 Task: Creating Sr Manager Business Corporate Finance Position
Action: Mouse moved to (501, 286)
Screenshot: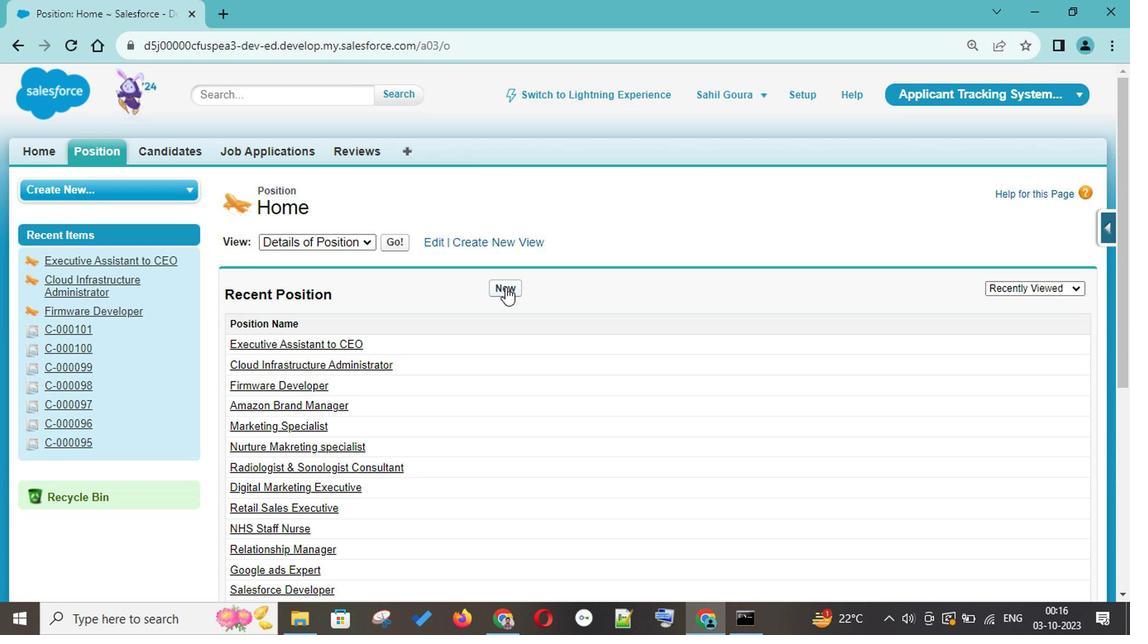 
Action: Mouse pressed left at (501, 286)
Screenshot: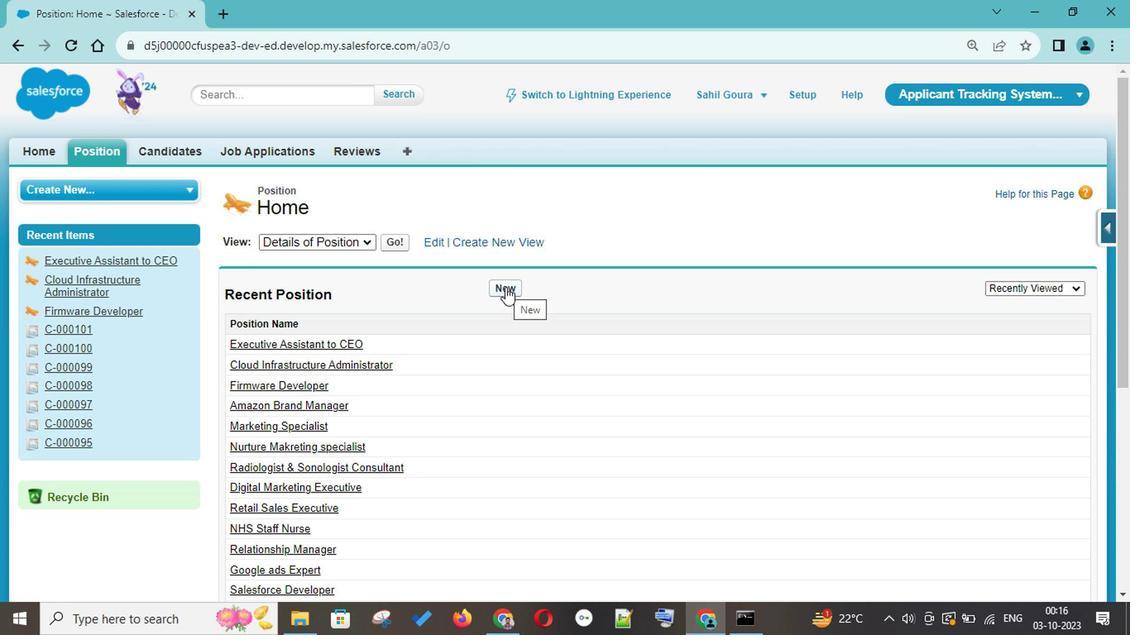 
Action: Mouse moved to (465, 309)
Screenshot: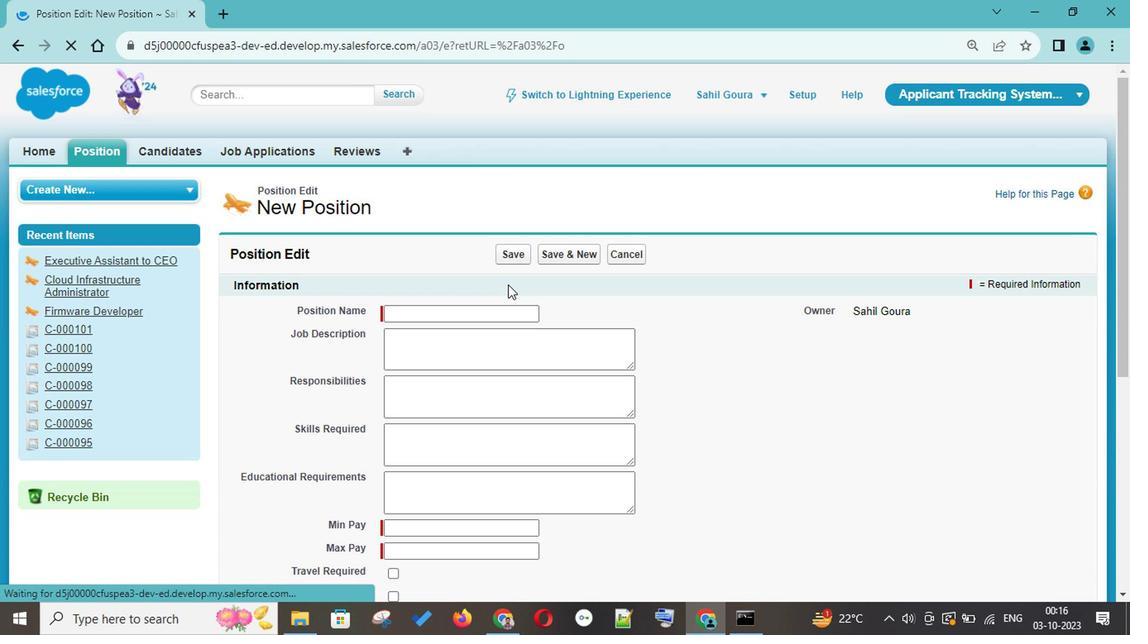 
Action: Key pressed <Key.shift>Sr<Key.space><Key.shift>Manager<Key.space><Key.shift>Business<Key.space><Key.shift>Corporate<Key.space><Key.shift>Finance
Screenshot: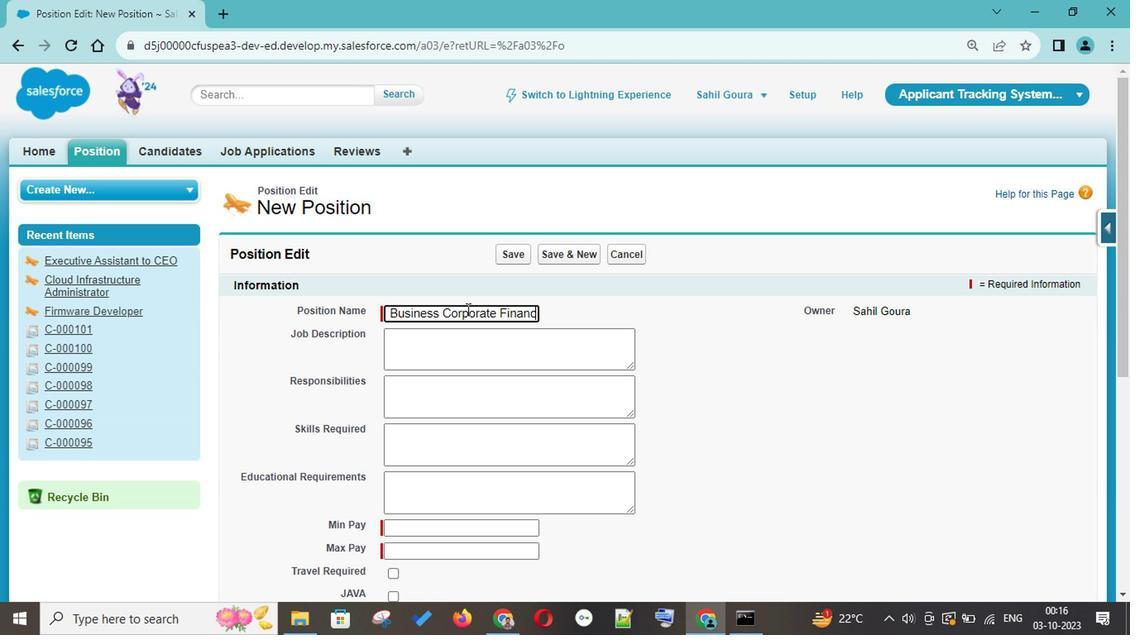 
Action: Mouse moved to (467, 339)
Screenshot: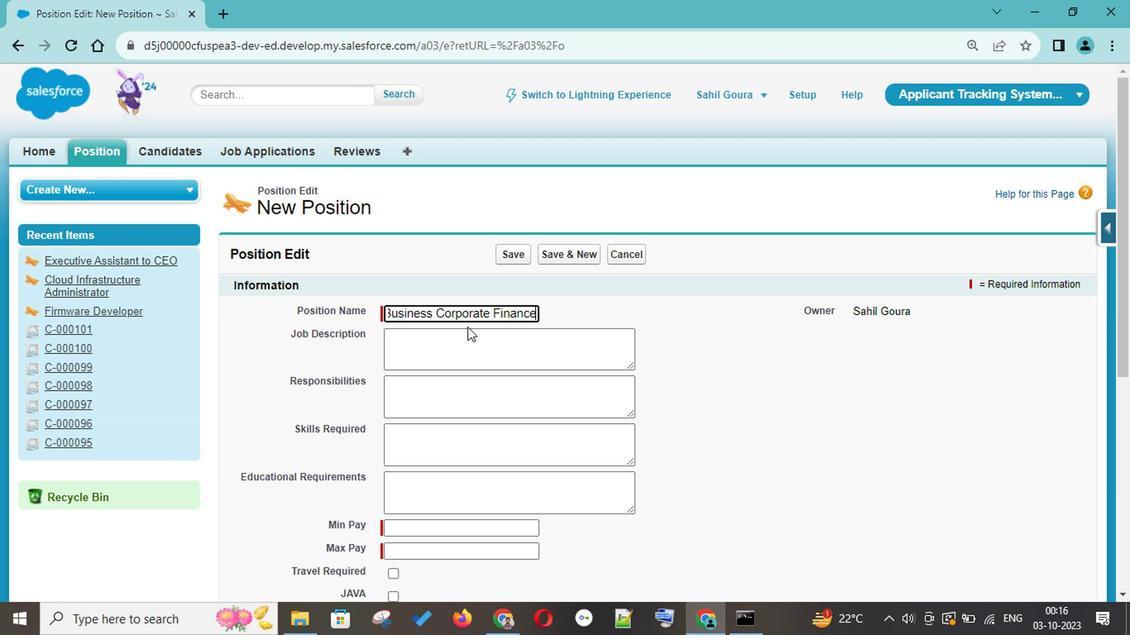 
Action: Mouse pressed left at (467, 339)
Screenshot: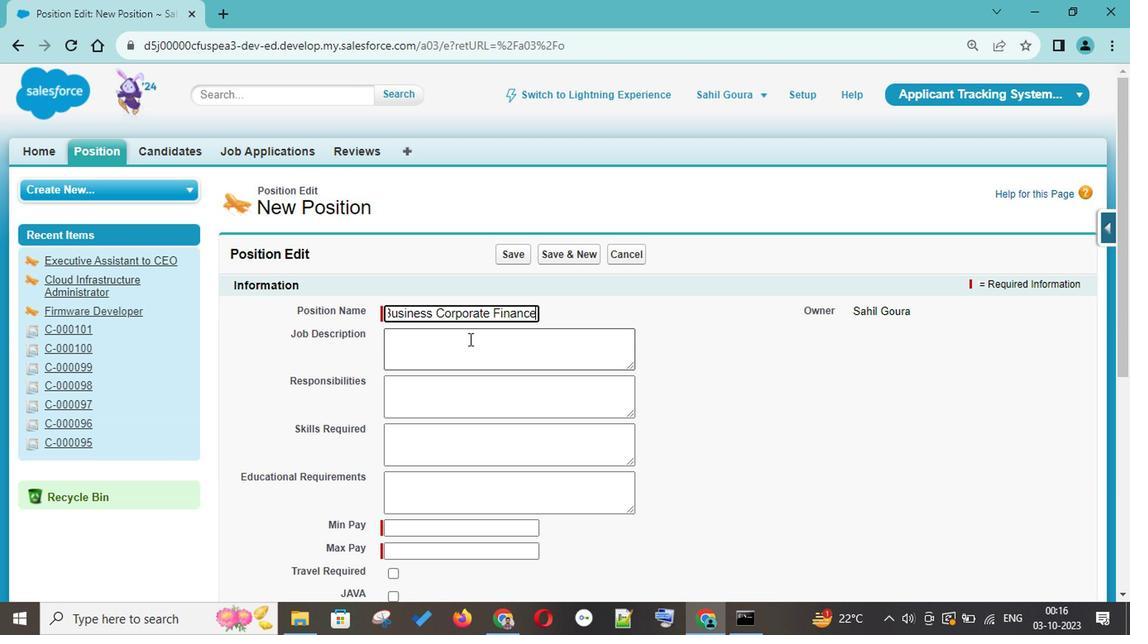 
Action: Mouse moved to (477, 403)
Screenshot: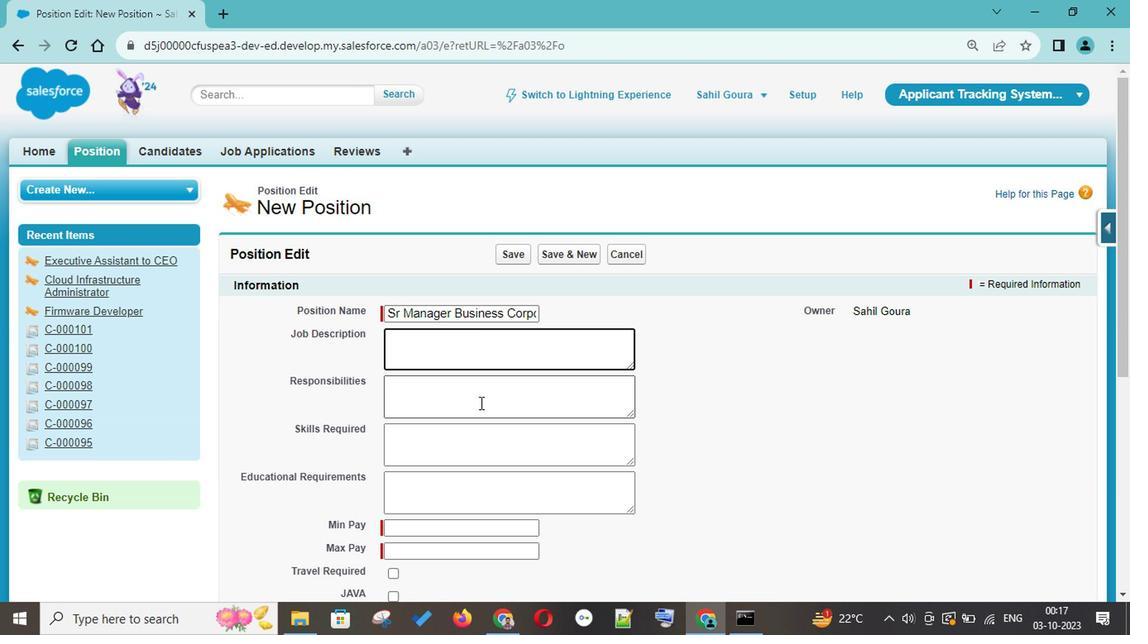 
Action: Mouse pressed left at (477, 403)
Screenshot: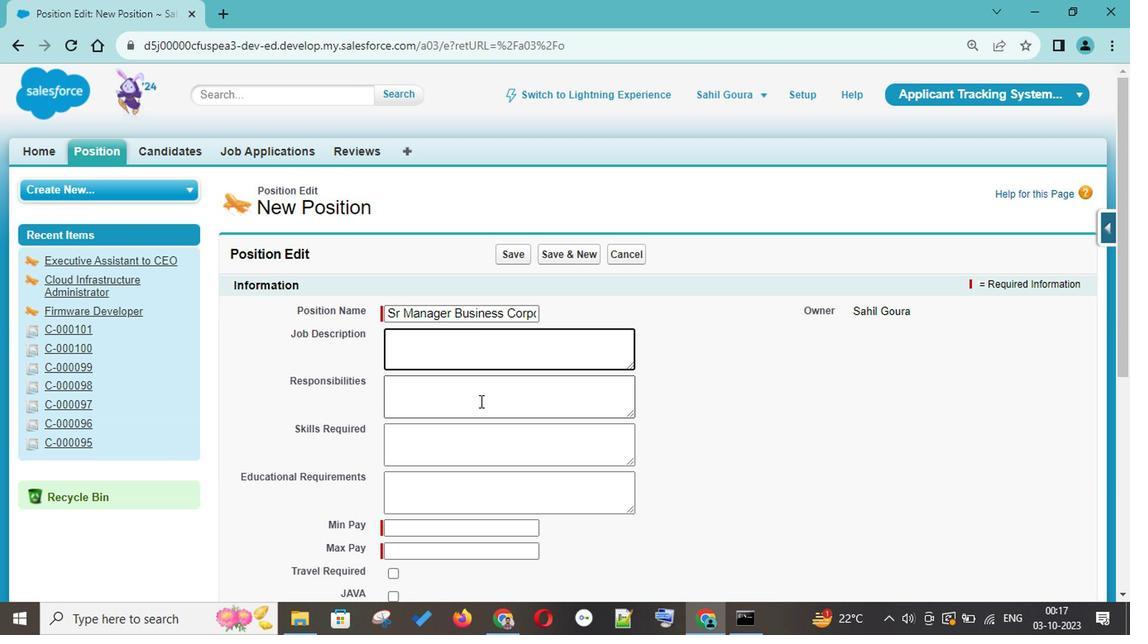 
Action: Mouse pressed left at (477, 403)
Screenshot: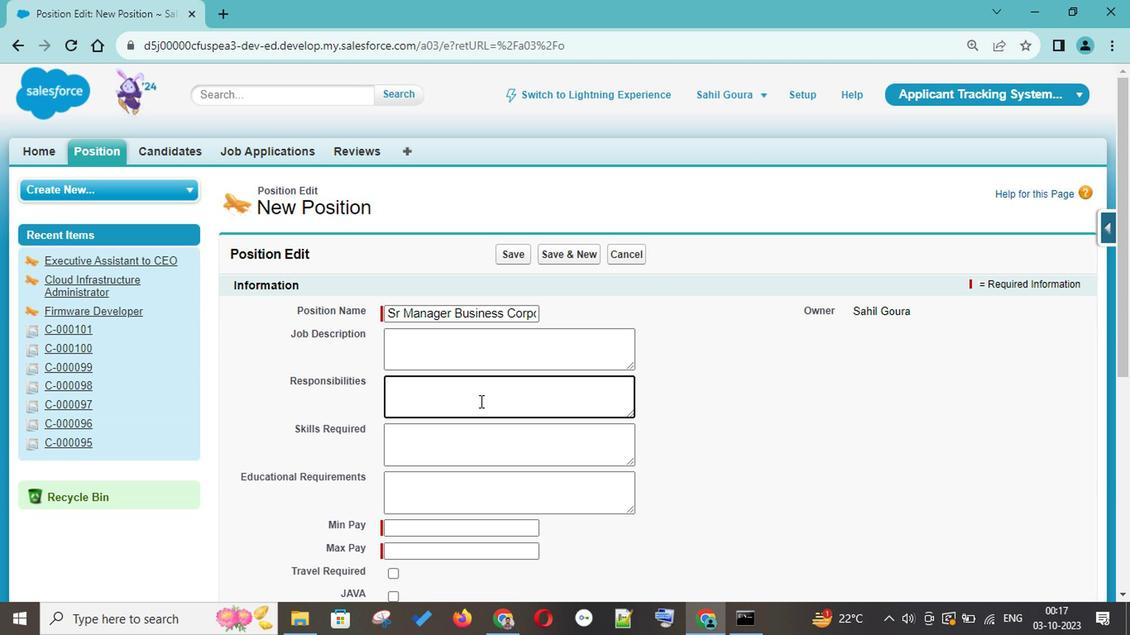 
Action: Key pressed <Key.shift>Generate<Key.space>budget<Key.space>v/s<Key.space>actual<Key.space>variance<Key.space>analysis<Key.space>across<Key.space>businesses<Key.space>and<Key.space>cla<Key.backspace>early<Key.space>communicate<Key.space>trends,<Key.space>patterns,<Key.space>exceptions<Key.space>and<Key.space>areas<Key.space>of<Key.space>improvement<Key.enter>
Screenshot: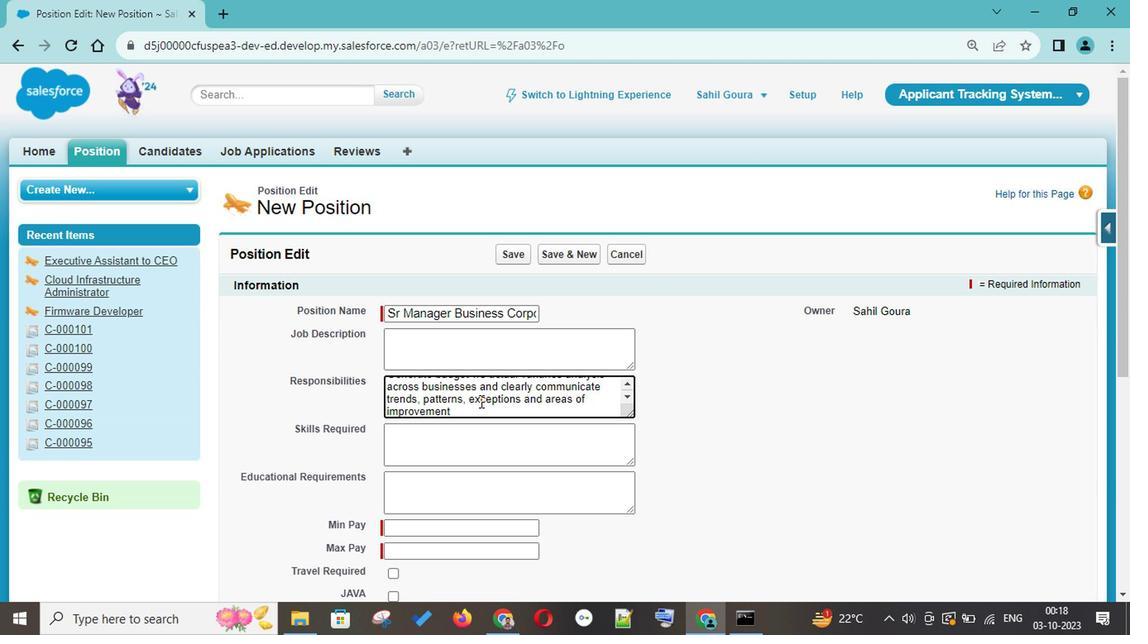 
Action: Mouse pressed left at (477, 403)
Screenshot: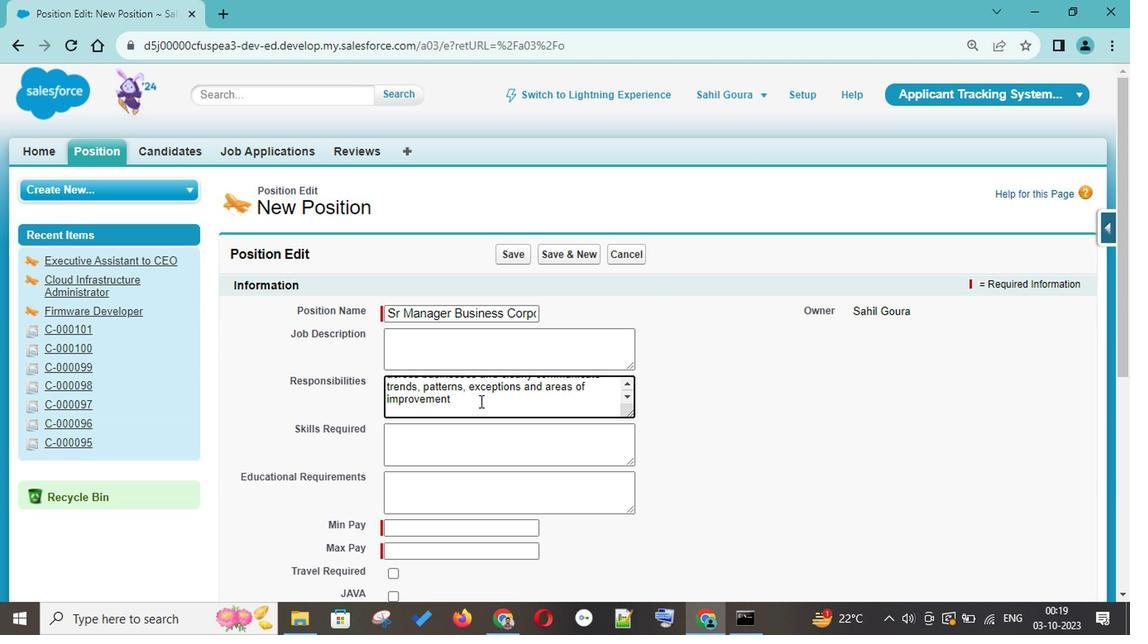 
Action: Key pressed <Key.up><Key.up><Key.up><Key.up><Key.up><Key.up><Key.up><Key.up><Key.up><Key.up><Key.up>--<Key.shift>><Key.space><Key.down><Key.down><Key.down><Key.down><Key.down><Key.down><Key.down><Key.down><Key.down><Key.down>--<Key.shift>><Key.space><Key.shift>Manage<Key.space>the<Key.space><Key.shift>P<Key.shift>&<Key.shift><Key.shift><Key.shift>L<Key.space>for<Key.space>the<Key.space>month<Key.space>and<Key.space>call<Key.space>out<Key.space>for<Key.space>exceptions<Key.space>during<Key.space>the<Key.space>month<Key.space>timely<Key.space>to<Key.space>meet<Key.space>the<Key.space>planned<Key.space>numbers<Key.space>for<Key.space>the<Key.space>month<Key.enter>--<Key.shift>><Key.space><Key.shift>Manage<Key.space>and<Key.space><Key.shift>Execute<Key.space><Key.shift>Operating<Key.space><Key.shift>Working<Key.space><Key.shift>Capital<Key.space>analysis<Key.space><Key.backspace><Key.space><Key.shift><Key.shift><Key.shift><Key.shift><Key.shift><Key.shift><Key.shift><Key.shift><Key.shift><Key.shift><Key.shift>(ageing<Key.space>of<Key.space>receivables,<Key.space>overdue<Key.space>receivables<Key.space><Key.shift>&<Key.space>inventory,<Key.space>noncurrent<Key.space>stock,<Key.space>ck<Key.backspace>learance,<Key.space>accounts<Key.space>payable<Key.shift>)<Key.space>by<Key.space>actively<Key.space>cll<Key.backspace><Key.backspace>ollb<Key.backspace>aborating<Key.space>with<Key.space>multiple<Key.space>stakeholders
Screenshot: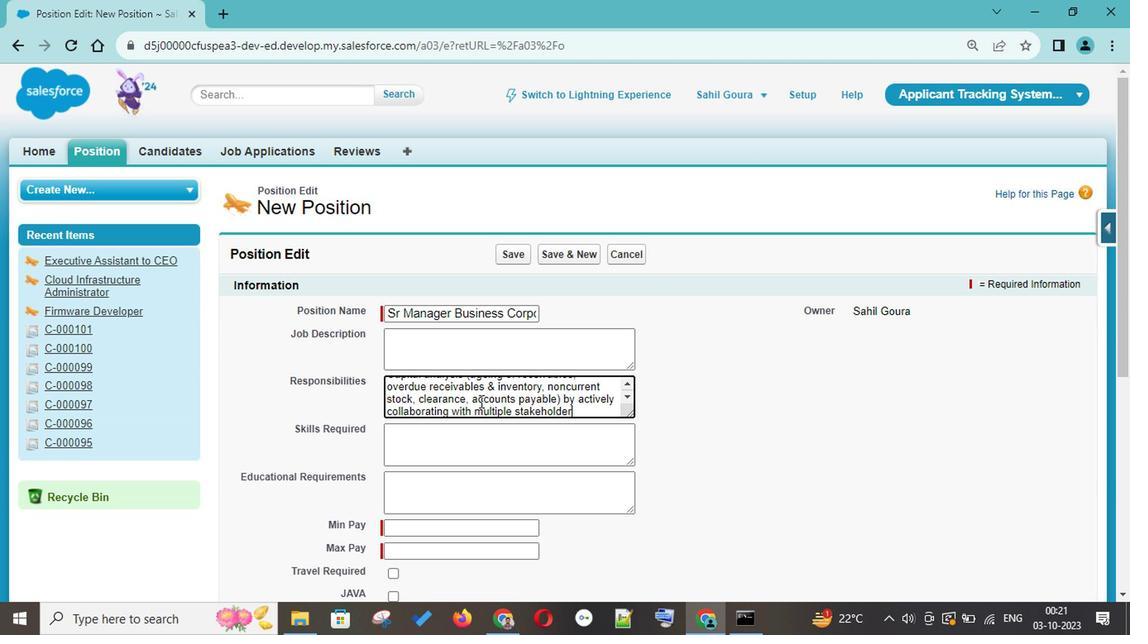 
Action: Mouse scrolled (477, 403) with delta (0, 0)
Screenshot: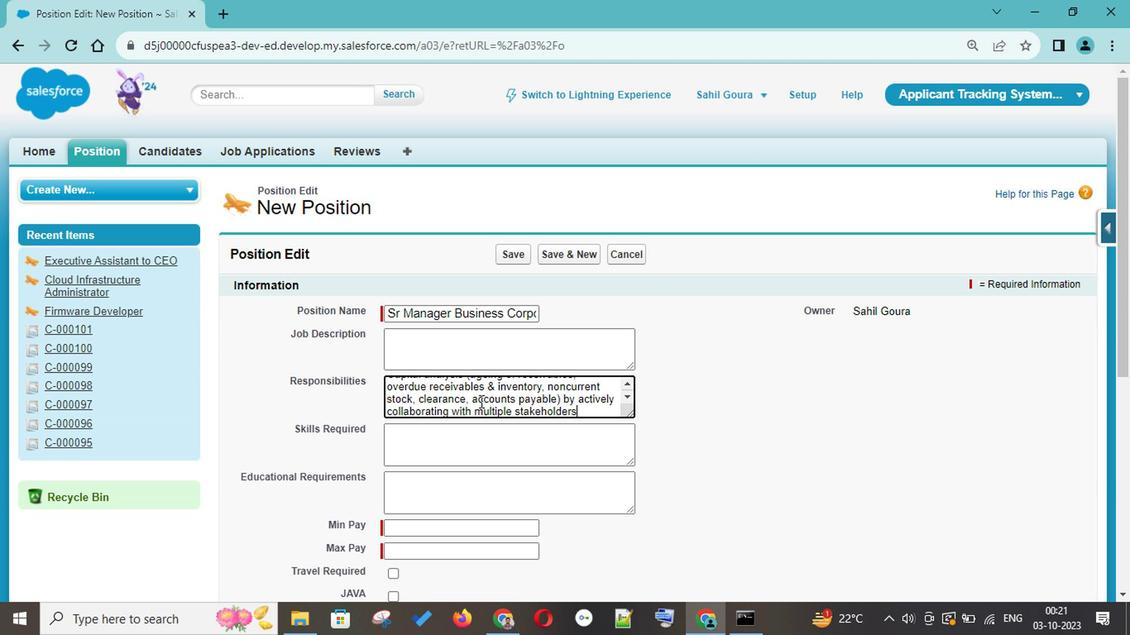 
Action: Mouse scrolled (477, 403) with delta (0, 0)
Screenshot: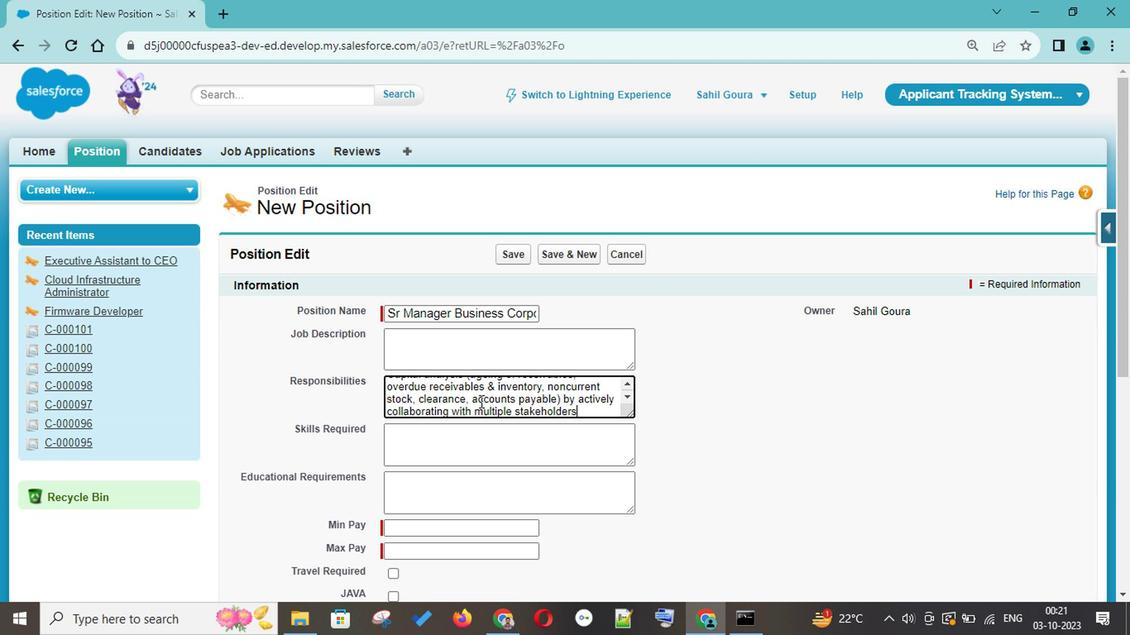 
Action: Mouse scrolled (477, 402) with delta (0, -1)
Screenshot: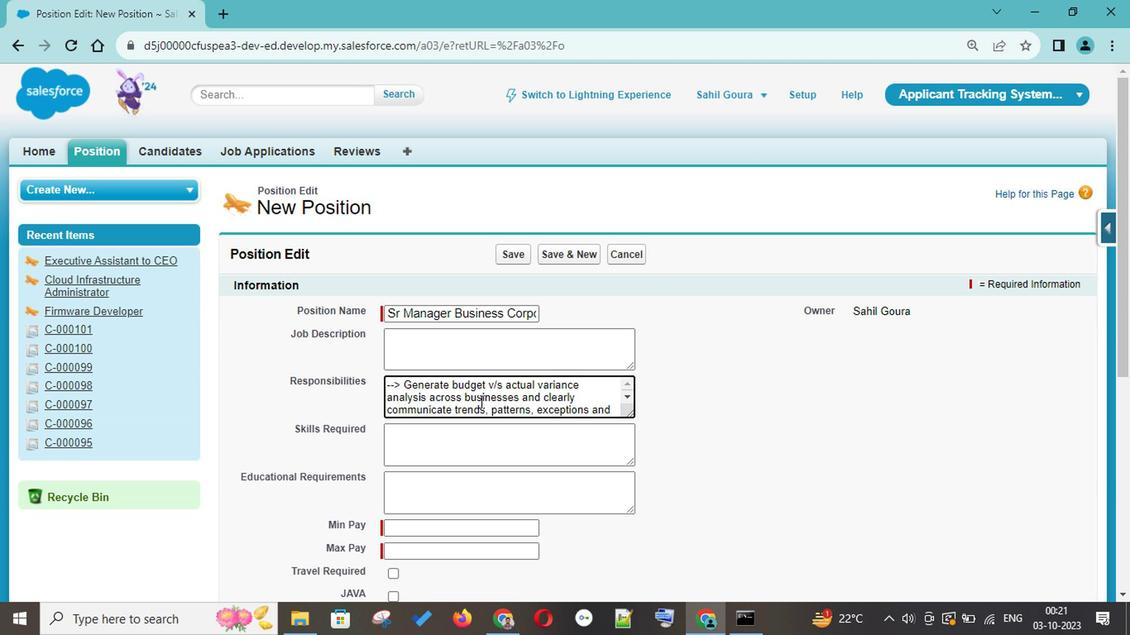 
Action: Mouse scrolled (477, 403) with delta (0, 0)
Screenshot: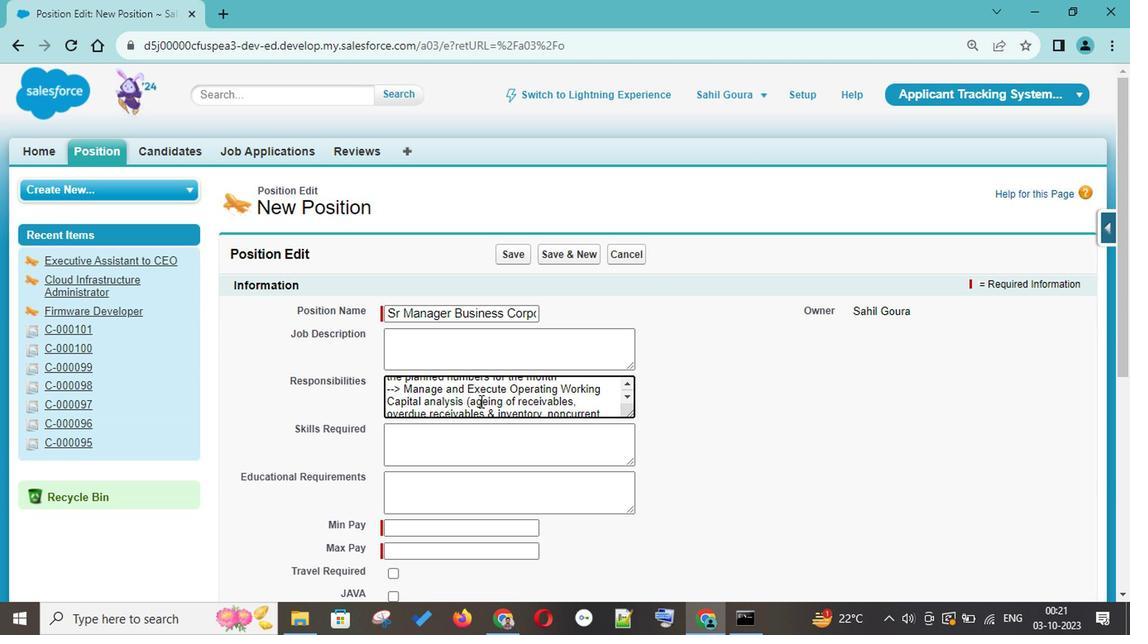 
Action: Mouse scrolled (477, 403) with delta (0, 0)
Screenshot: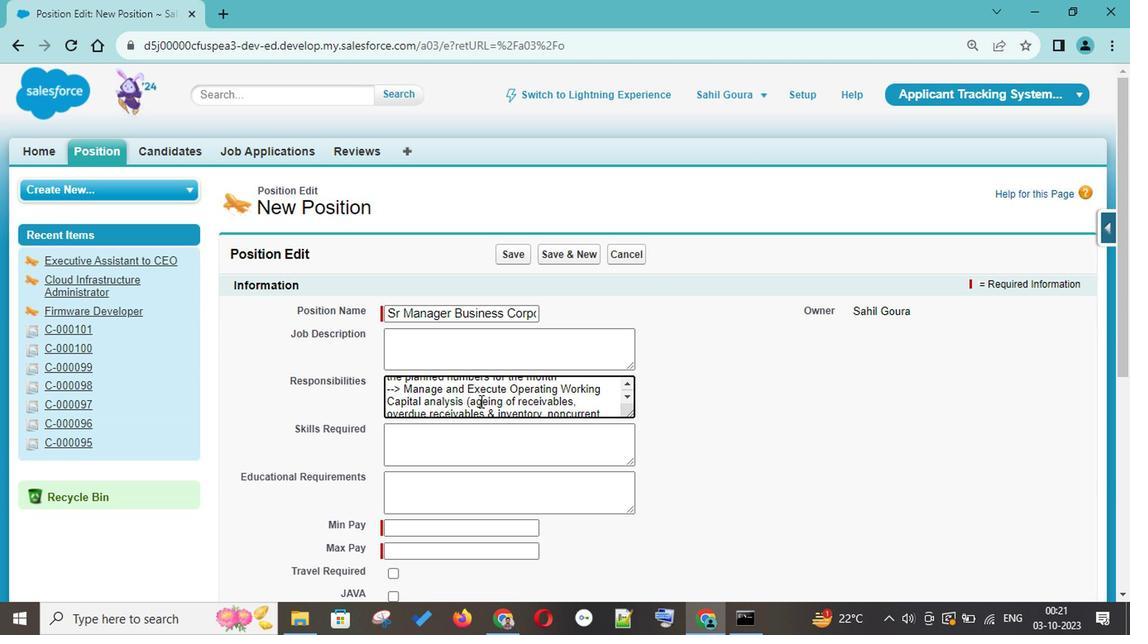 
Action: Mouse scrolled (477, 402) with delta (0, -1)
Screenshot: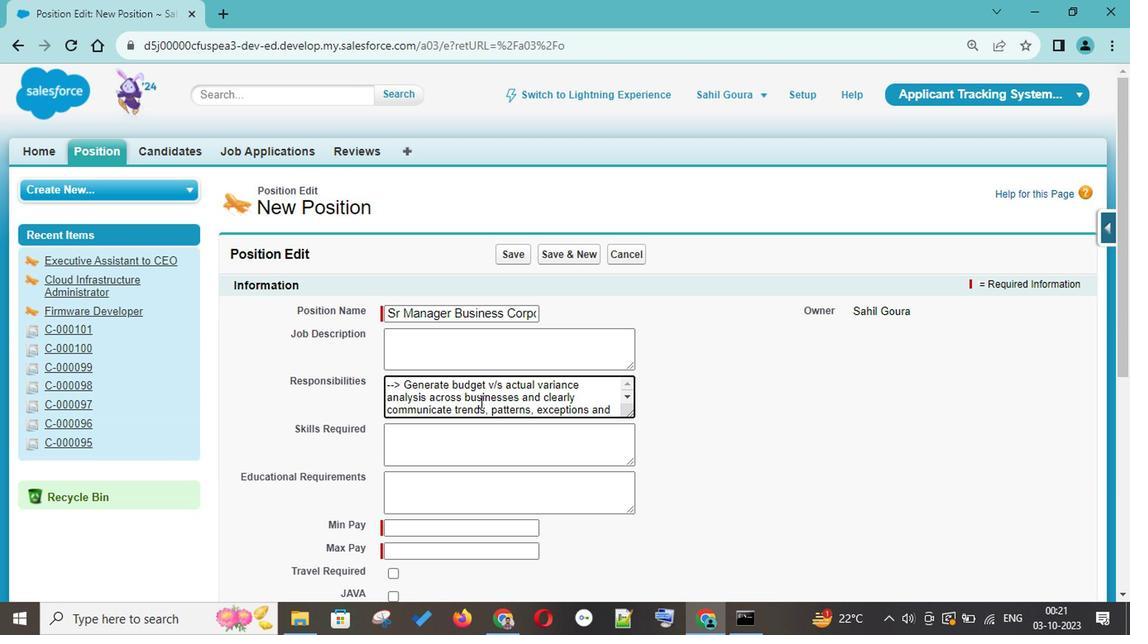 
Action: Mouse scrolled (477, 402) with delta (0, -1)
Screenshot: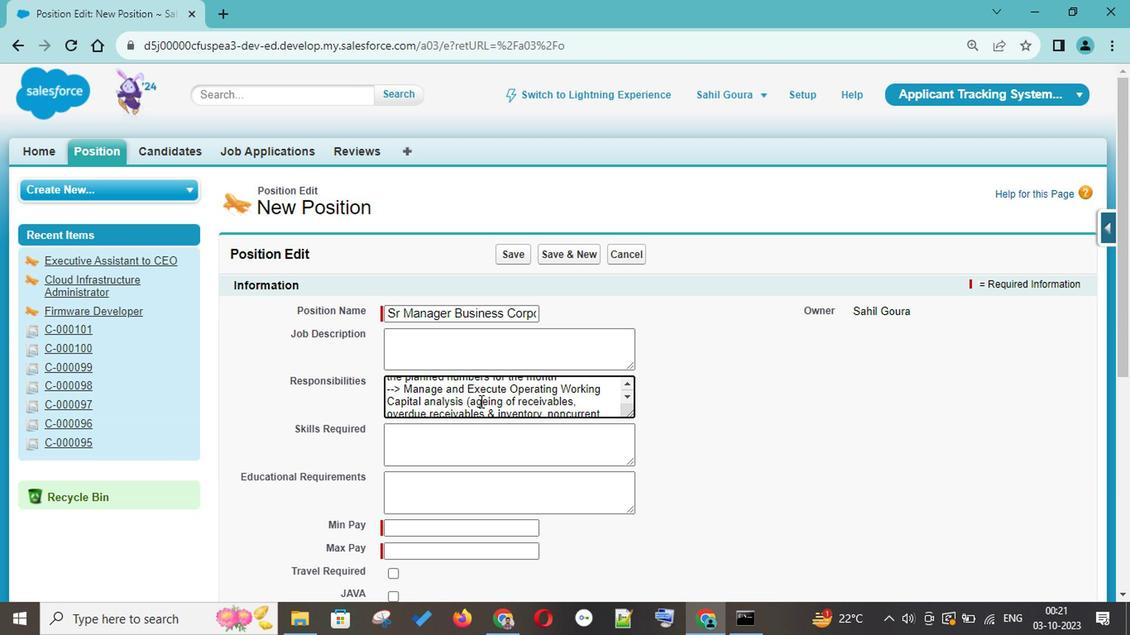 
Action: Mouse scrolled (477, 402) with delta (0, -1)
Screenshot: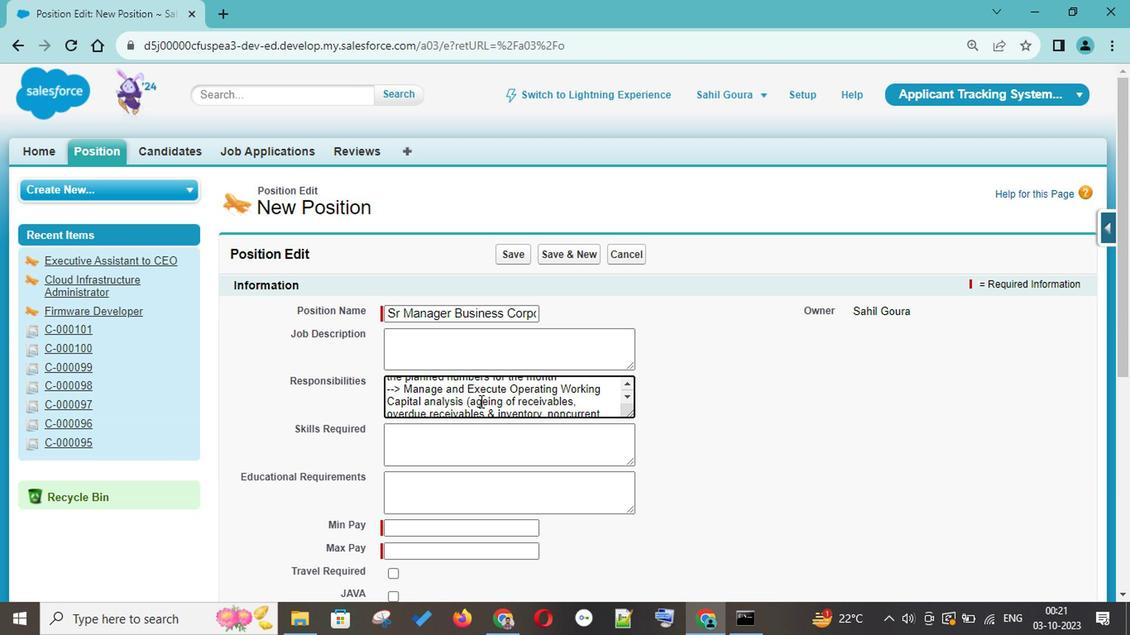 
Action: Mouse scrolled (477, 402) with delta (0, -1)
Screenshot: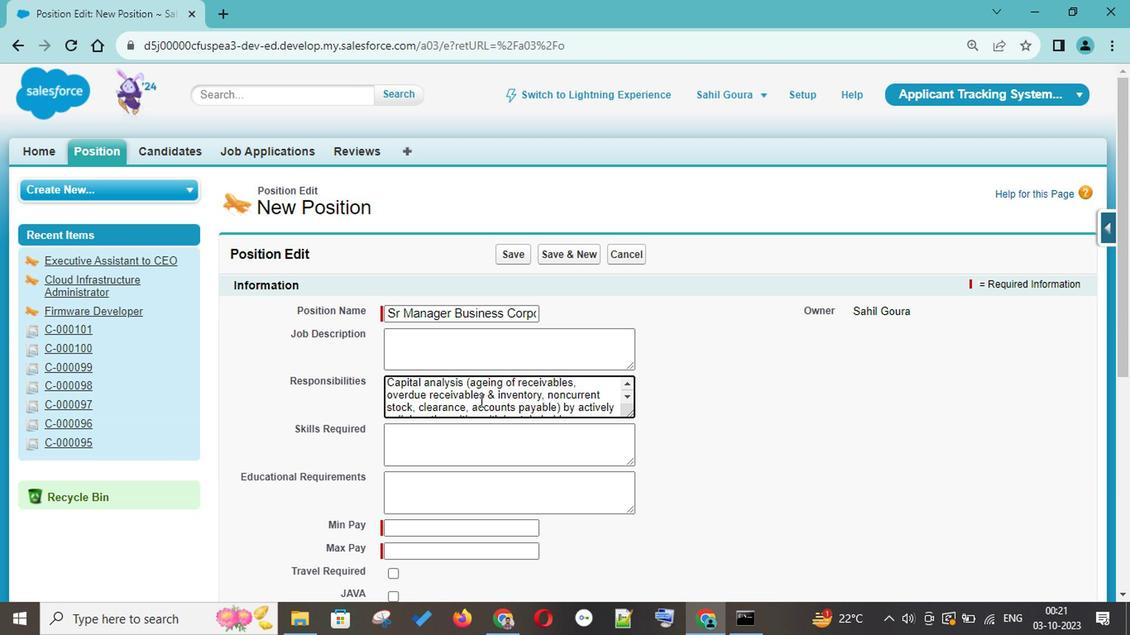 
Action: Mouse moved to (595, 412)
Screenshot: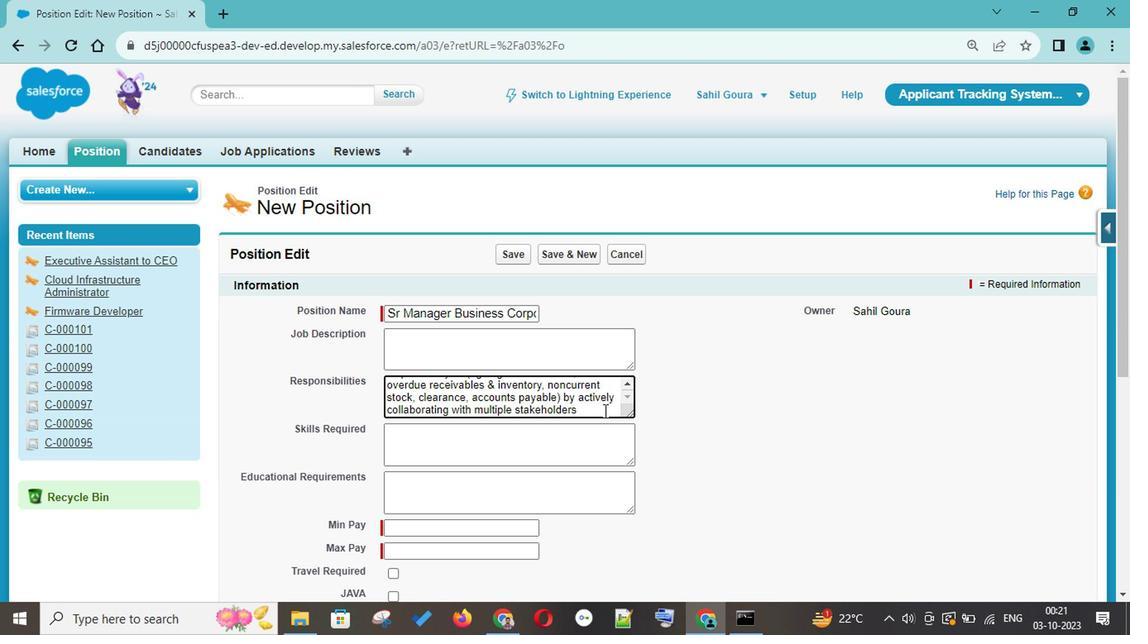 
Action: Key pressed <Key.enter>--<Key.shift>><Key.space>
Screenshot: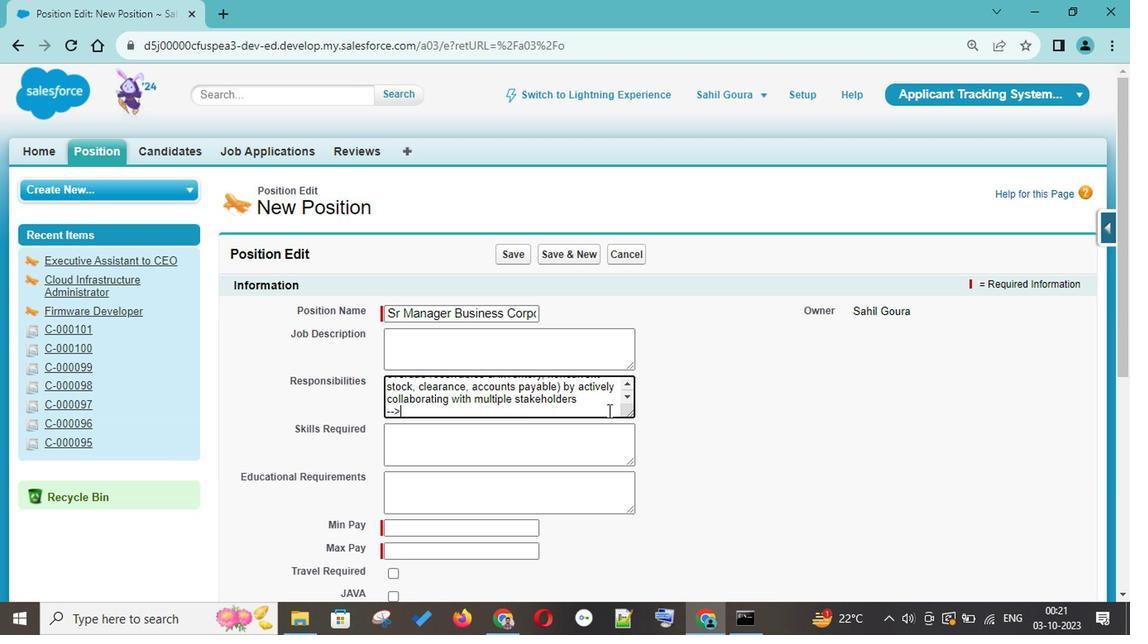 
Action: Mouse moved to (458, 415)
Screenshot: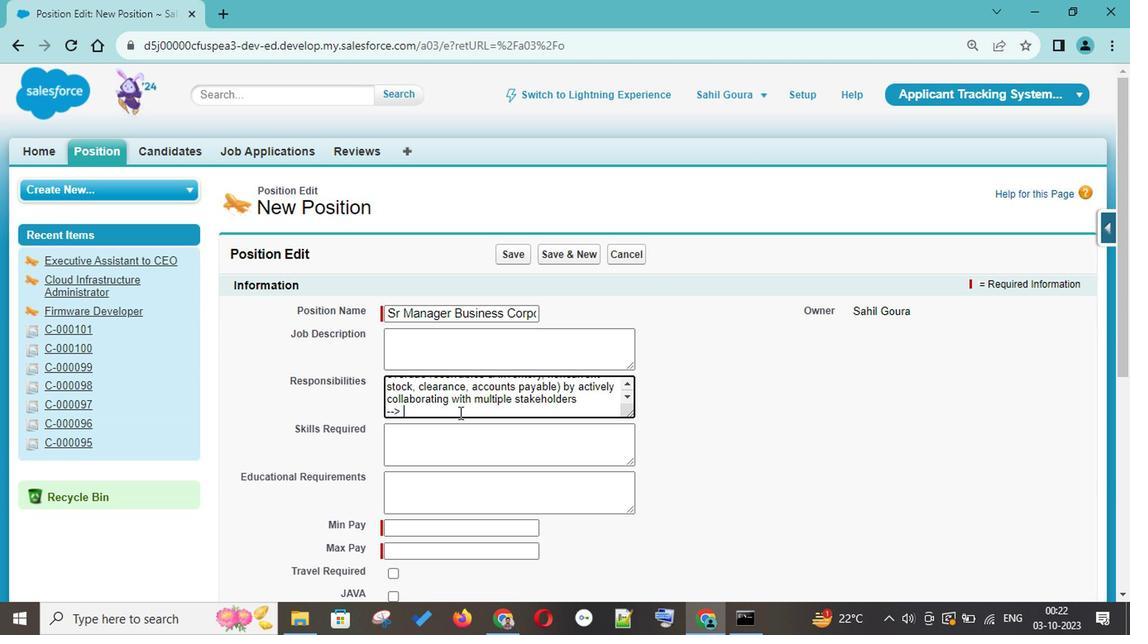 
Action: Mouse pressed left at (458, 415)
Screenshot: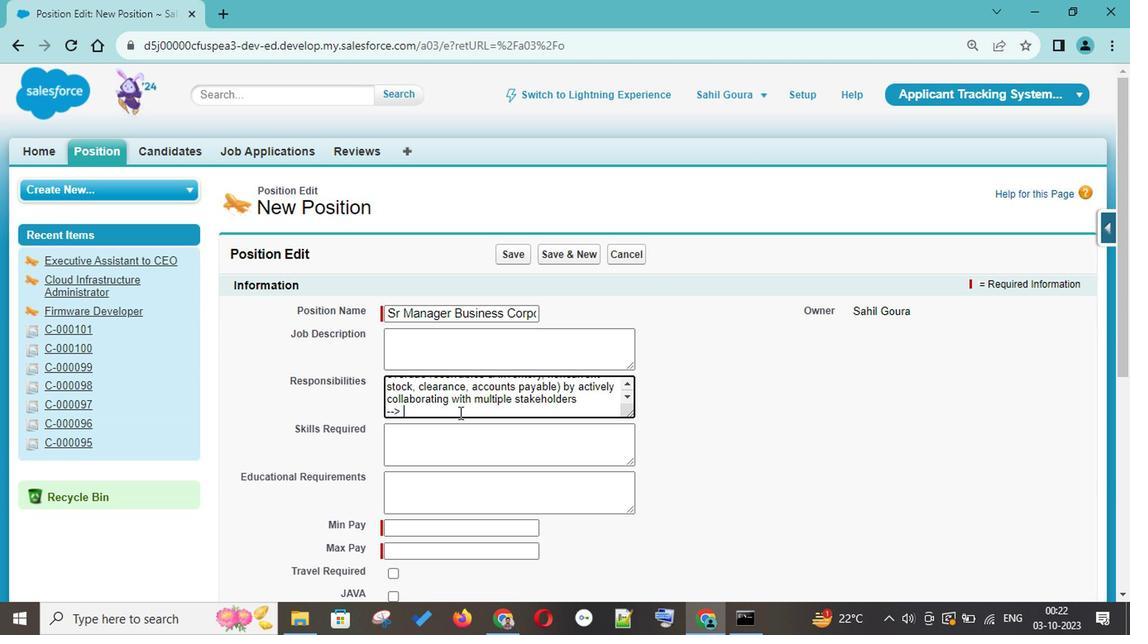 
Action: Key pressed <Key.shift>Driving<Key.space>the<Key.space><Key.shift>State/<Key.shift>Brand-wise<Key.space><Key.shift>Profitability<Key.space>and<Key.space><Key.shift>Investment<Key.space><Key.shift>Analyss<Key.backspace>is<Key.space>and<Key.space><Key.shift>Reporting<Key.space>on<Key.space>a<Key.space>montly<Key.space>ba<Key.backspace><Key.backspace><Key.backspace><Key.backspace><Key.backspace>hly<Key.space>basis<Key.enter>--<Key.shift>><Key.space><Key.shift>Partner<Key.space>with<Key.space>business<Key.space>in<Key.space>providing<Key.space>financial<Key.space>insights<Key.space>towards<Key.space>key<Key.space>business<Key.space>projc<Key.backspace>ects<Key.enter>--<Key.shift>><Key.space><Key.shift>Implement<Key.space>and<Key.space>wrk<Key.backspace><Key.backspace>ork<Key.space>with<Key.space>a<Key.space>business<Key.space>intelligence<Key.space>tools<Key.space>and<Key.space>dashboard<Key.space>reports<Key.enter>--<Key.shift>><Key.space><Key.shift>Drive<Key.space>monthly<Key.space>review<Key.space>with<Key.space><Key.shift>Finance<Key.space><Key.shift>Leadership<Key.space>team<Key.enter>--<Key.shift>><Key.space><Key.shift>Responsible<Key.space>for<Key.space>driving<Key.space>the<Key.space><Key.shift>Annual<Key.space><Key.shift>Plans,<Key.space><Key.shift>Rolling<Key.space><Key.shift>Forecast<Key.space>and<Key.space><Key.shift>Latest<Key.space><Key.shift>Estimate<Key.space>for<Key.space>the<Key.space>business<Key.space>as<Key.space>per<Key.space>the<Key.space>corporate<Key.space>tiel<Key.backspace><Key.backspace>meliness
Screenshot: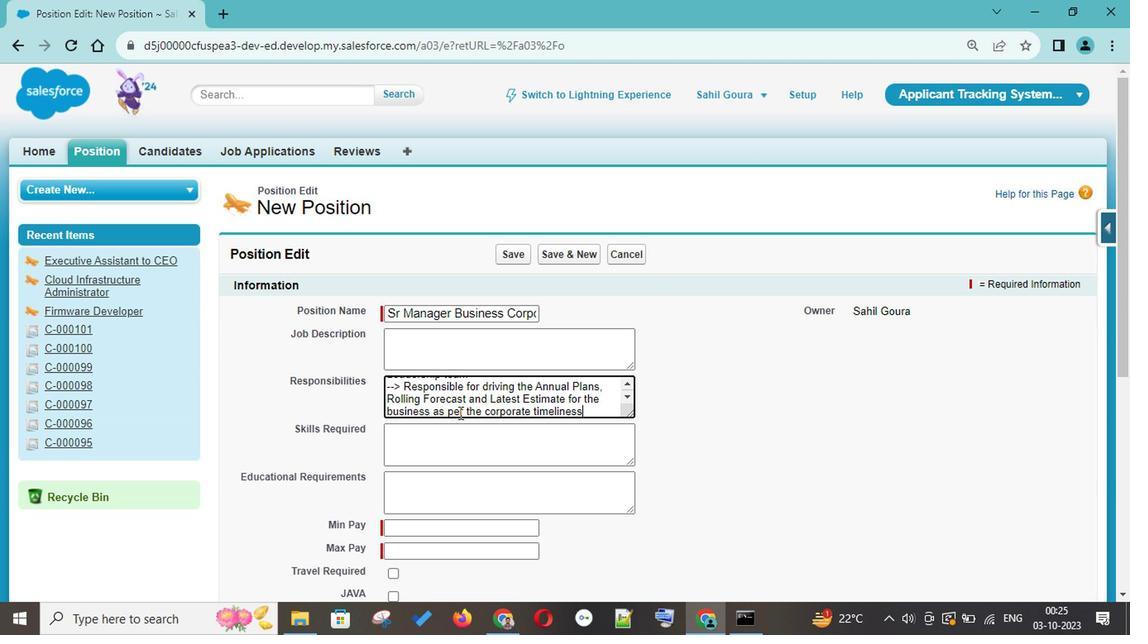 
Action: Mouse moved to (492, 480)
Screenshot: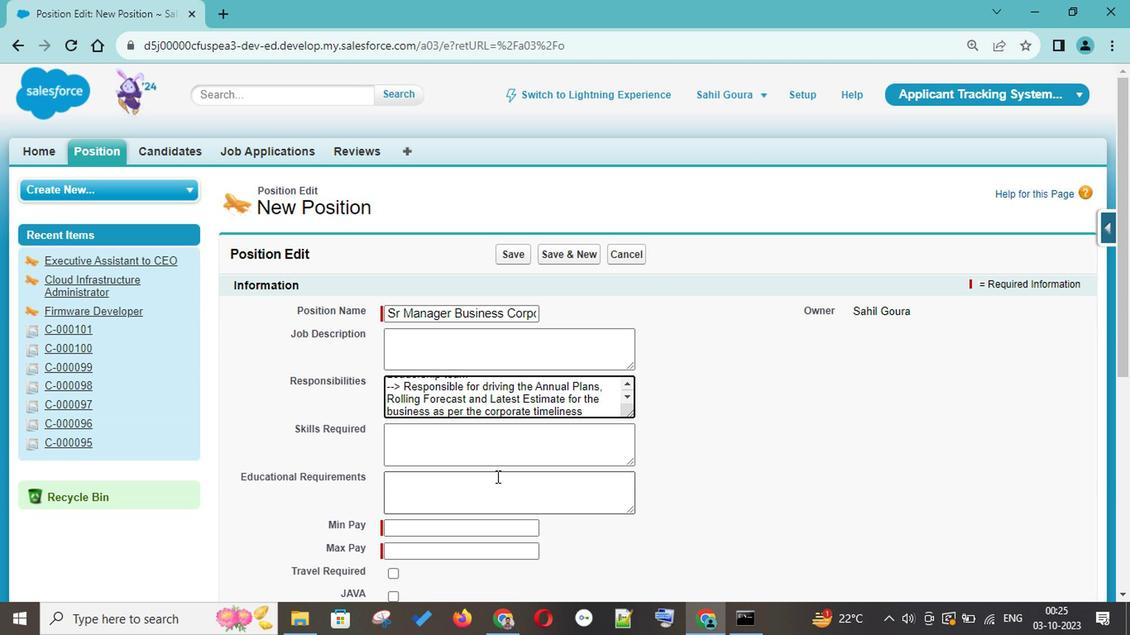 
Action: Mouse pressed left at (492, 480)
Screenshot: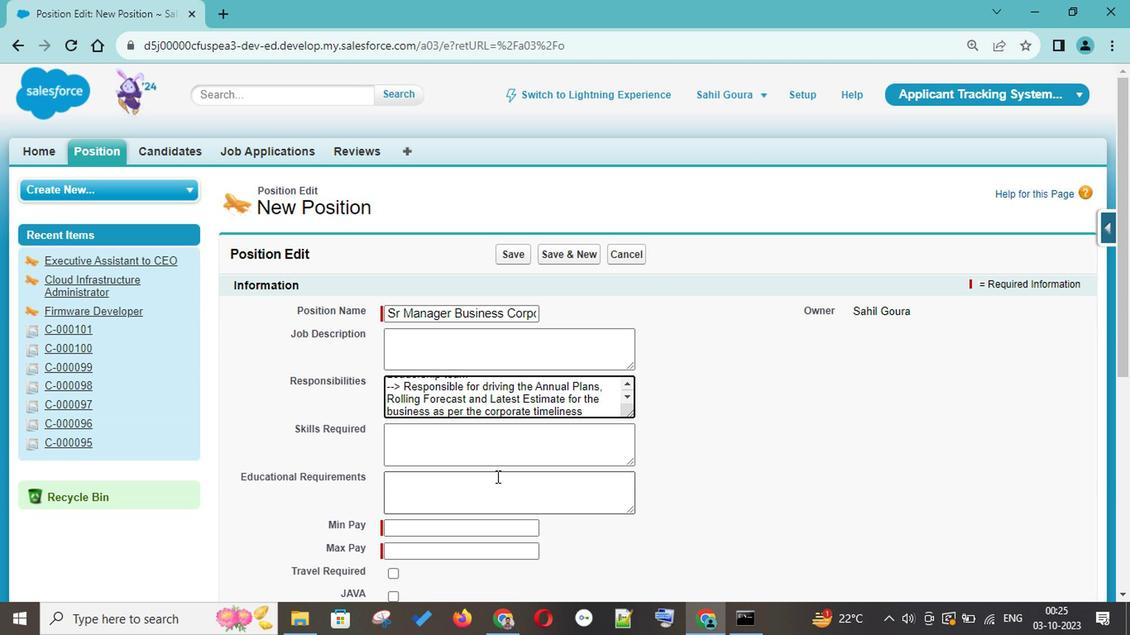
Action: Key pressed <Key.shift>Education<Key.shift>:<Key.space><Key.shift>CA/<Key.shift><Key.shift>CMA/<Key.shift><Key.shift><Key.shift><Key.shift><Key.shift><Key.shift>MBB<Key.backspace><Key.shift><Key.shift><Key.shift><Key.shift><Key.shift><Key.shift><Key.shift><Key.shift>A<Key.space><Key.shift>(<Key.shift>Finance<Key.shift><Key.shift><Key.shift><Key.shift><Key.shift><Key.shift><Key.shift><Key.shift><Key.shift><Key.shift><Key.shift><Key.shift><Key.shift><Key.shift><Key.shift><Key.shift><Key.shift><Key.shift><Key.shift><Key.shift><Key.shift>)<Key.enter><Key.shift>Experince<Key.backspace><Key.backspace><Key.backspace>ence<Key.shift>:<Key.space>9<Key.shift><Key.shift>+<Key.space><Key.backspace><Key.backspace><Key.space><Key.shift>+<Key.space><Key.backspace><Key.backspace><Key.backspace><Key.shift>+<Key.space>years<Key.enter><Key.shift>Preferrably<Key.space>from<Key.space><Key.shift>Alcho<Key.backspace><Key.backspace>ohol,<Key.space><Key.shift>FMCG<Key.space><Key.shift>Manufacturing<Key.space><Key.shift>Industry<Key.enter><Key.up><Key.up><Key.up><Key.up><Key.up><Key.up><Key.up><Key.up><Key.up><Key.up><Key.up>--<Key.shift>><Key.space><Key.down><Key.left><Key.left><Key.left>--<Key.shift>><Key.space><Key.down><Key.left><Key.left><Key.left>--<Key.shift>><Key.space><Key.down><Key.down><Key.down><Key.down>--<Key.shift>><Key.space><Key.shift>Extensively<Key.space>worked<Key.space>in<Key.space>preparation<Key.space>of<Key.space><Key.shift>P<Key.shift>&<Key.shift>L<Key.space>and<Key.space>reconcillatio<Key.backspace><Key.backspace><Key.backspace><Key.backspace>iations<Key.space>with<Key.space>apt<Key.space>understanding<Key.space>of<Key.space>thre<Key.space><Key.backspace><Key.backspace><Key.backspace>e<Key.space>ny<Key.backspace>umbers
Screenshot: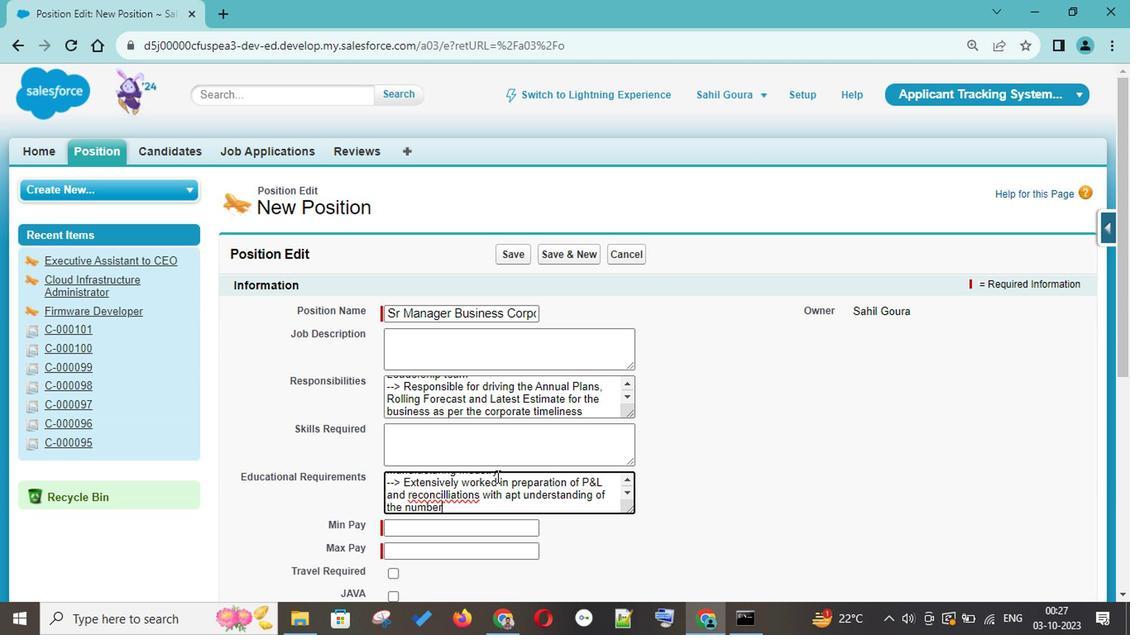 
Action: Mouse moved to (445, 496)
Screenshot: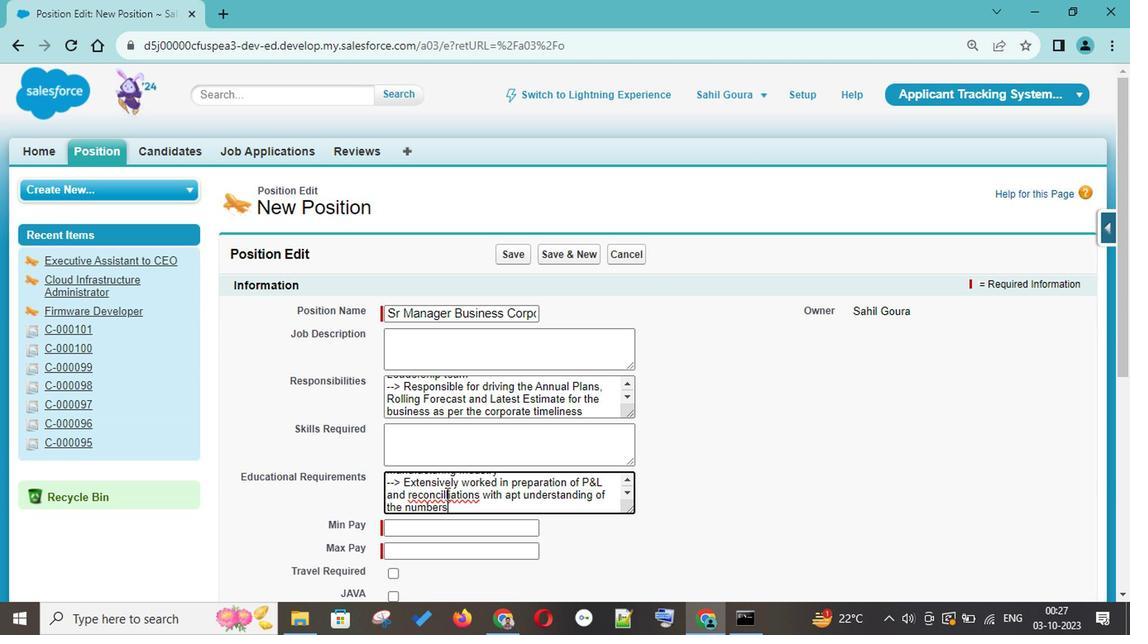
Action: Mouse pressed left at (445, 496)
Screenshot: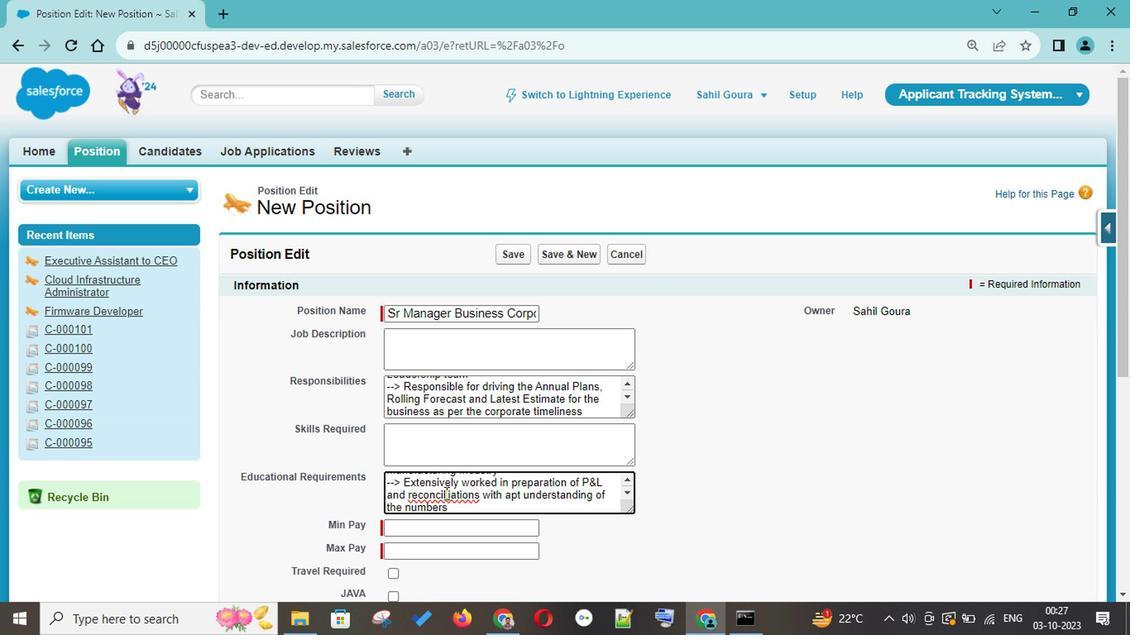 
Action: Mouse moved to (473, 528)
Screenshot: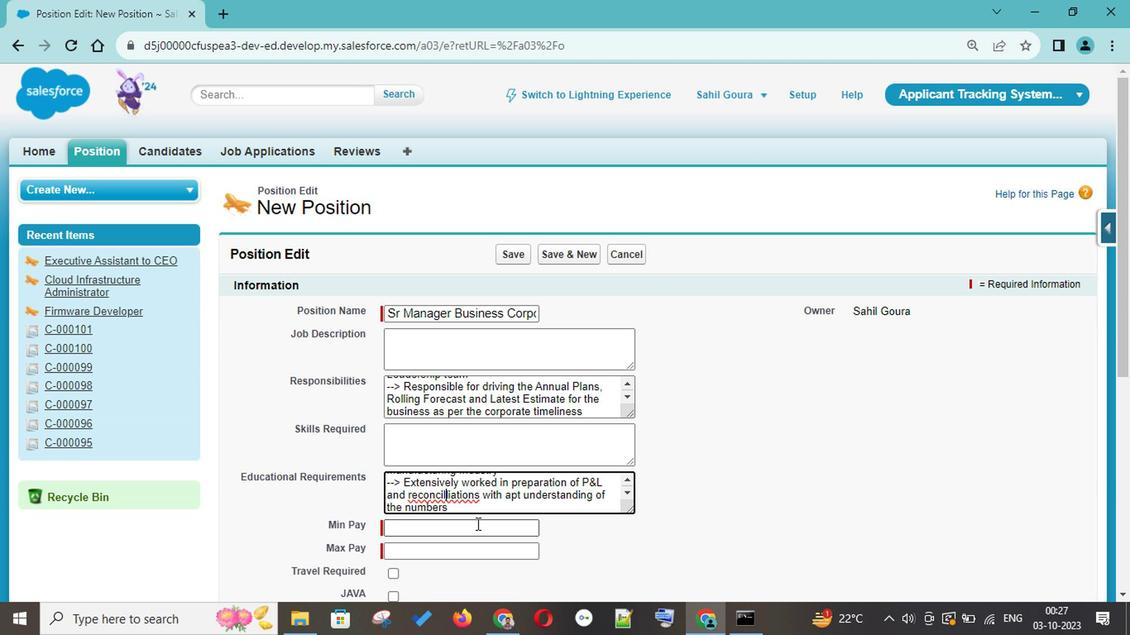 
Action: Key pressed <Key.backspace>
Screenshot: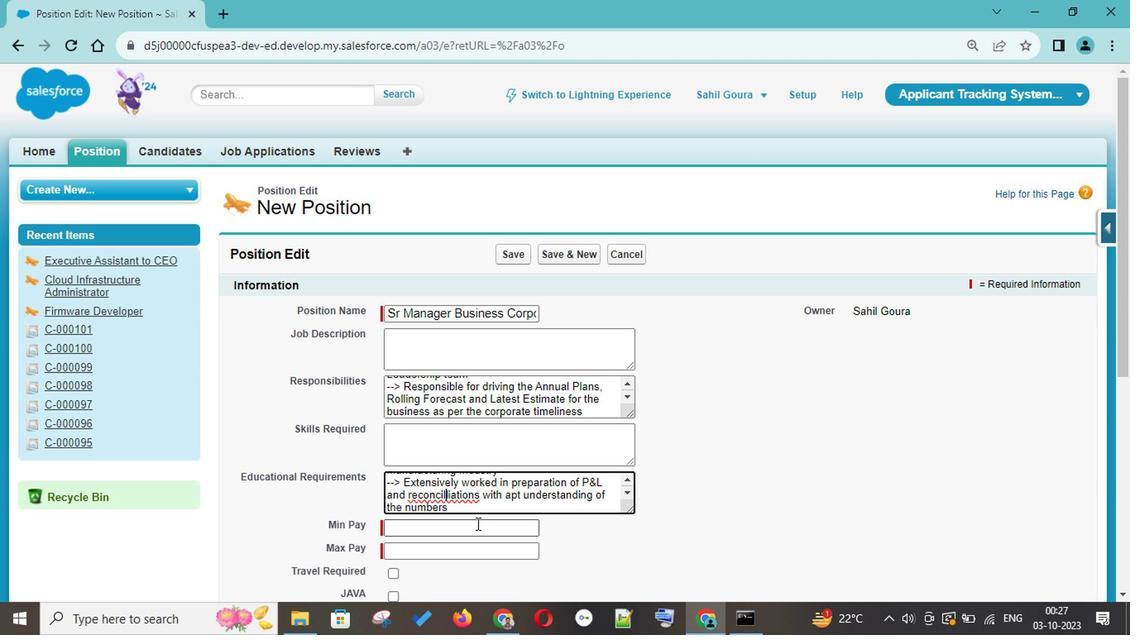 
Action: Mouse moved to (462, 508)
Screenshot: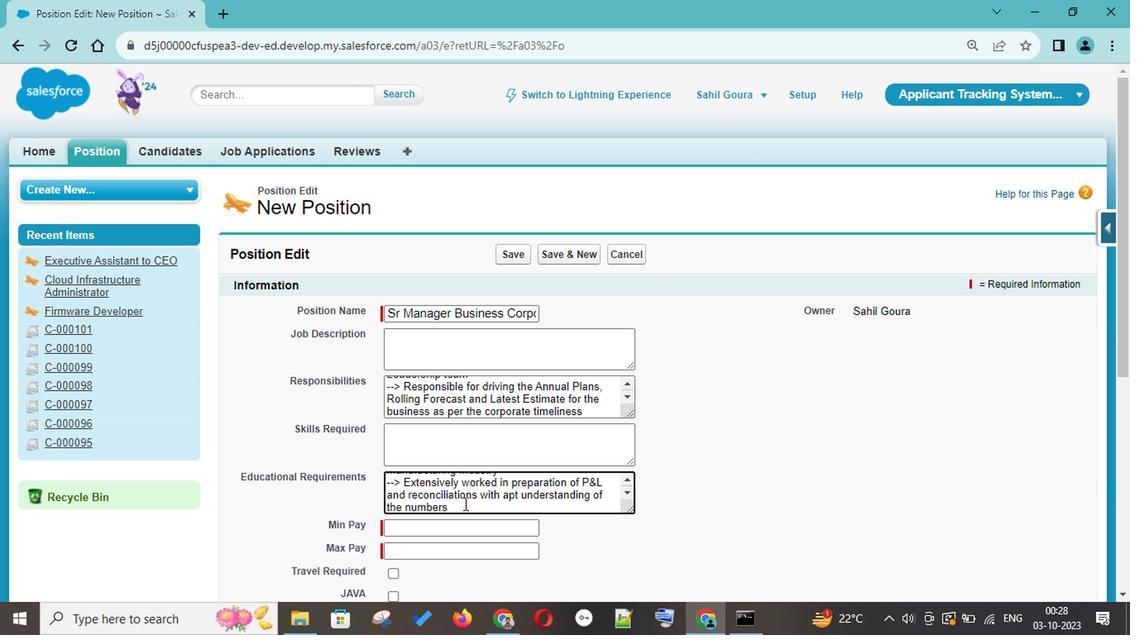 
Action: Mouse pressed left at (462, 508)
Screenshot: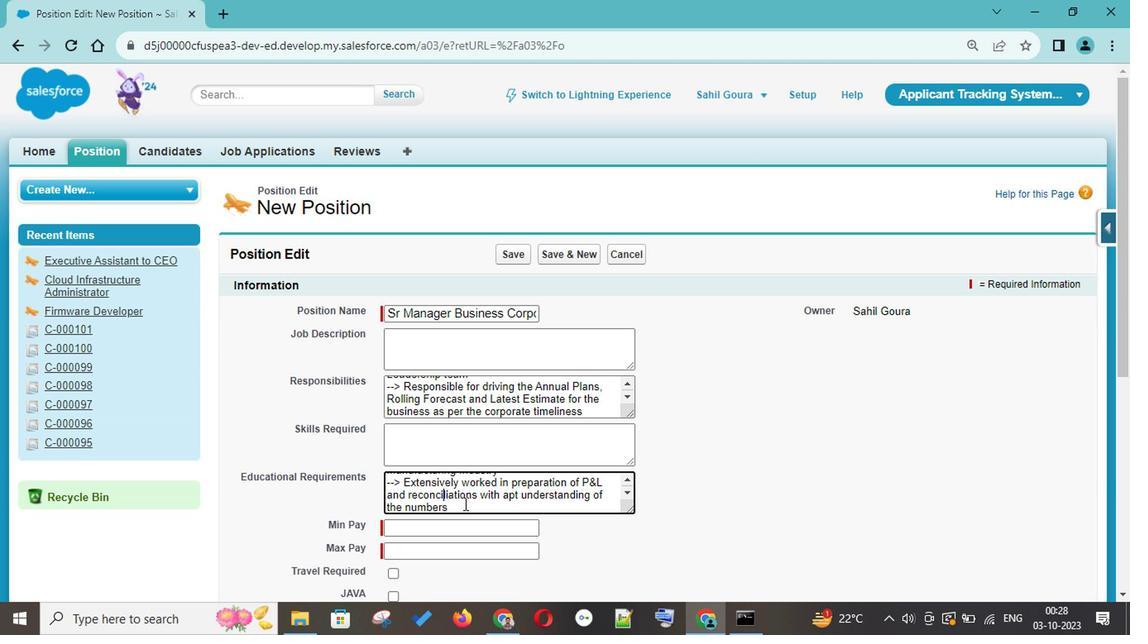 
Action: Mouse moved to (465, 508)
Screenshot: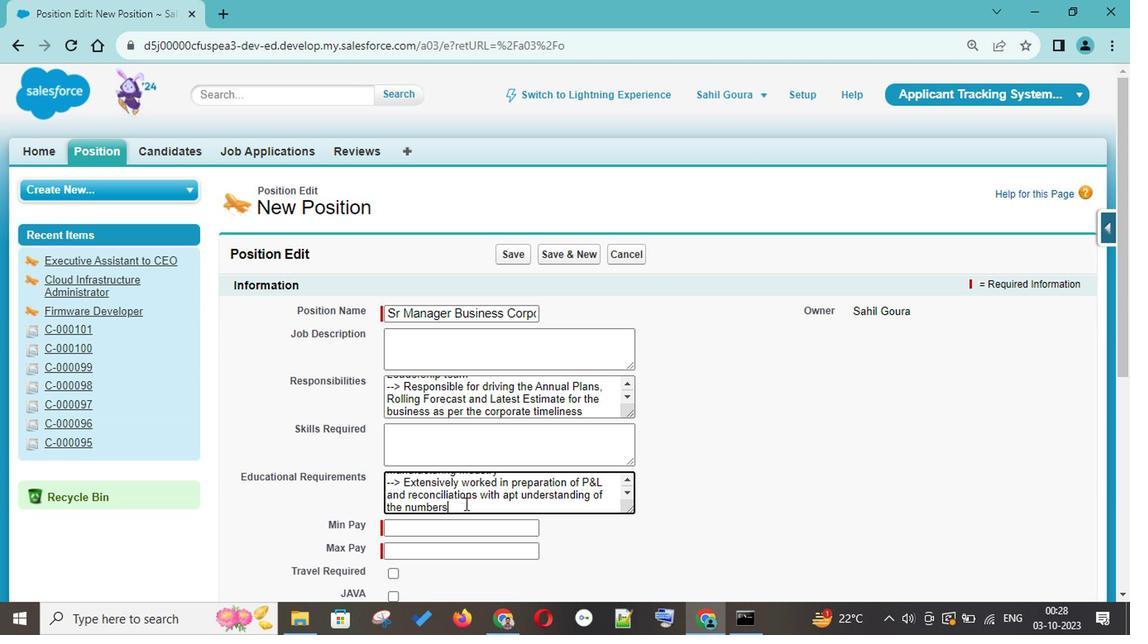 
Action: Key pressed <Key.space><Key.enter>--<Key.shift>><Key.space><Key.shift><Key.shift><Key.shift>ust<Key.backspace><Key.backspace><Key.backspace><Key.shift>Must<Key.space>be<Key.space>excellent<Key.space>at<Key.space>crunching<Key.space>numbers<Key.space><Key.shift>&<Key.space>able<Key.space>to<Key.space>understand<Key.space>the<Key.space>impact<Key.space>of<Key.space>any<Key.space>transaction<Key.space>o<Key.backspace>in<Key.space>numbers<Key.space>terms<Key.enter>--<Key.shift>><Key.space><Key.shift>Excellent<Key.space>functional<Key.space>knowledge<Key.space>of<Key.space>accounting<Key.space>systems,<Key.space>processes,<Key.space>fund<Key.space>flow<Key.space>management,<Key.space>statutory<Key.space>compla<Key.backspace>iances,<Key.space>taxation,<Key.space><Key.shift>MIS<Key.space>reporting<Key.space>to<Key.space>senior<Key.space>am<Key.backspace><Key.backspace>management
Screenshot: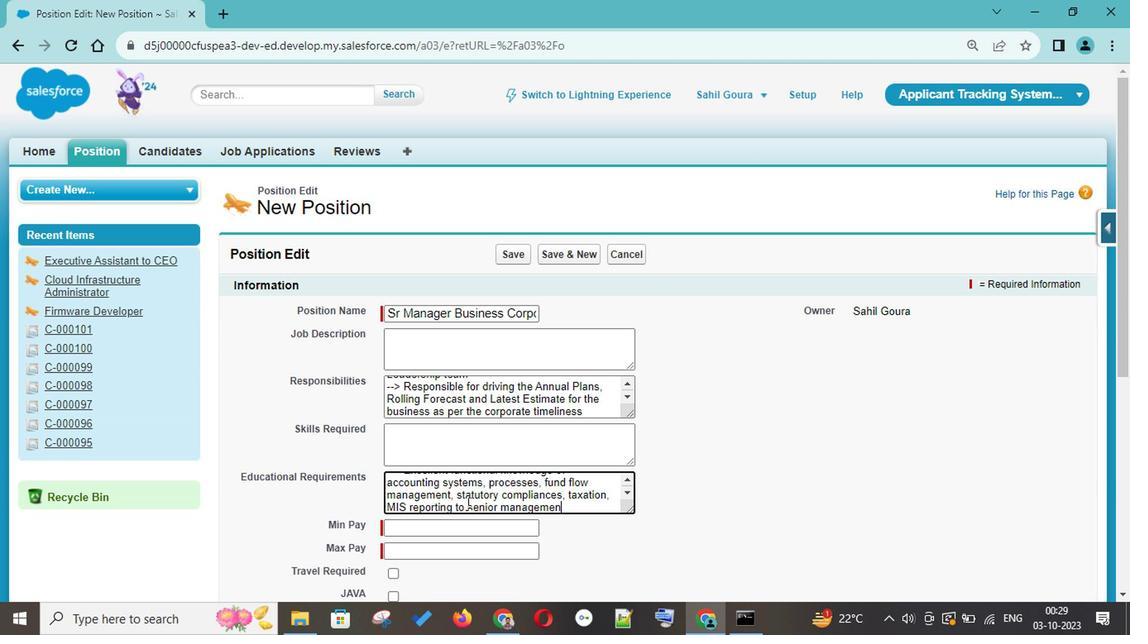 
Action: Mouse moved to (564, 534)
Screenshot: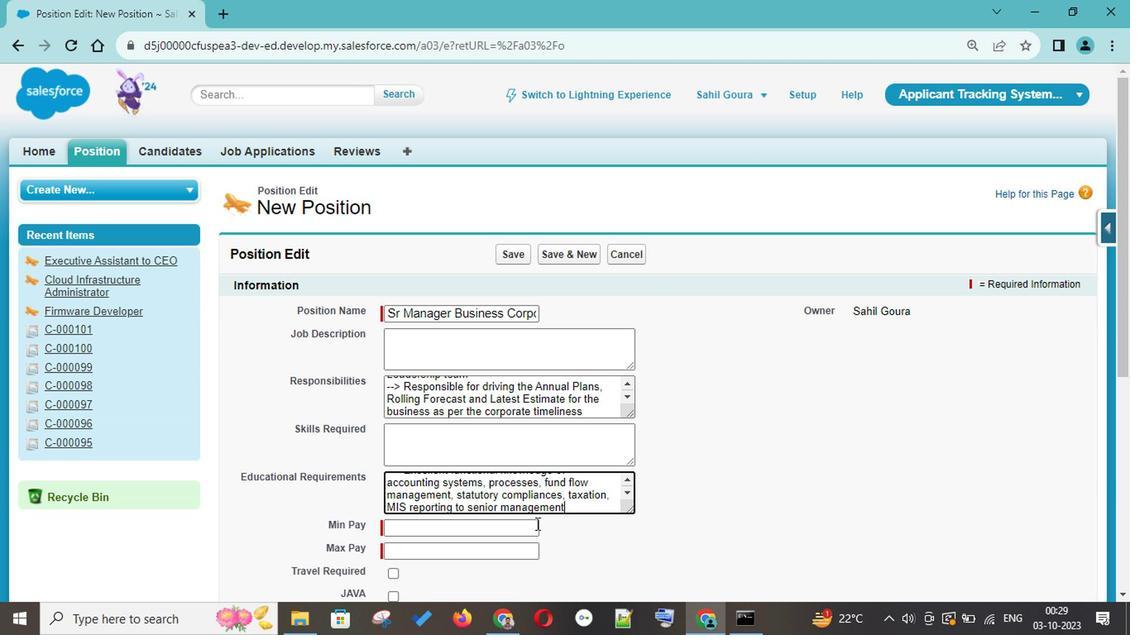 
Action: Key pressed <Key.enter>--<Key.shift>><Key.space><Key.shift>Must<Key.space>have<Key.space>good<Key.space>oral<Key.space>and<Key.space>in<Key.space>writing<Key.space>communication<Key.space>skills
Screenshot: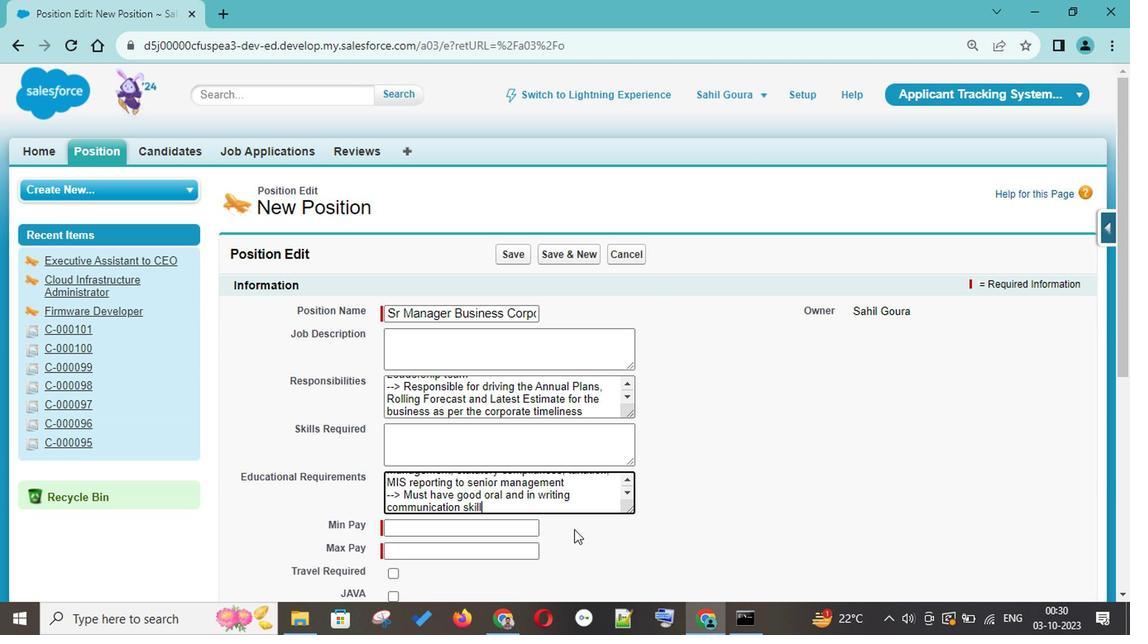 
Action: Mouse moved to (489, 353)
Screenshot: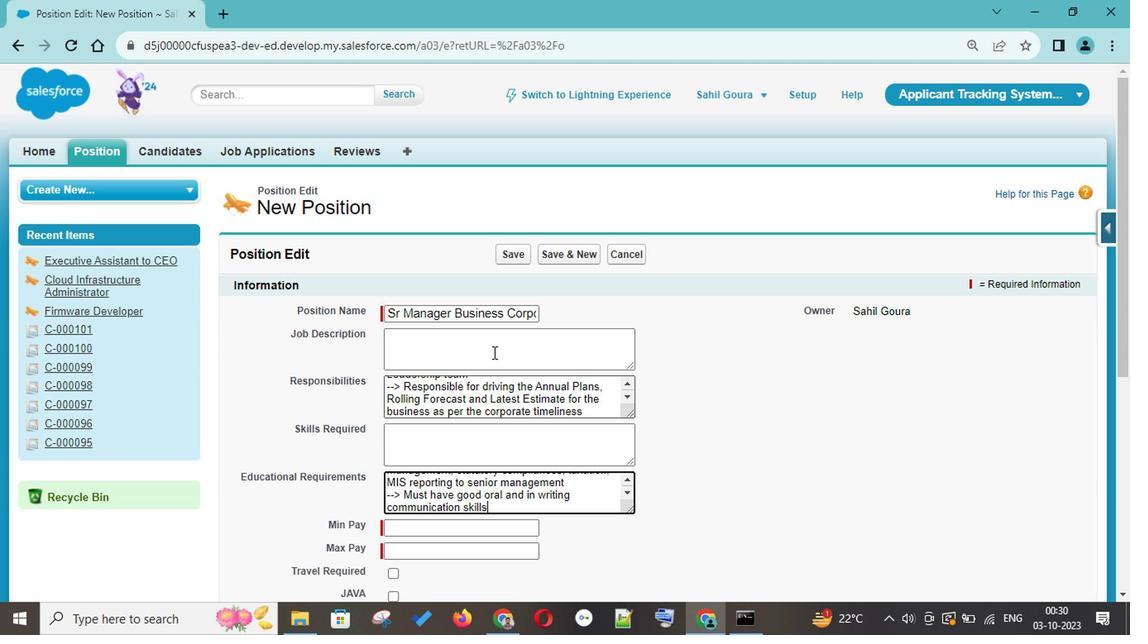 
Action: Mouse pressed left at (489, 353)
Screenshot: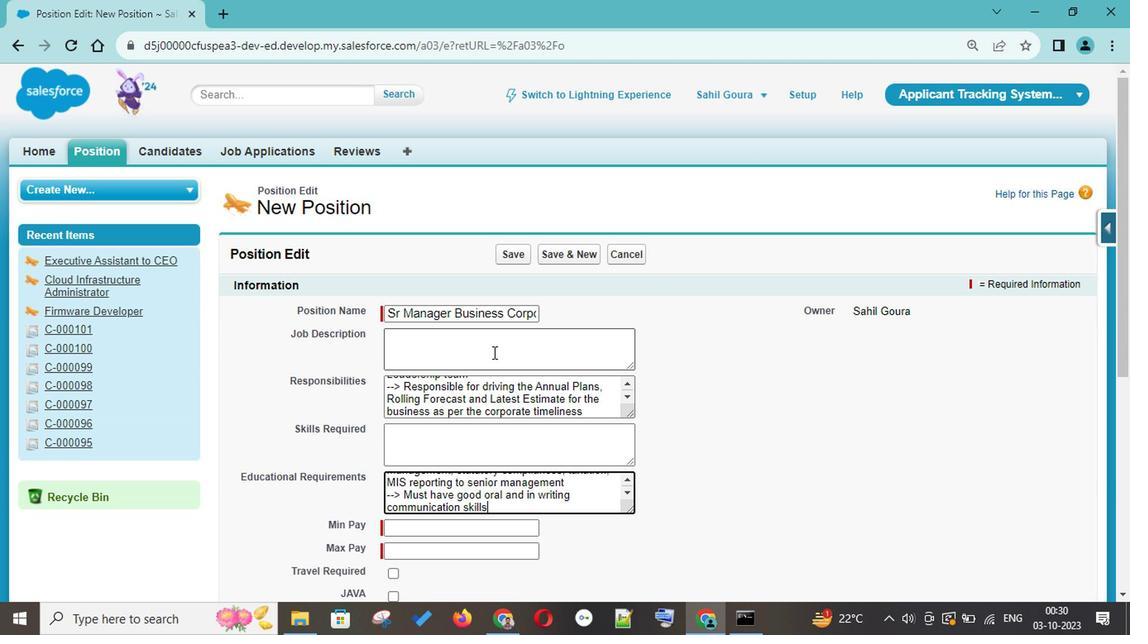 
Action: Mouse moved to (342, 417)
Screenshot: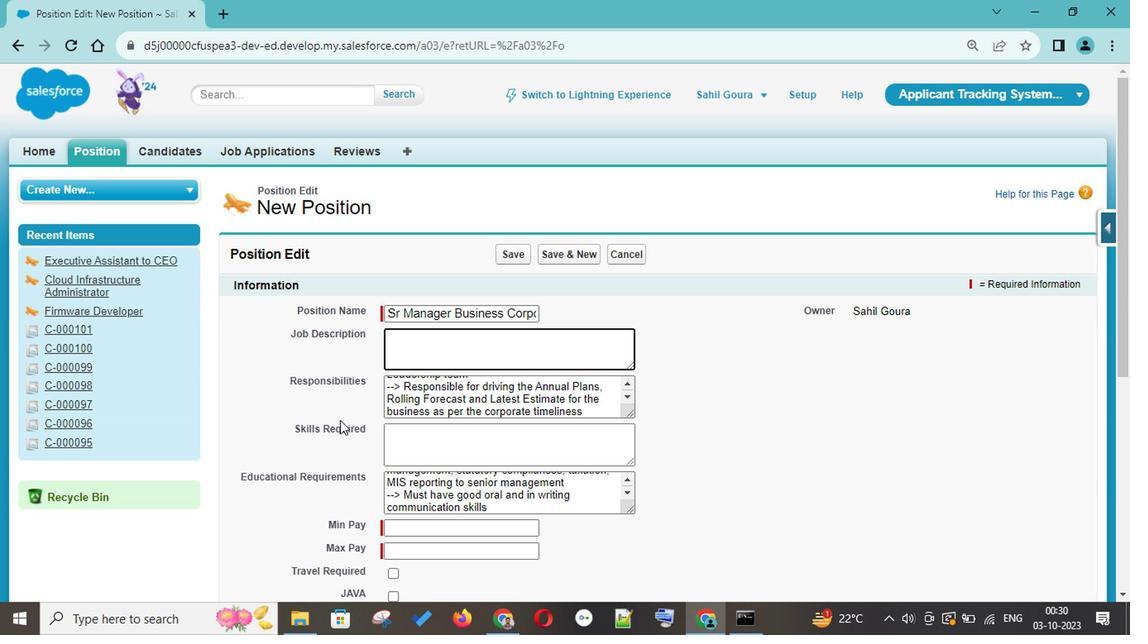 
Action: Mouse scrolled (342, 416) with delta (0, 0)
Screenshot: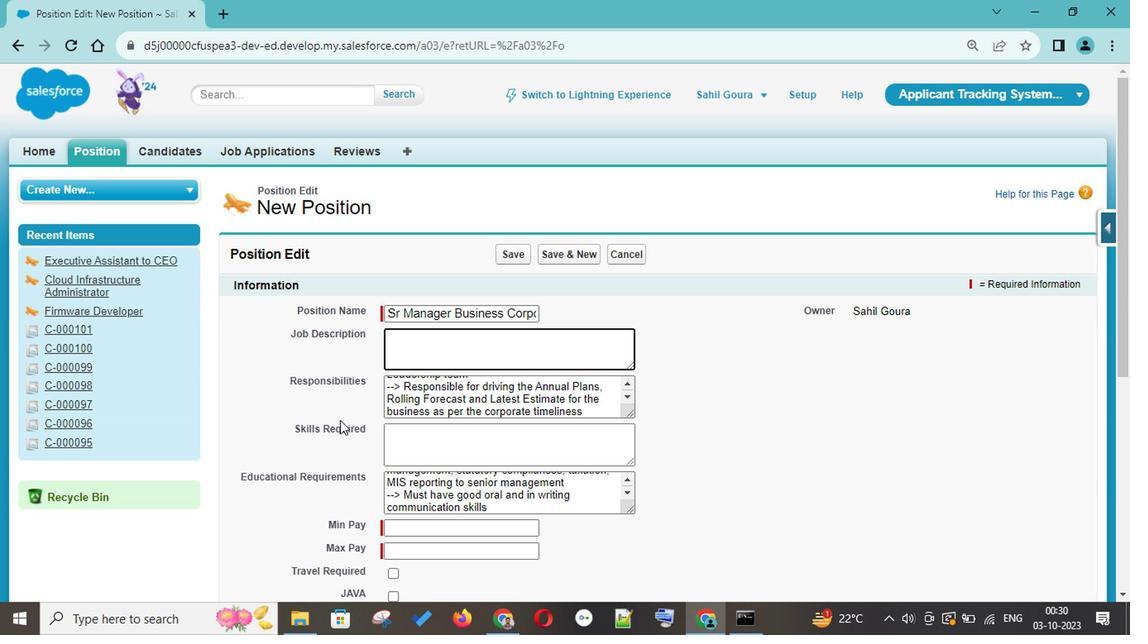
Action: Mouse moved to (347, 420)
Screenshot: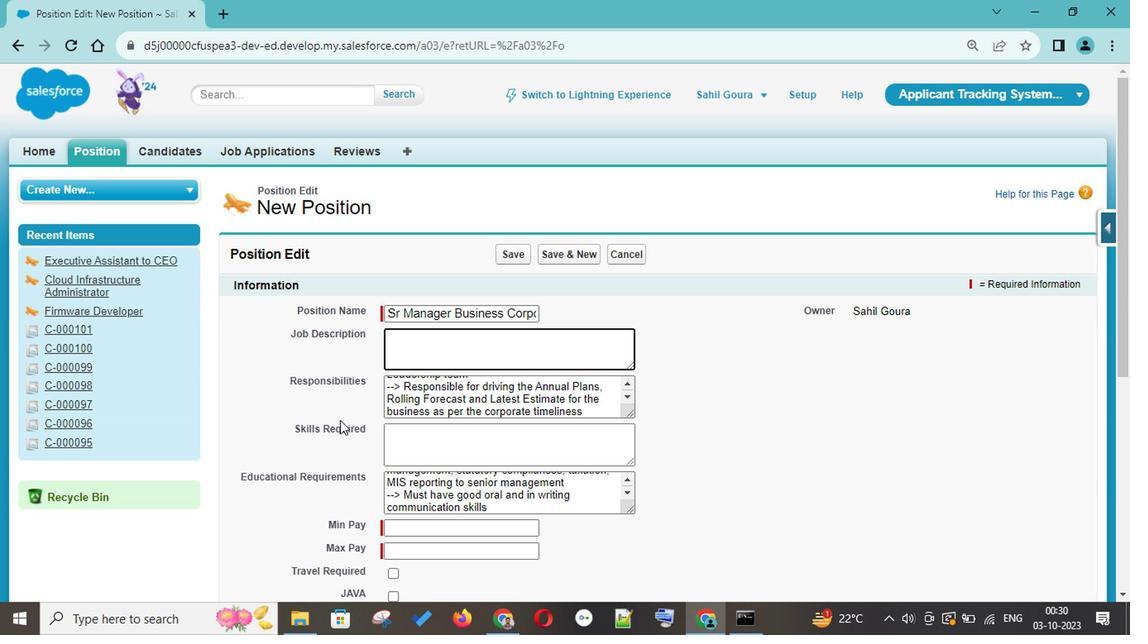 
Action: Mouse scrolled (347, 419) with delta (0, -1)
Screenshot: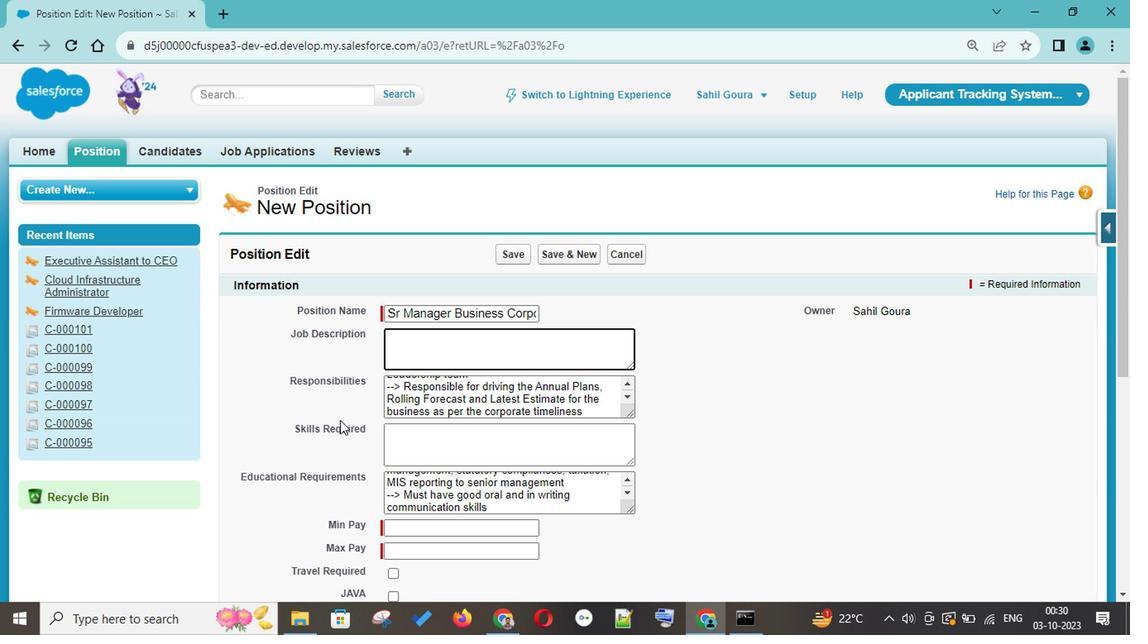 
Action: Mouse moved to (347, 421)
Screenshot: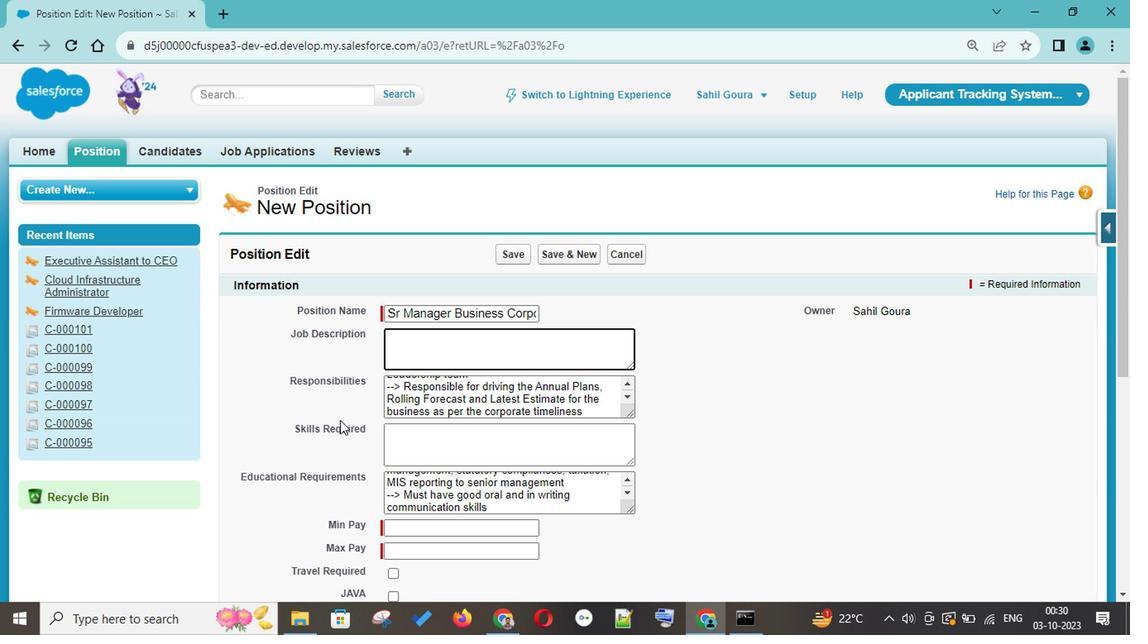 
Action: Mouse scrolled (347, 420) with delta (0, 0)
Screenshot: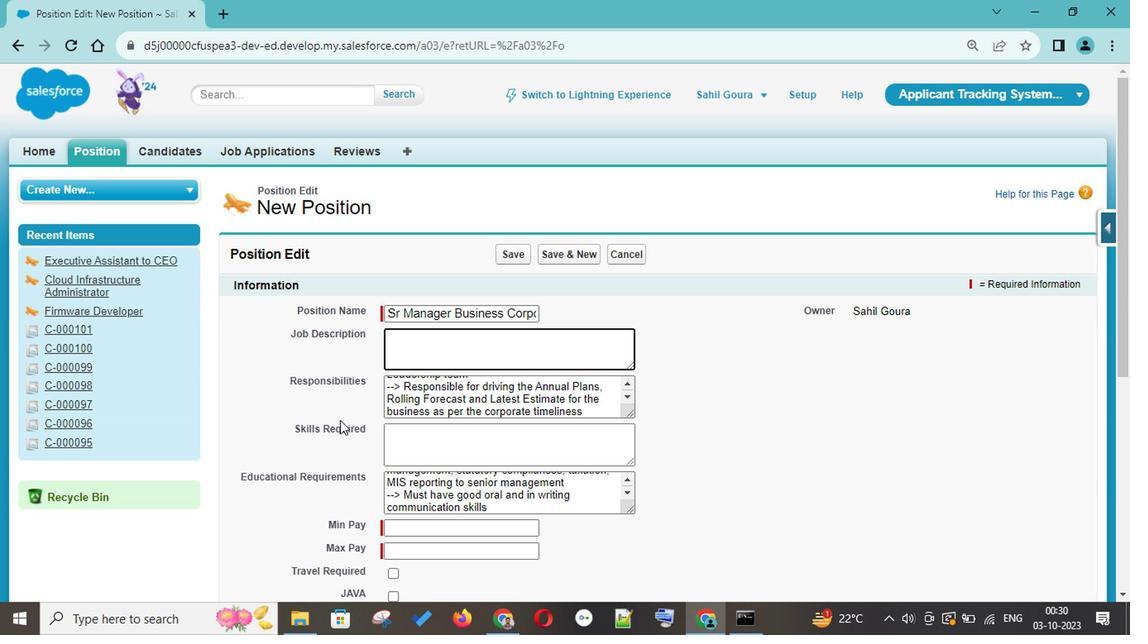
Action: Mouse moved to (347, 422)
Screenshot: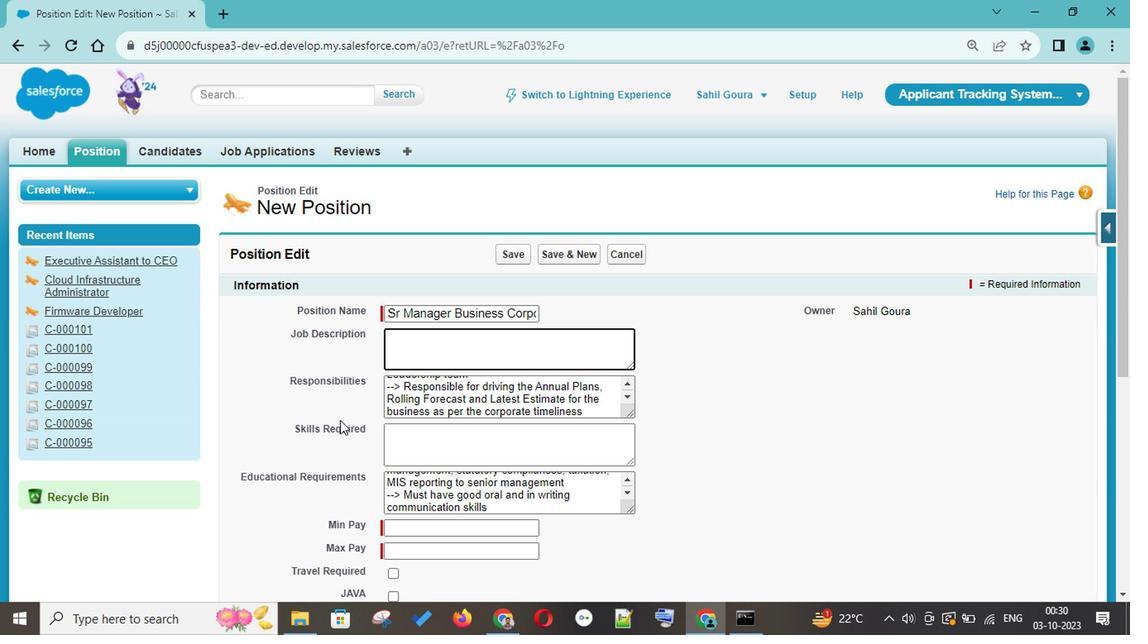 
Action: Mouse scrolled (347, 421) with delta (0, -1)
Screenshot: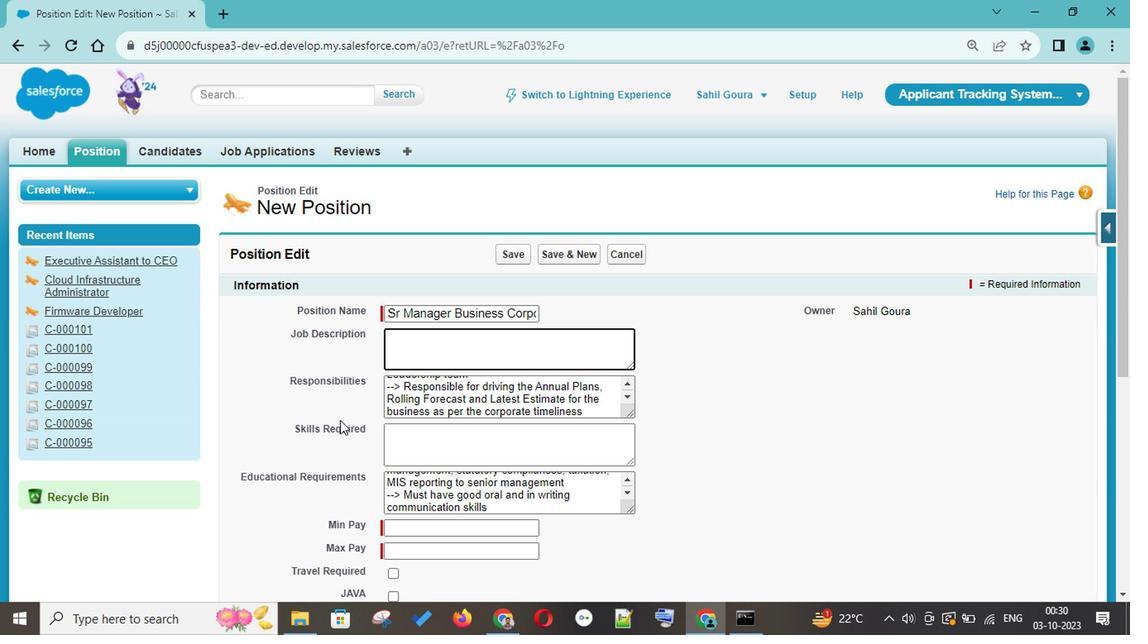 
Action: Mouse moved to (416, 189)
Screenshot: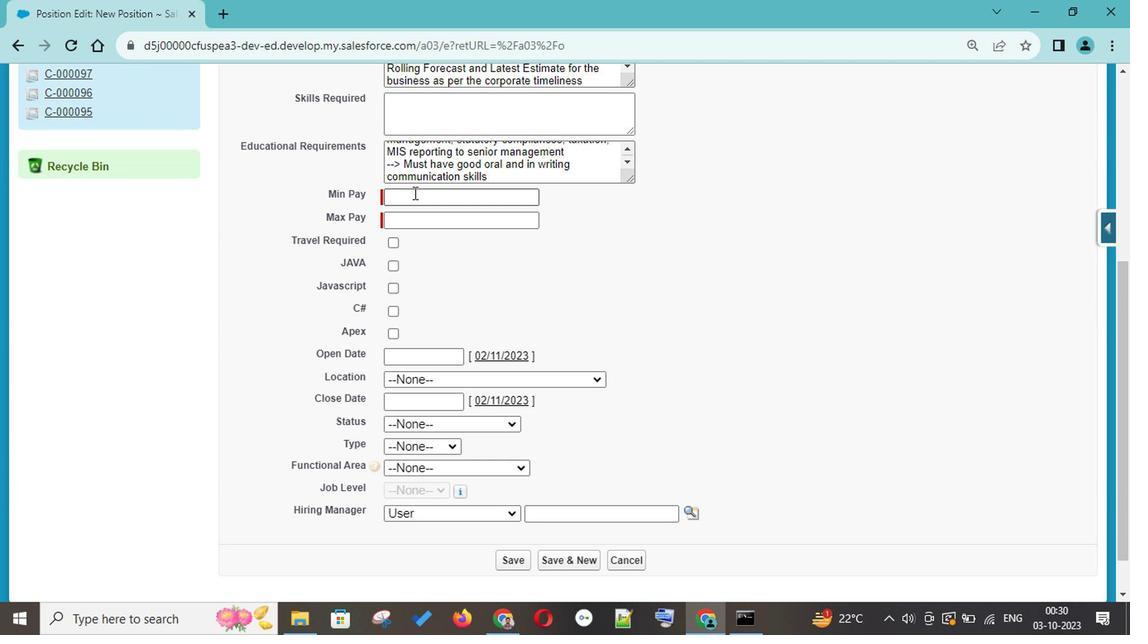 
Action: Mouse pressed left at (416, 189)
Screenshot: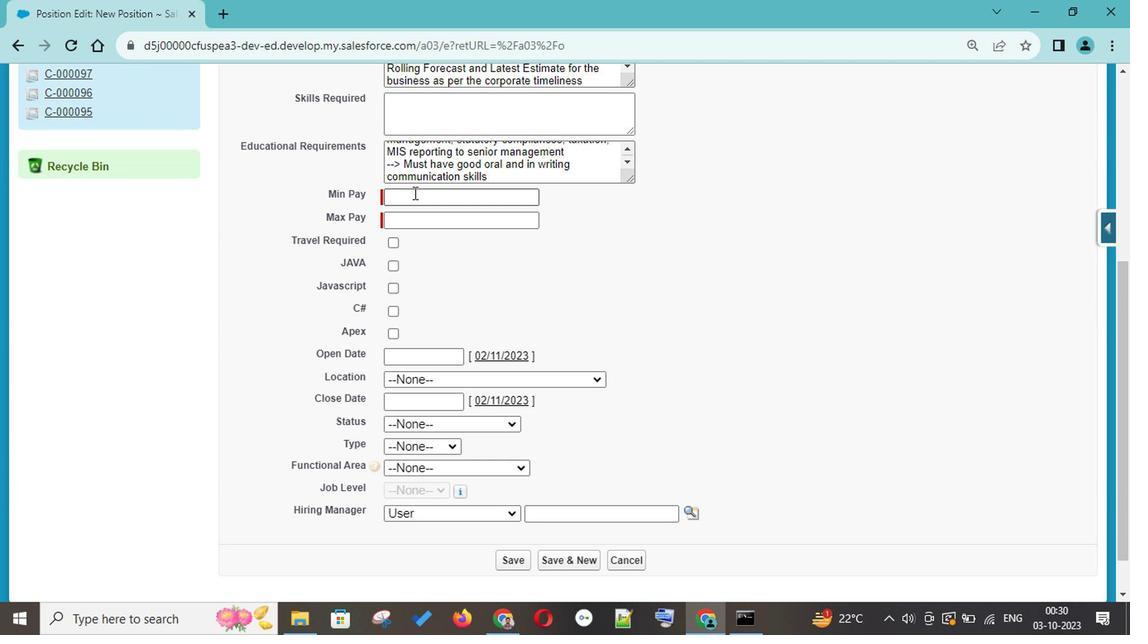 
Action: Mouse moved to (417, 189)
Screenshot: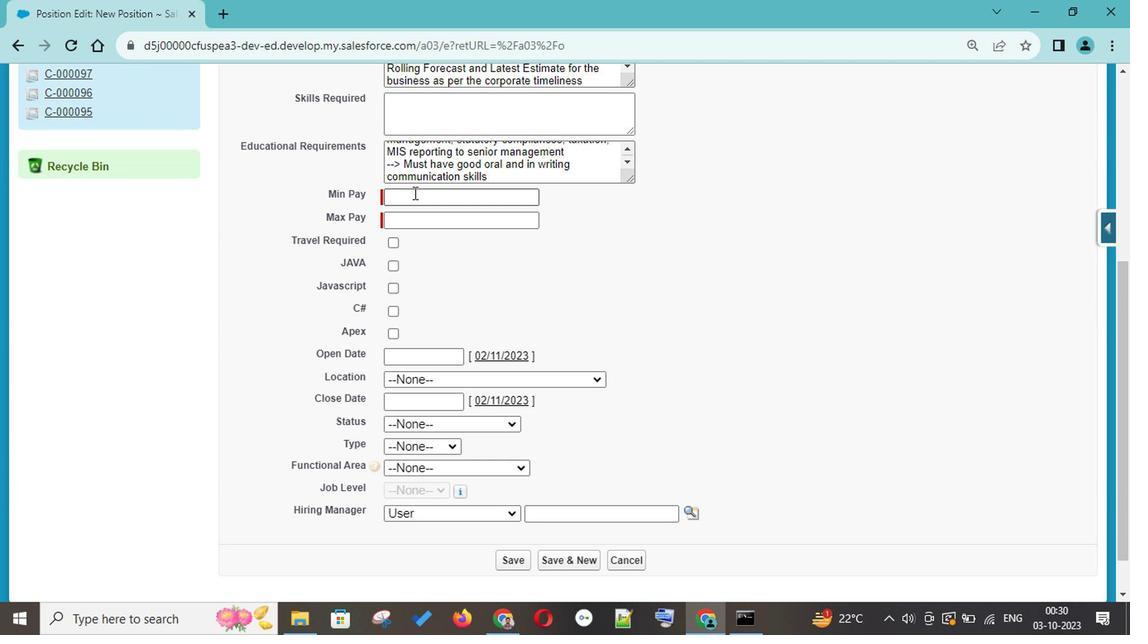 
Action: Key pressed 3500000
Screenshot: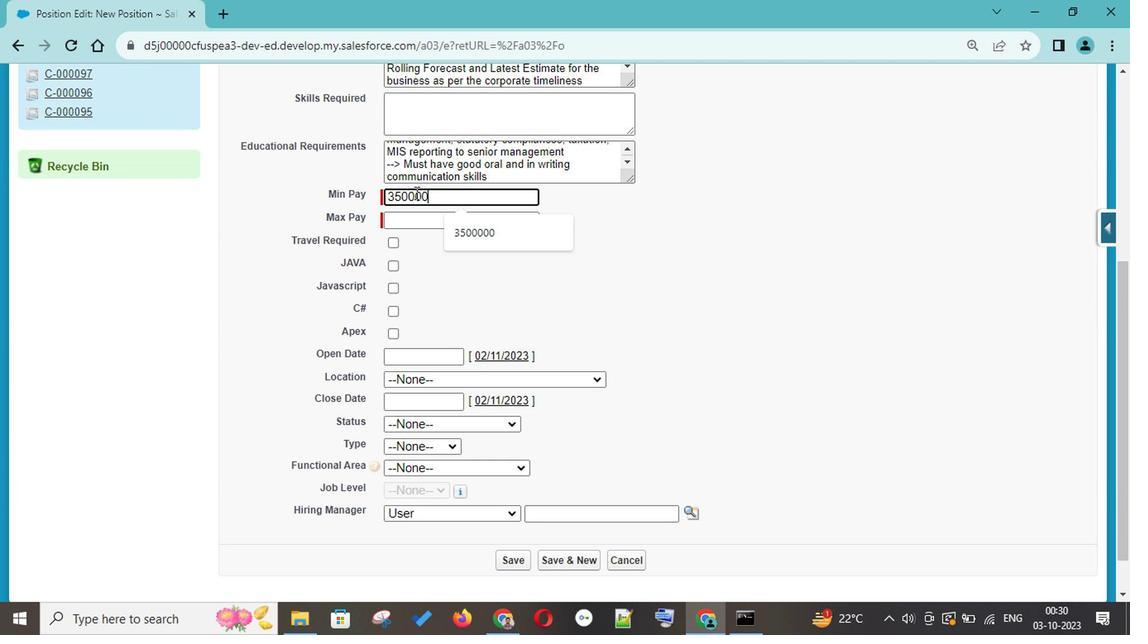 
Action: Mouse moved to (431, 209)
Screenshot: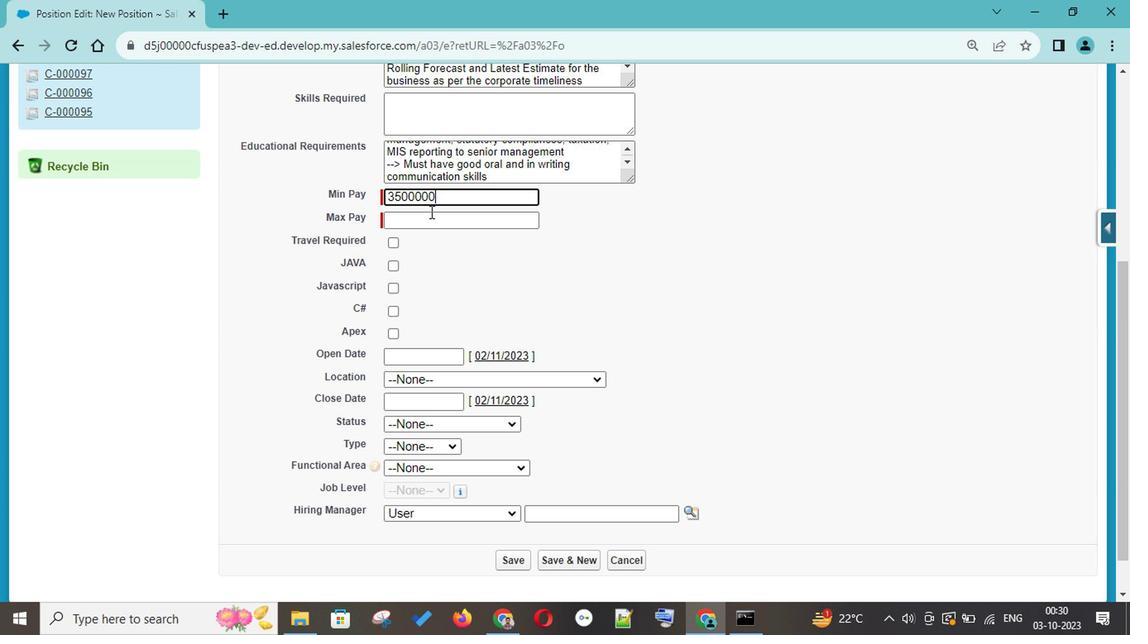 
Action: Mouse pressed left at (431, 209)
Screenshot: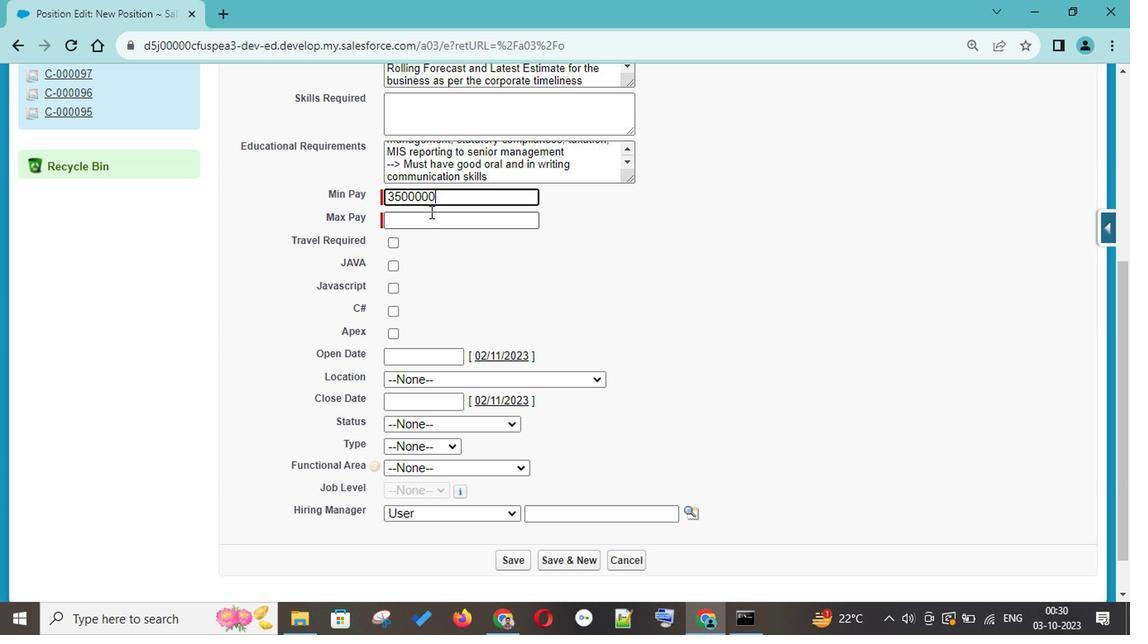 
Action: Mouse moved to (432, 209)
Screenshot: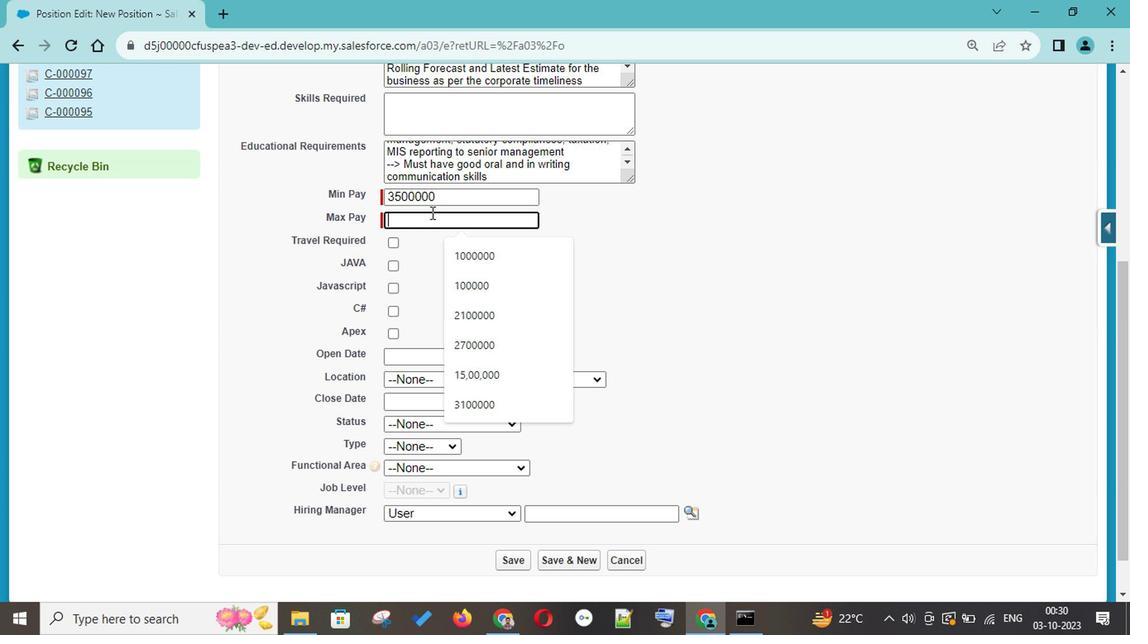 
Action: Key pressed 4000000
Screenshot: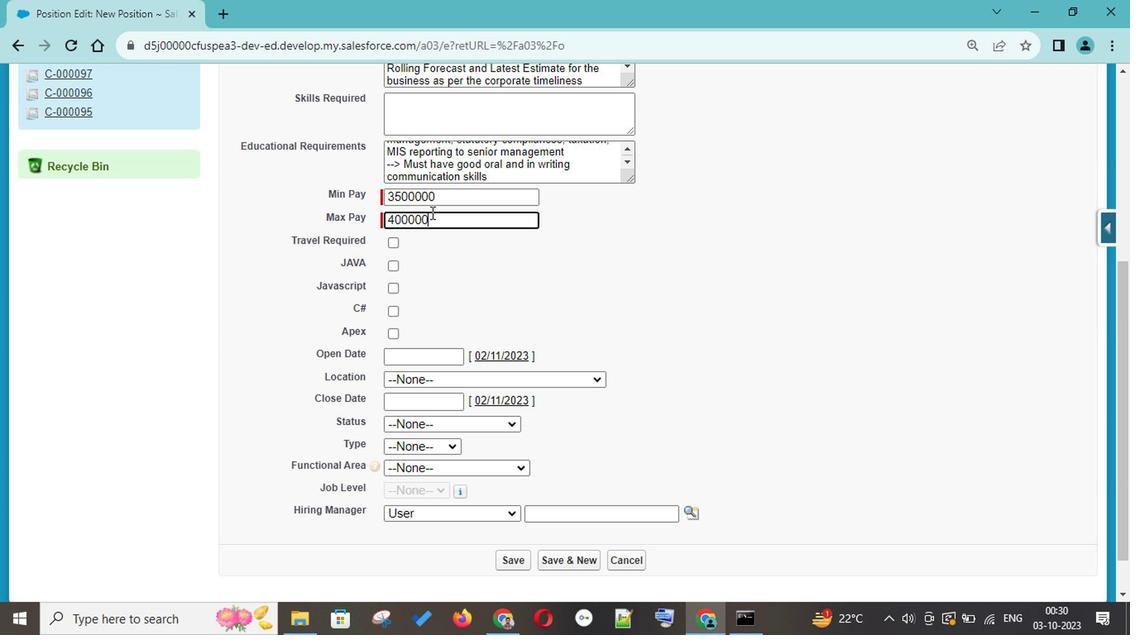 
Action: Mouse moved to (396, 265)
Screenshot: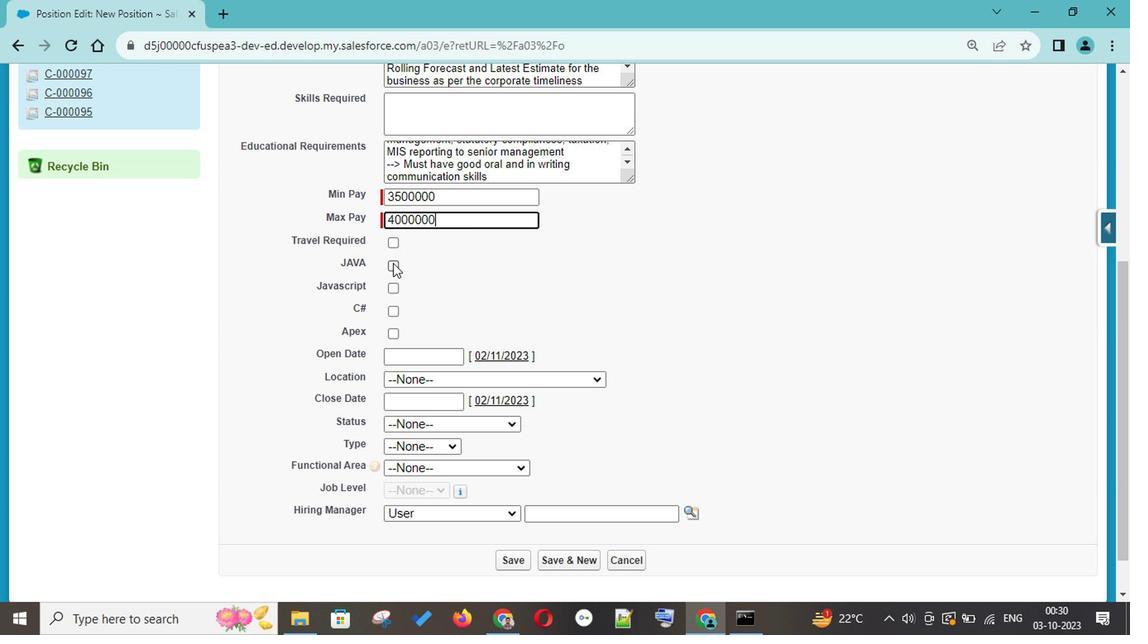 
Action: Mouse pressed left at (396, 265)
Screenshot: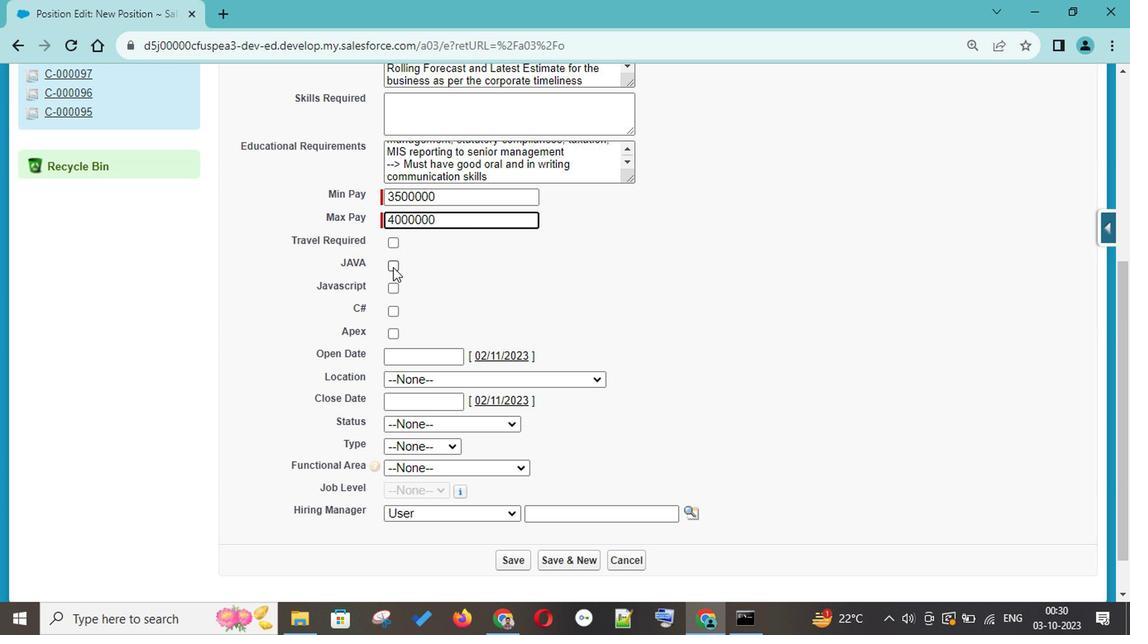 
Action: Mouse moved to (415, 359)
Screenshot: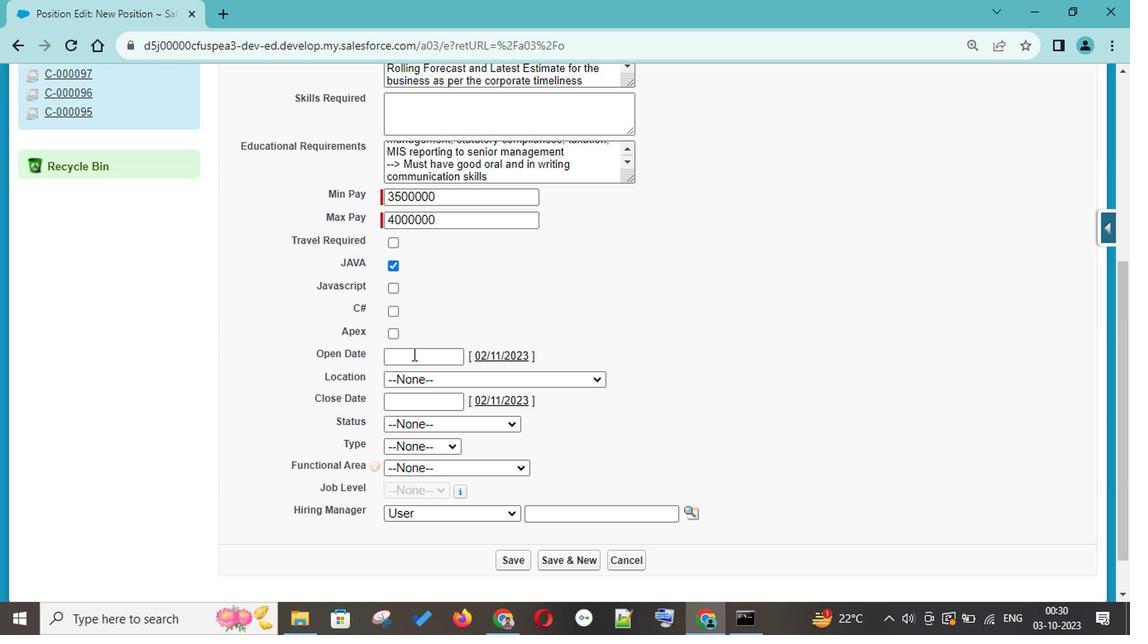 
Action: Mouse pressed left at (415, 359)
Screenshot: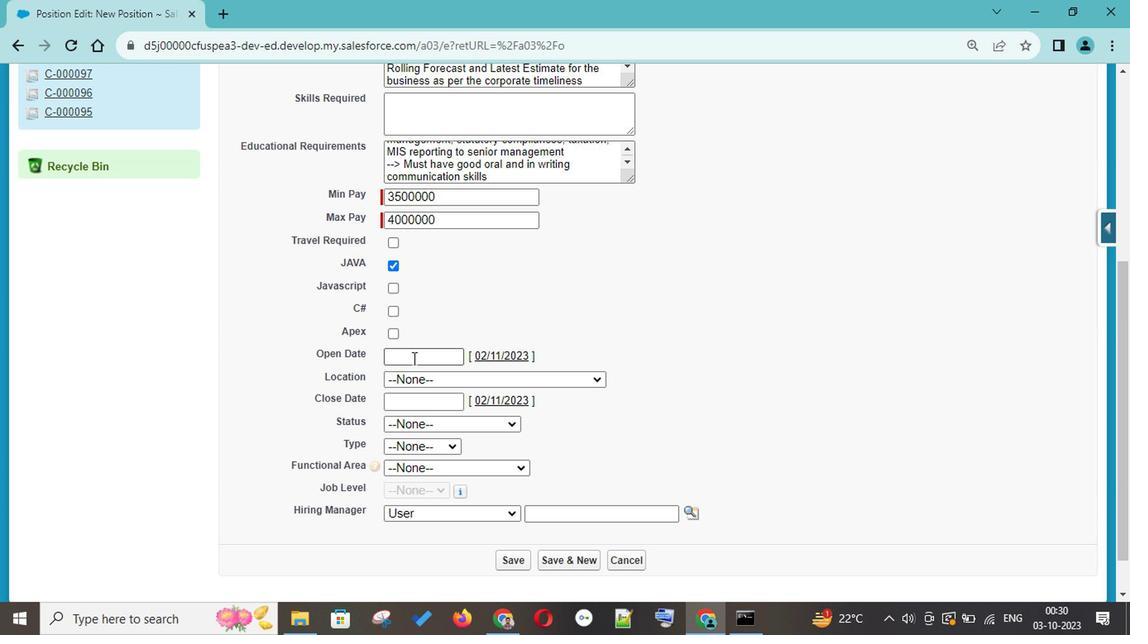 
Action: Mouse moved to (496, 353)
Screenshot: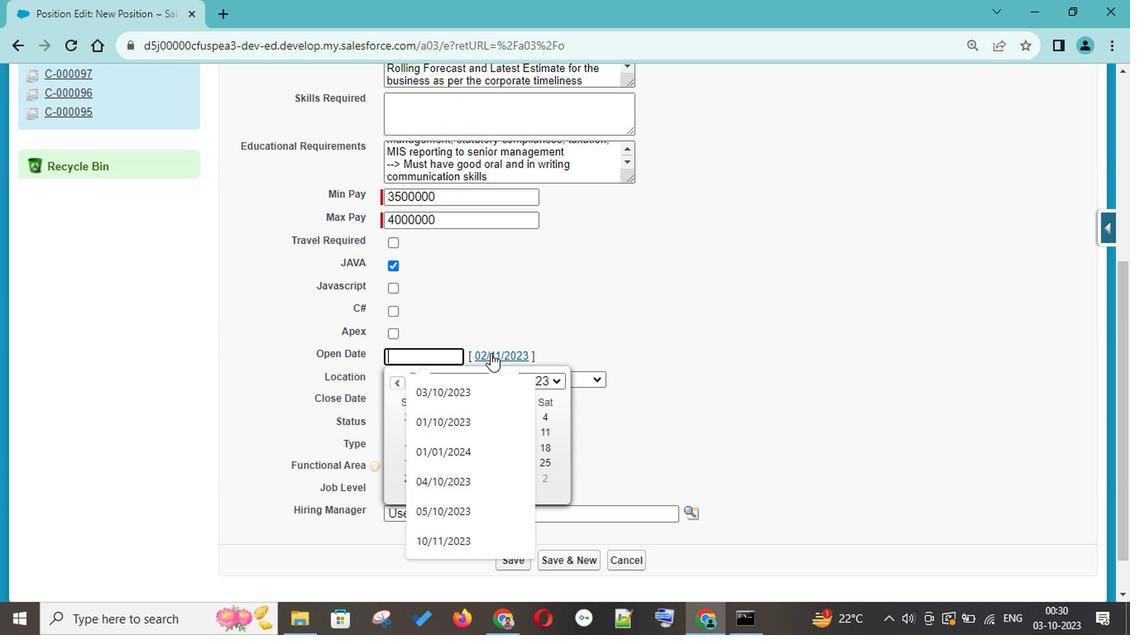 
Action: Mouse pressed left at (496, 353)
Screenshot: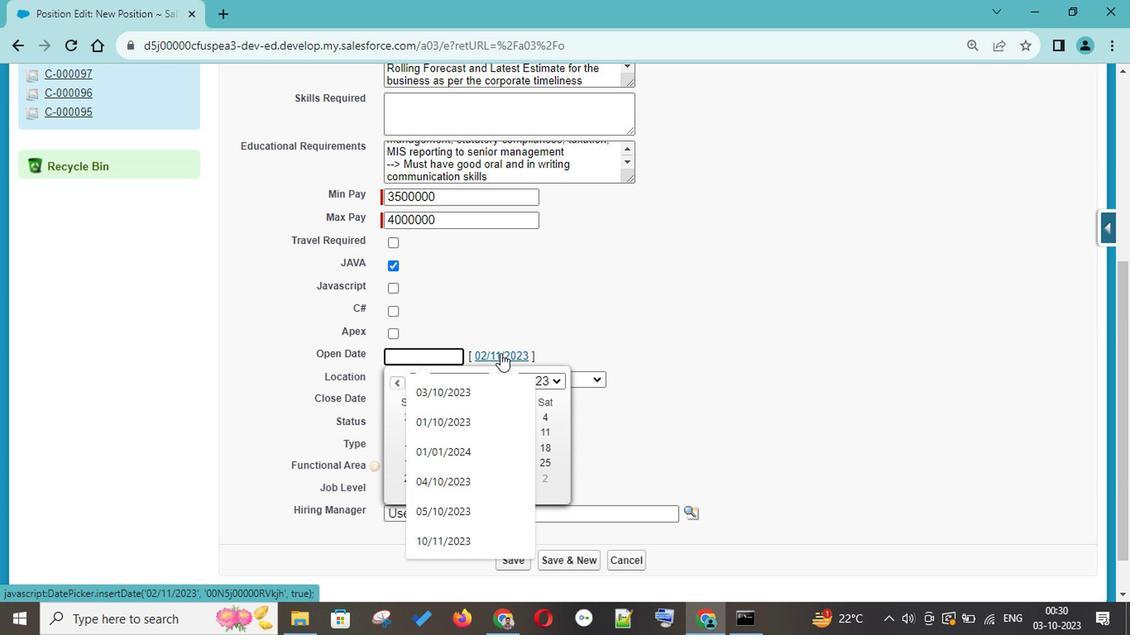 
Action: Mouse moved to (450, 359)
Screenshot: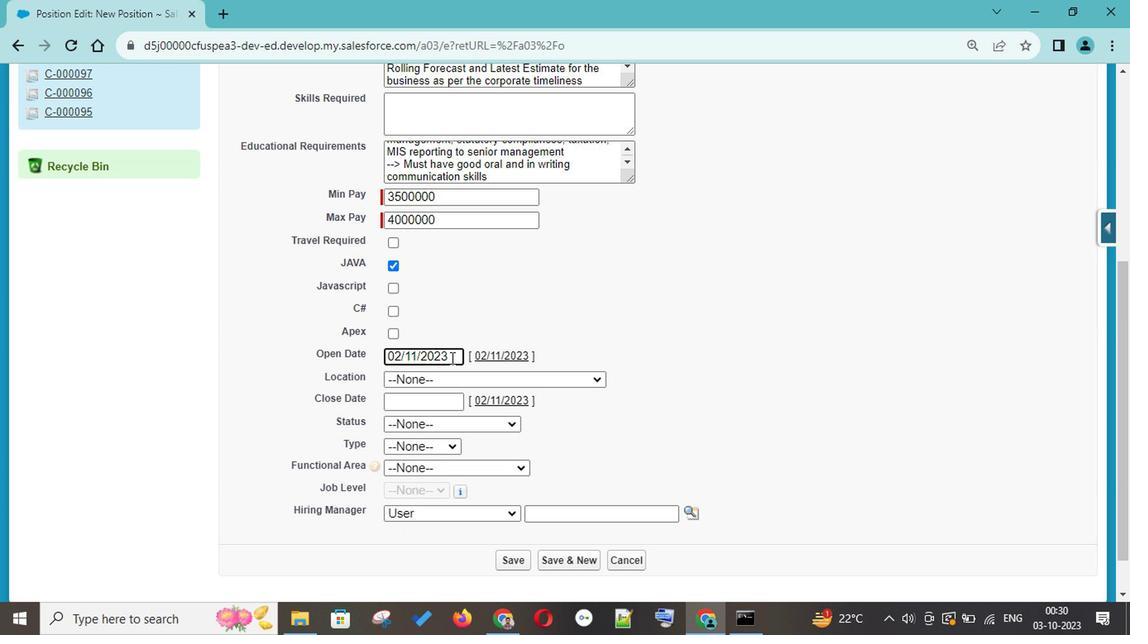 
Action: Mouse pressed left at (450, 359)
Screenshot: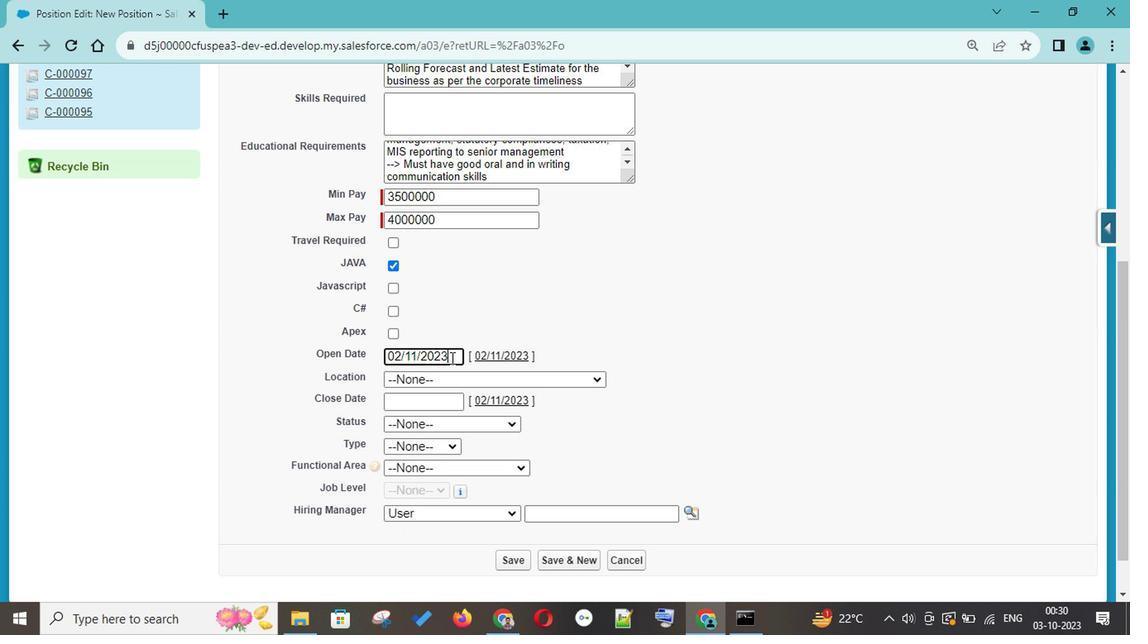 
Action: Mouse moved to (454, 380)
Screenshot: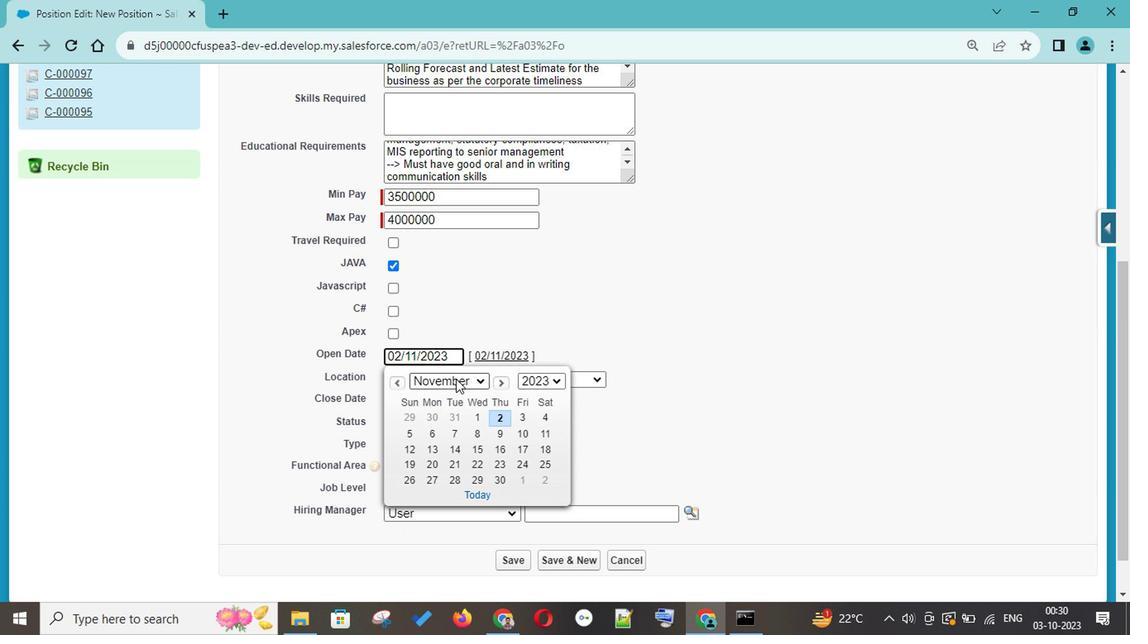 
Action: Mouse pressed left at (454, 380)
Screenshot: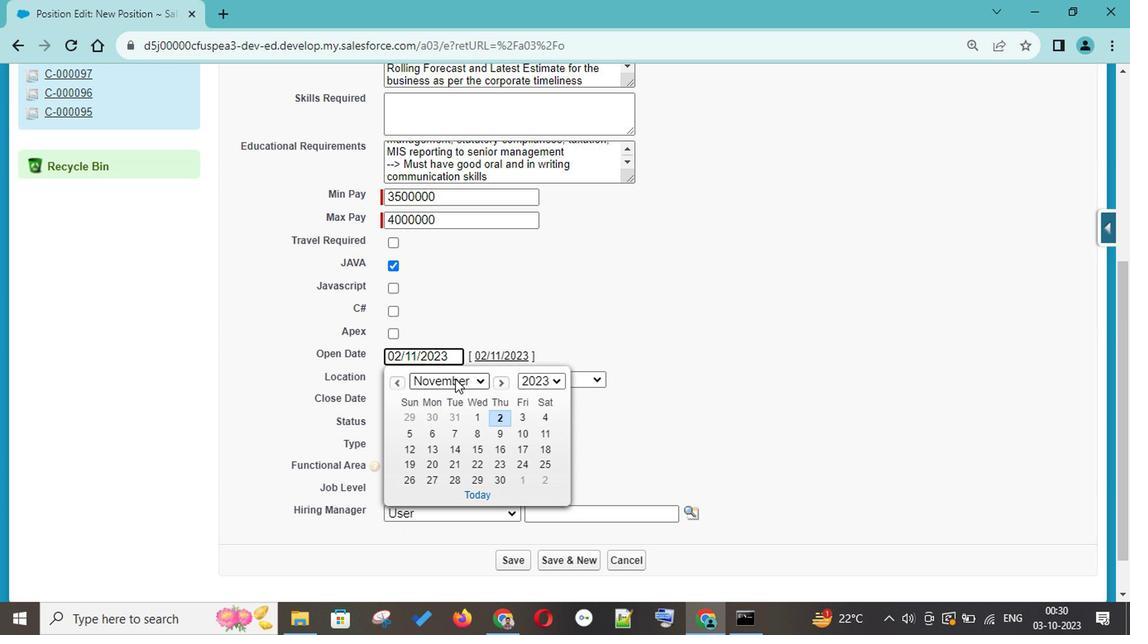 
Action: Mouse moved to (455, 380)
Screenshot: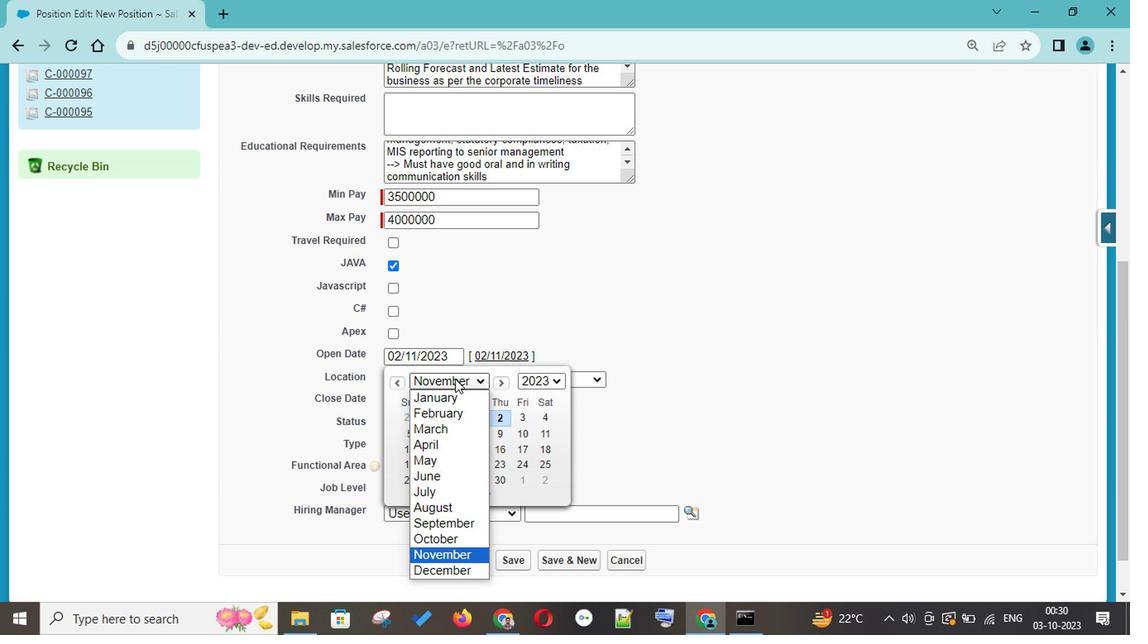 
Action: Mouse pressed left at (455, 380)
Screenshot: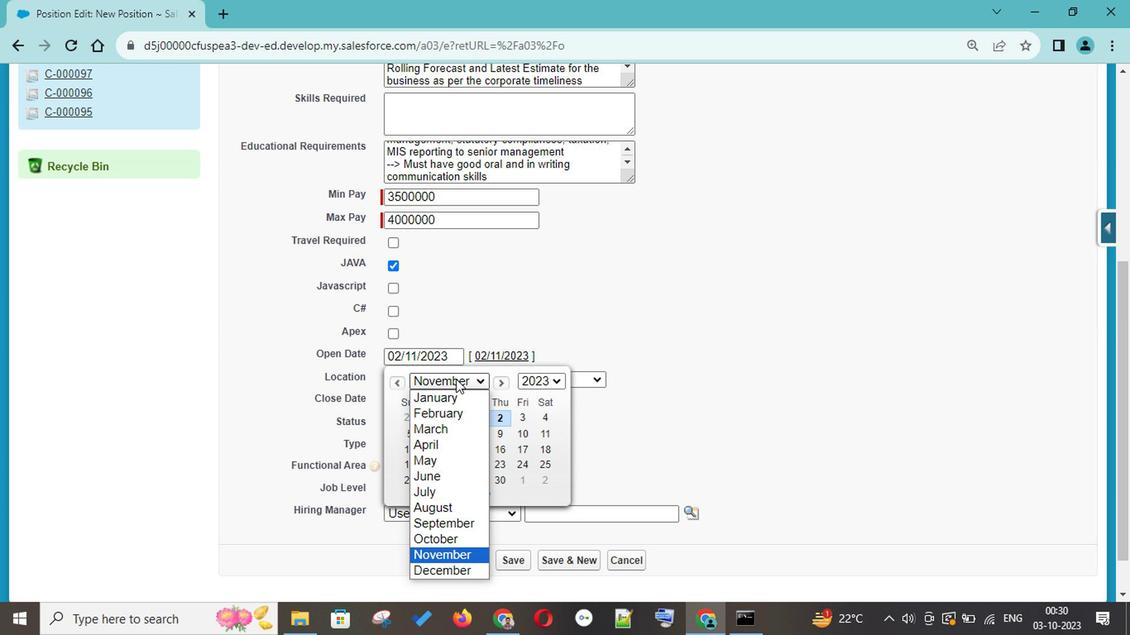 
Action: Mouse moved to (477, 449)
Screenshot: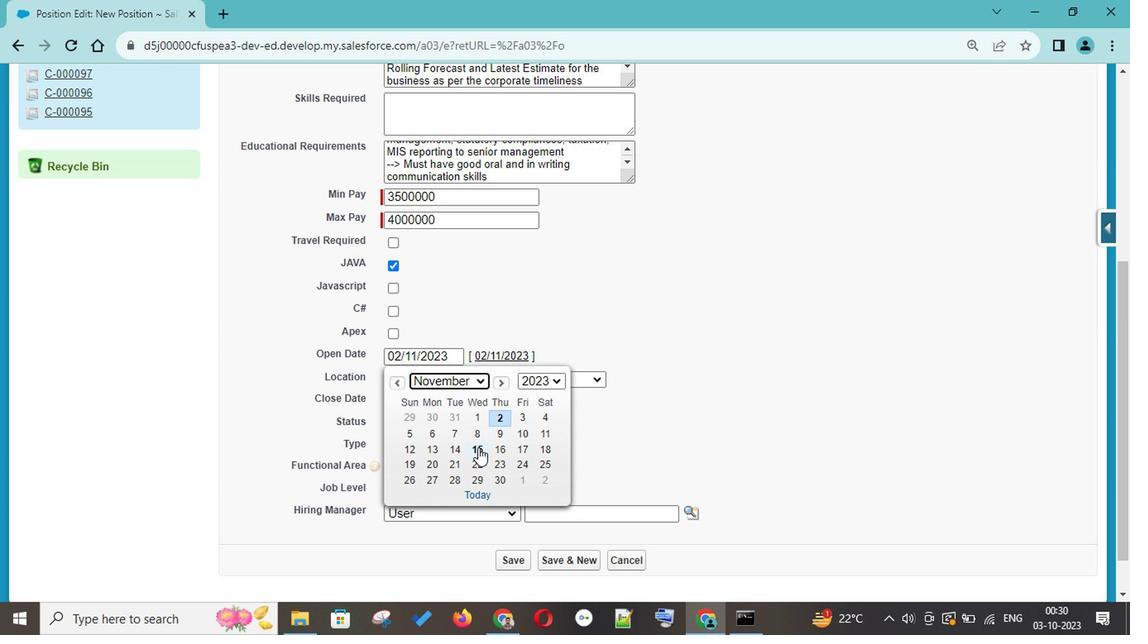 
Action: Mouse pressed left at (477, 449)
Screenshot: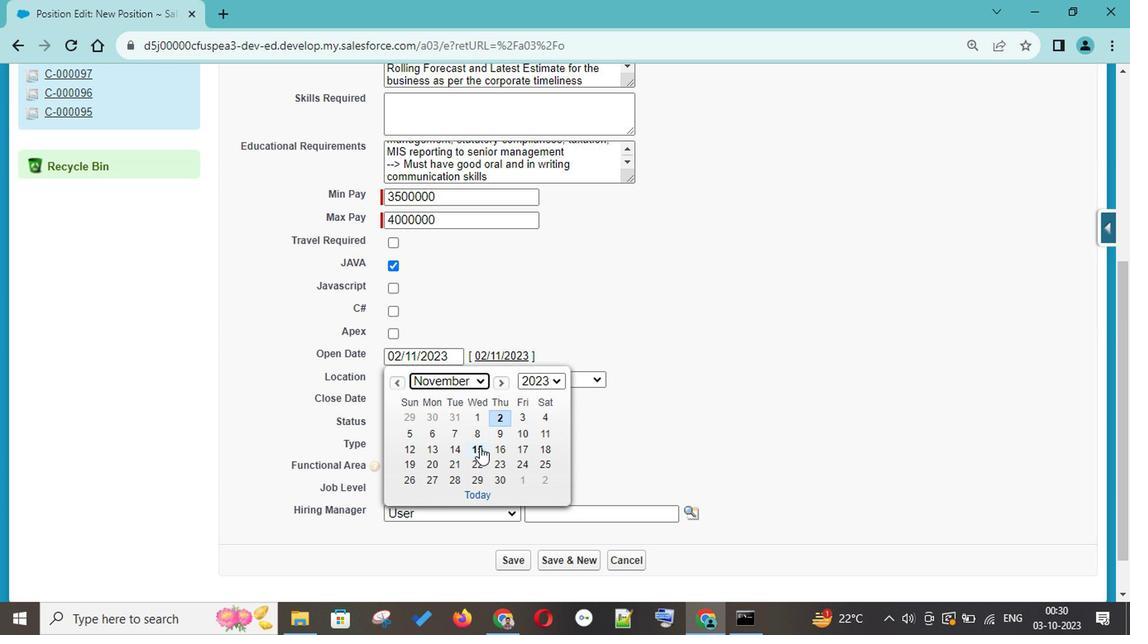 
Action: Mouse moved to (432, 386)
Screenshot: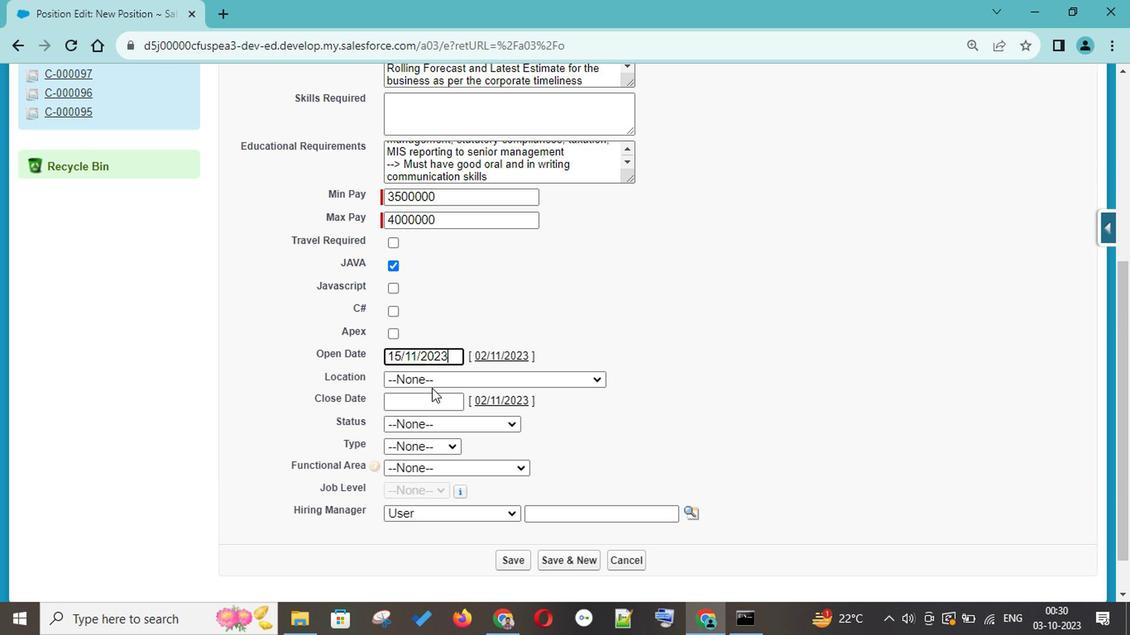 
Action: Mouse pressed left at (432, 386)
Screenshot: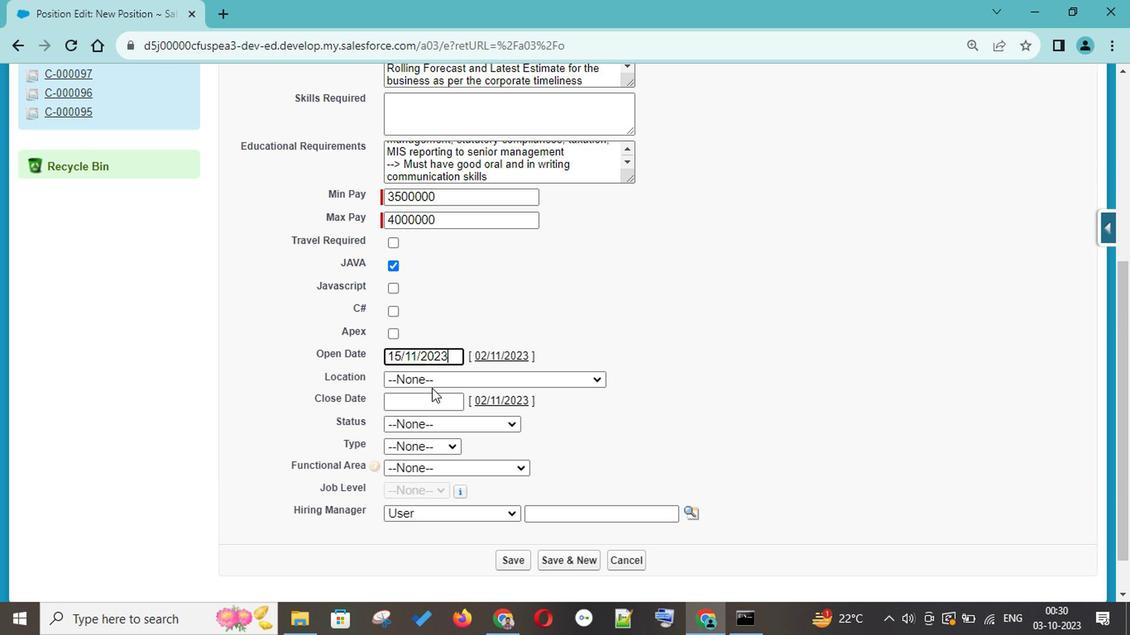 
Action: Mouse moved to (426, 265)
Screenshot: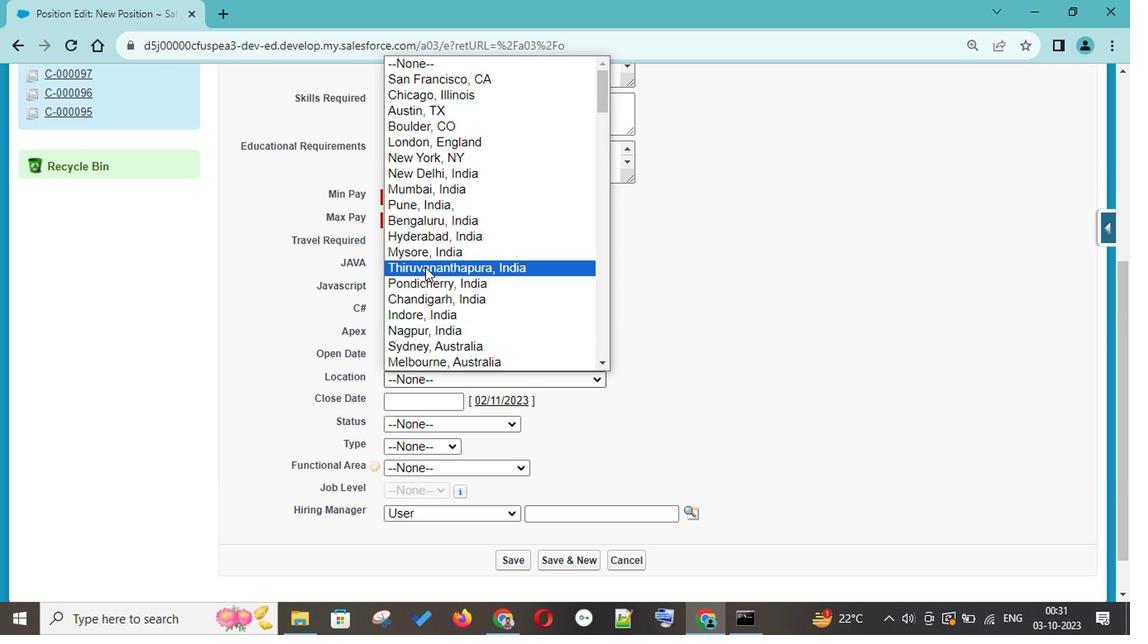 
Action: Mouse pressed left at (426, 265)
Screenshot: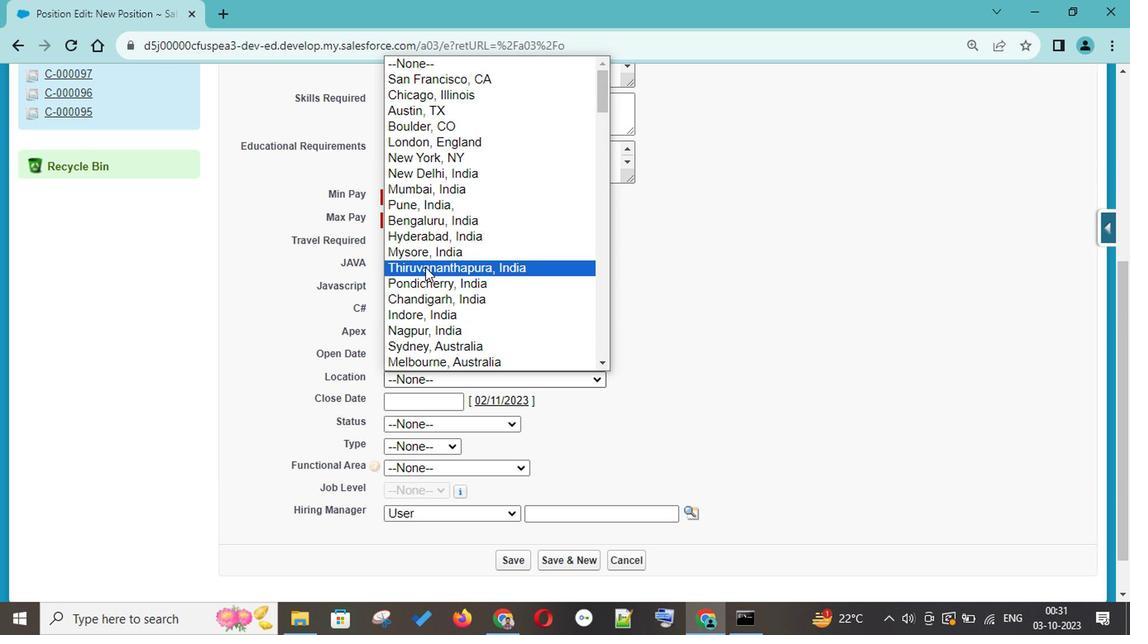
Action: Mouse moved to (441, 401)
Screenshot: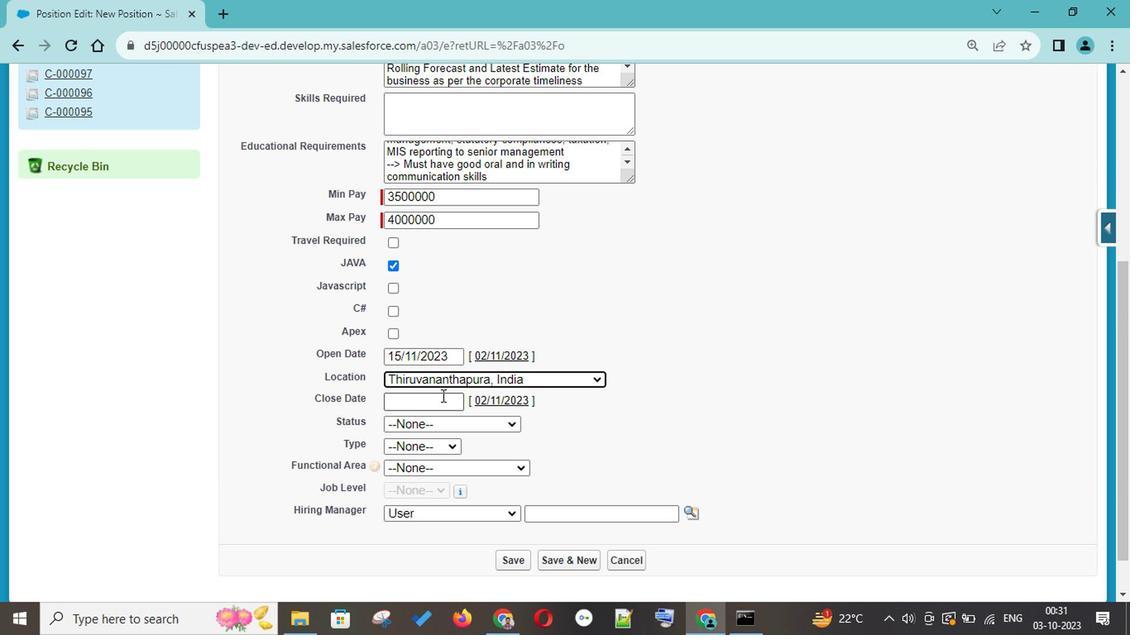 
Action: Mouse pressed left at (441, 401)
Screenshot: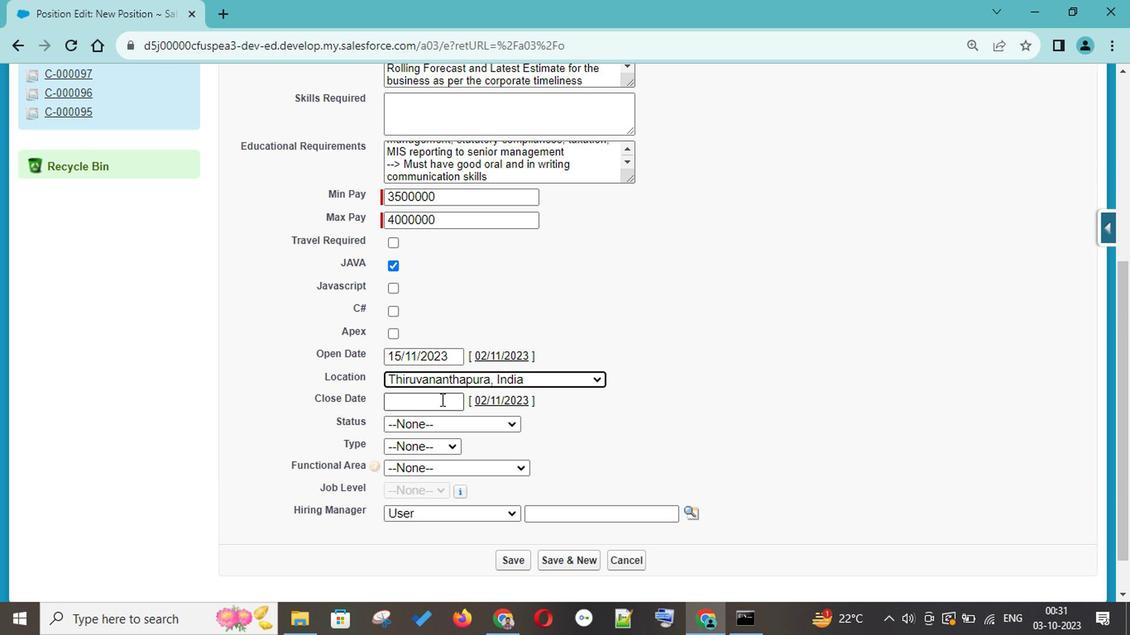 
Action: Mouse moved to (472, 427)
Screenshot: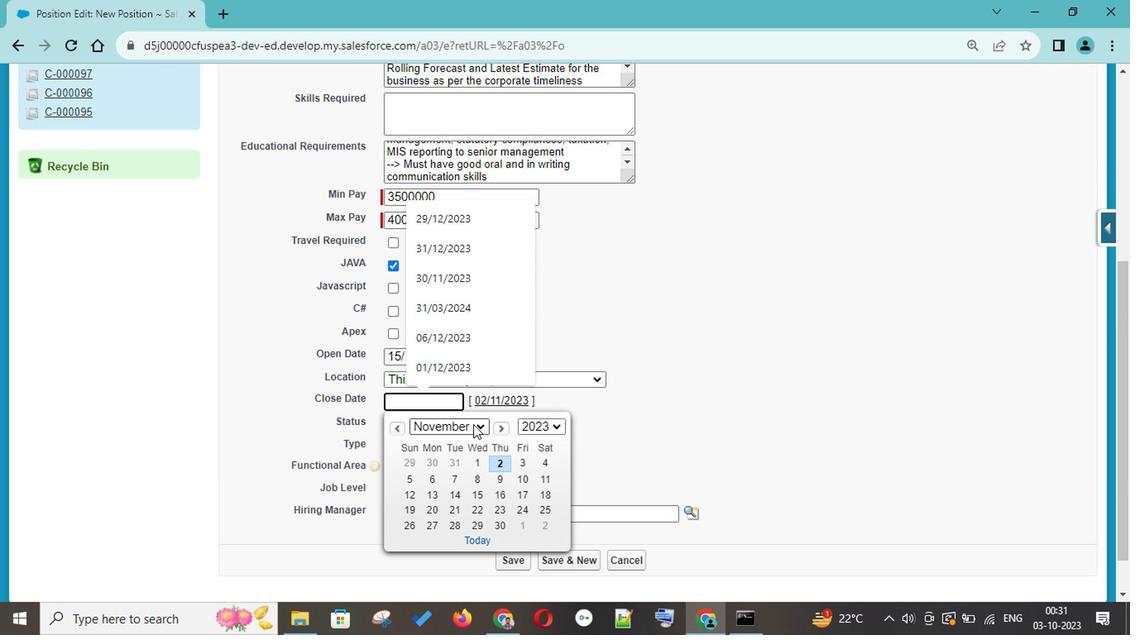 
Action: Mouse pressed left at (472, 427)
Screenshot: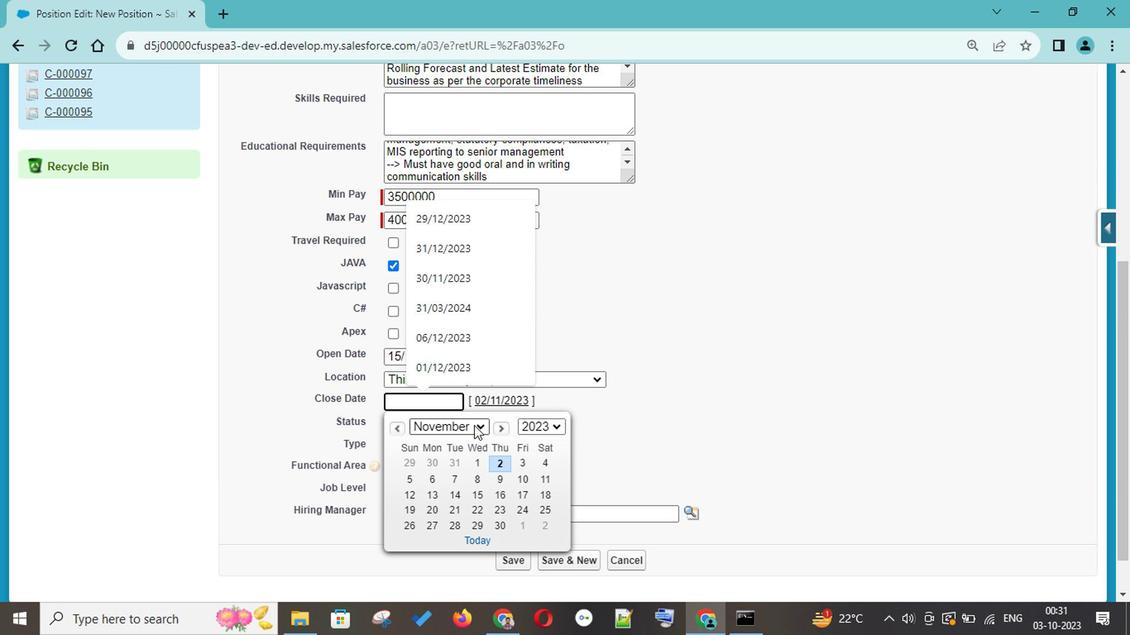 
Action: Mouse moved to (461, 411)
Screenshot: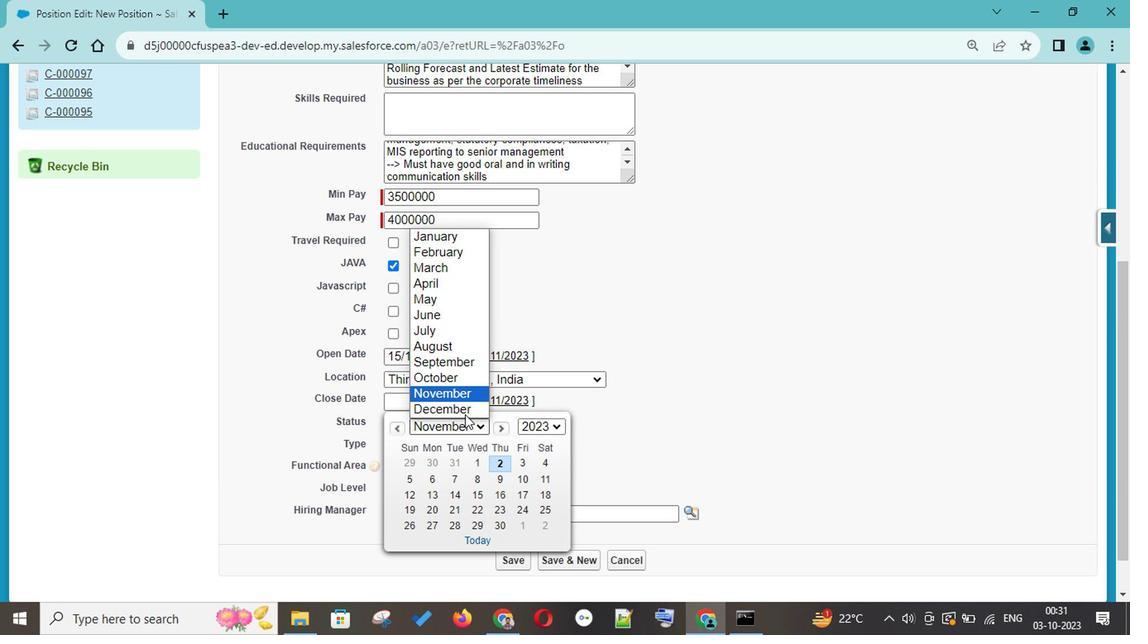 
Action: Mouse pressed left at (461, 411)
Screenshot: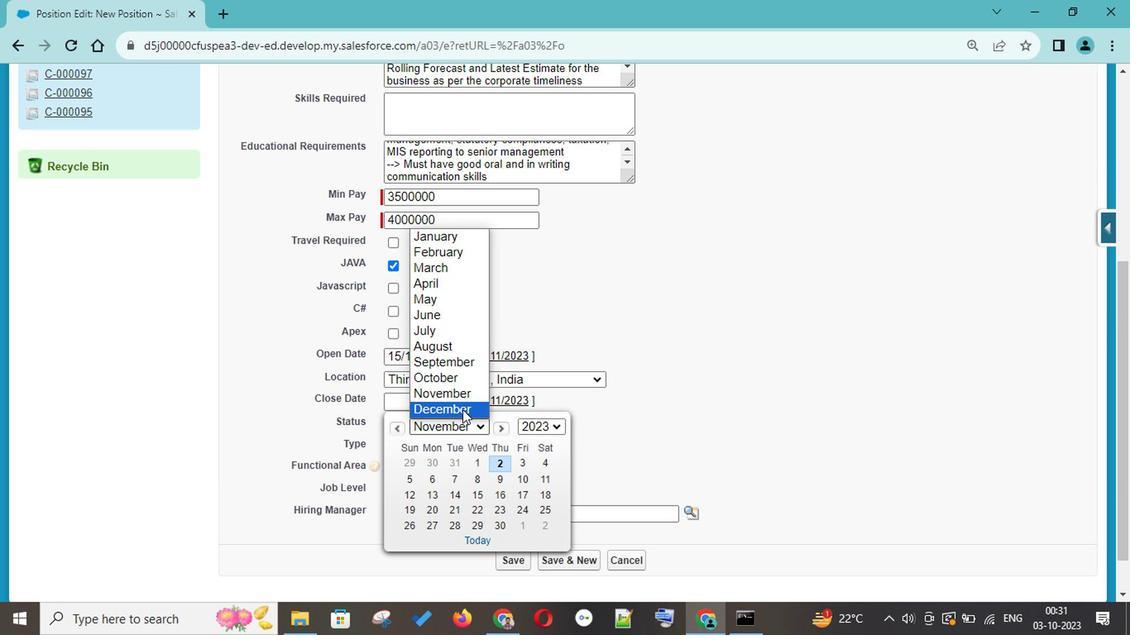 
Action: Mouse moved to (521, 531)
Screenshot: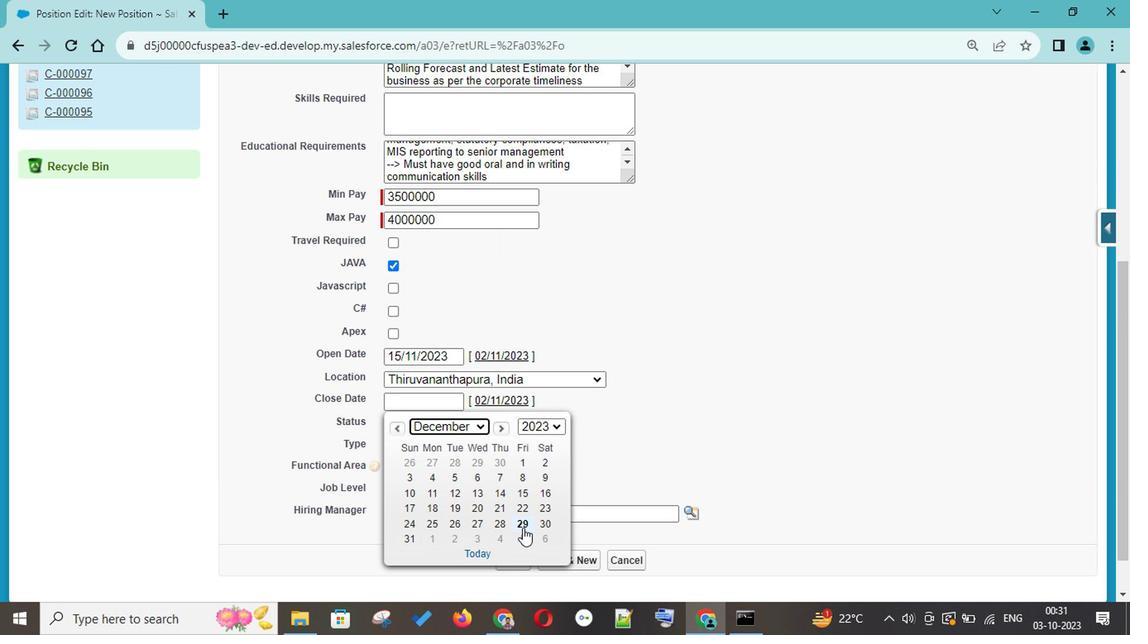 
Action: Mouse pressed left at (521, 531)
Screenshot: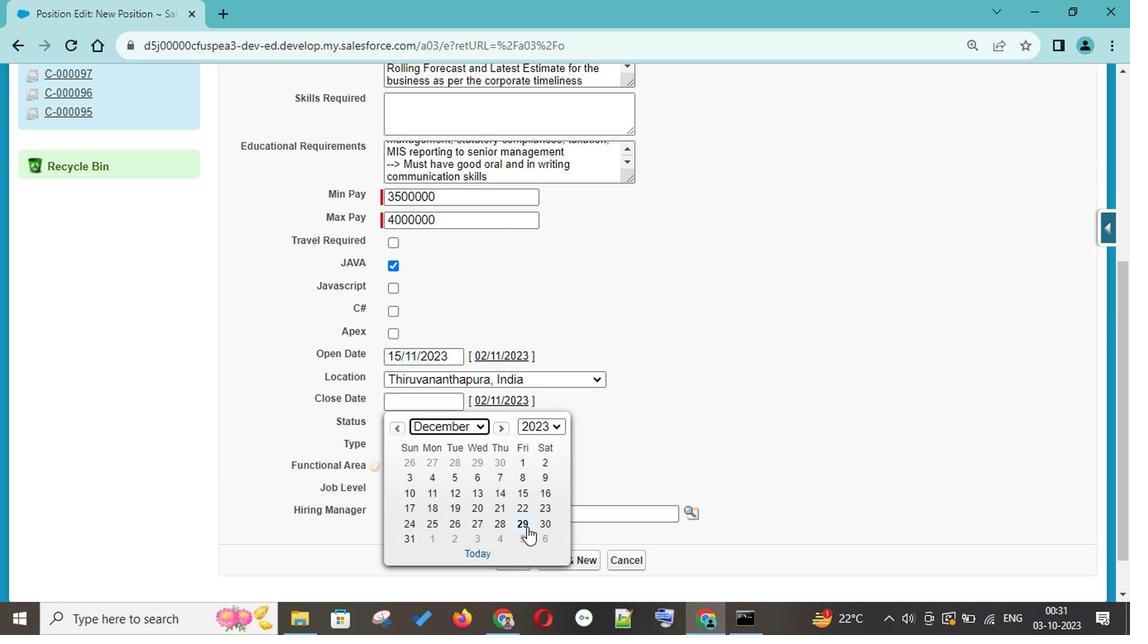 
Action: Mouse moved to (419, 430)
Screenshot: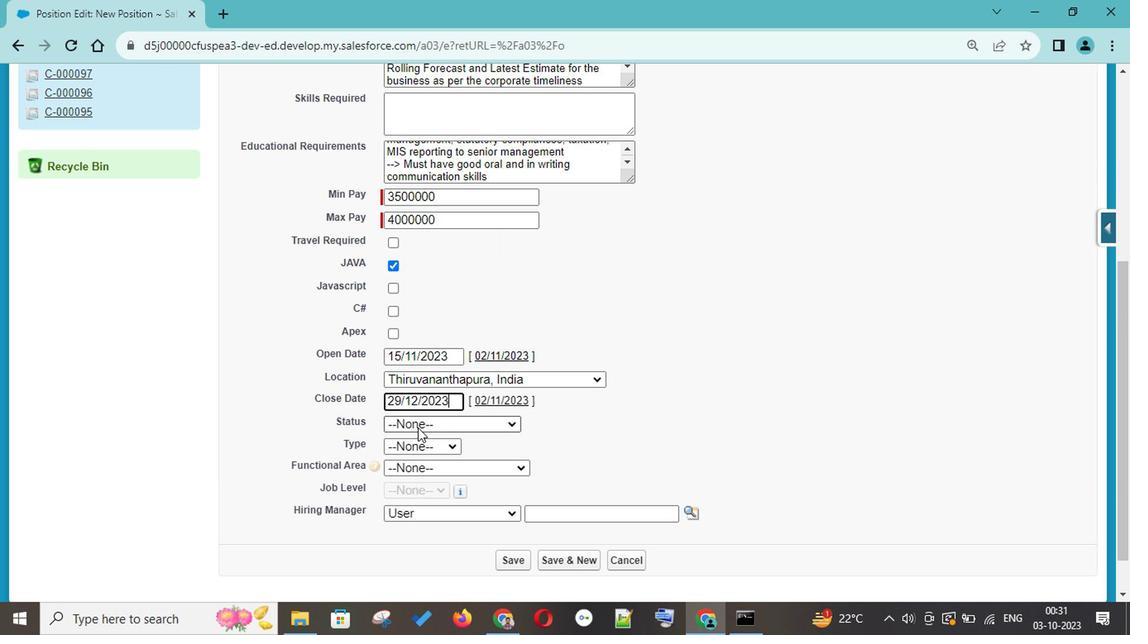 
Action: Mouse pressed left at (419, 430)
Screenshot: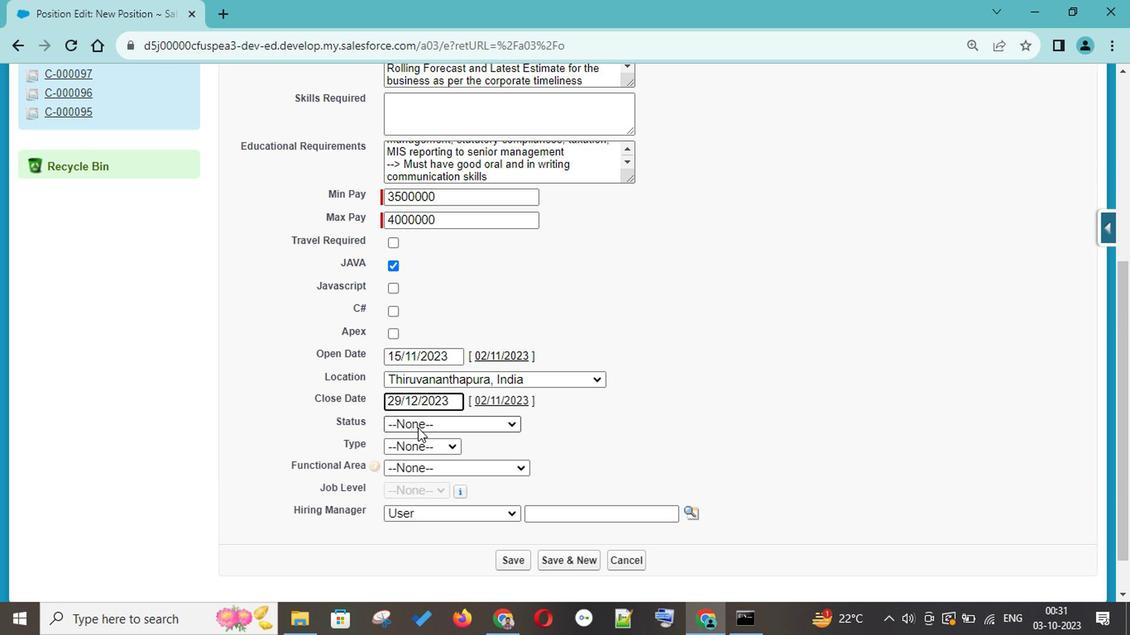 
Action: Mouse moved to (431, 490)
Screenshot: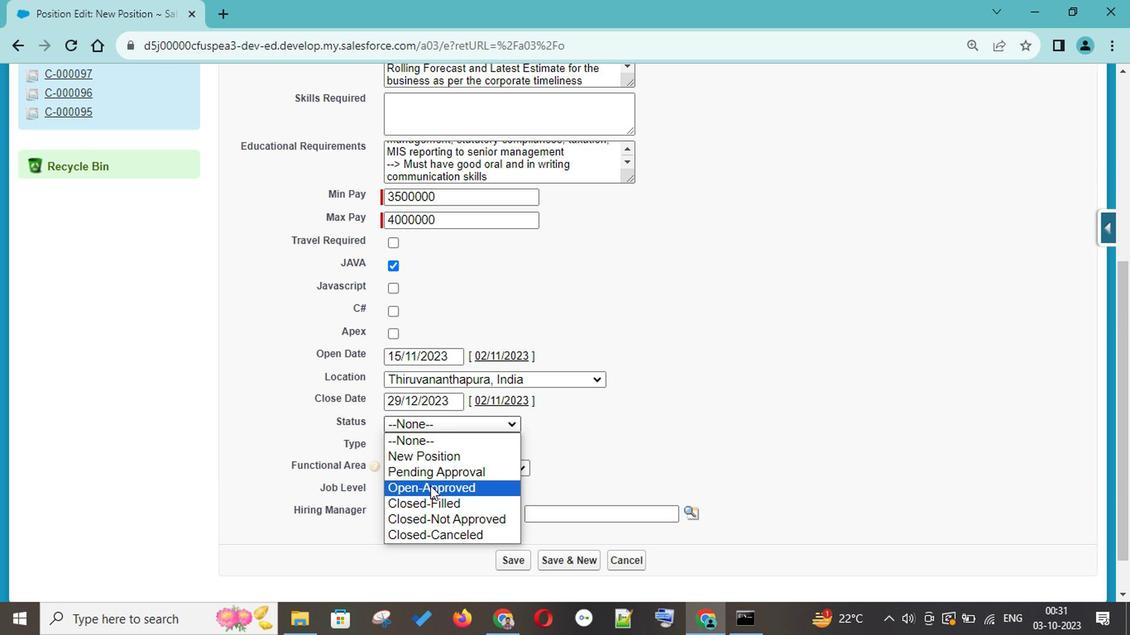 
Action: Mouse pressed left at (431, 490)
Screenshot: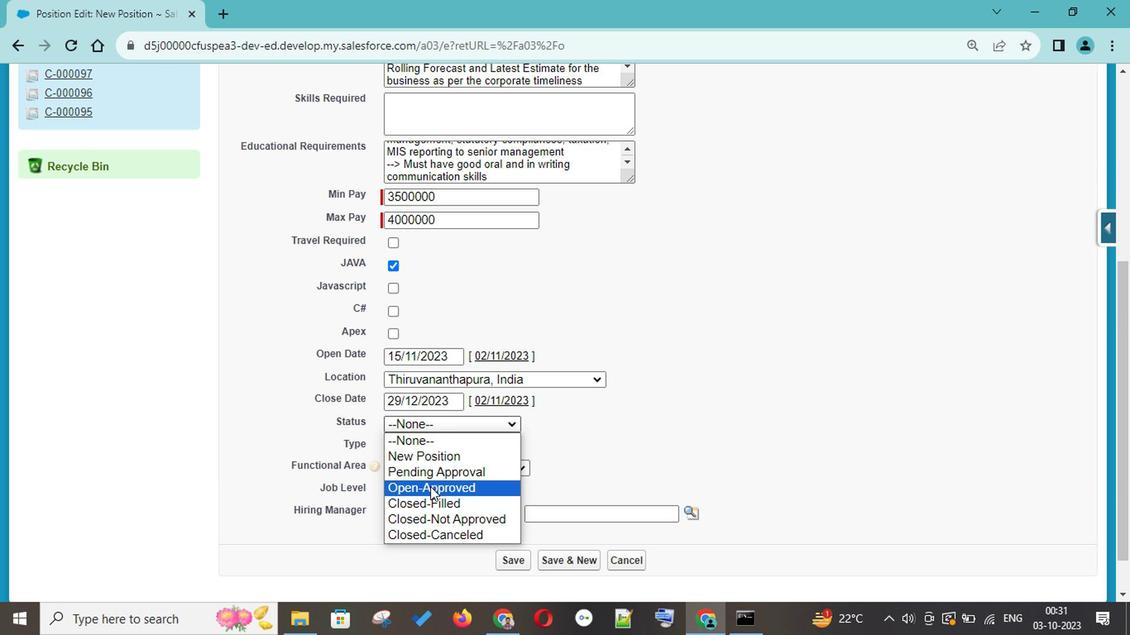 
Action: Mouse moved to (410, 453)
Screenshot: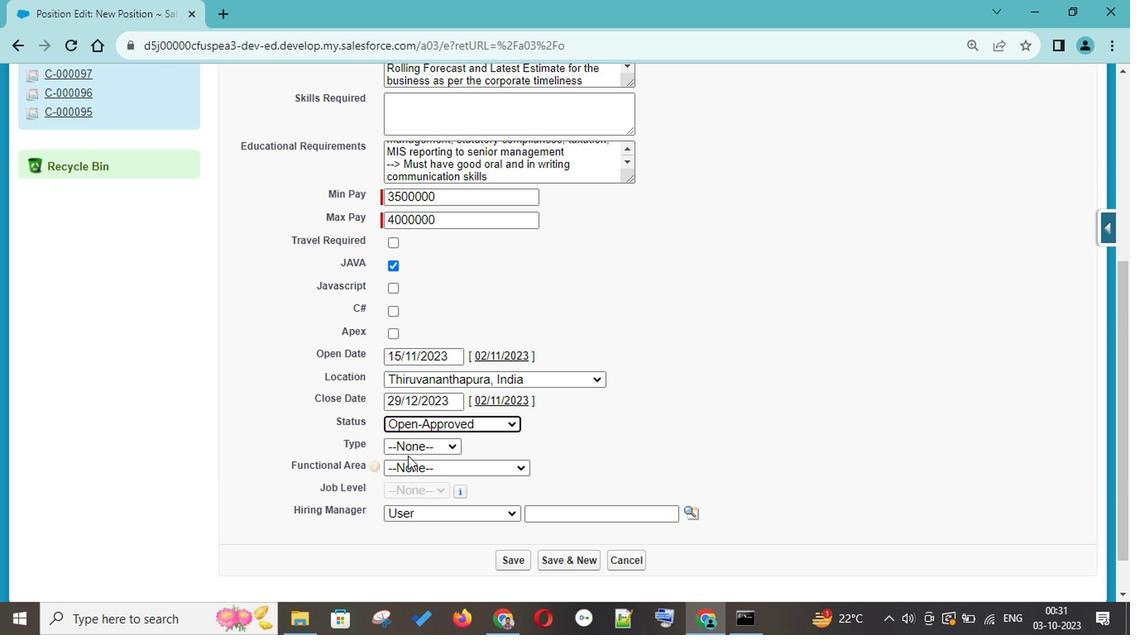 
Action: Mouse pressed left at (410, 453)
Screenshot: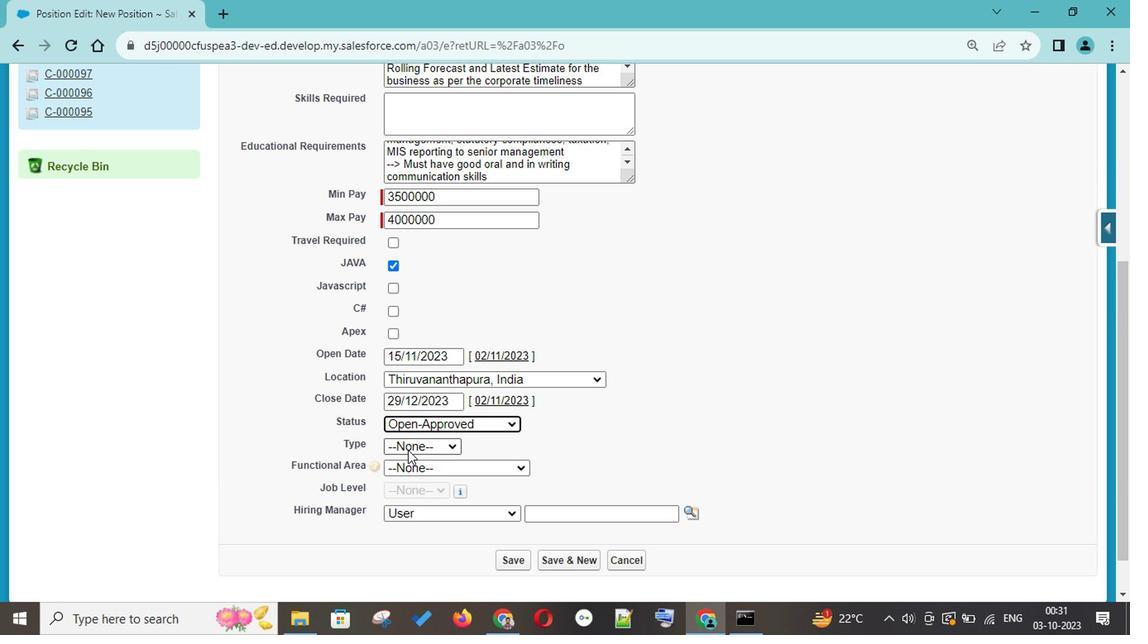
Action: Mouse moved to (417, 480)
Screenshot: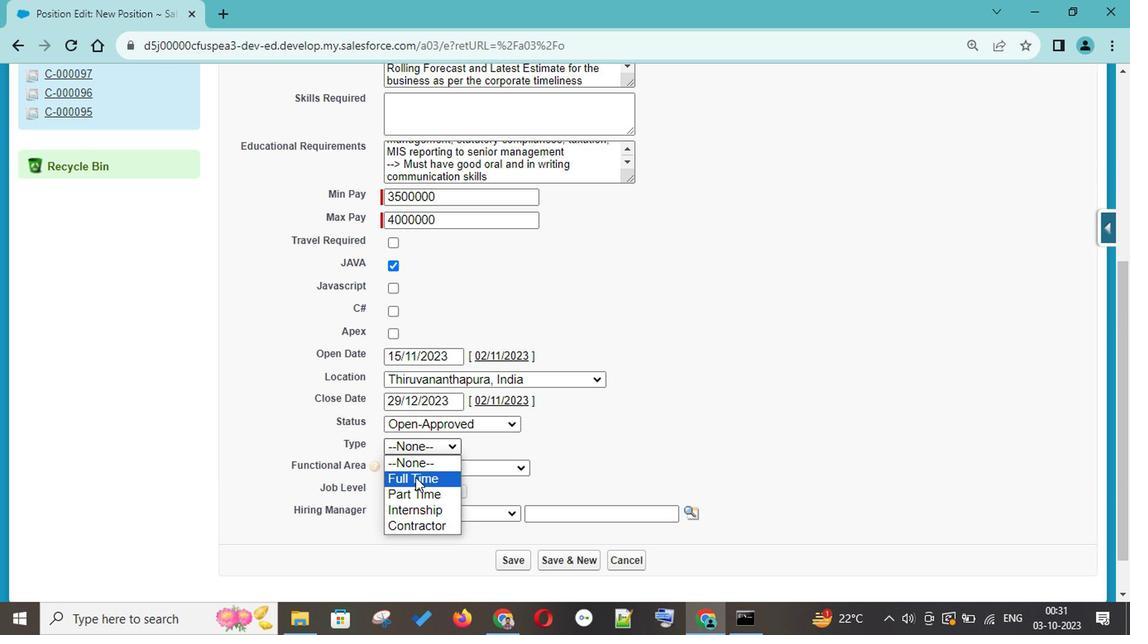 
Action: Mouse pressed left at (417, 480)
Screenshot: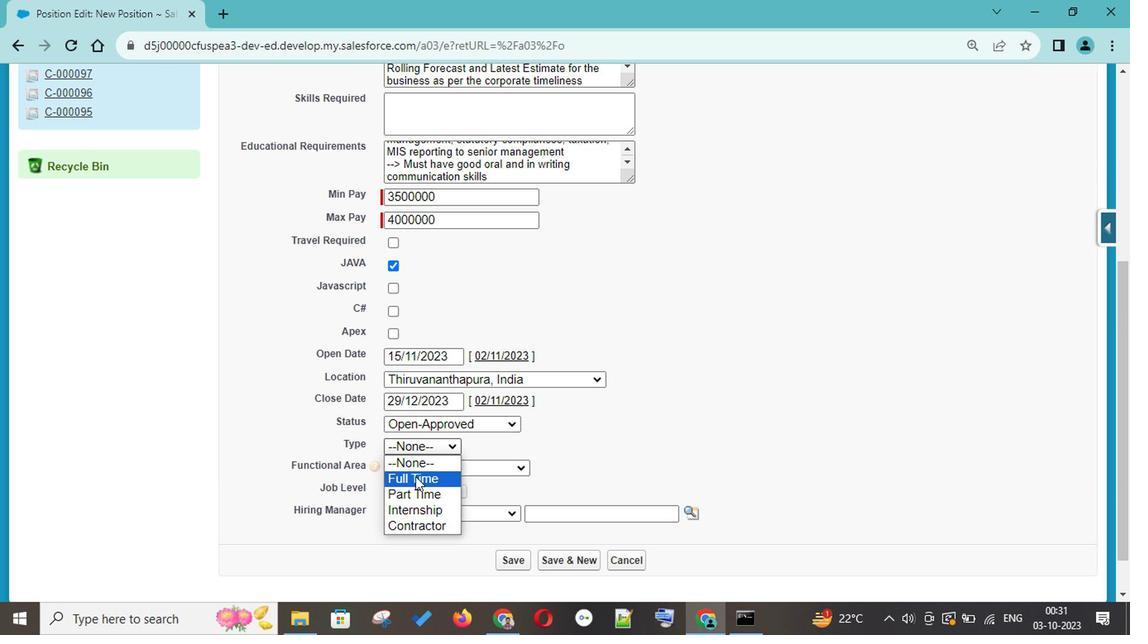 
Action: Mouse moved to (421, 468)
Screenshot: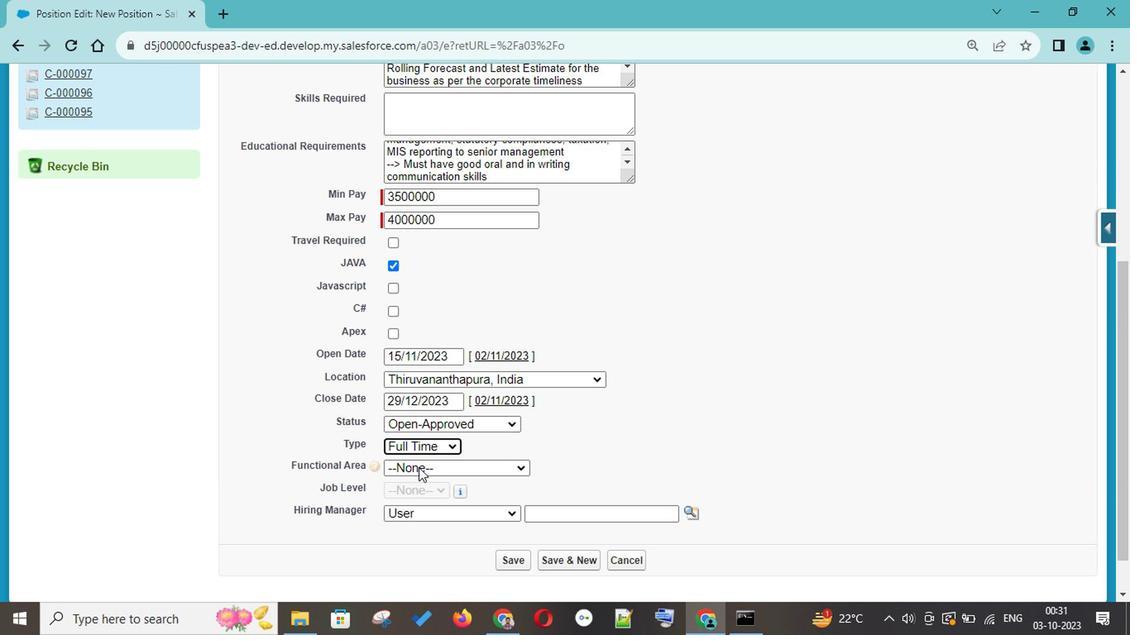 
Action: Mouse pressed left at (421, 468)
Screenshot: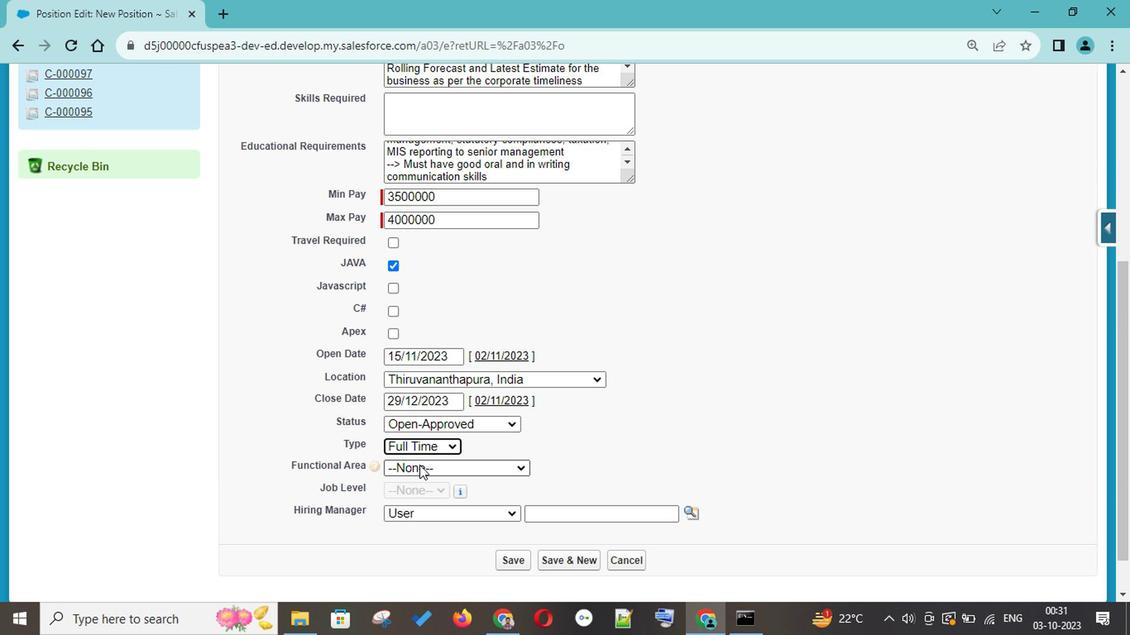 
Action: Mouse moved to (426, 510)
Screenshot: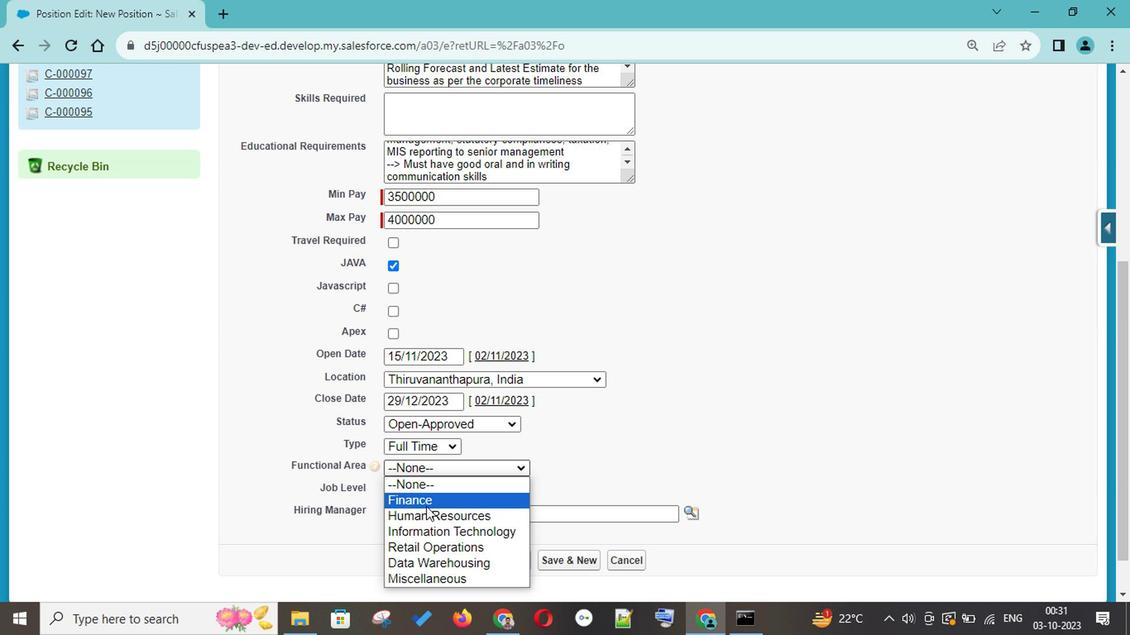 
Action: Mouse pressed left at (426, 510)
Screenshot: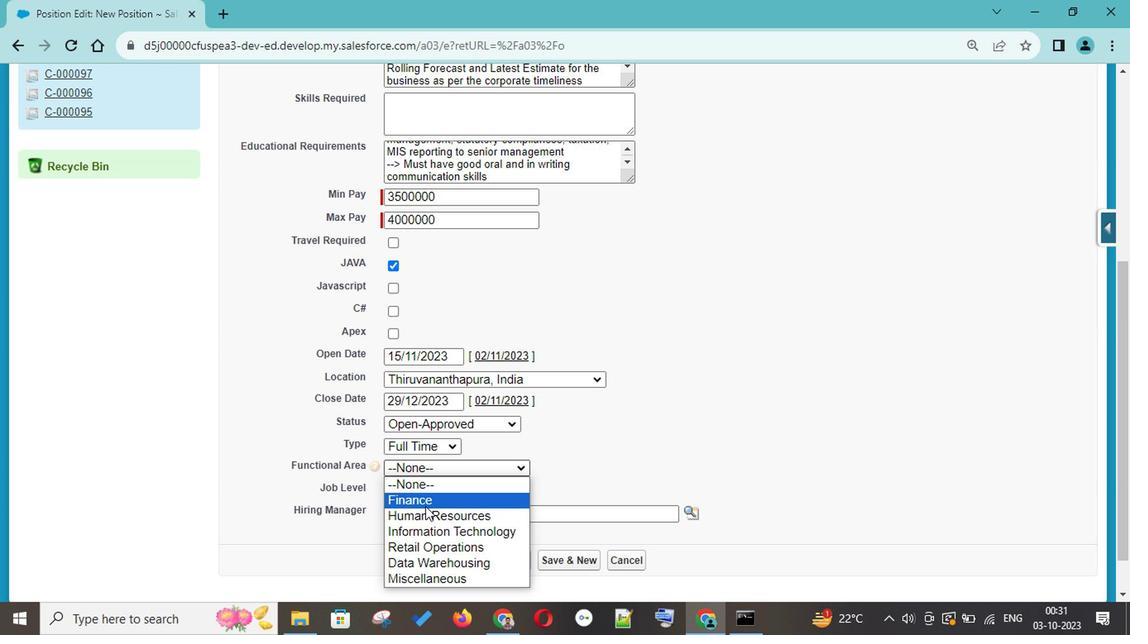 
Action: Mouse moved to (427, 492)
Screenshot: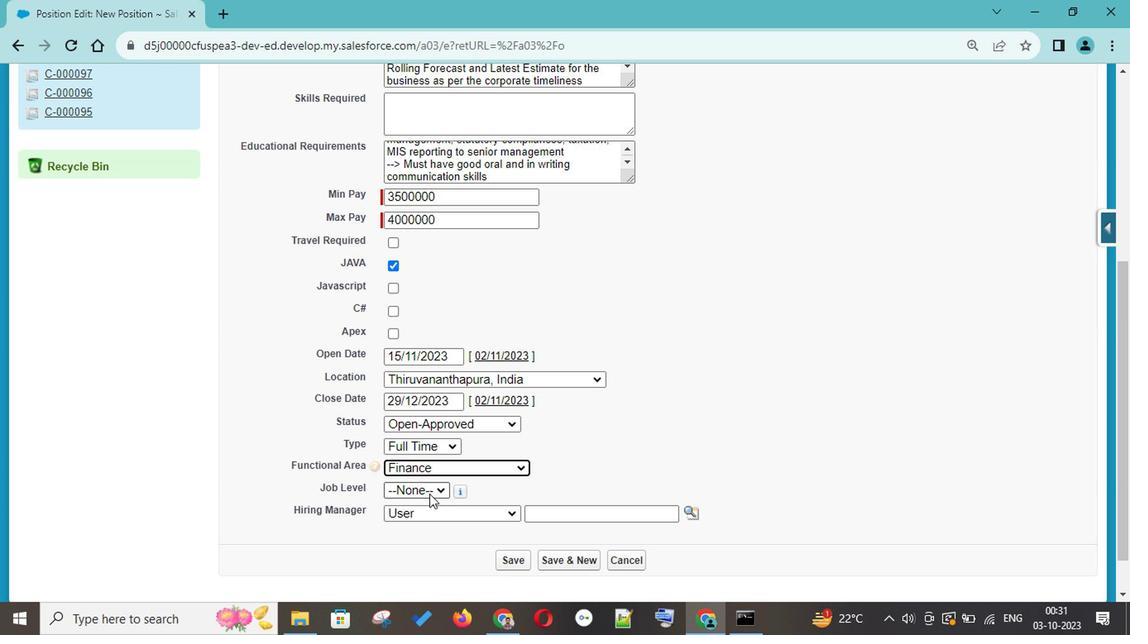 
Action: Mouse pressed left at (427, 492)
Screenshot: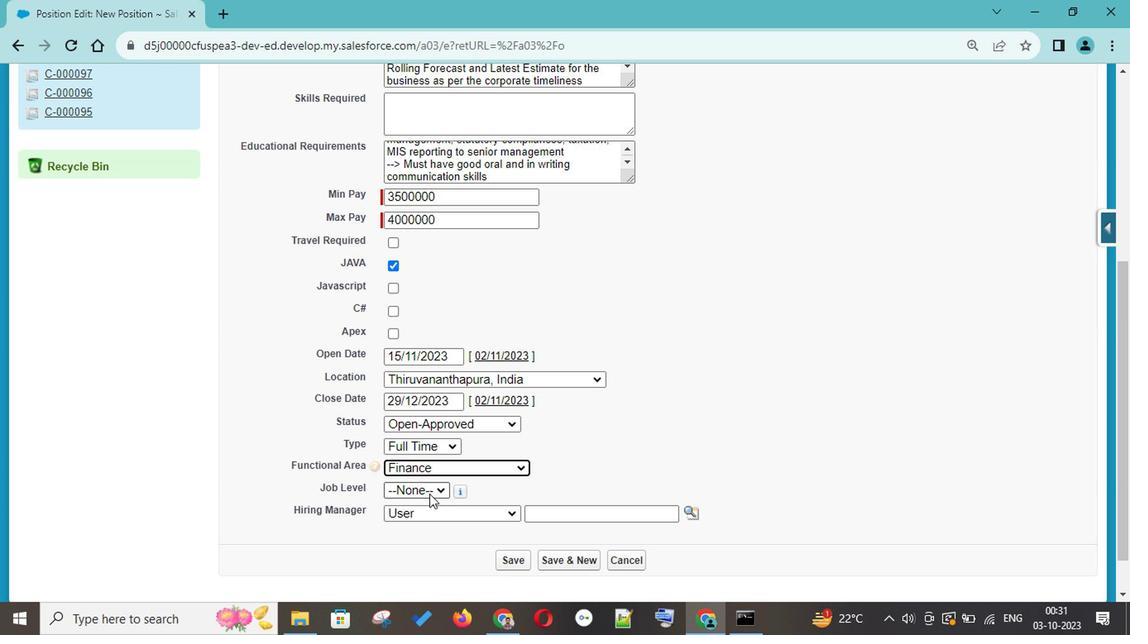 
Action: Mouse moved to (433, 561)
Screenshot: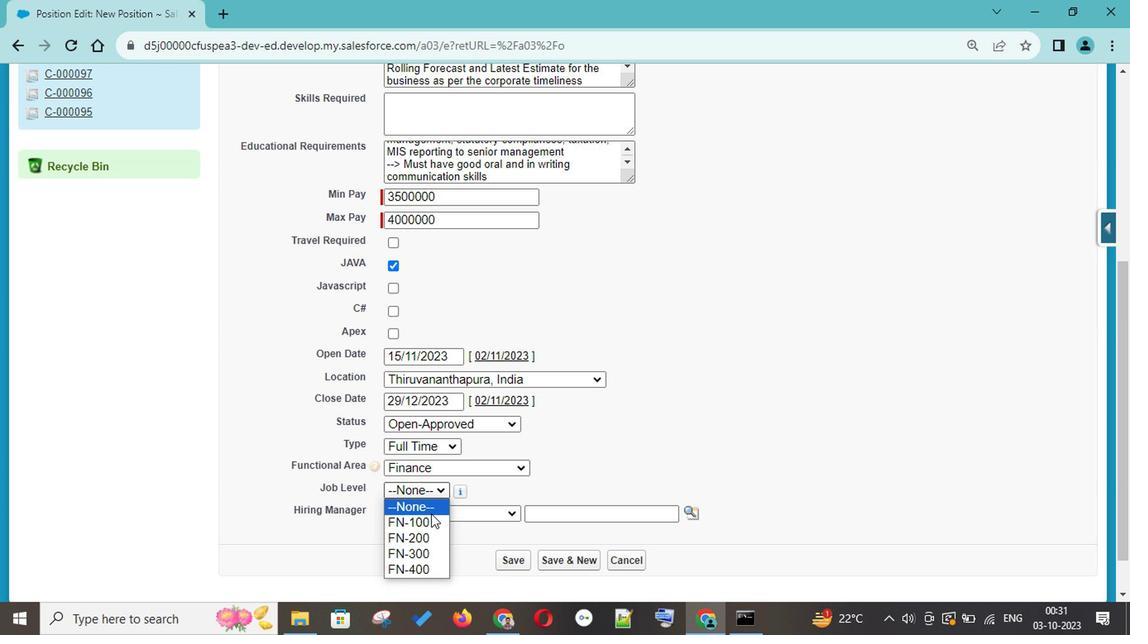 
Action: Mouse pressed left at (433, 561)
Screenshot: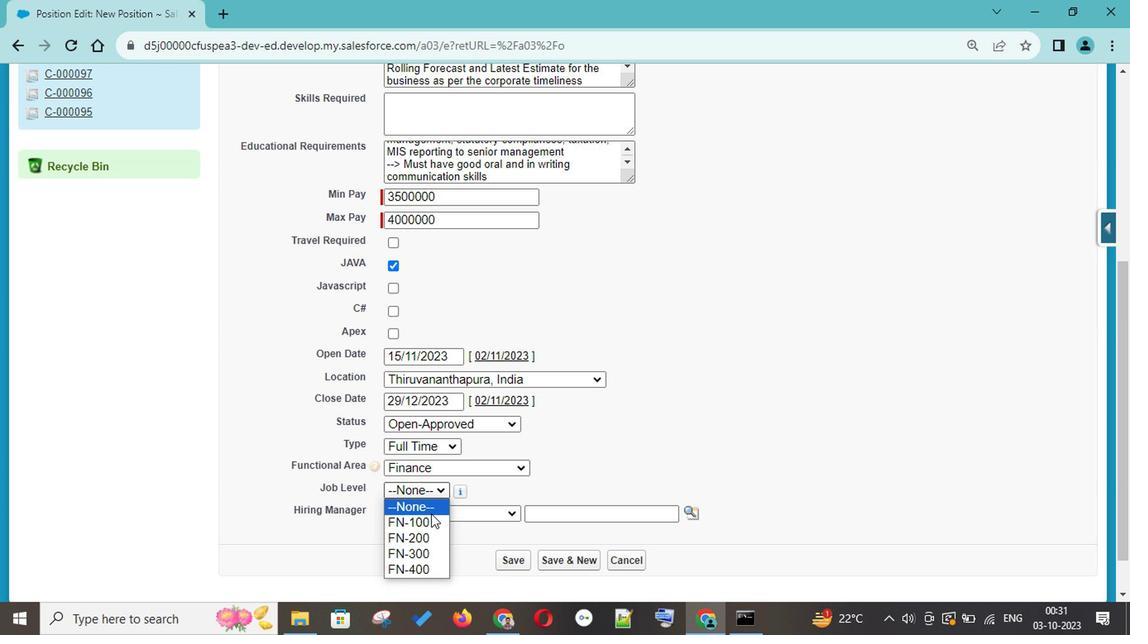 
Action: Mouse moved to (514, 569)
Screenshot: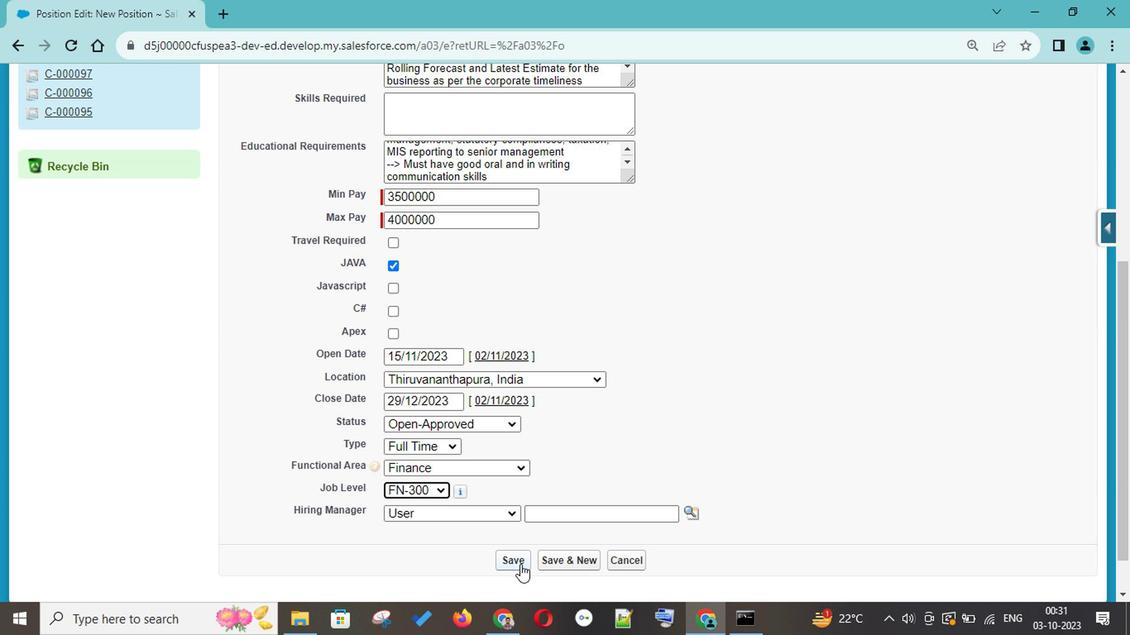 
Action: Mouse pressed left at (514, 569)
Screenshot: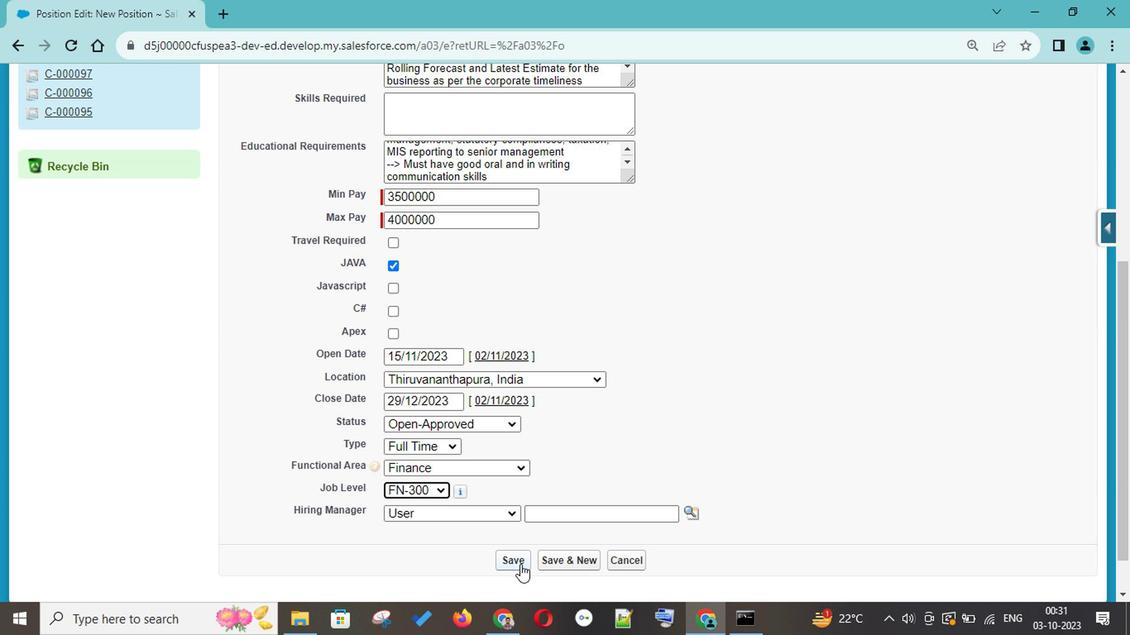 
Action: Mouse moved to (565, 326)
Screenshot: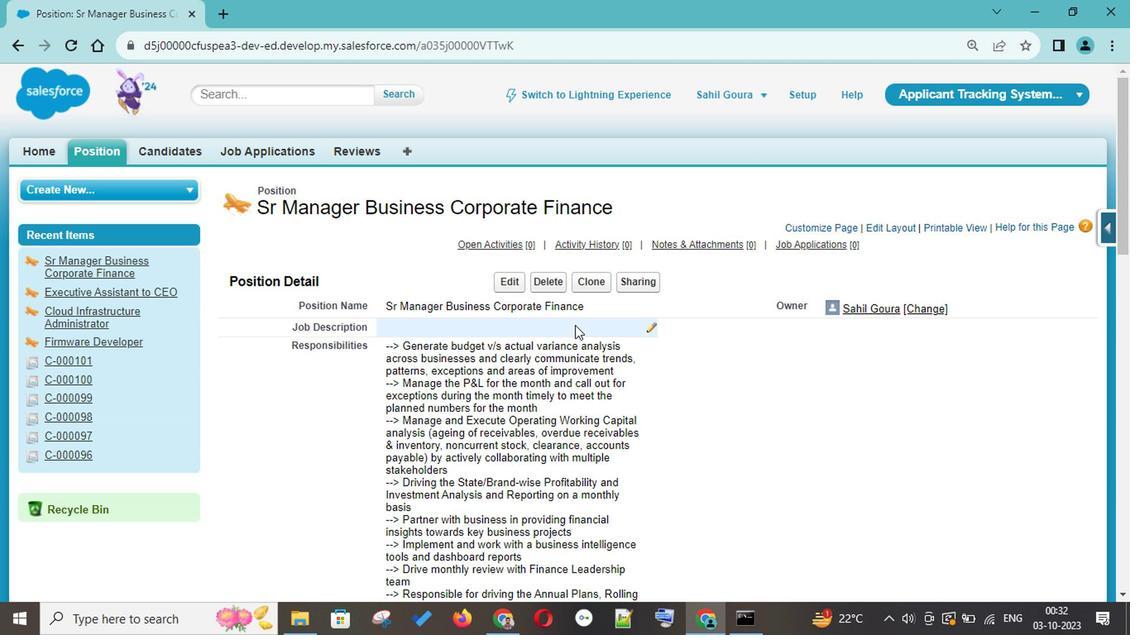 
Action: Mouse pressed left at (565, 326)
Screenshot: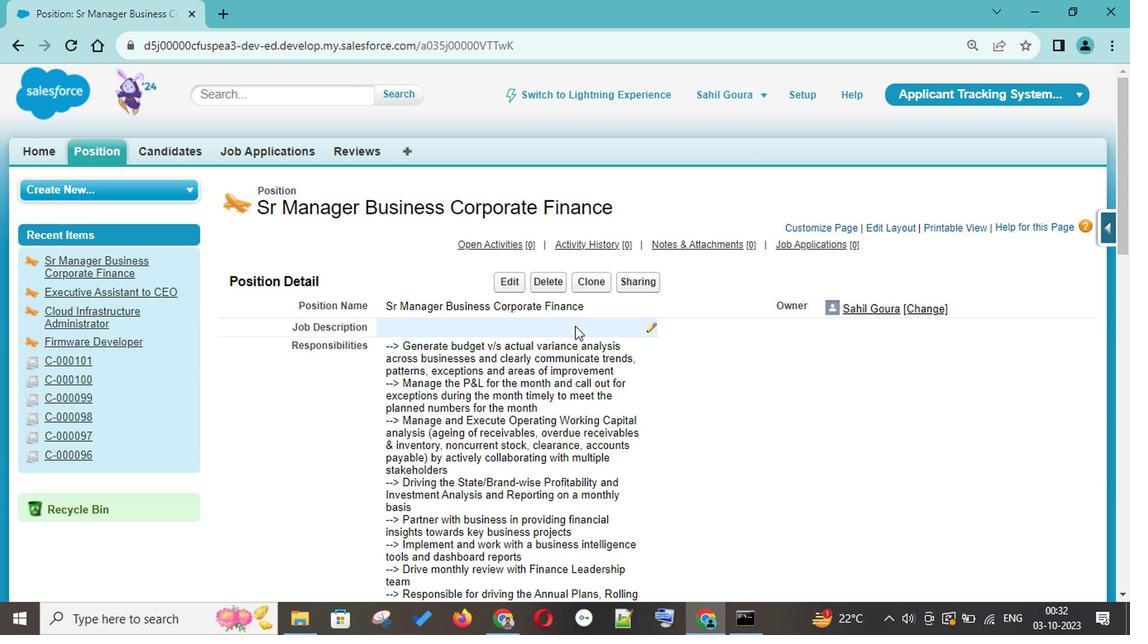 
Action: Mouse moved to (388, 266)
Screenshot: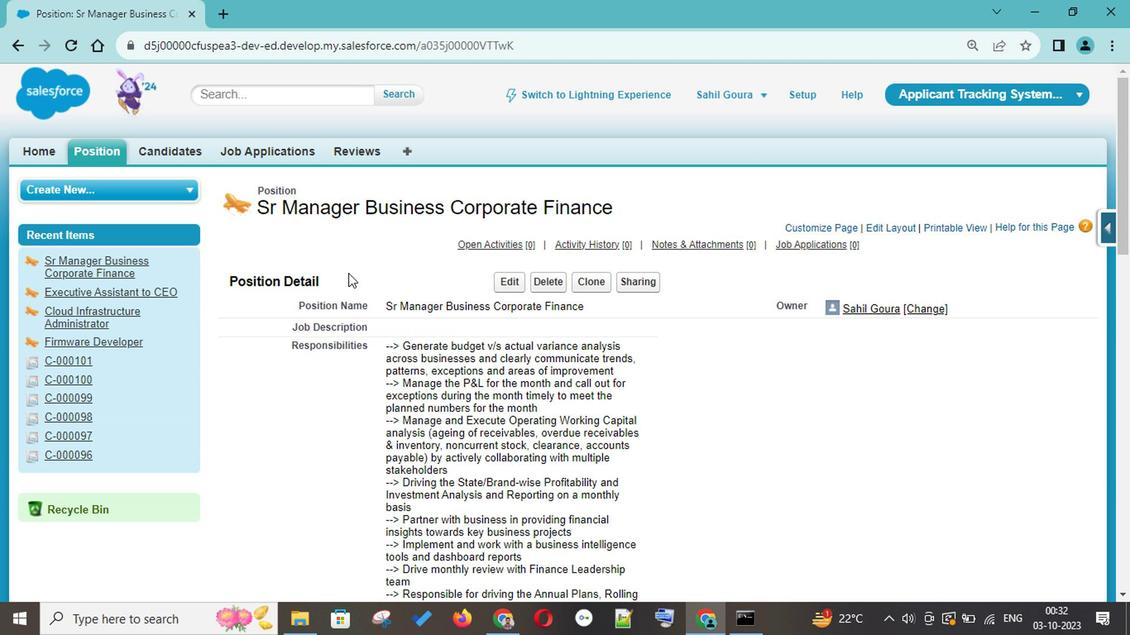 
Action: Mouse scrolled (388, 267) with delta (0, 0)
Screenshot: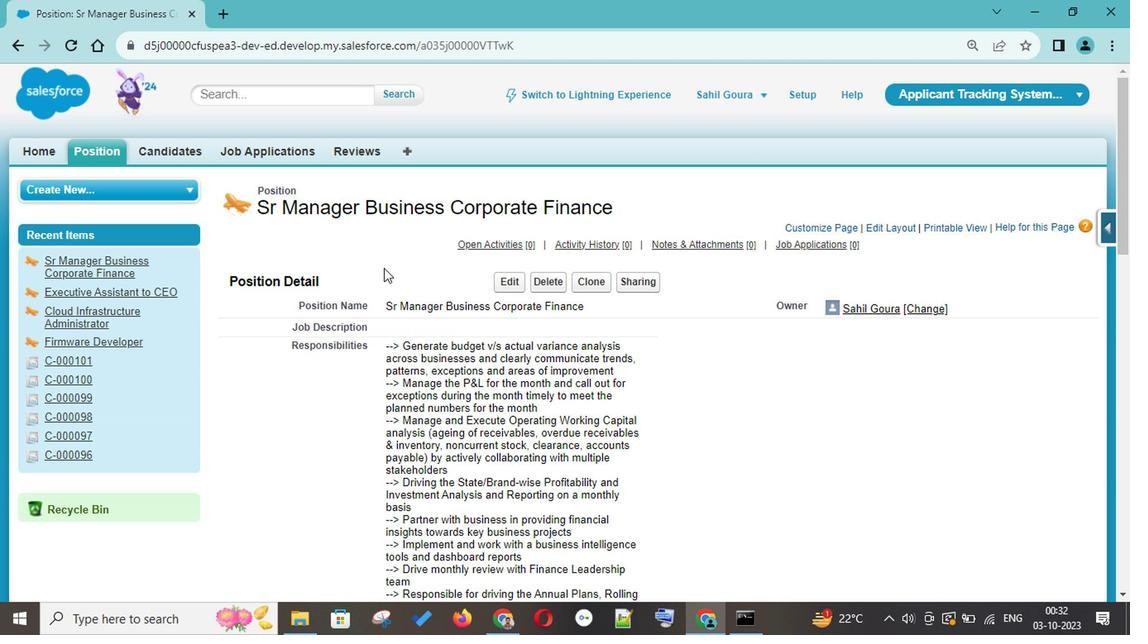 
Action: Mouse scrolled (388, 267) with delta (0, 0)
Screenshot: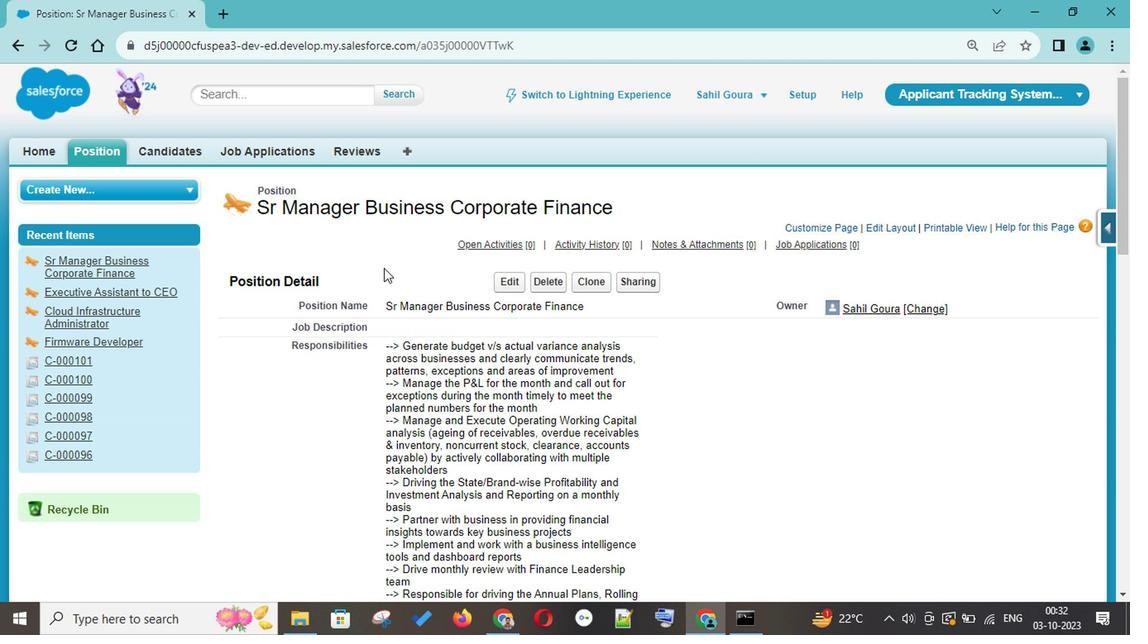 
Action: Mouse moved to (344, 254)
Screenshot: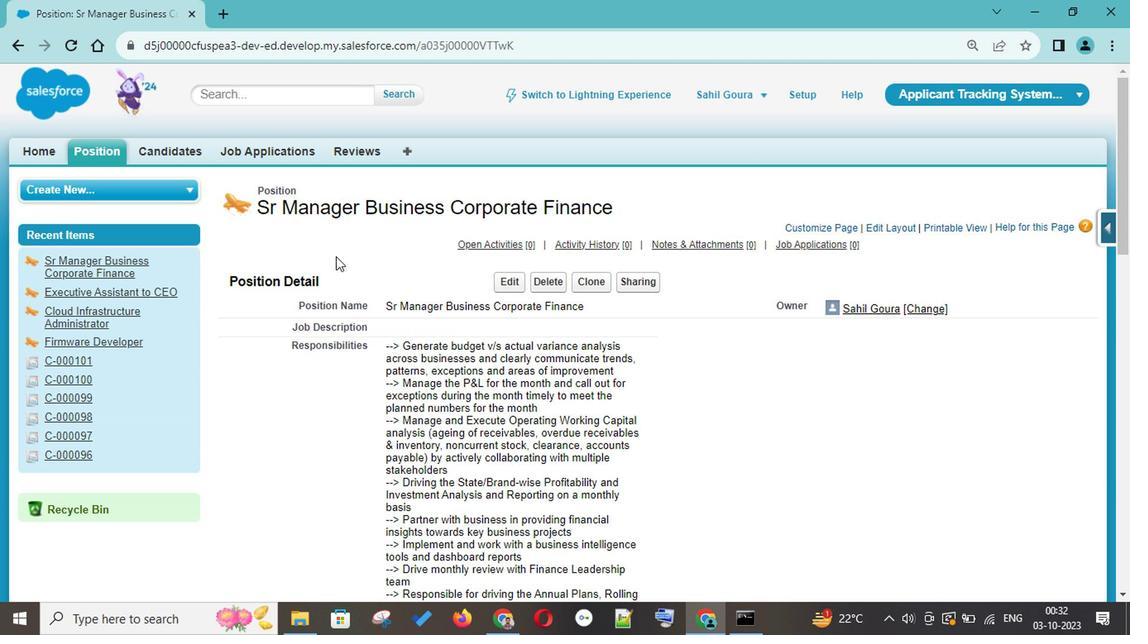 
Action: Mouse scrolled (344, 253) with delta (0, -1)
Screenshot: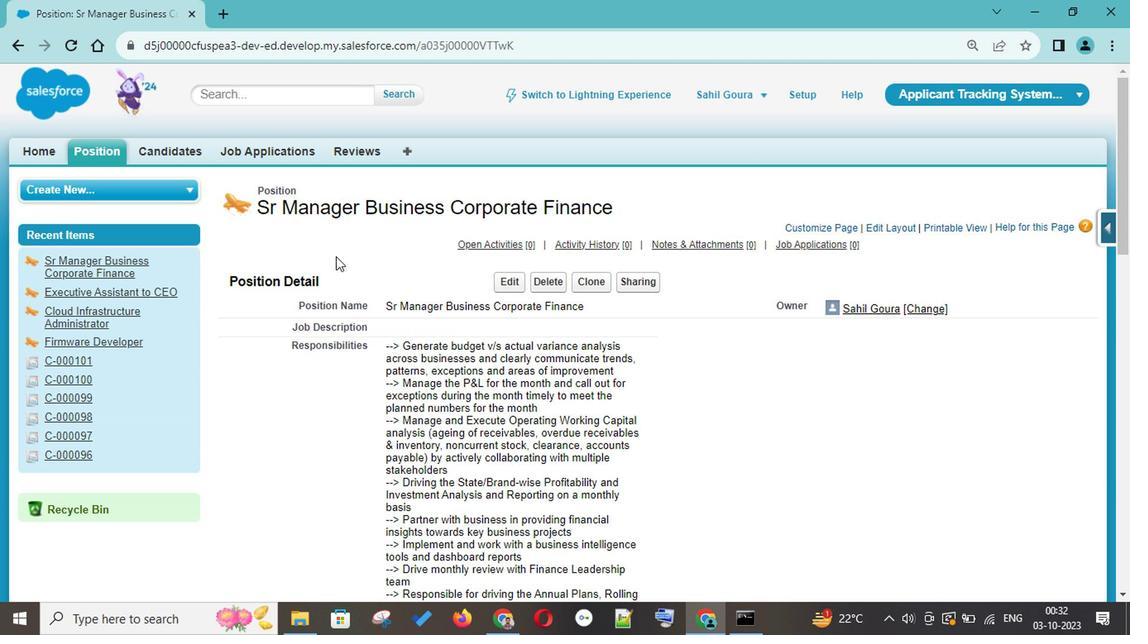 
Action: Mouse moved to (390, 355)
Screenshot: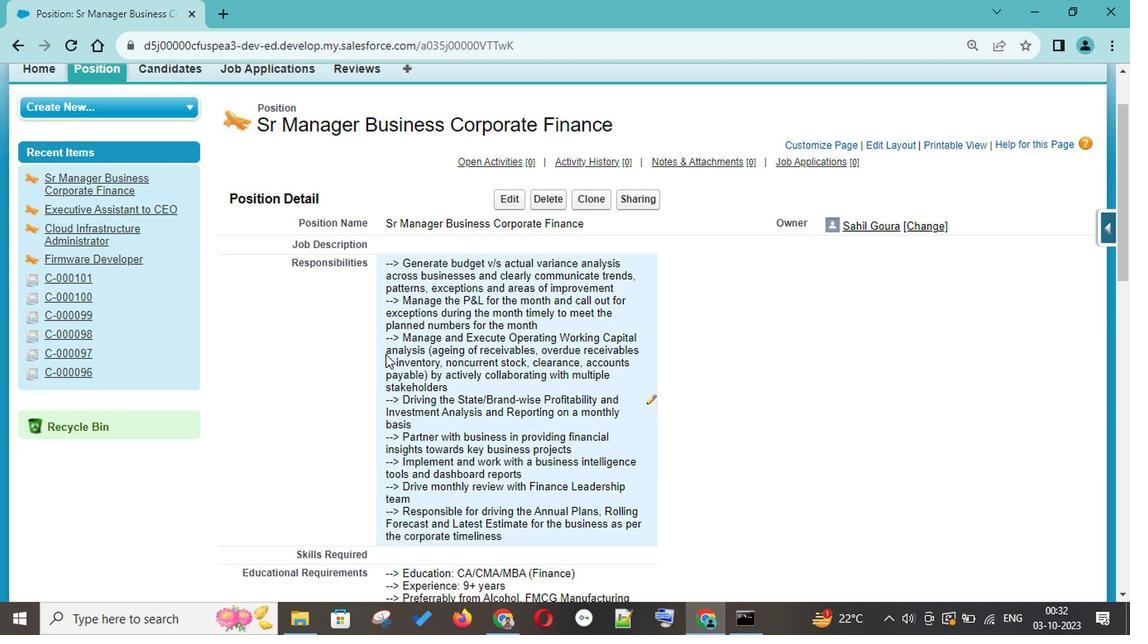 
Action: Mouse scrolled (390, 355) with delta (0, 0)
Screenshot: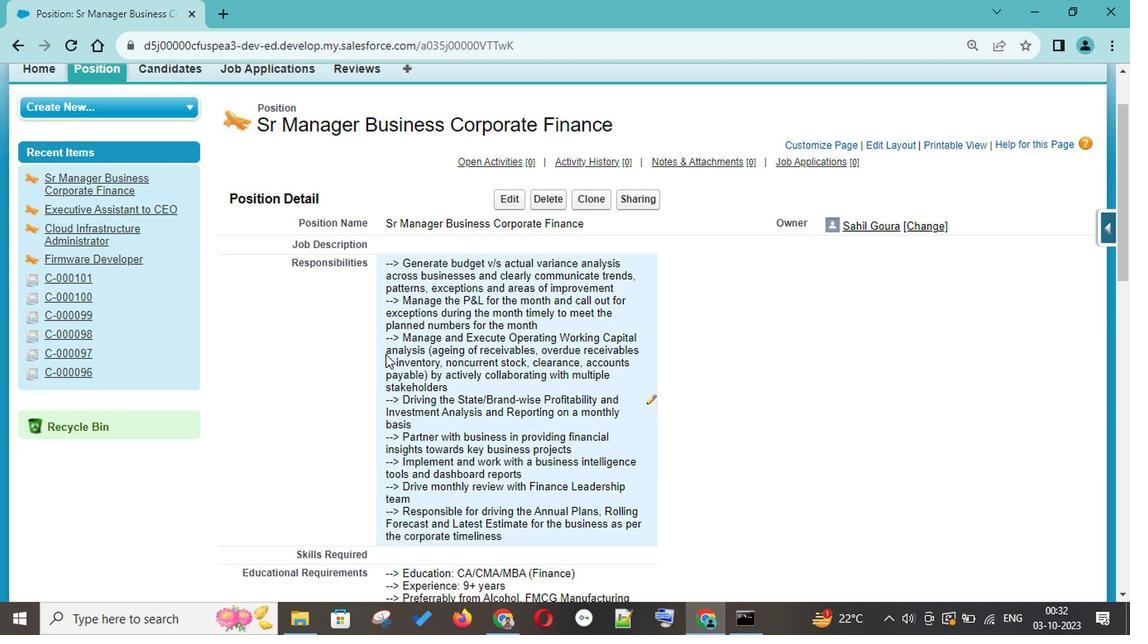 
Action: Mouse moved to (390, 355)
Screenshot: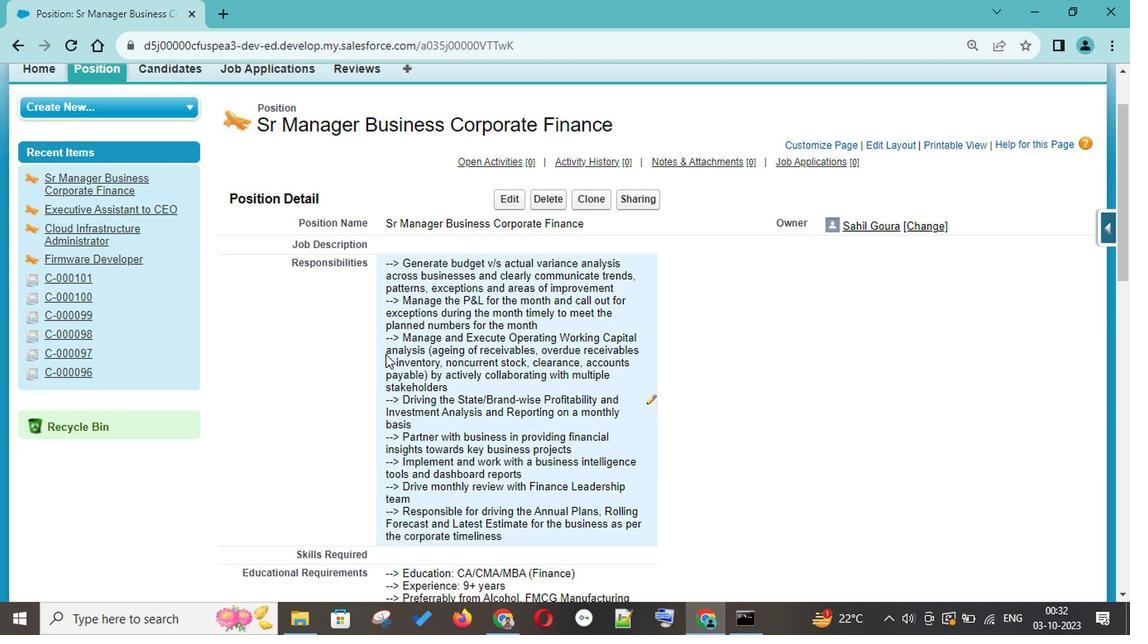 
Action: Mouse scrolled (390, 355) with delta (0, 0)
Screenshot: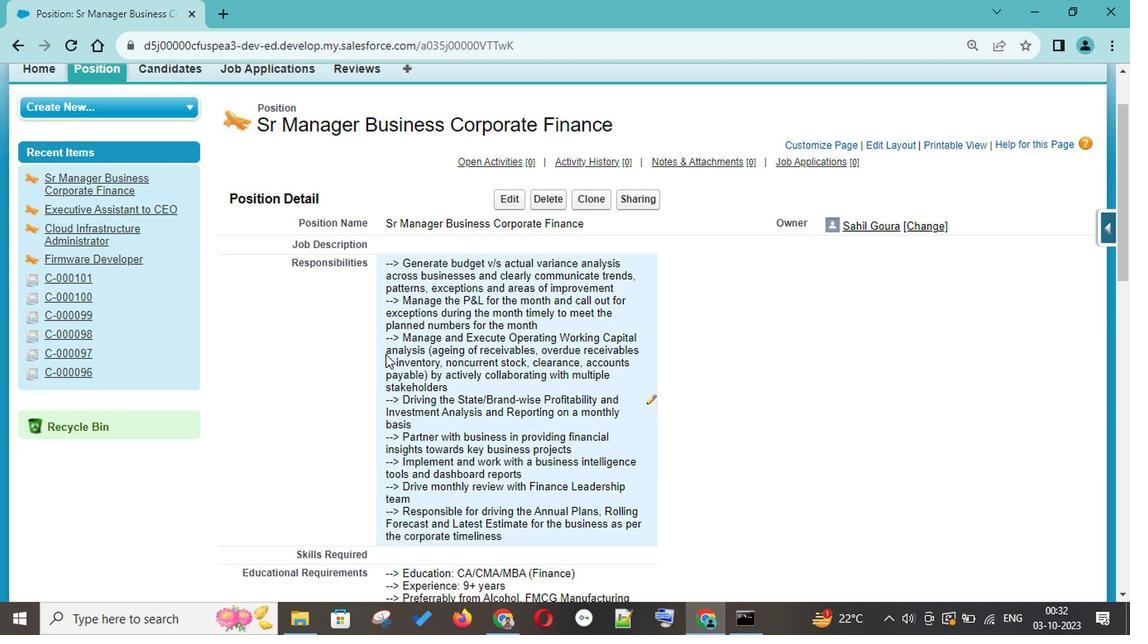
Action: Mouse scrolled (390, 355) with delta (0, 0)
Screenshot: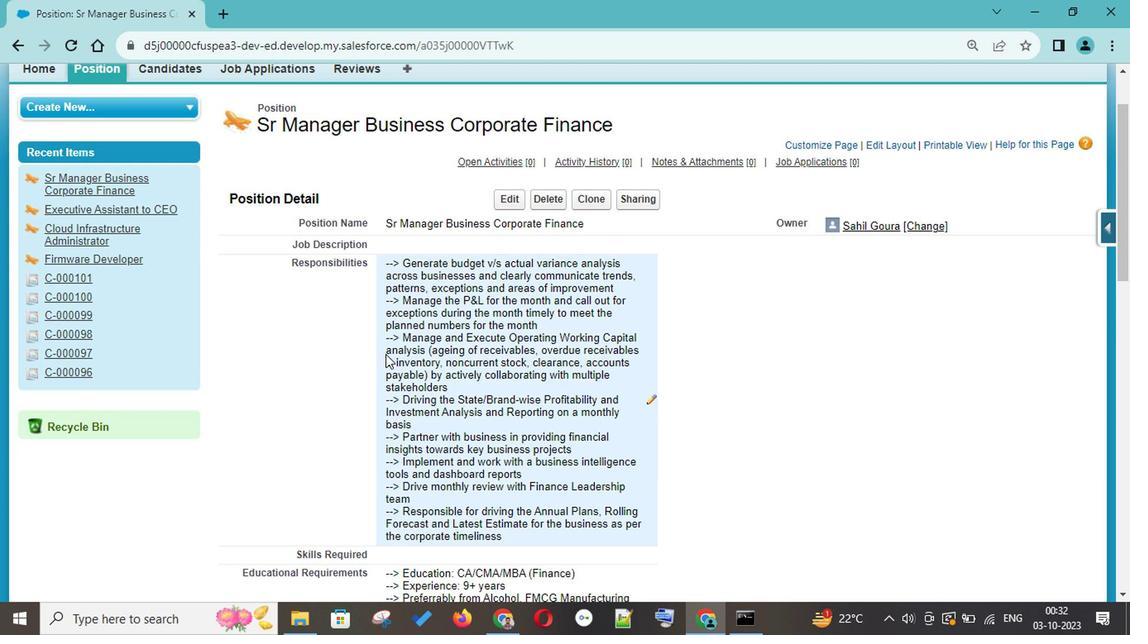 
Action: Mouse scrolled (390, 355) with delta (0, 0)
Screenshot: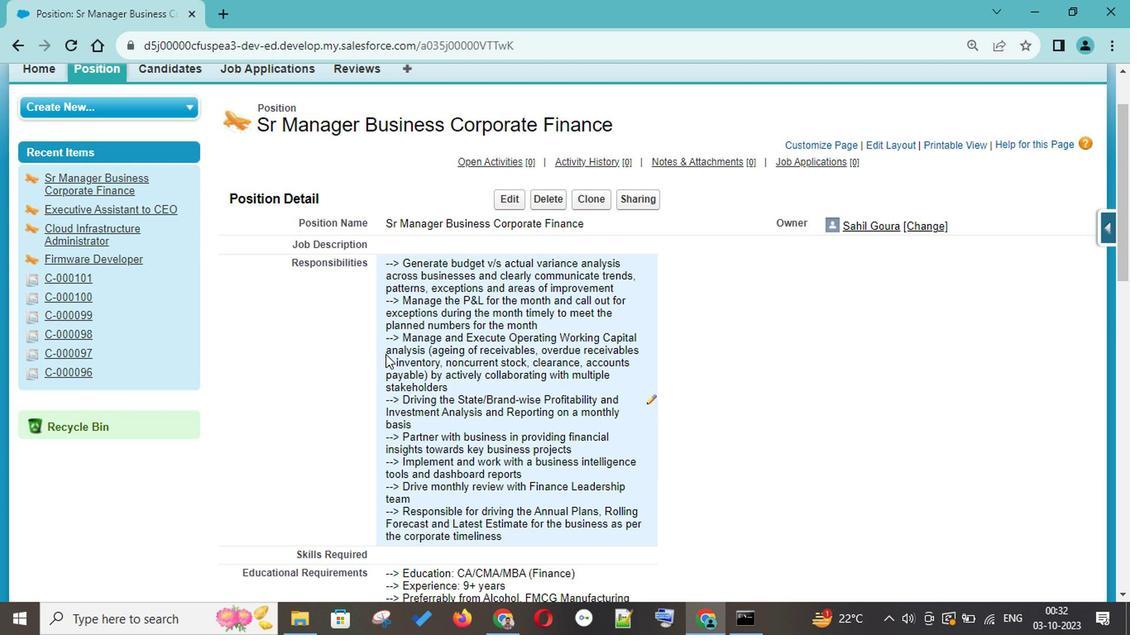 
Action: Mouse moved to (462, 443)
Screenshot: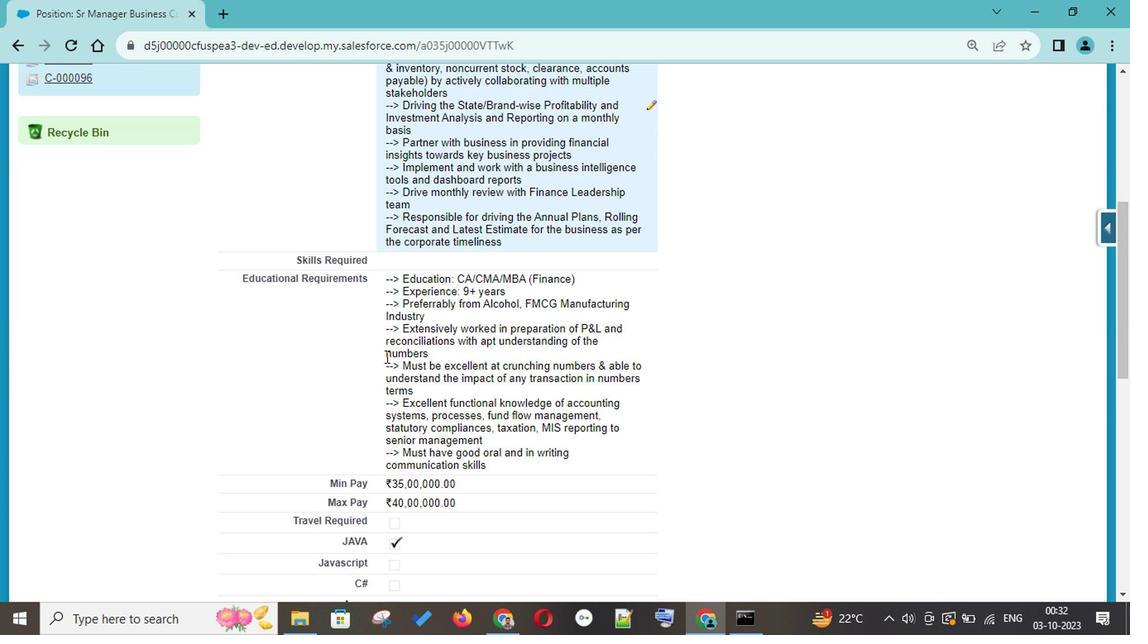 
Action: Mouse scrolled (462, 444) with delta (0, 0)
Screenshot: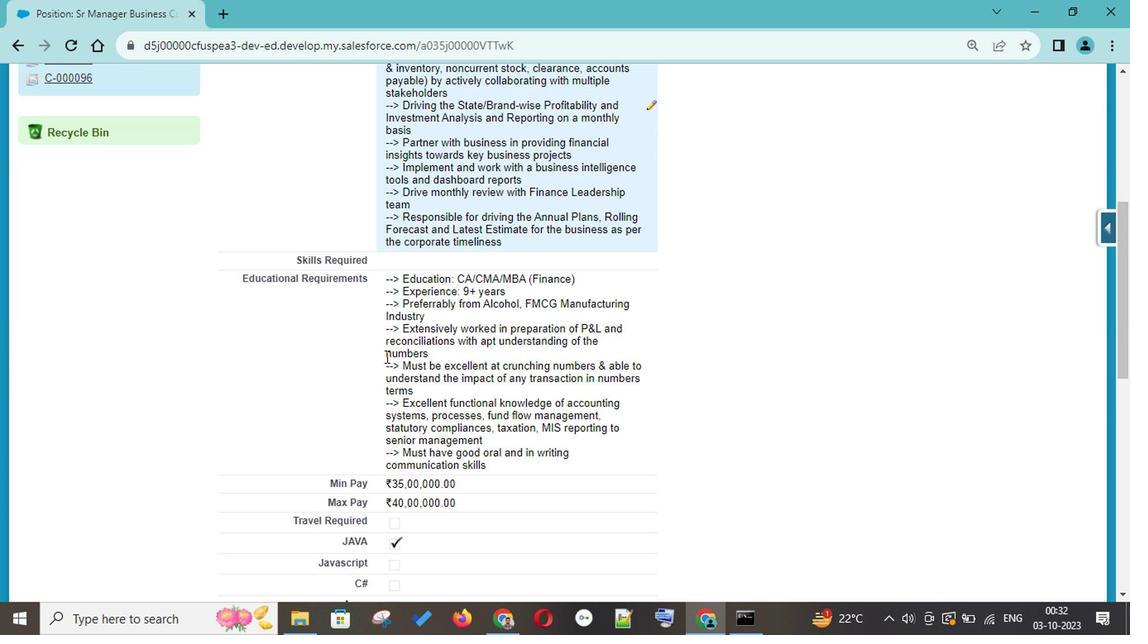 
Action: Mouse scrolled (462, 444) with delta (0, 0)
Screenshot: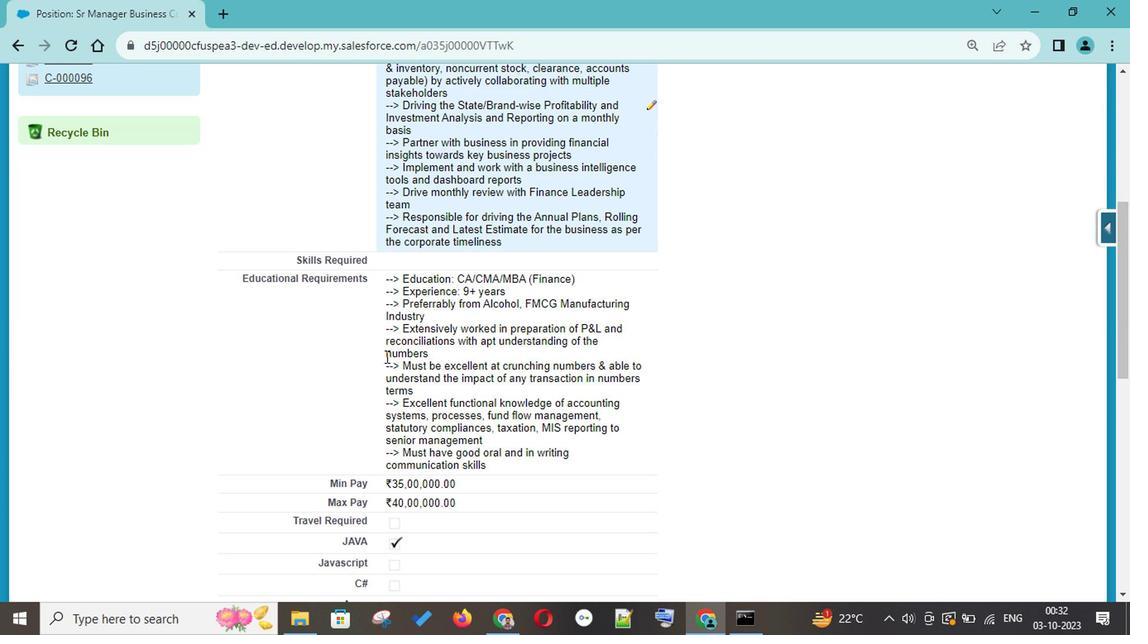 
Action: Mouse scrolled (462, 444) with delta (0, 0)
Screenshot: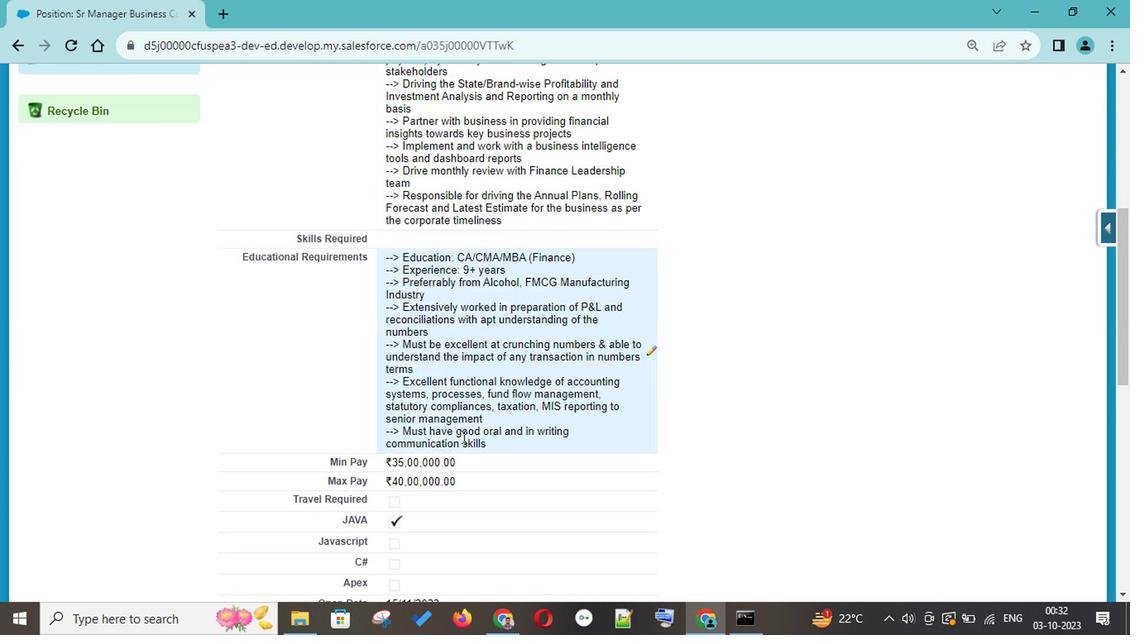 
Action: Mouse moved to (463, 443)
Screenshot: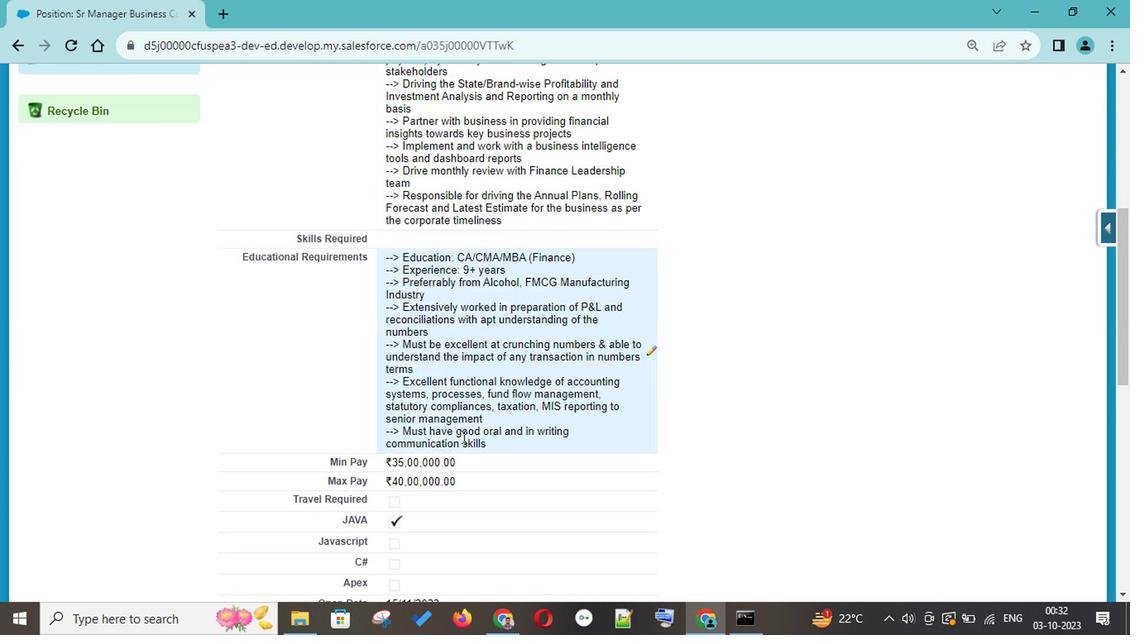 
Action: Mouse scrolled (463, 444) with delta (0, 0)
Screenshot: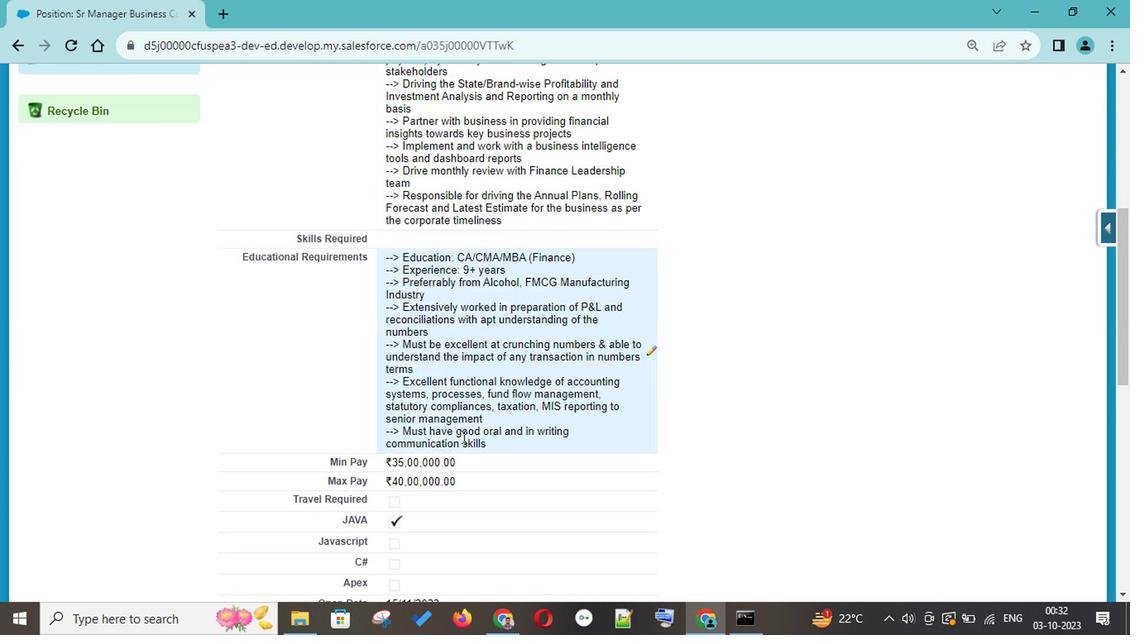 
Action: Mouse scrolled (463, 444) with delta (0, 0)
Screenshot: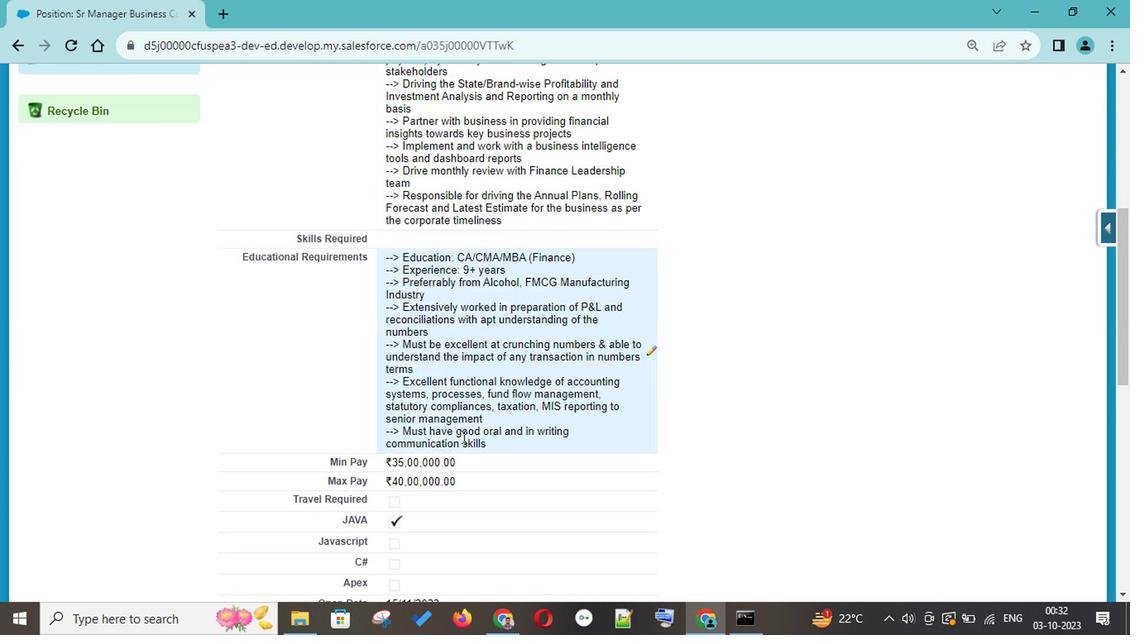 
Action: Mouse moved to (461, 439)
Screenshot: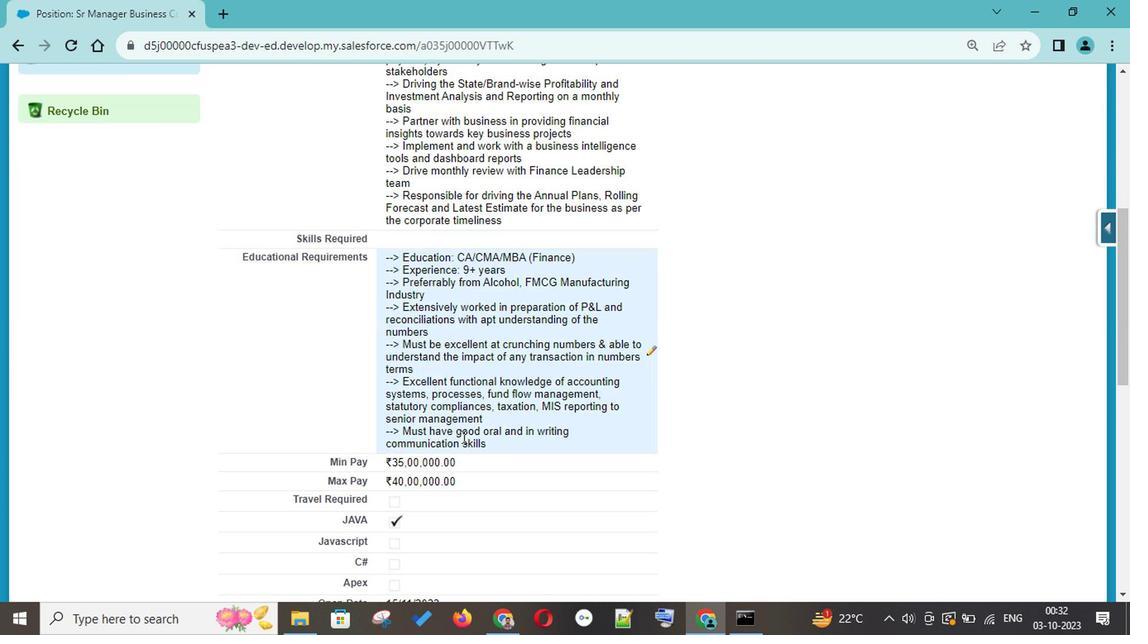
Action: Mouse scrolled (461, 440) with delta (0, 0)
Screenshot: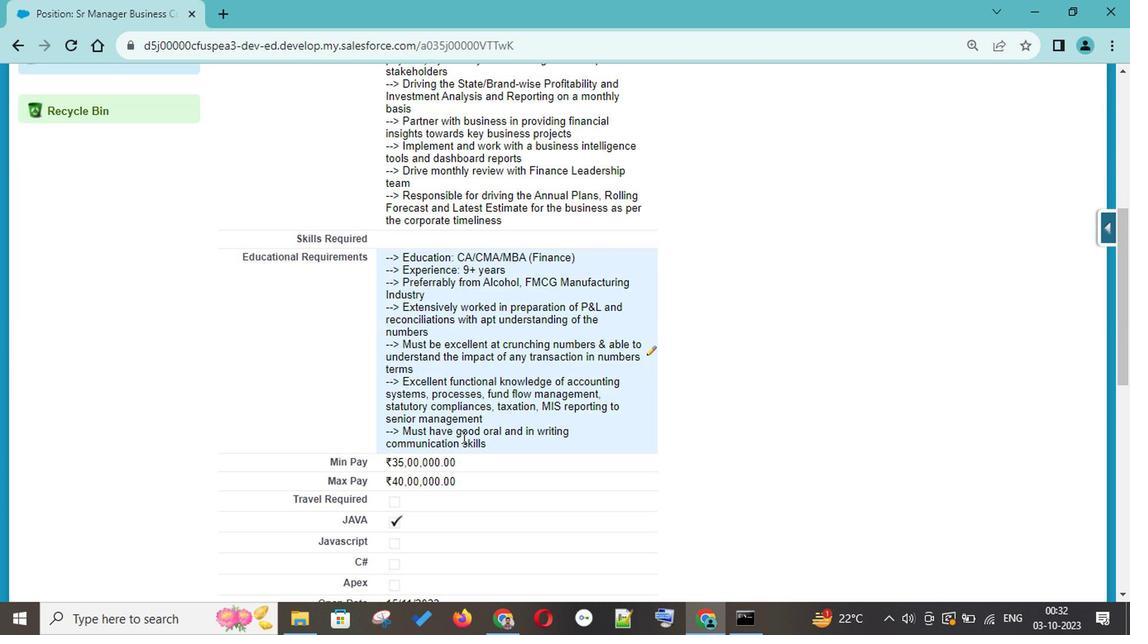
Action: Mouse moved to (457, 369)
Screenshot: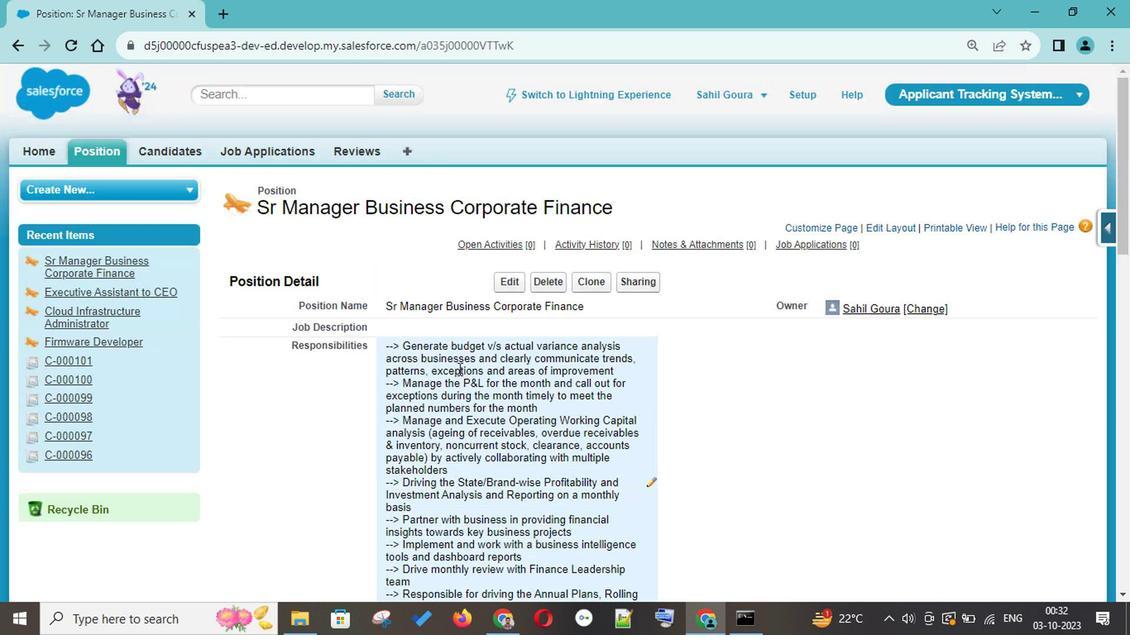 
Action: Mouse scrolled (457, 370) with delta (0, 1)
Screenshot: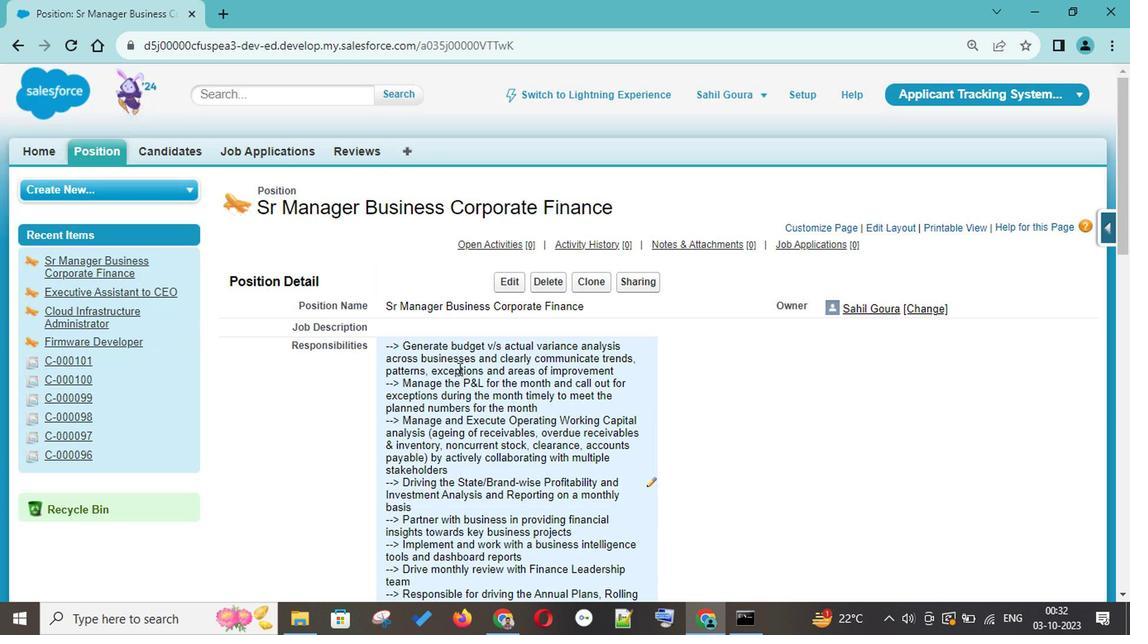 
Action: Mouse scrolled (457, 370) with delta (0, 1)
Screenshot: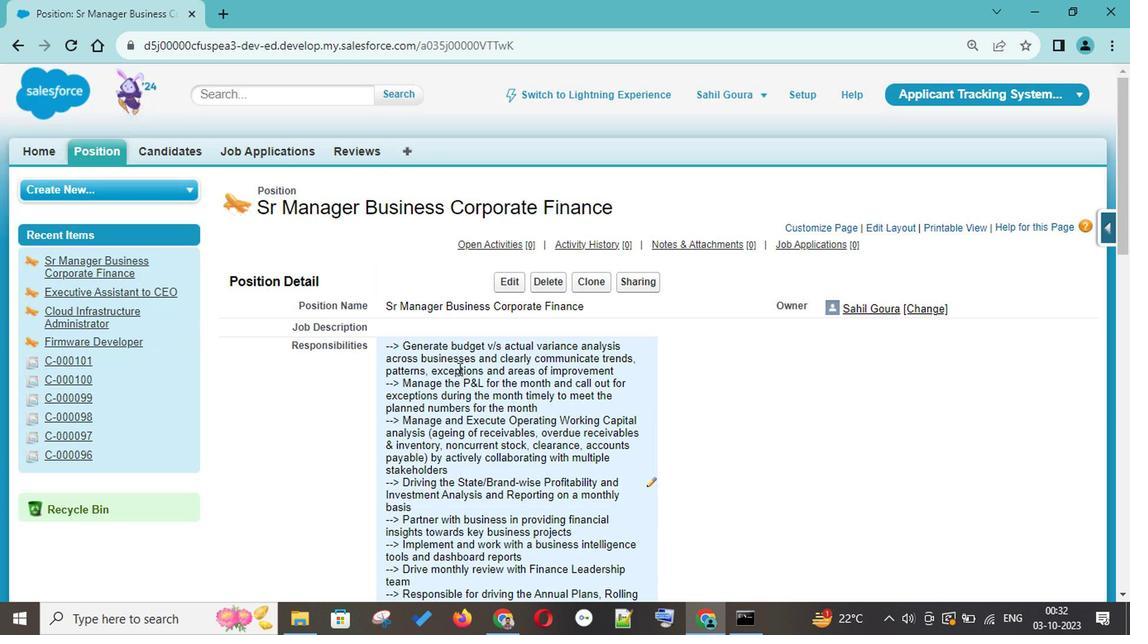 
Action: Mouse scrolled (457, 370) with delta (0, 1)
Screenshot: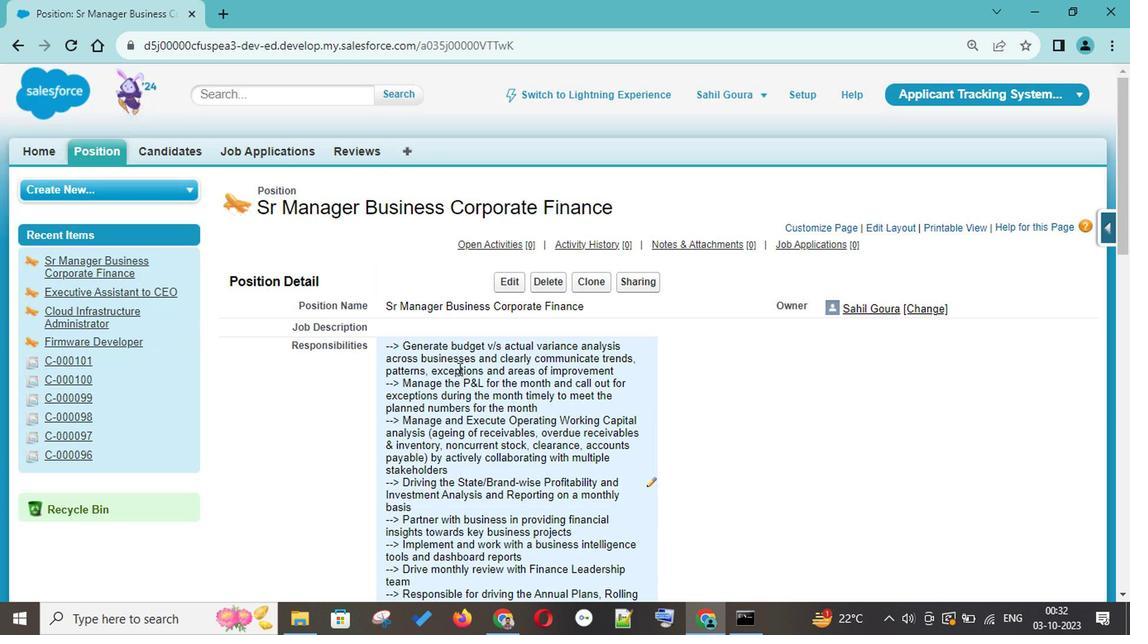 
Action: Mouse scrolled (457, 370) with delta (0, 1)
Screenshot: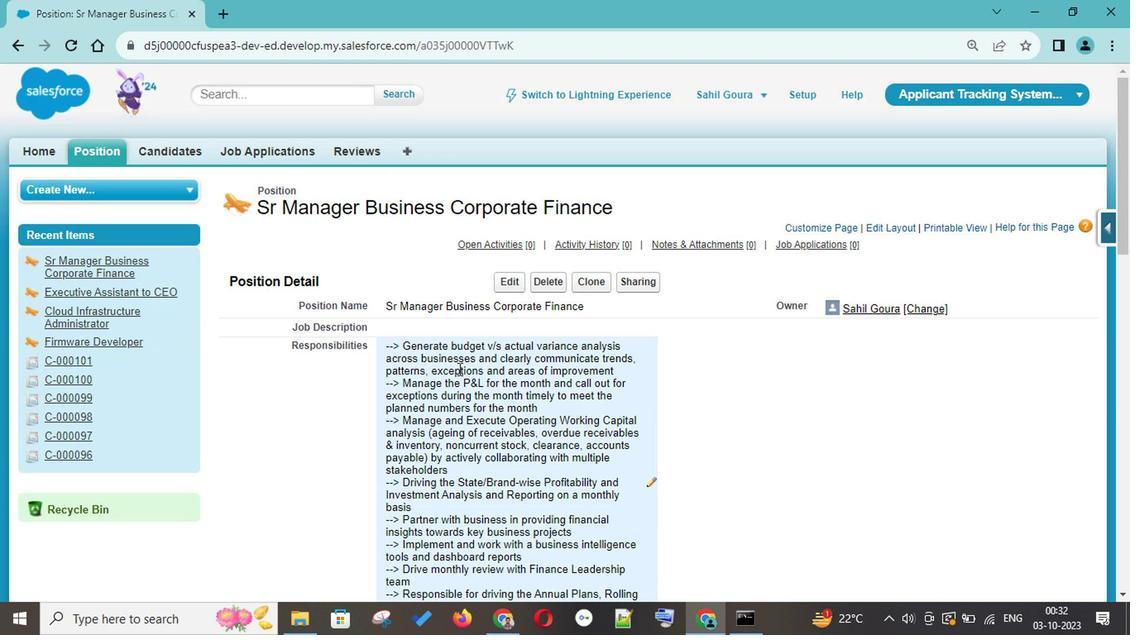 
Action: Mouse scrolled (457, 370) with delta (0, 1)
Screenshot: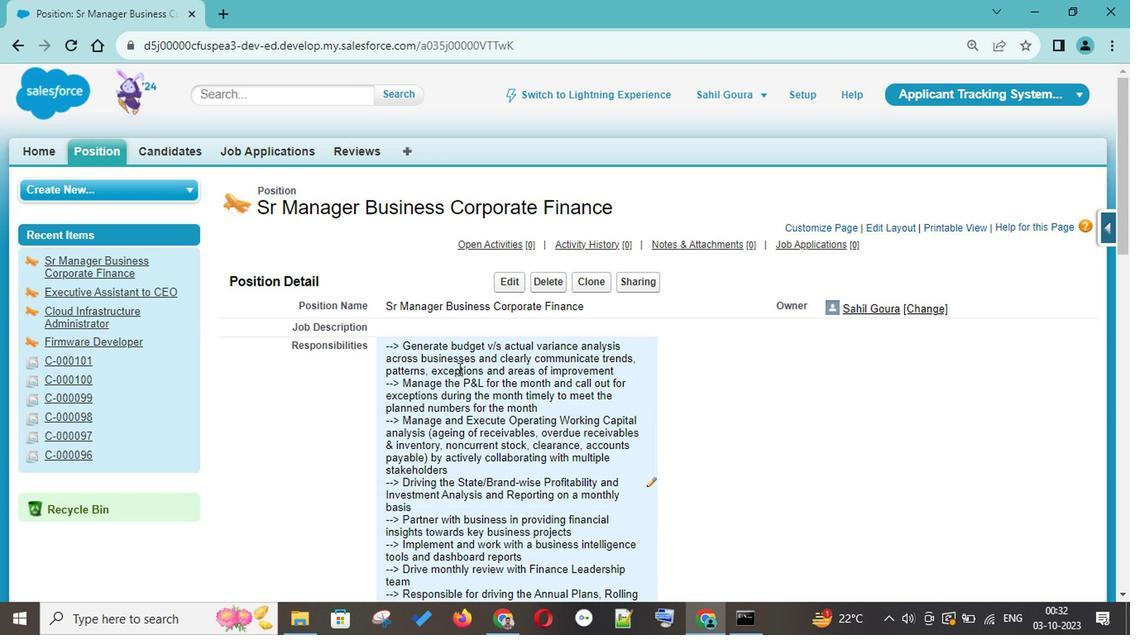 
Action: Mouse moved to (416, 237)
Screenshot: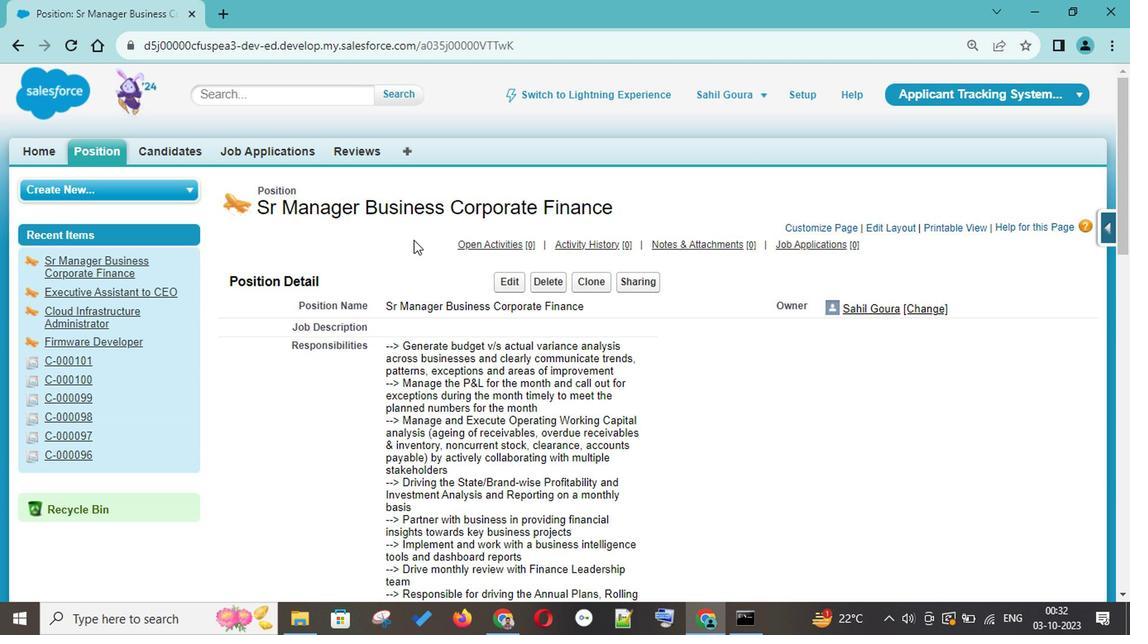 
Action: Mouse scrolled (416, 236) with delta (0, -1)
Screenshot: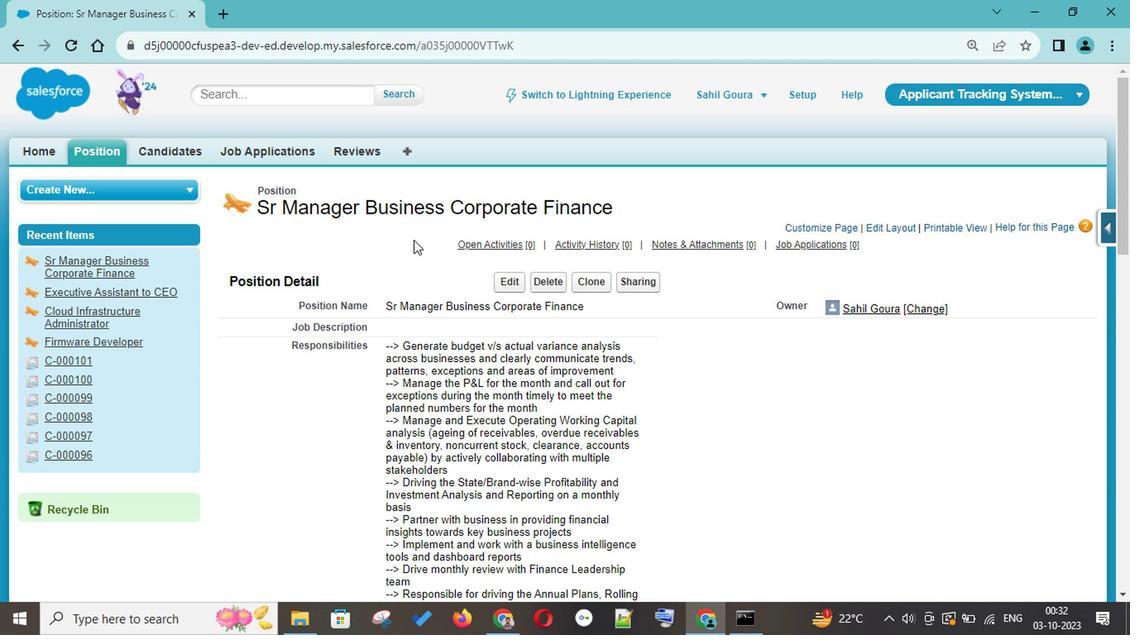 
Action: Mouse scrolled (416, 236) with delta (0, -1)
Screenshot: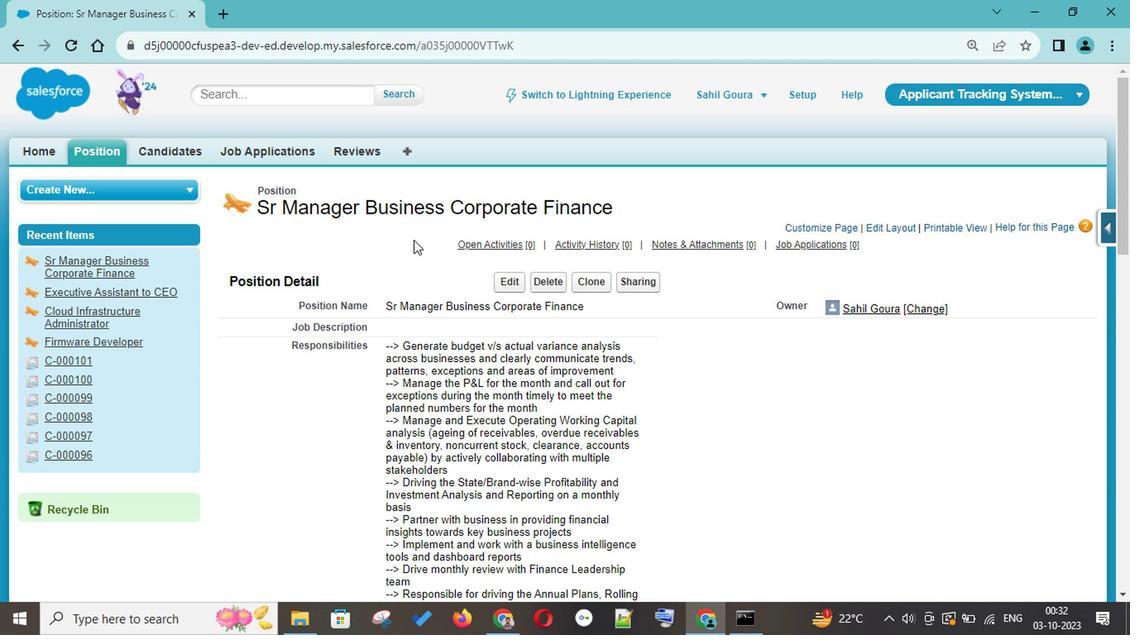 
Action: Mouse moved to (418, 241)
Screenshot: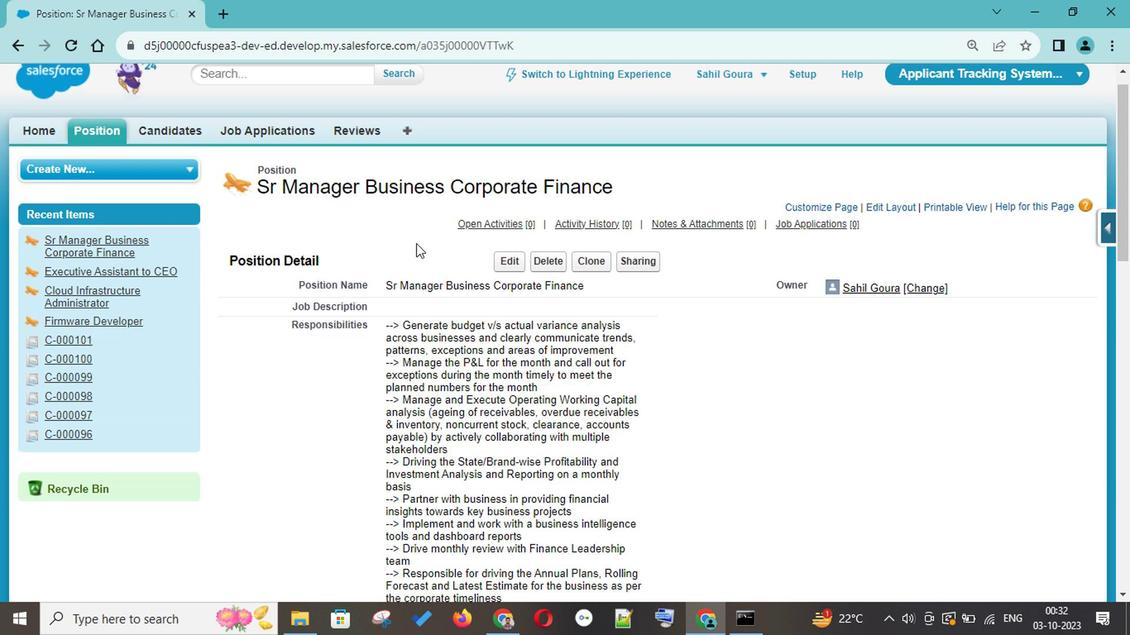 
Action: Mouse scrolled (418, 240) with delta (0, -1)
Screenshot: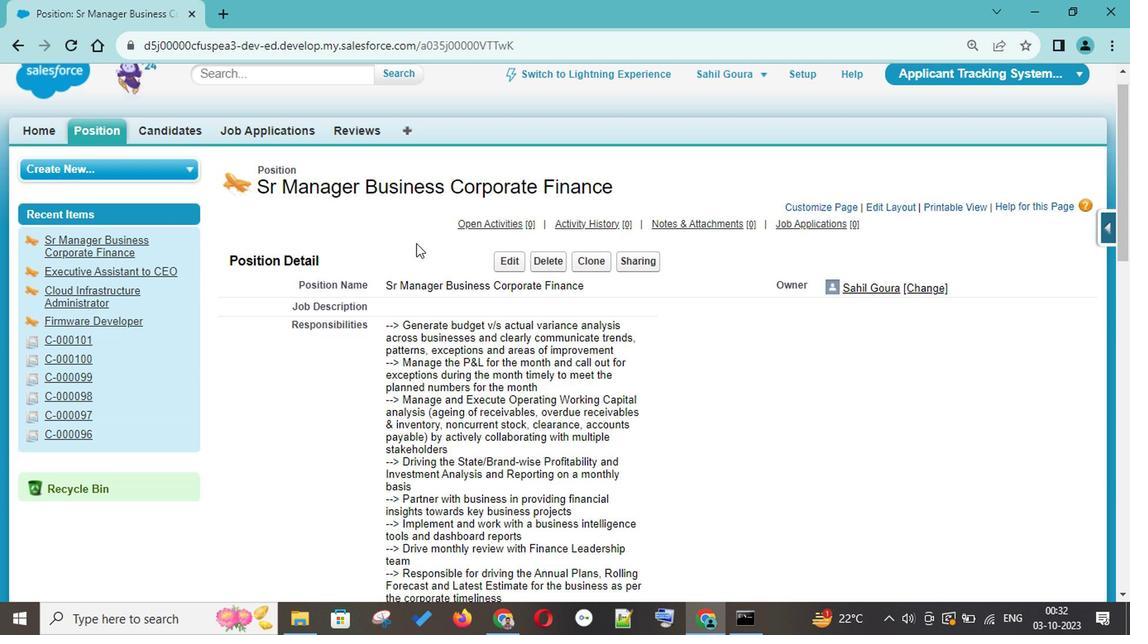 
Action: Mouse moved to (426, 355)
Screenshot: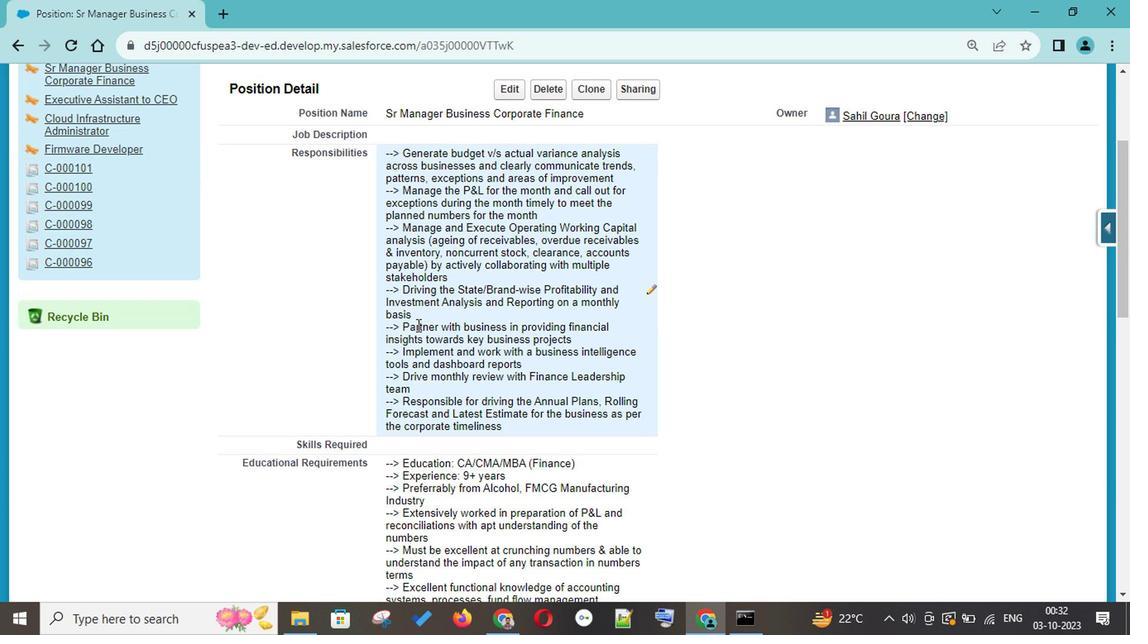 
Action: Mouse scrolled (426, 353) with delta (0, -1)
Screenshot: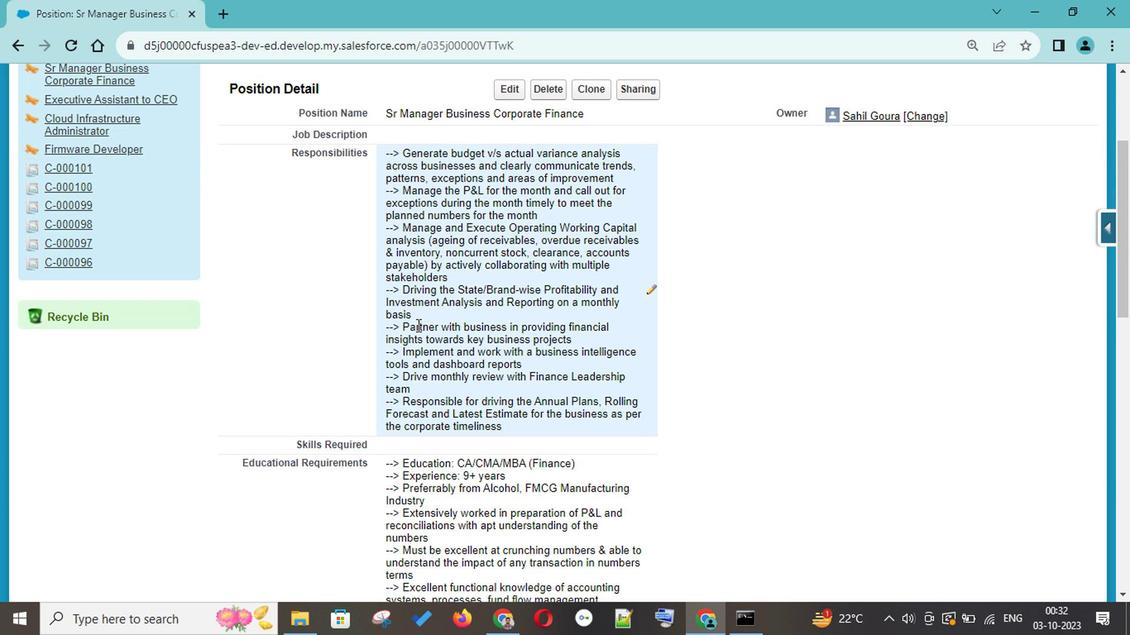 
Action: Mouse moved to (428, 356)
Screenshot: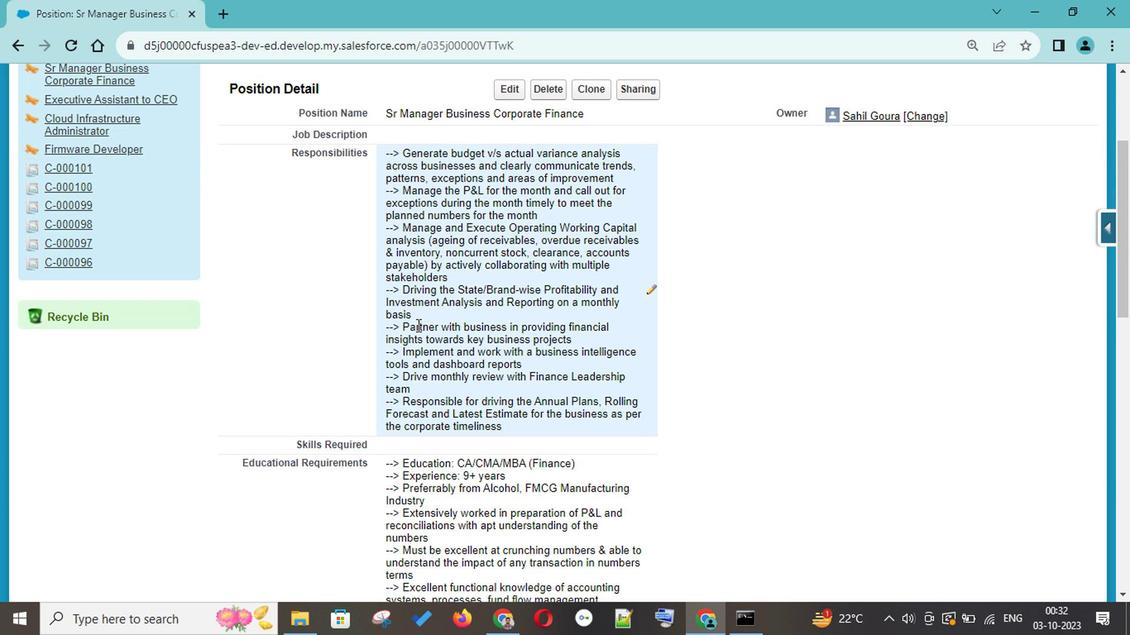 
Action: Mouse scrolled (428, 355) with delta (0, 0)
Screenshot: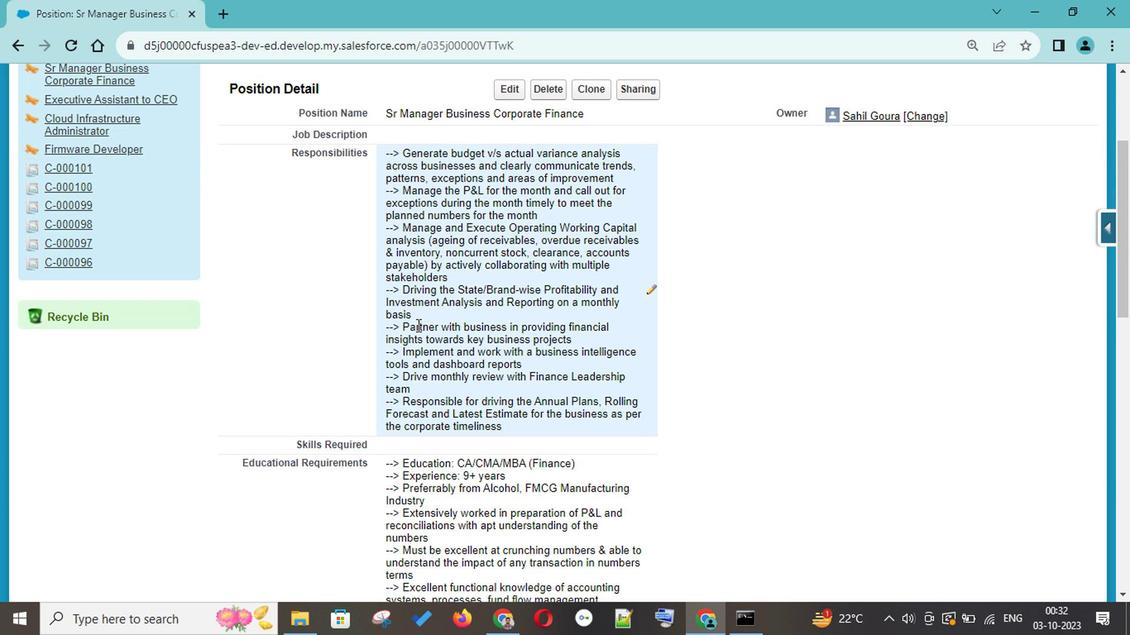 
Action: Mouse moved to (431, 357)
Screenshot: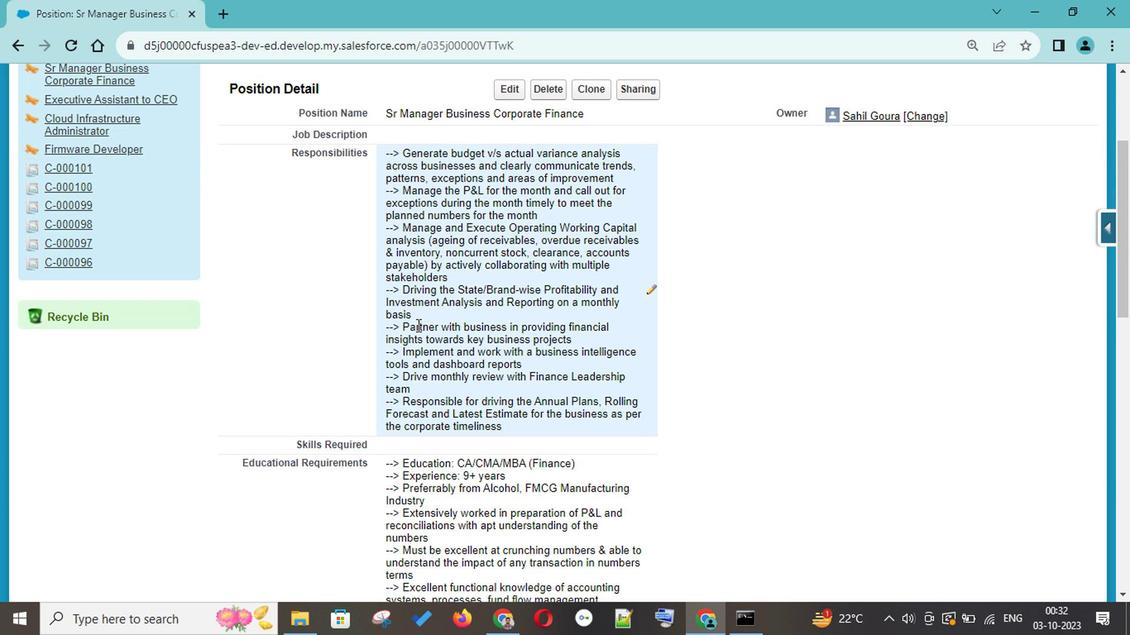 
Action: Mouse scrolled (431, 356) with delta (0, -1)
Screenshot: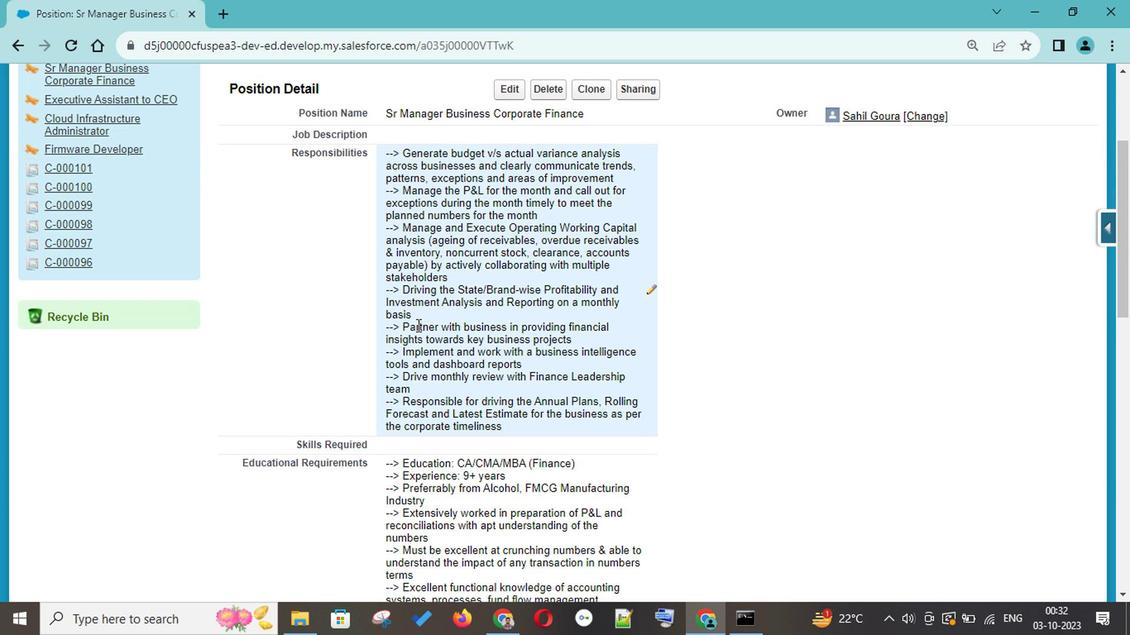 
Action: Mouse moved to (432, 357)
Screenshot: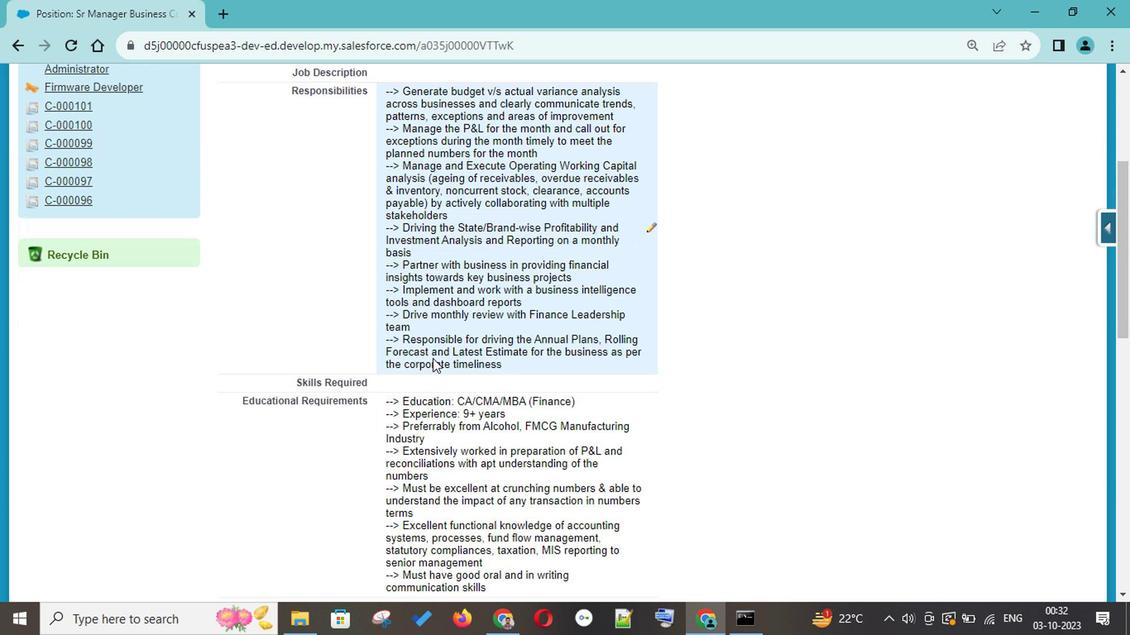 
Action: Mouse scrolled (432, 357) with delta (0, 0)
Screenshot: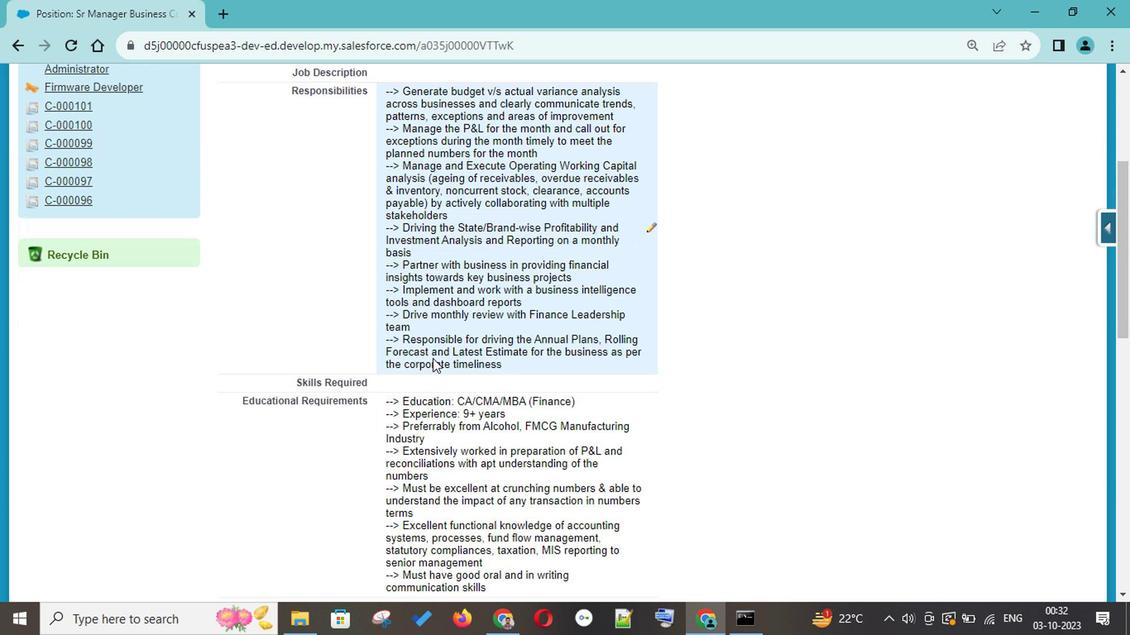 
Action: Mouse moved to (445, 360)
Screenshot: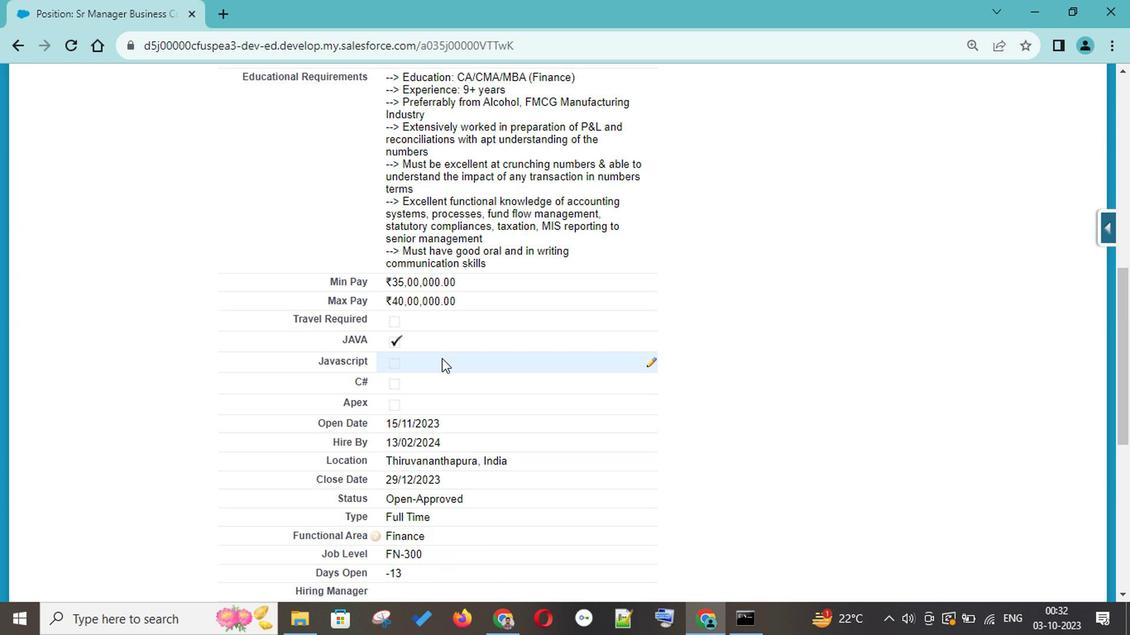 
Action: Mouse scrolled (445, 361) with delta (0, 0)
Screenshot: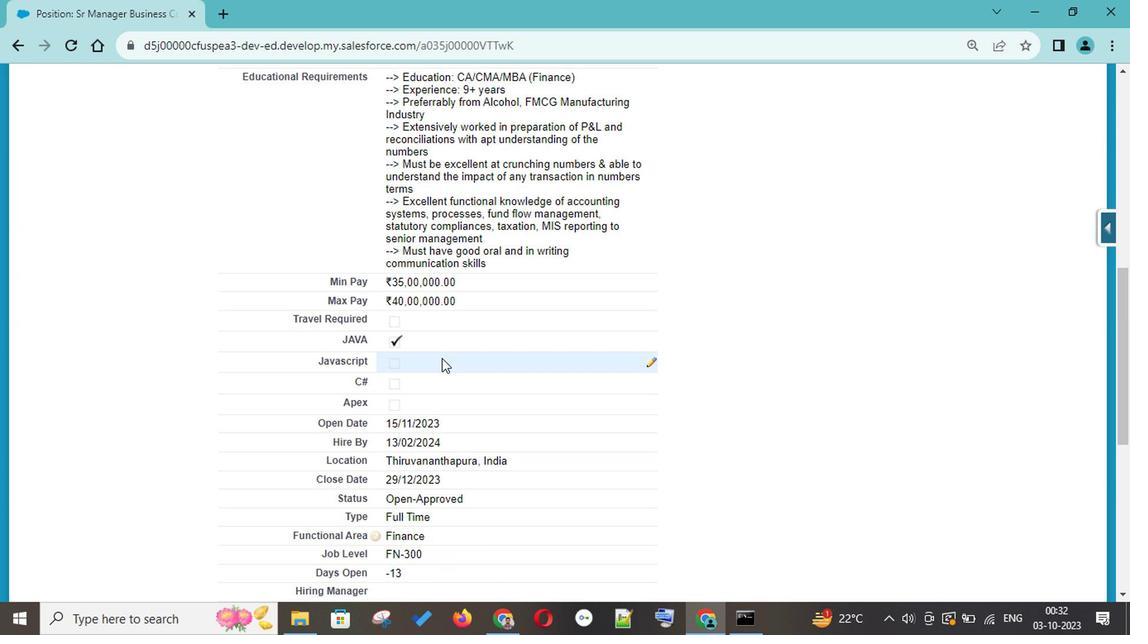 
Action: Mouse moved to (445, 360)
Screenshot: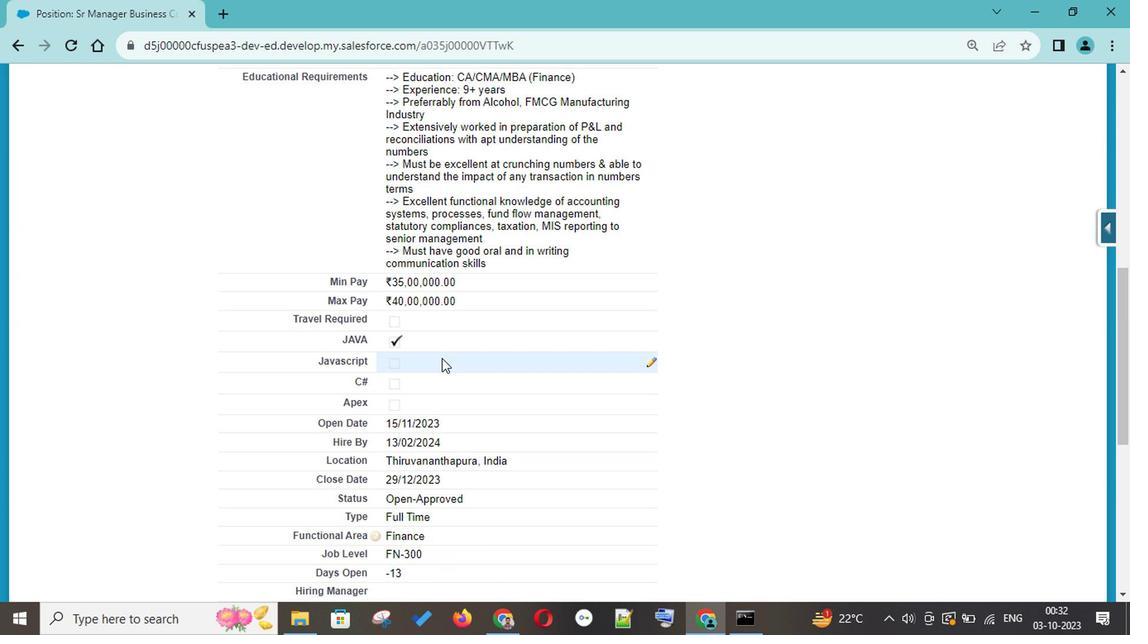 
Action: Mouse scrolled (445, 361) with delta (0, 0)
Screenshot: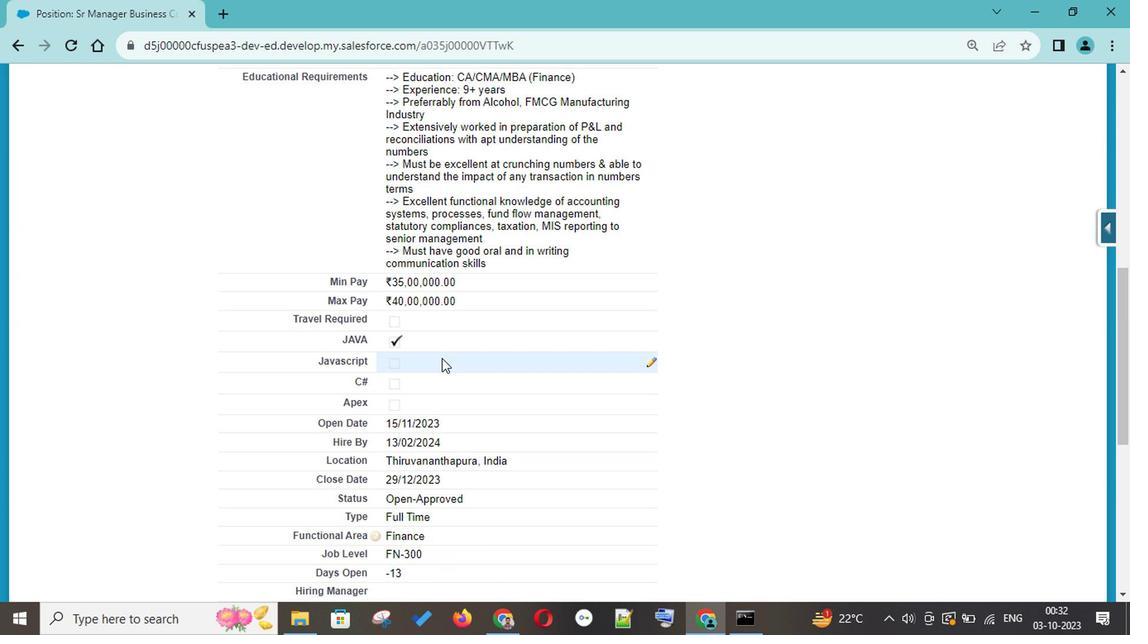 
Action: Mouse scrolled (445, 361) with delta (0, 0)
Screenshot: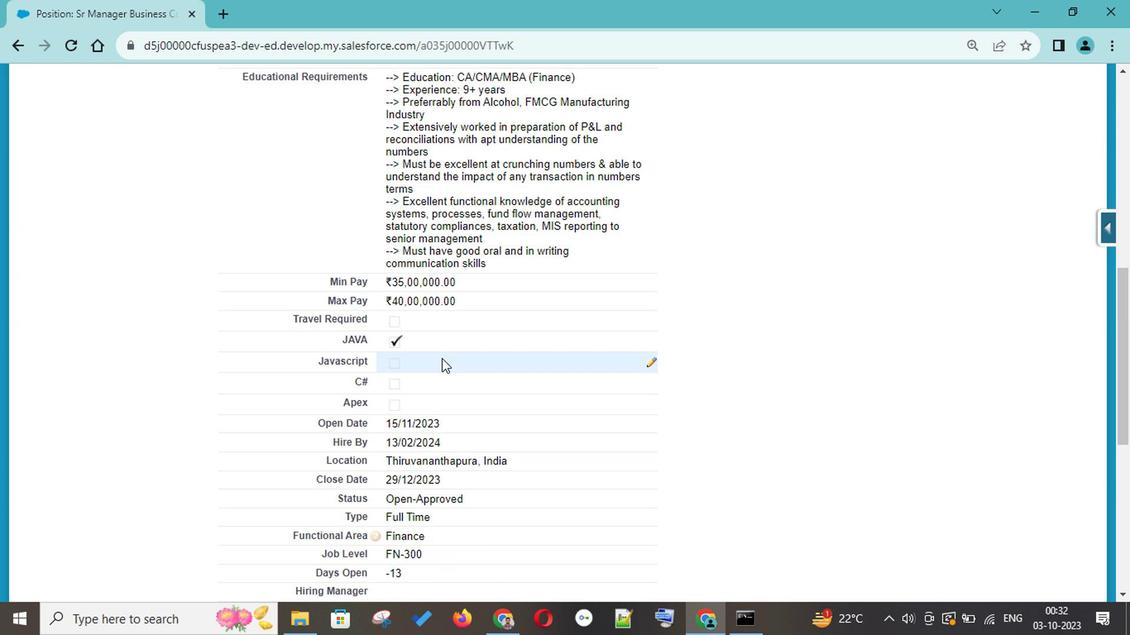 
Action: Mouse scrolled (445, 361) with delta (0, 0)
Screenshot: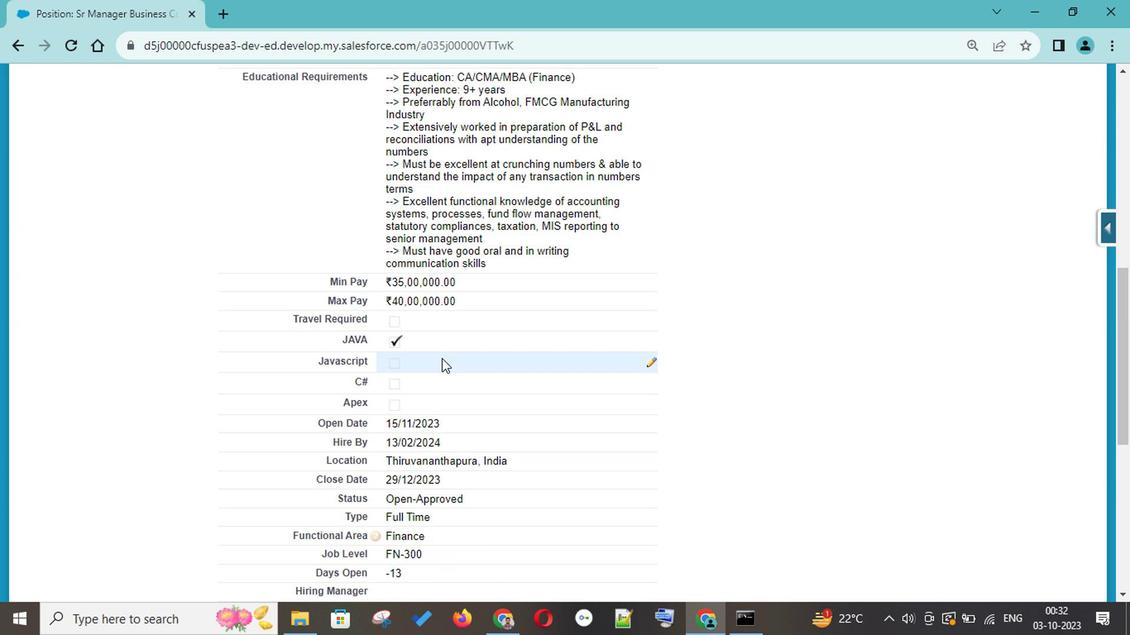 
Action: Mouse scrolled (445, 361) with delta (0, 0)
Screenshot: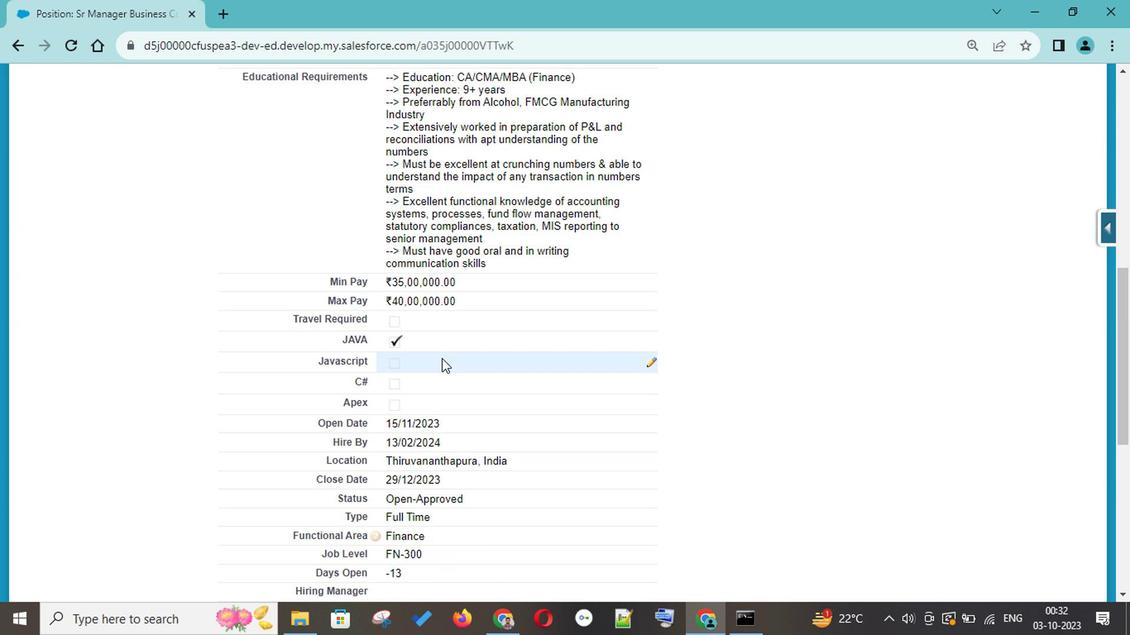 
Action: Mouse moved to (444, 333)
Screenshot: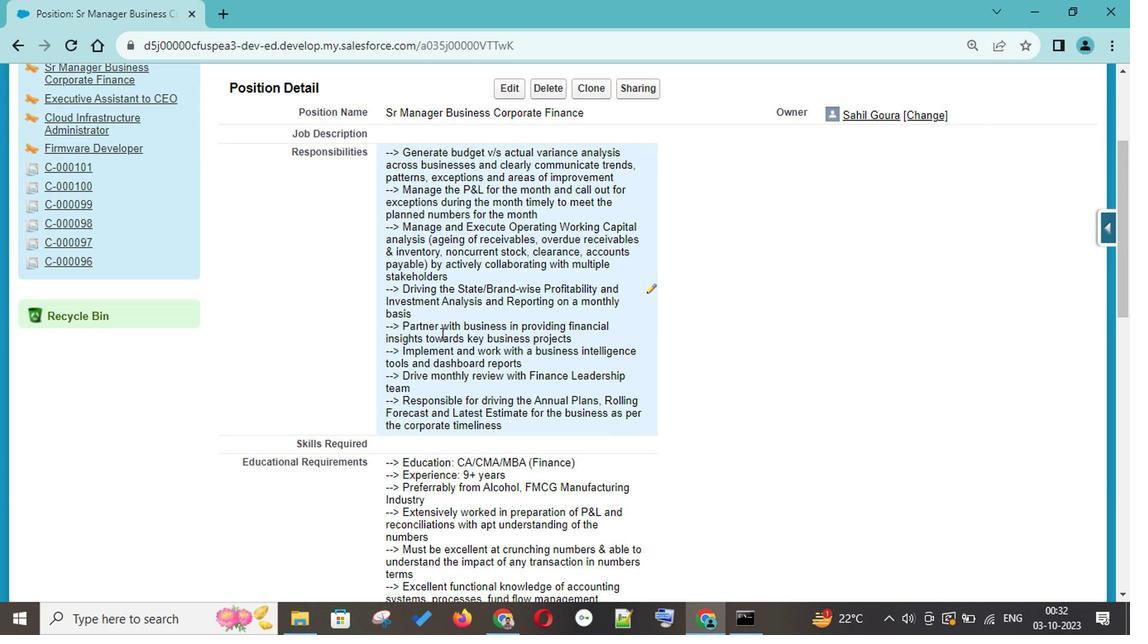 
Action: Mouse scrolled (444, 334) with delta (0, 0)
Screenshot: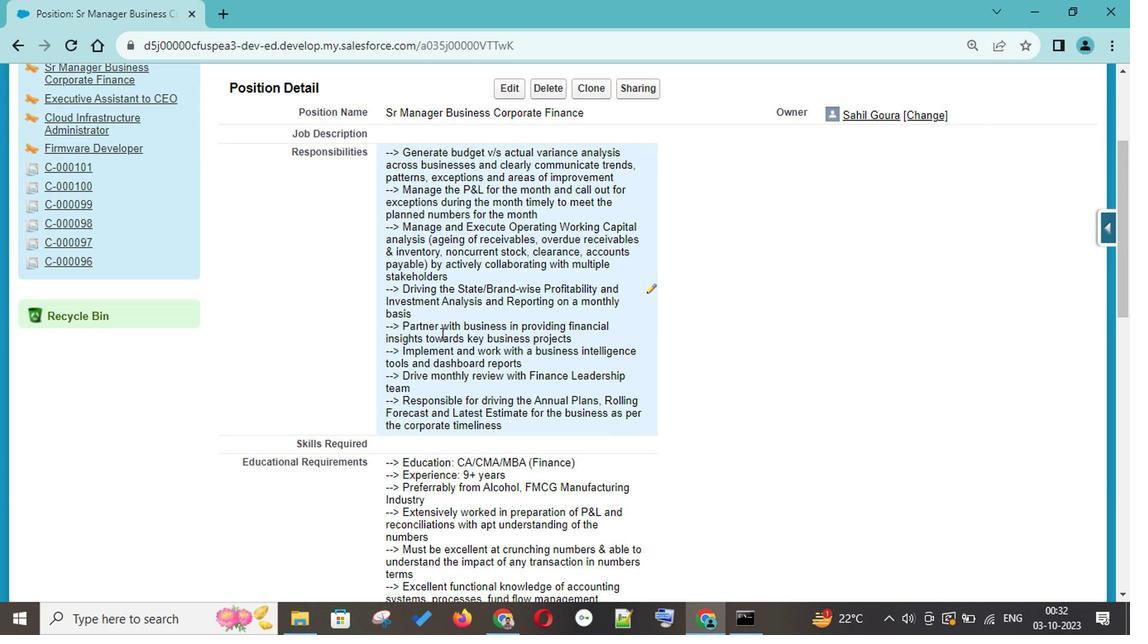 
Action: Mouse scrolled (444, 334) with delta (0, 0)
Screenshot: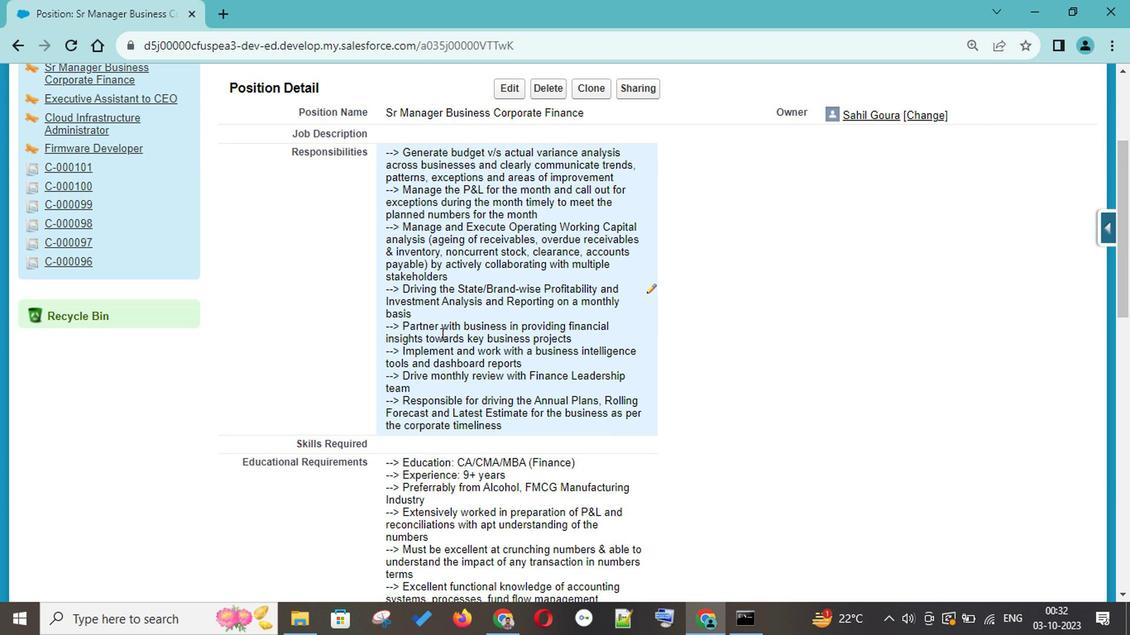 
Action: Mouse scrolled (444, 334) with delta (0, 0)
Screenshot: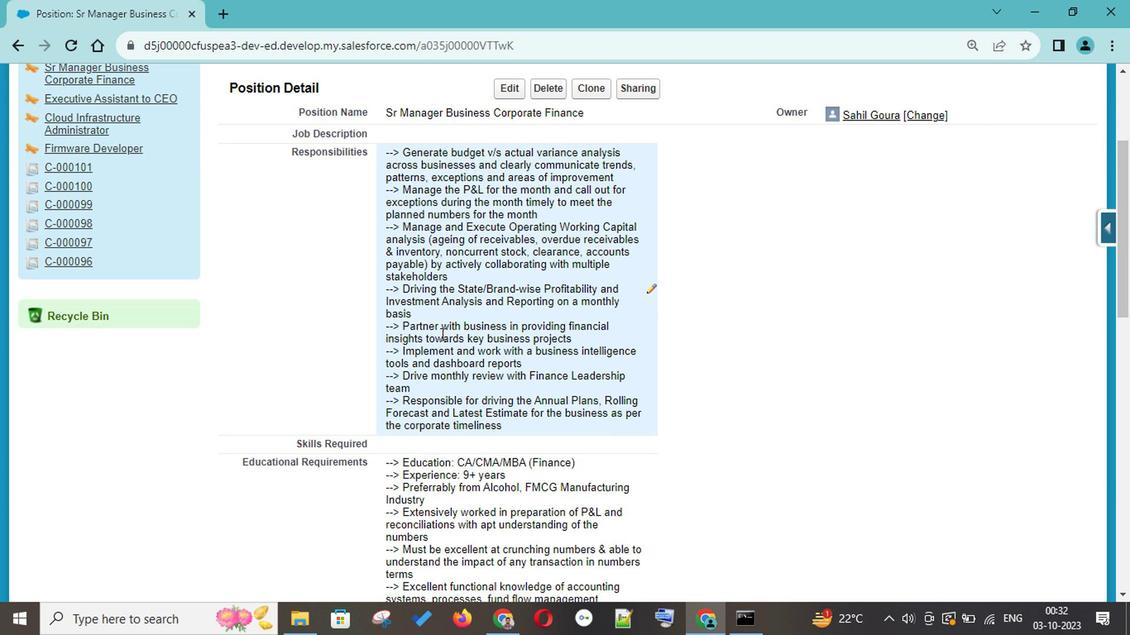 
Action: Mouse scrolled (444, 334) with delta (0, 0)
Screenshot: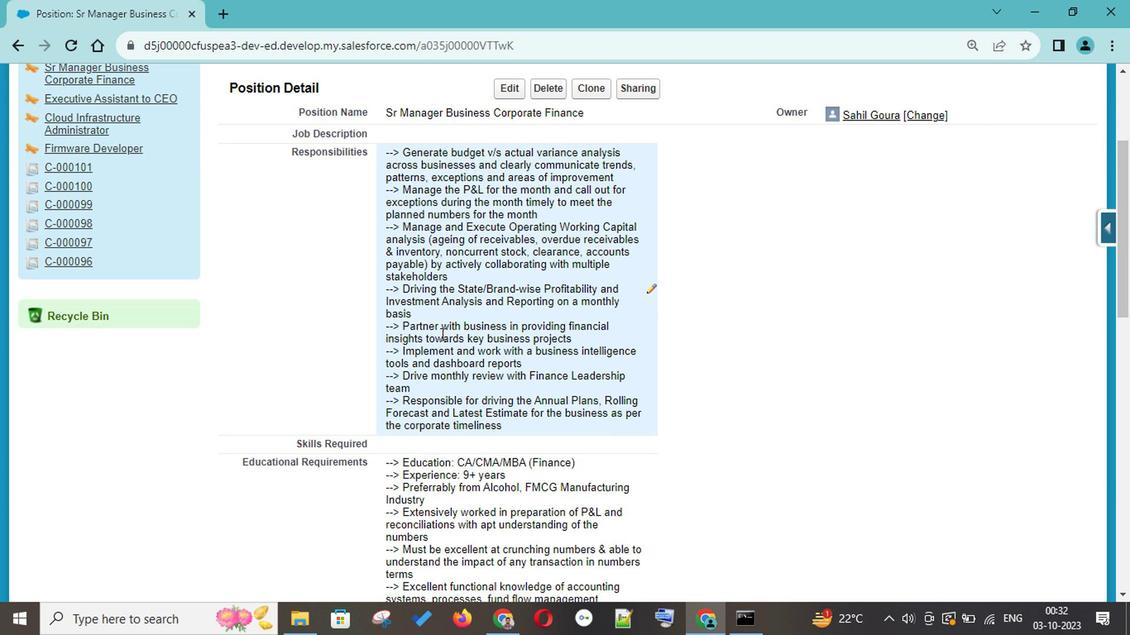 
Action: Mouse scrolled (444, 334) with delta (0, 0)
Screenshot: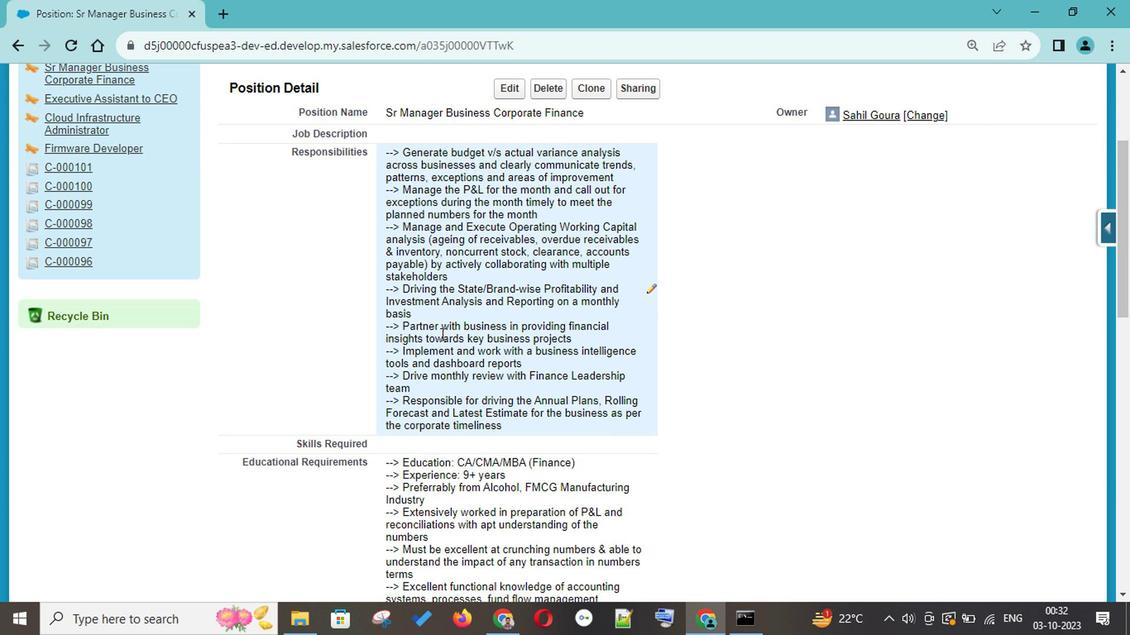 
Action: Mouse moved to (444, 332)
Screenshot: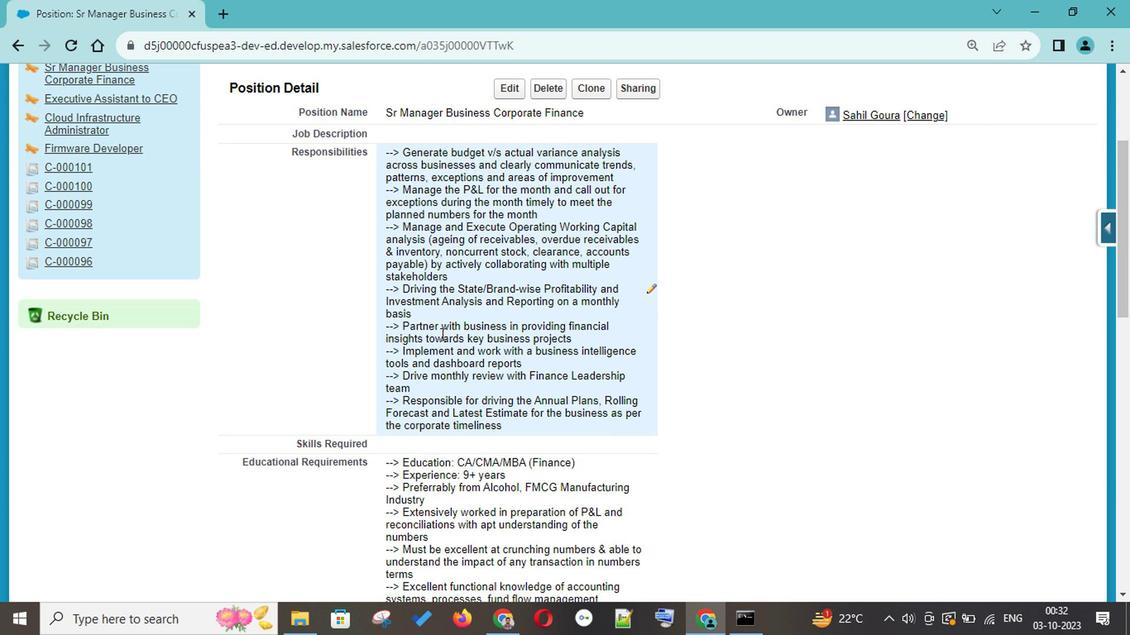 
Action: Mouse scrolled (444, 333) with delta (0, 1)
Screenshot: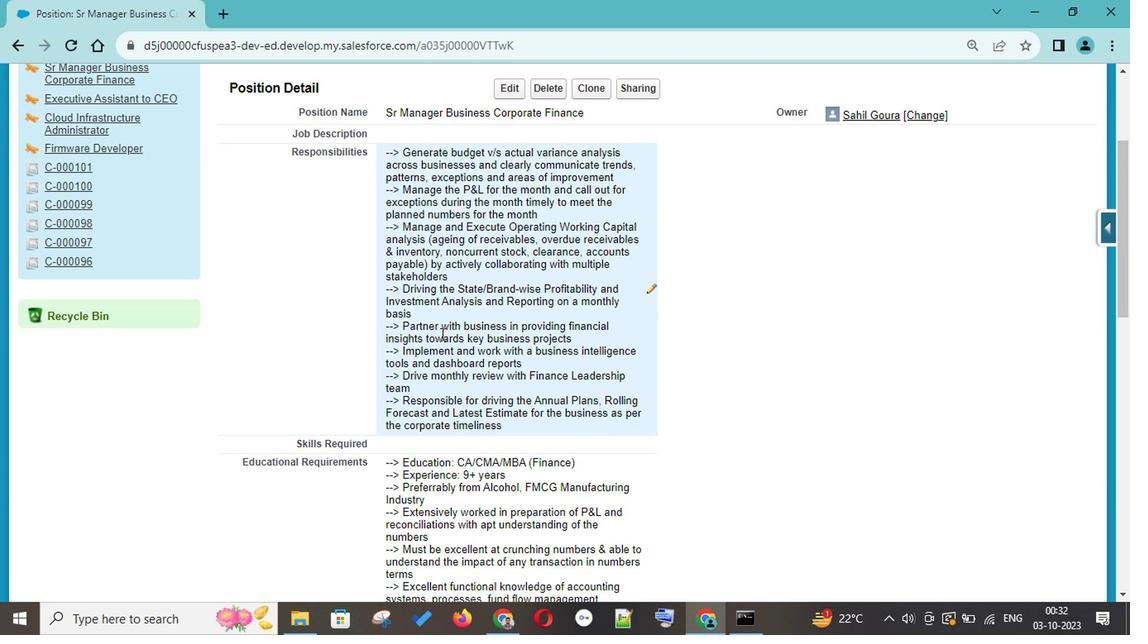 
Action: Mouse moved to (433, 330)
Screenshot: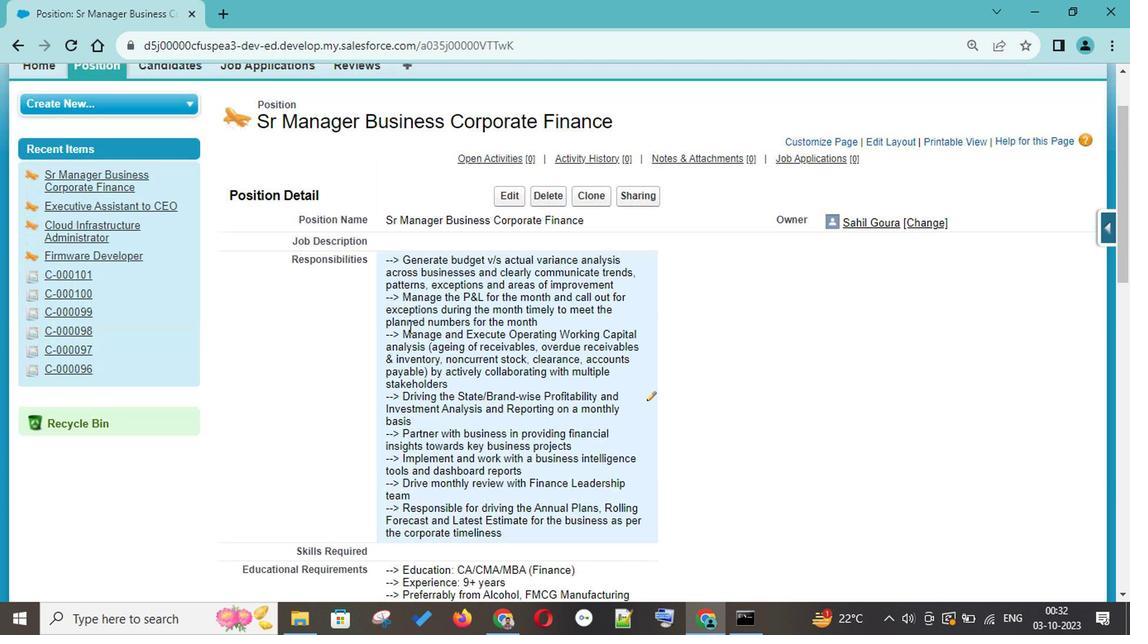 
Action: Mouse scrolled (433, 330) with delta (0, 0)
Screenshot: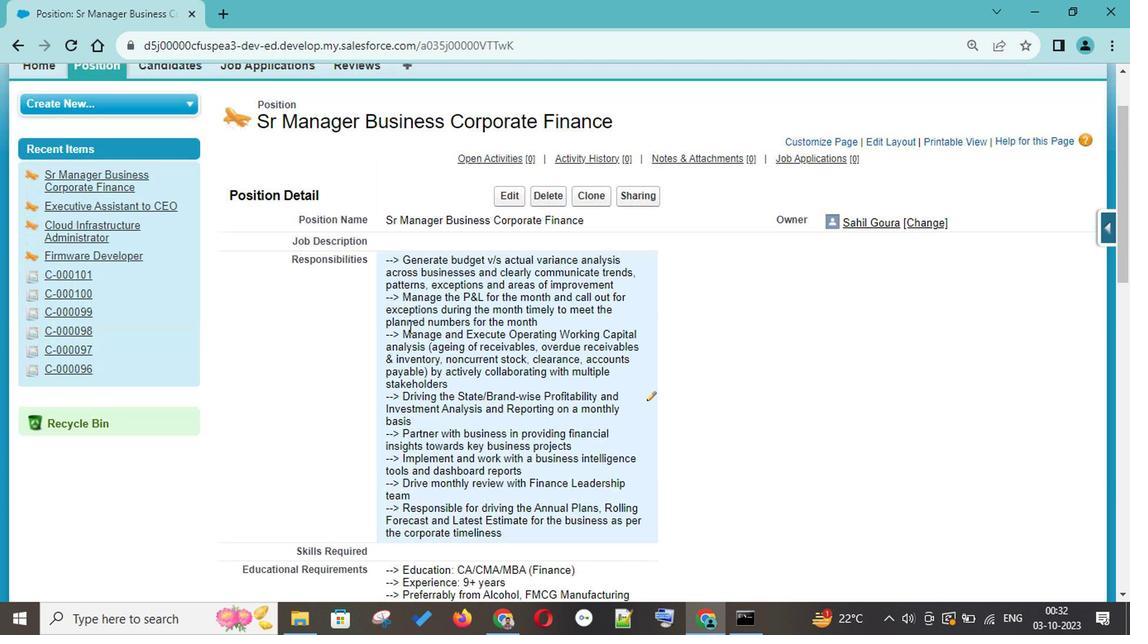 
Action: Mouse moved to (118, 137)
Screenshot: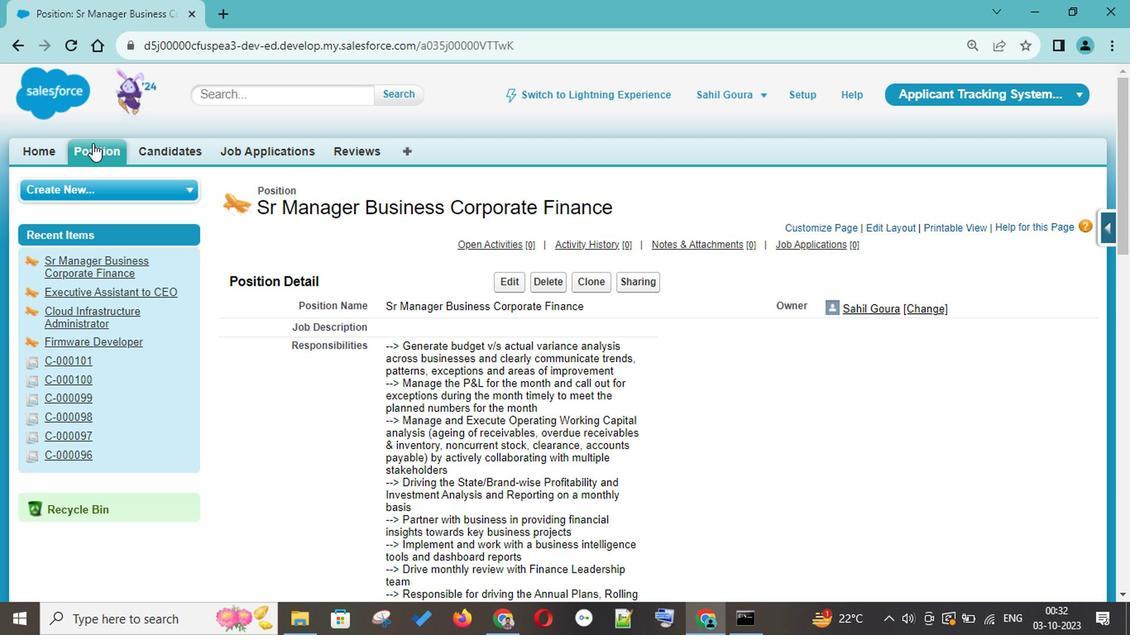 
Action: Mouse pressed left at (118, 137)
Screenshot: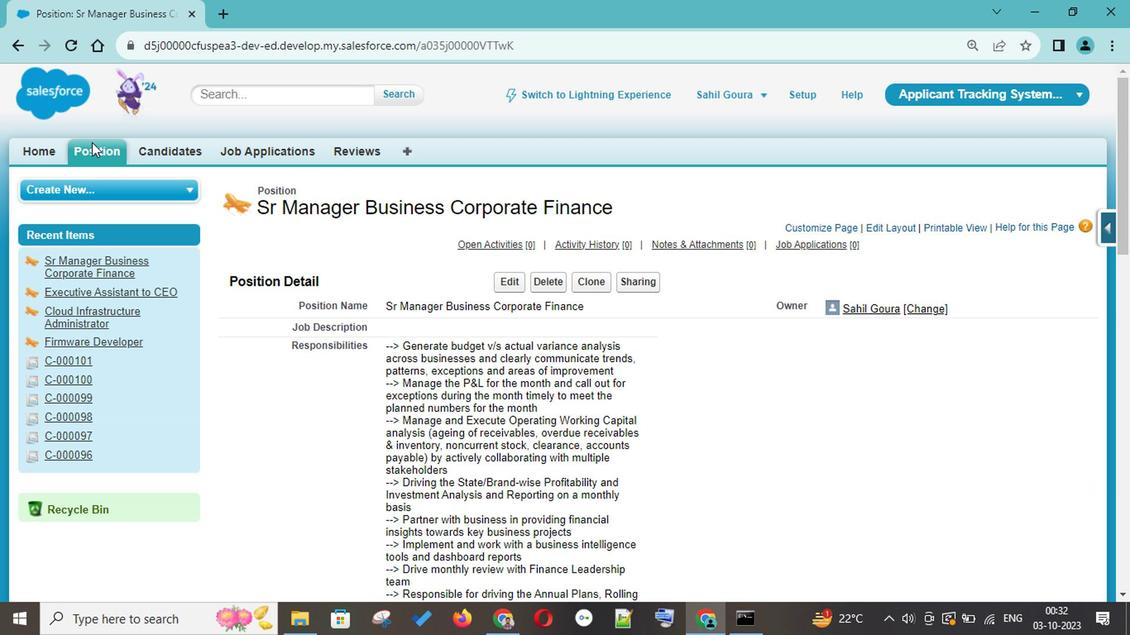 
Action: Mouse moved to (115, 146)
Screenshot: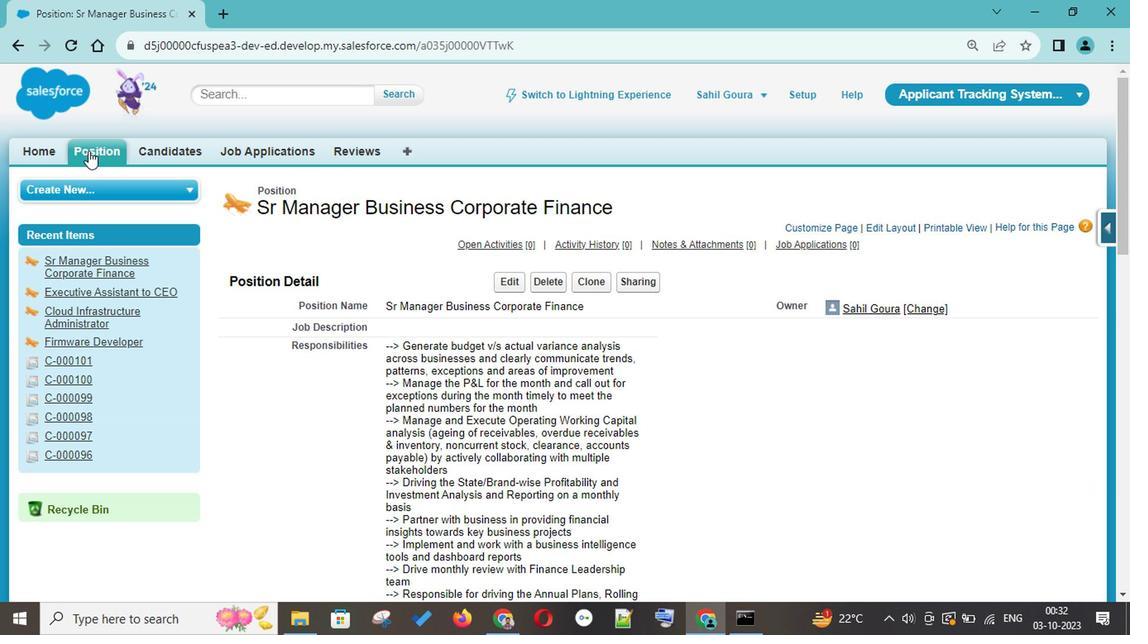 
Action: Mouse pressed left at (115, 146)
Screenshot: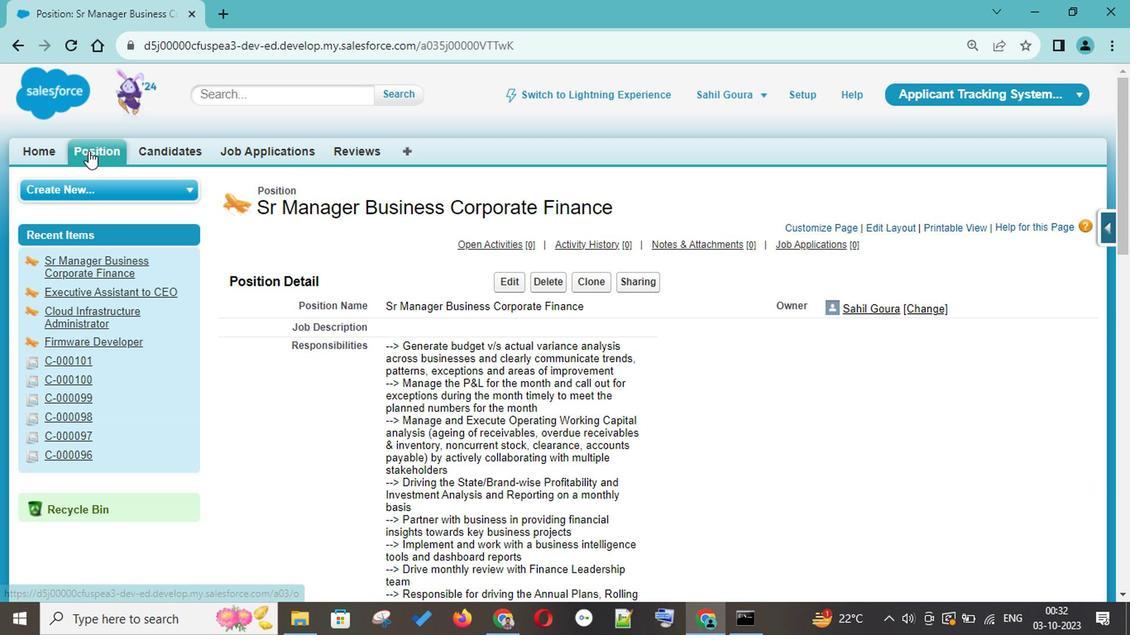 
Action: Mouse moved to (469, 392)
Screenshot: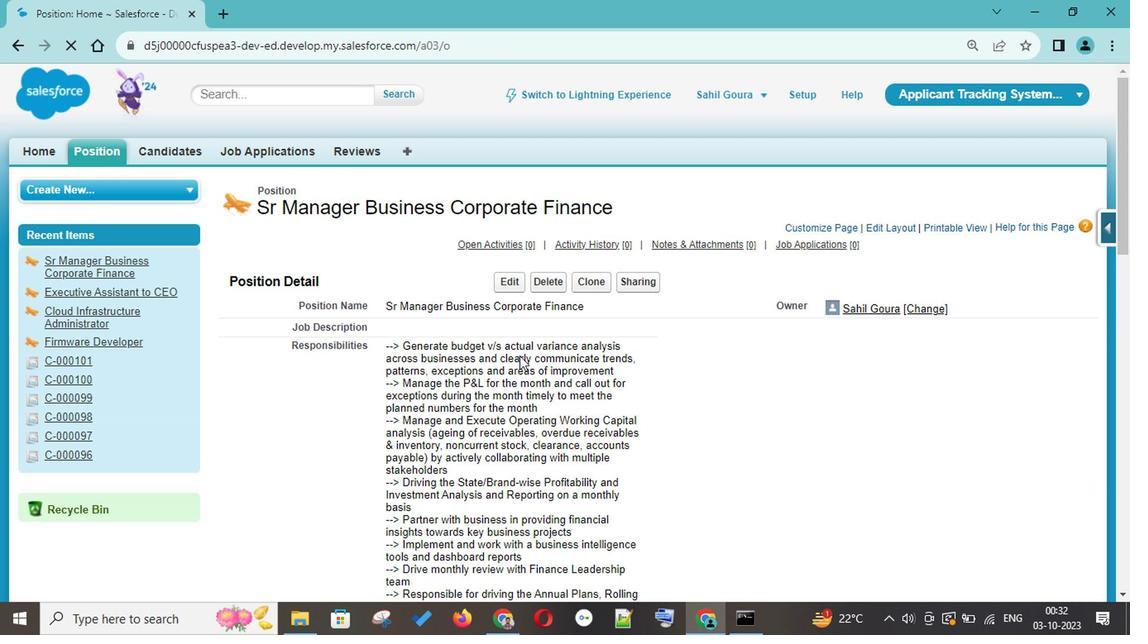 
Action: Mouse scrolled (469, 392) with delta (0, 0)
Screenshot: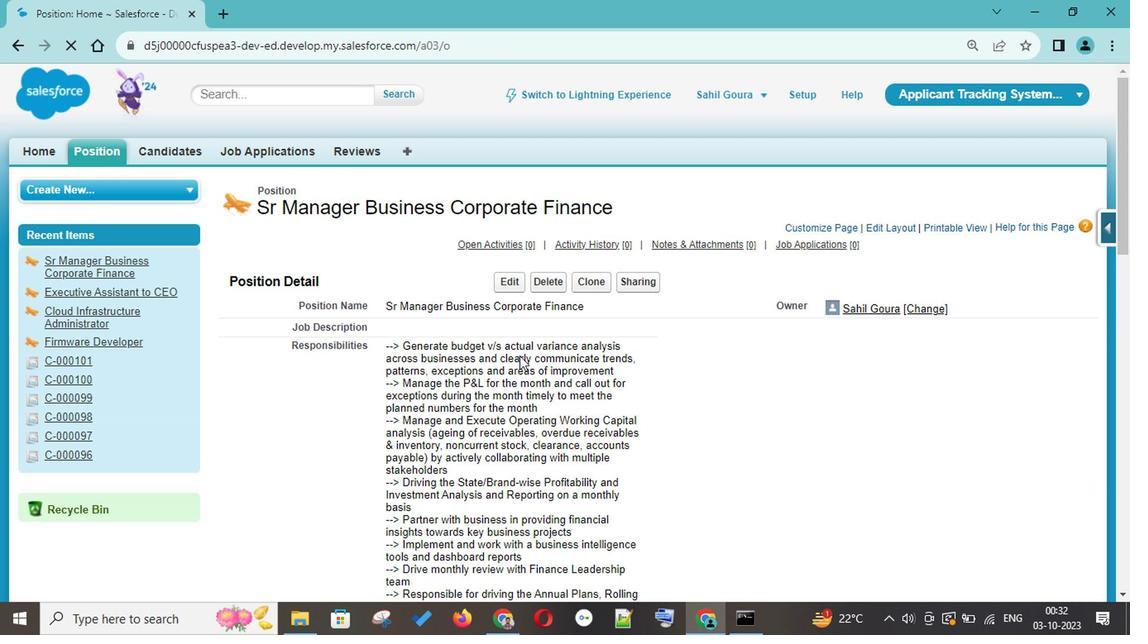 
Action: Mouse moved to (385, 255)
Screenshot: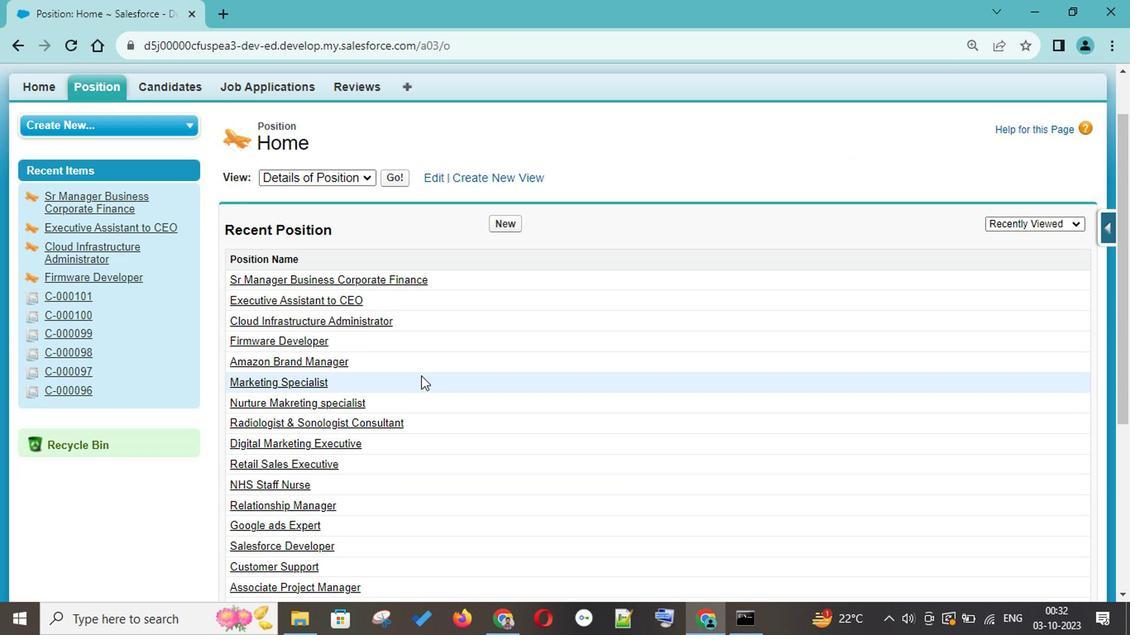 
Action: Mouse pressed left at (385, 255)
Screenshot: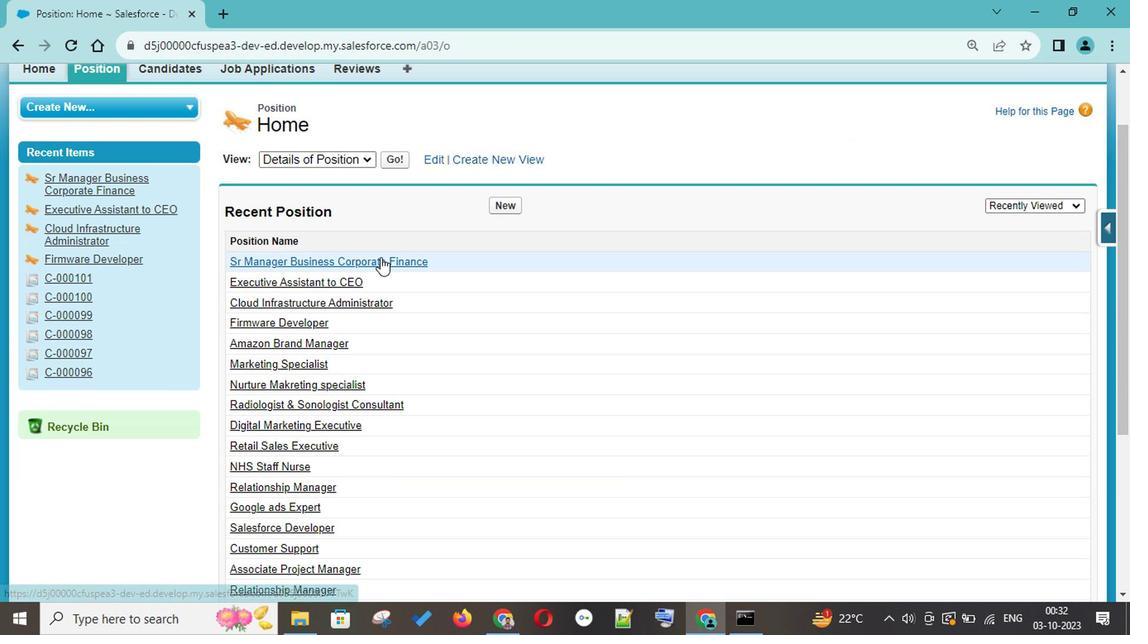 
Action: Mouse moved to (620, 398)
Screenshot: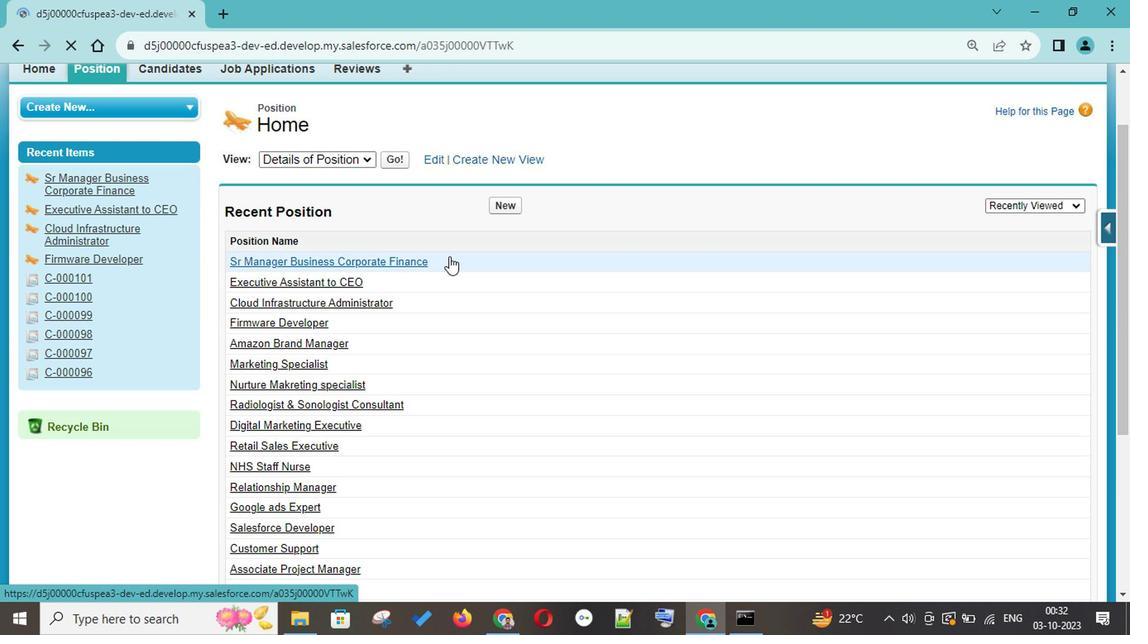 
Action: Mouse scrolled (620, 398) with delta (0, 0)
Screenshot: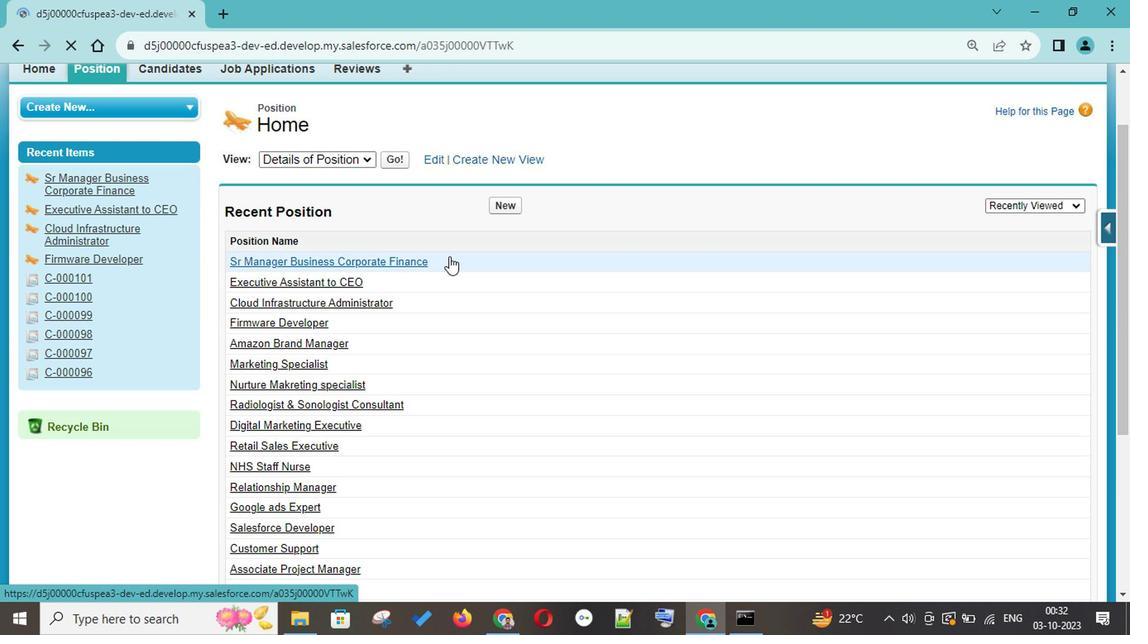 
Action: Mouse scrolled (620, 398) with delta (0, 0)
Screenshot: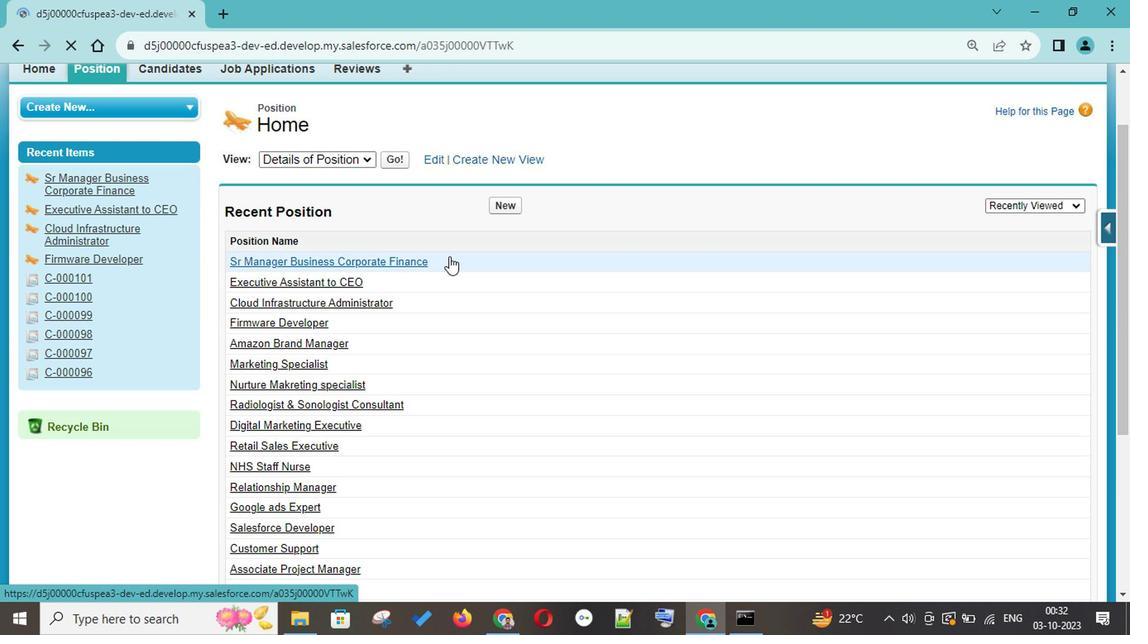 
Action: Mouse scrolled (620, 398) with delta (0, 0)
Screenshot: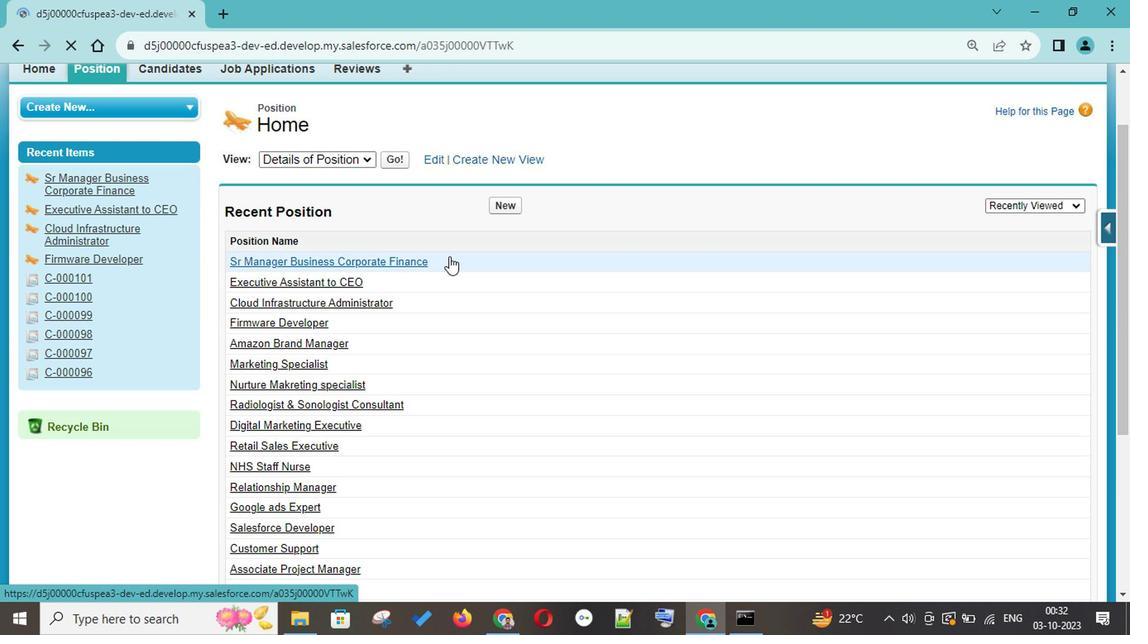 
Action: Mouse scrolled (620, 398) with delta (0, 0)
Screenshot: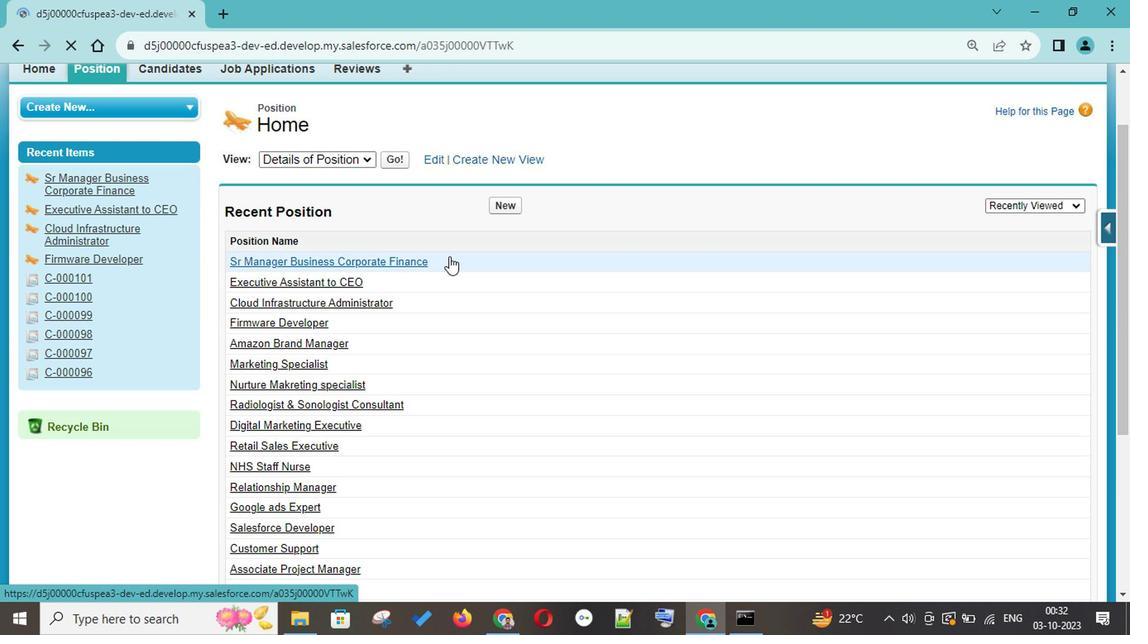 
Action: Mouse scrolled (620, 398) with delta (0, 0)
Screenshot: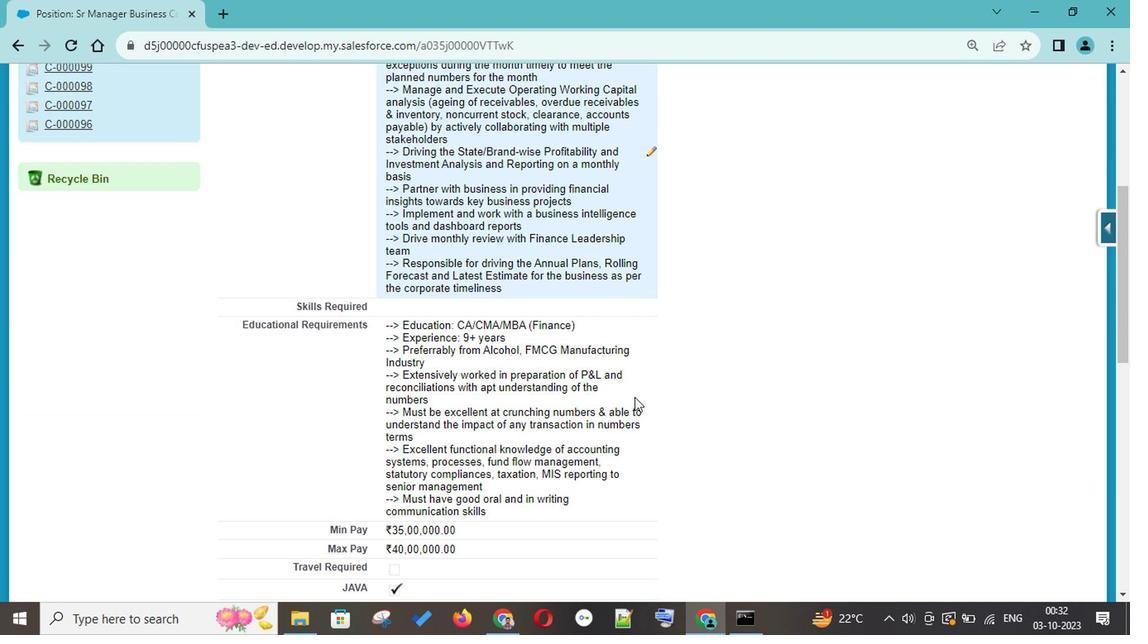 
Action: Mouse scrolled (620, 398) with delta (0, 0)
Screenshot: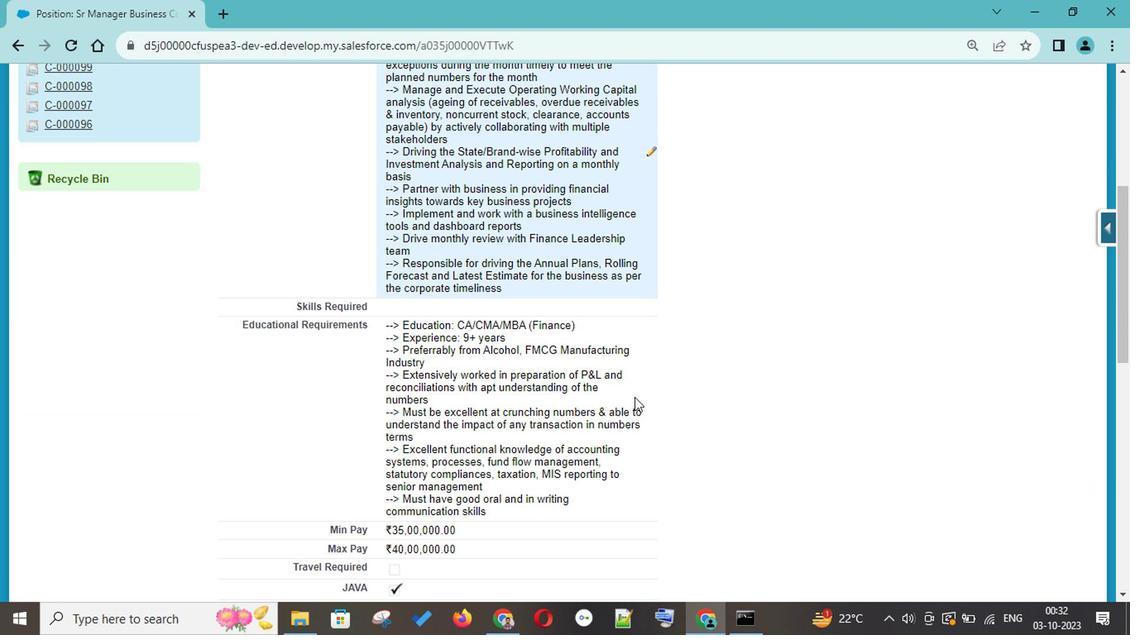 
Action: Mouse scrolled (620, 398) with delta (0, 0)
Screenshot: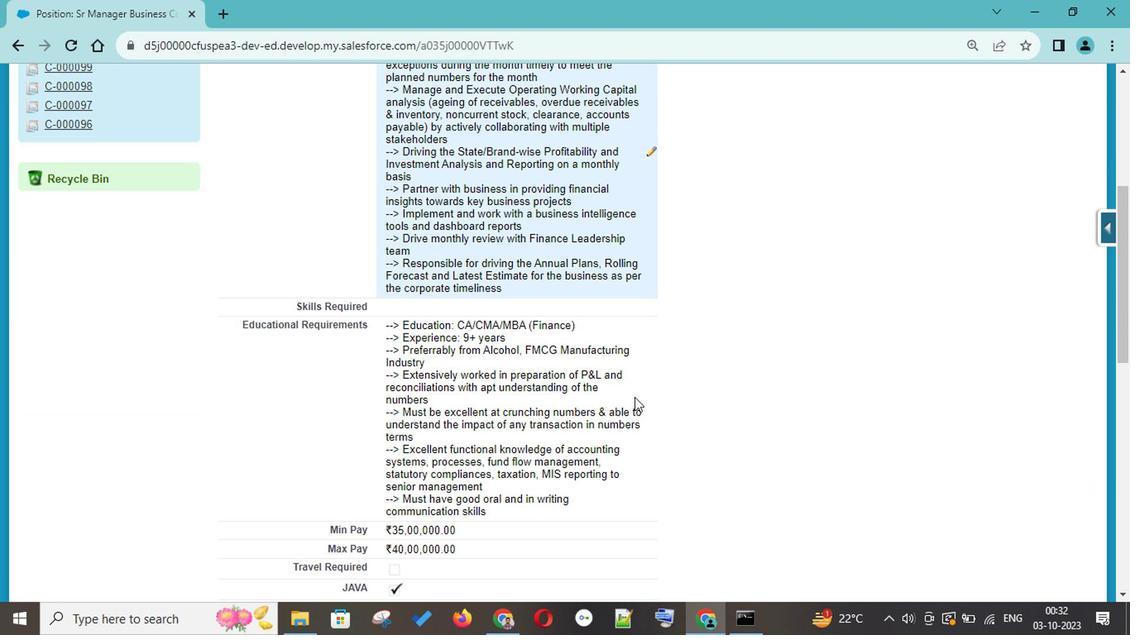 
Action: Mouse scrolled (620, 398) with delta (0, 0)
Screenshot: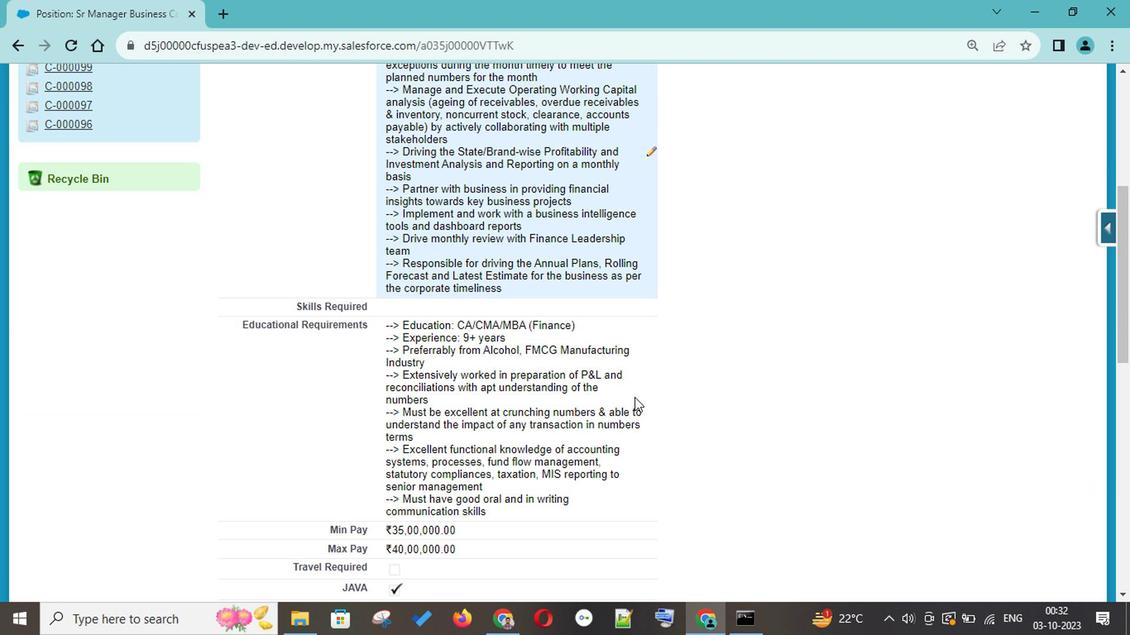 
Action: Mouse moved to (570, 448)
Screenshot: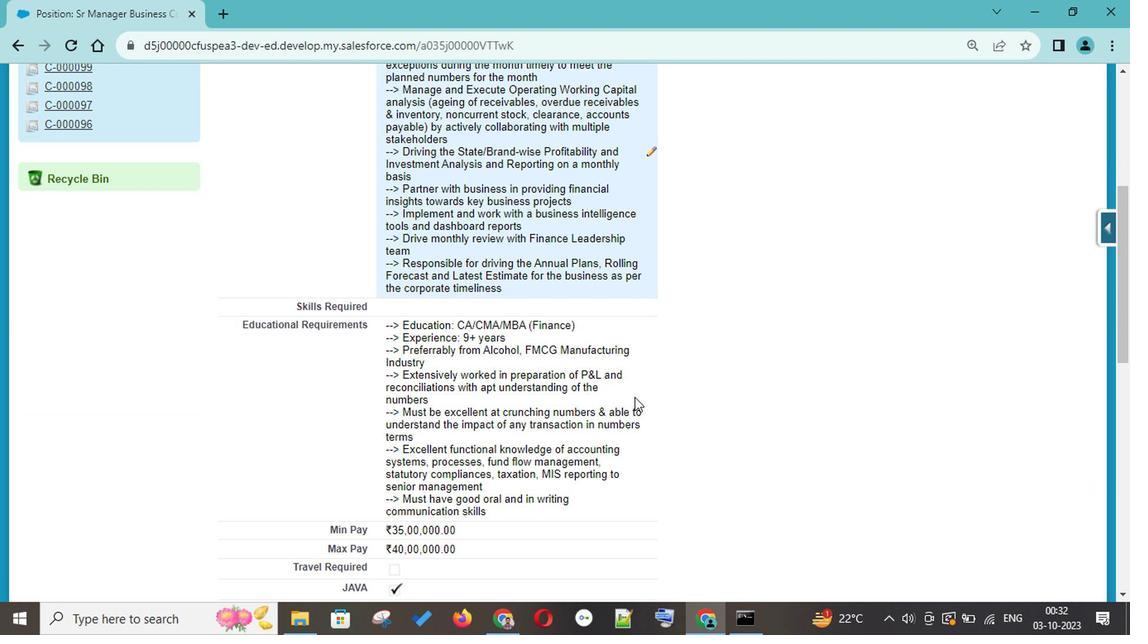 
Action: Mouse scrolled (570, 446) with delta (0, -1)
Screenshot: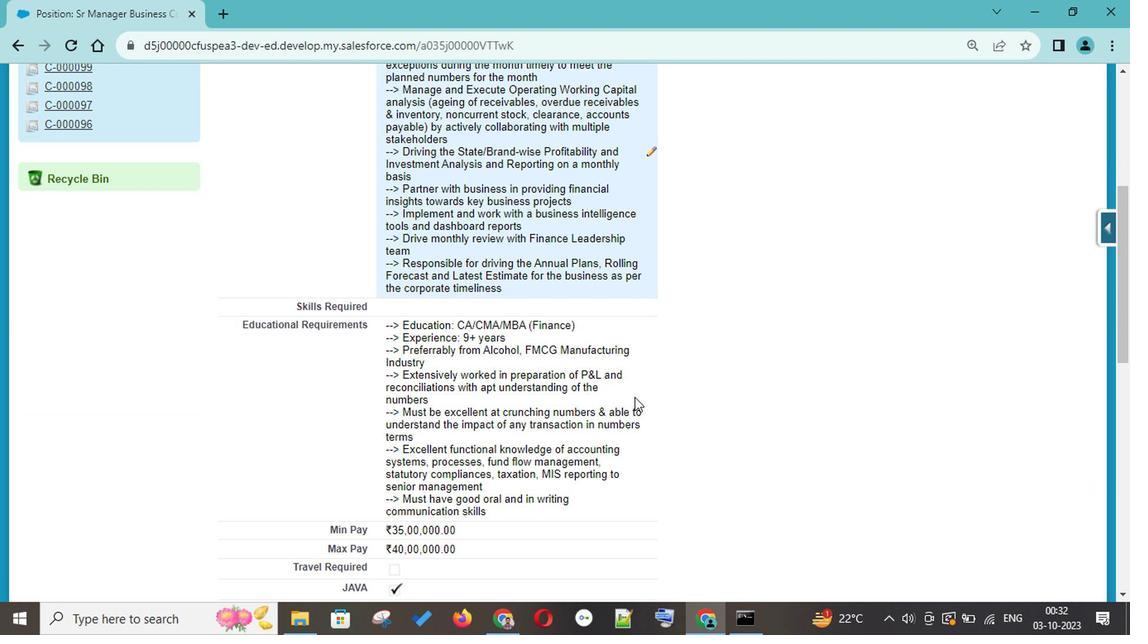 
Action: Mouse moved to (569, 448)
Screenshot: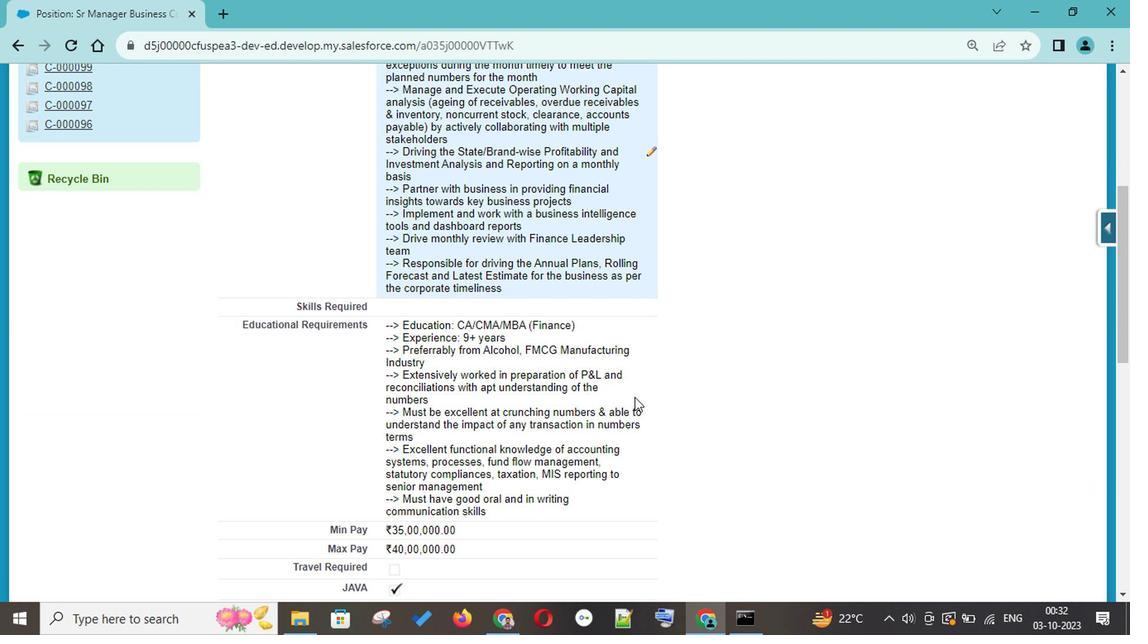 
Action: Mouse scrolled (569, 446) with delta (0, -1)
Screenshot: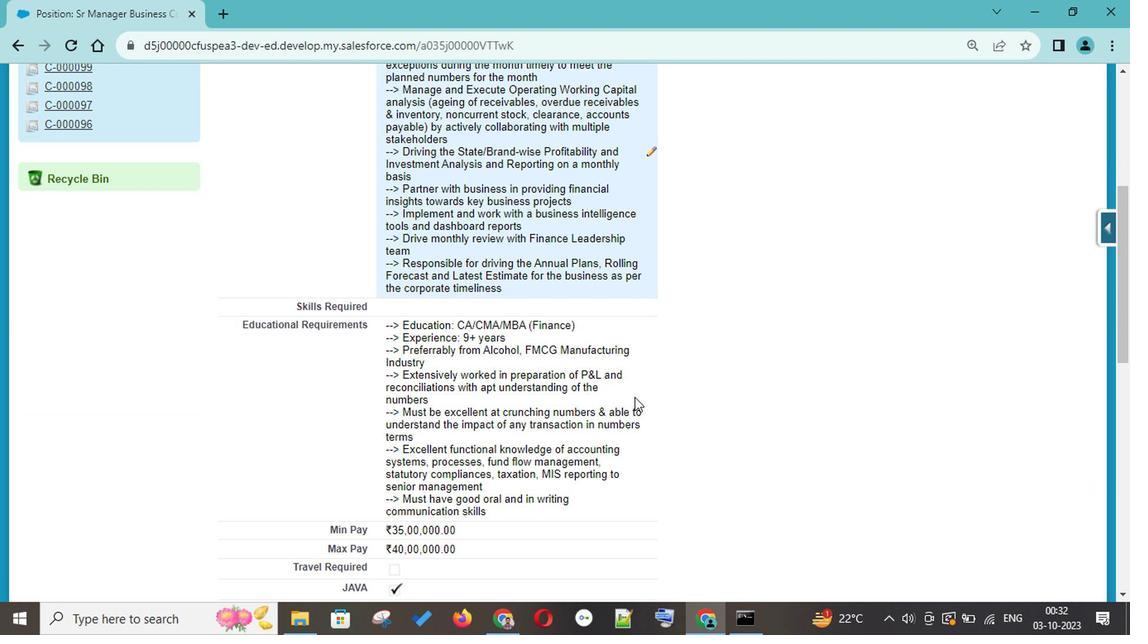 
Action: Mouse scrolled (569, 446) with delta (0, -1)
Screenshot: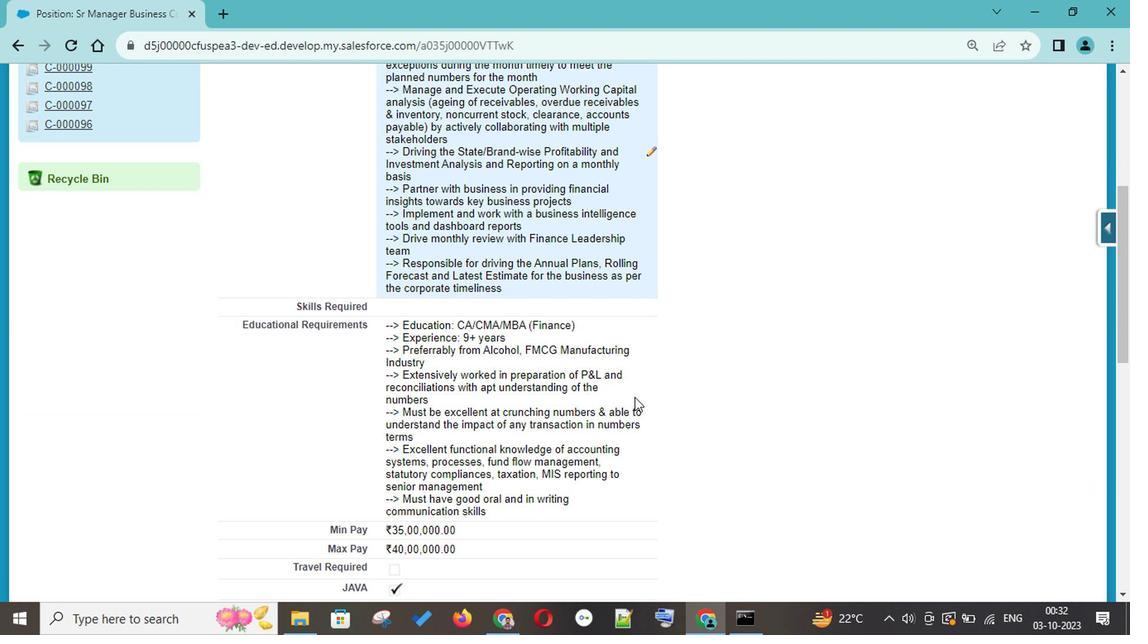 
Action: Mouse moved to (578, 472)
Screenshot: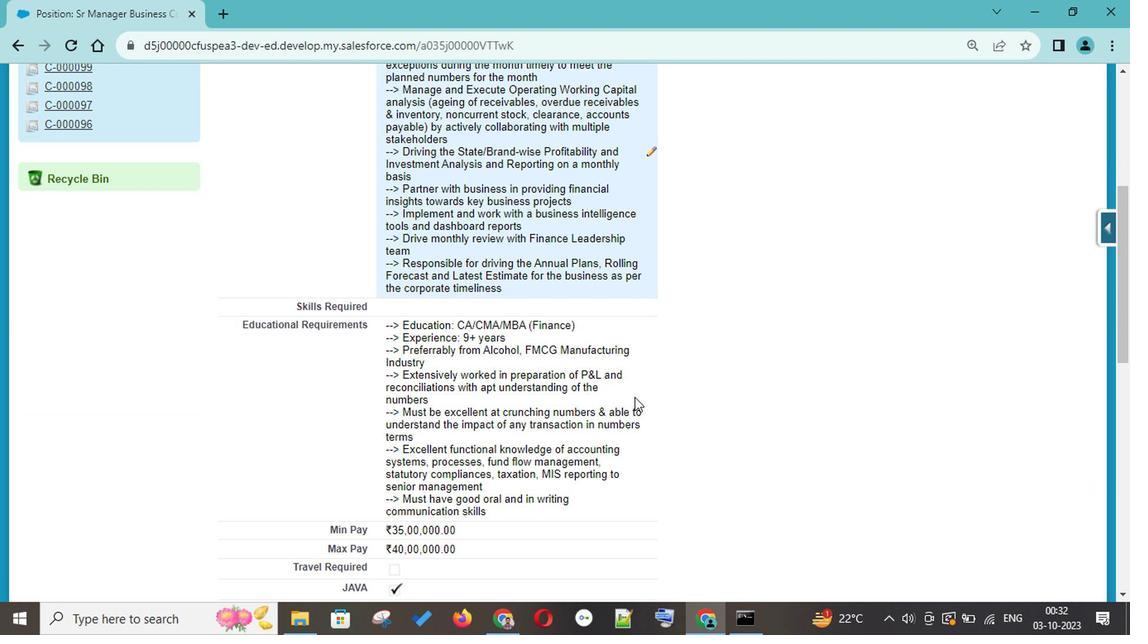 
Action: Mouse scrolled (578, 471) with delta (0, -1)
Screenshot: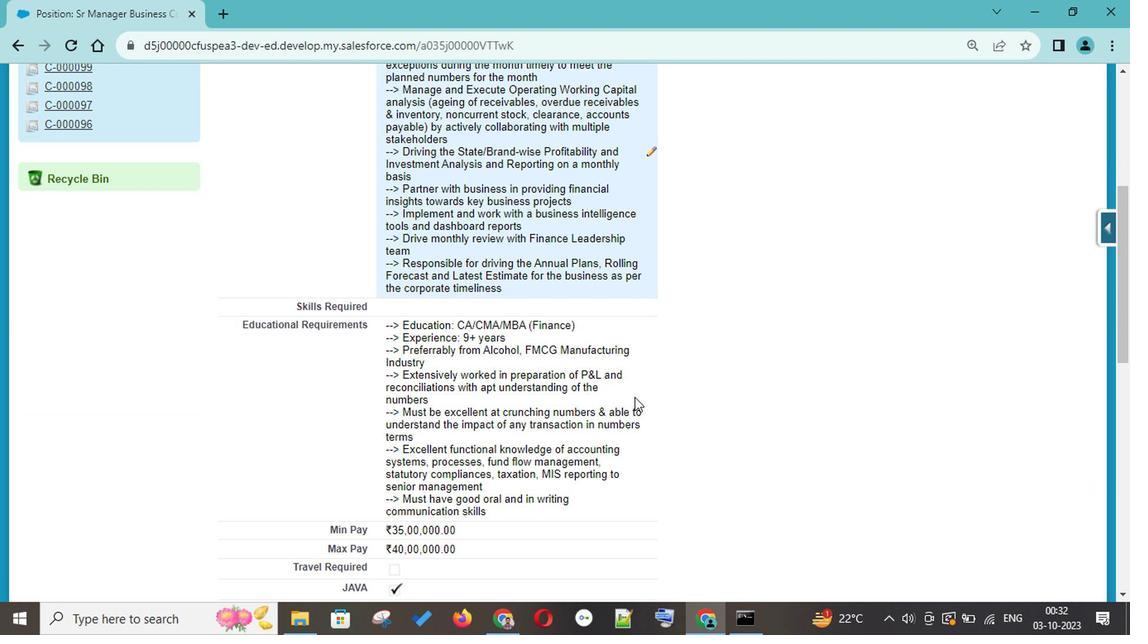 
Action: Mouse scrolled (578, 471) with delta (0, -1)
Screenshot: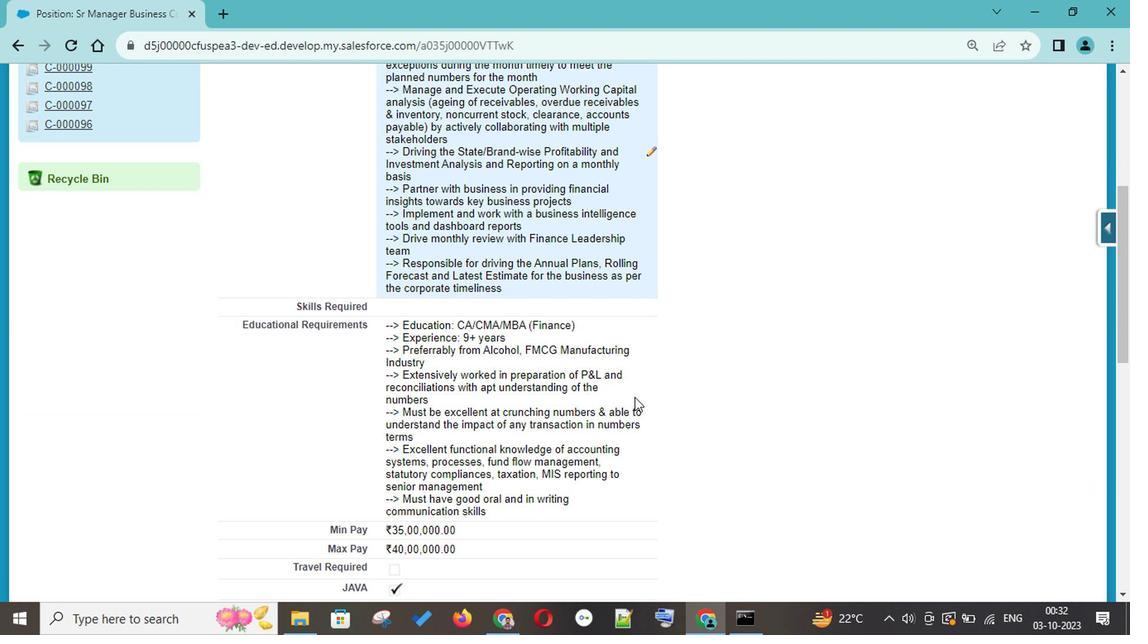 
Action: Mouse scrolled (578, 471) with delta (0, -1)
Screenshot: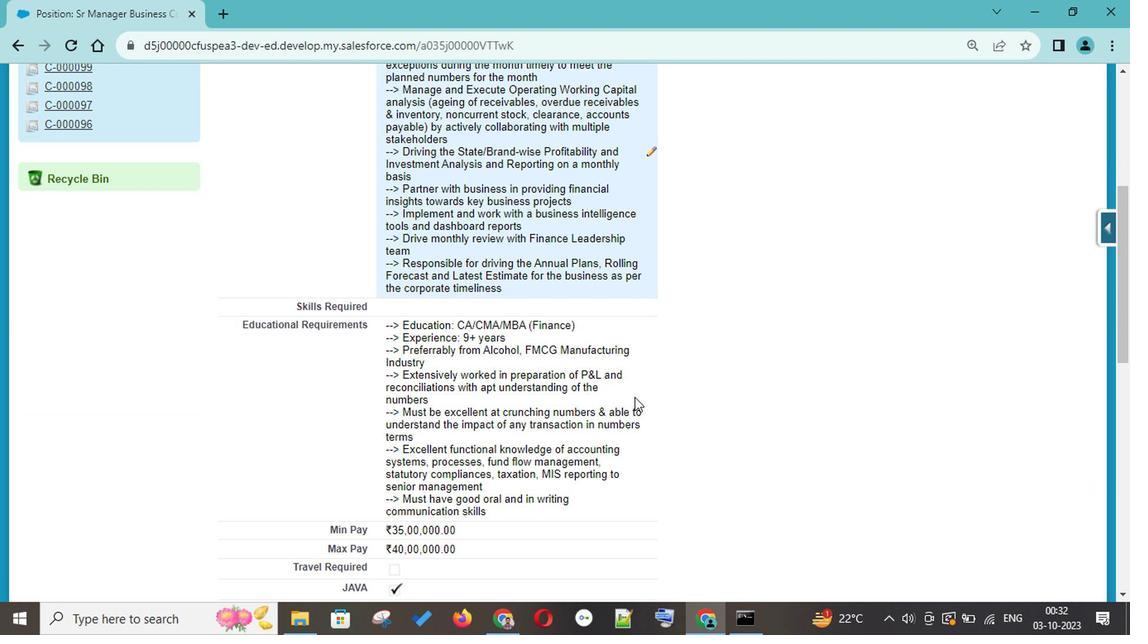 
Action: Mouse moved to (549, 434)
Screenshot: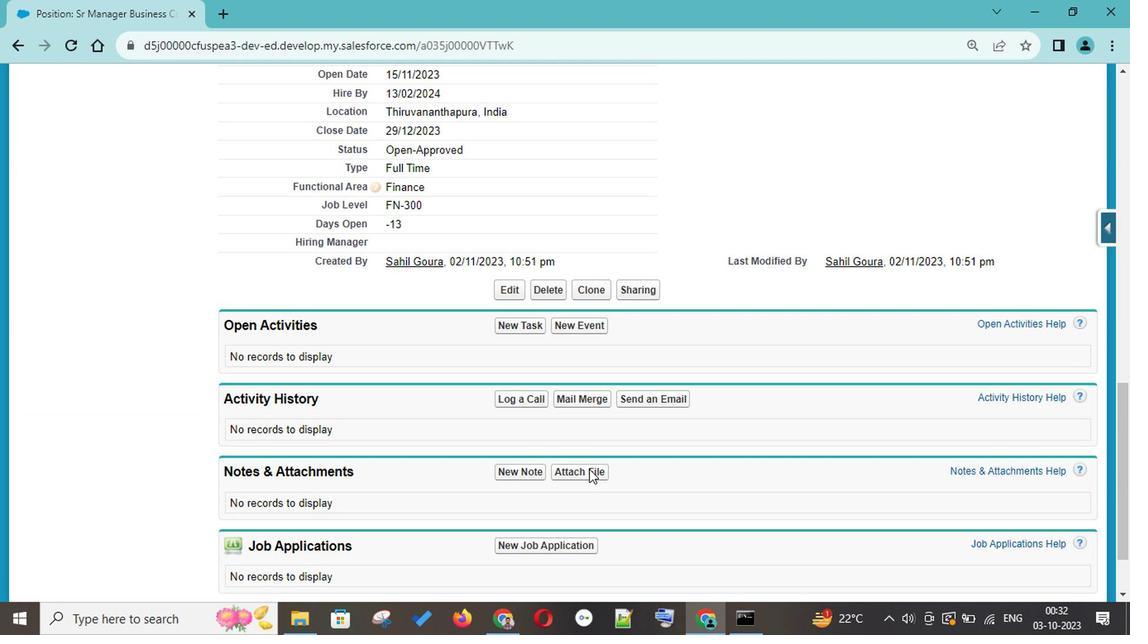 
Action: Mouse scrolled (549, 435) with delta (0, 0)
Screenshot: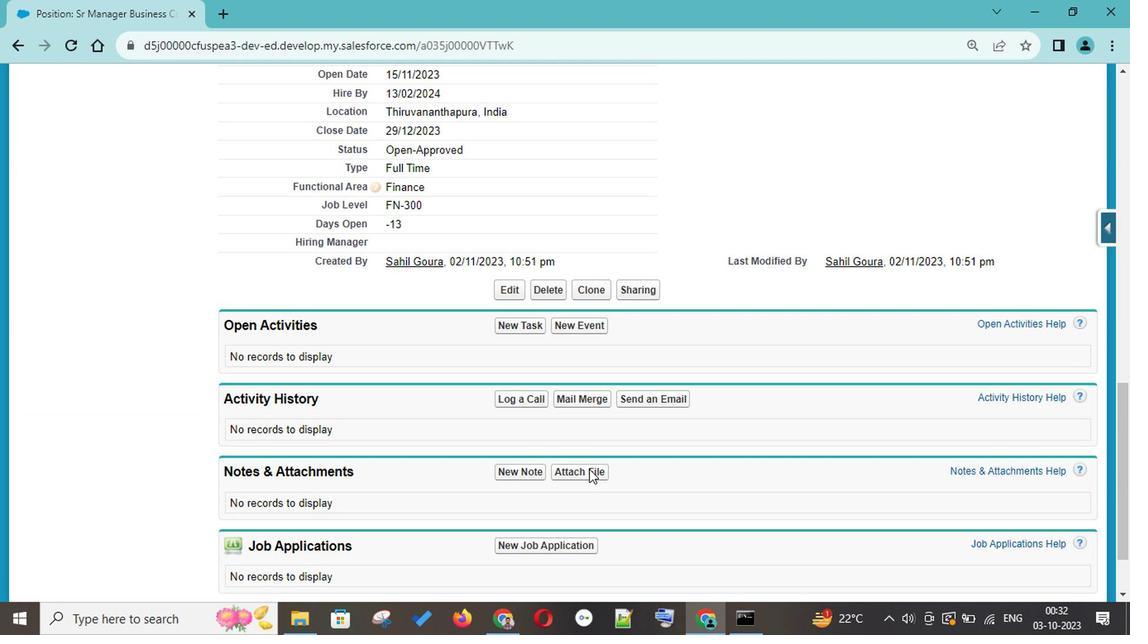 
Action: Mouse scrolled (549, 435) with delta (0, 0)
Screenshot: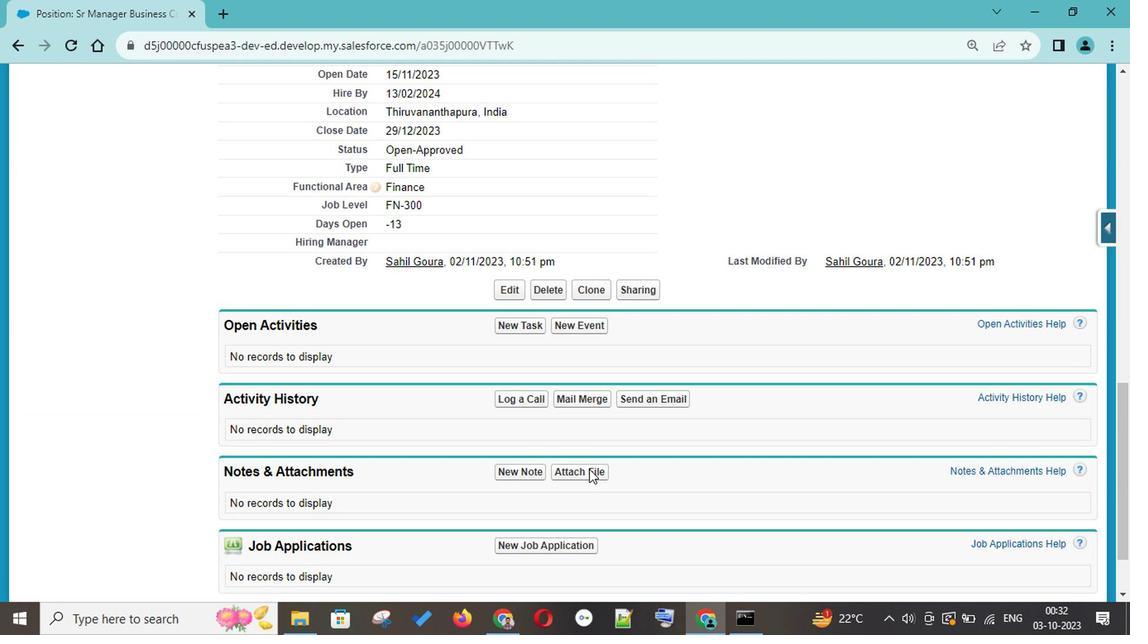 
Action: Mouse scrolled (549, 435) with delta (0, 0)
Screenshot: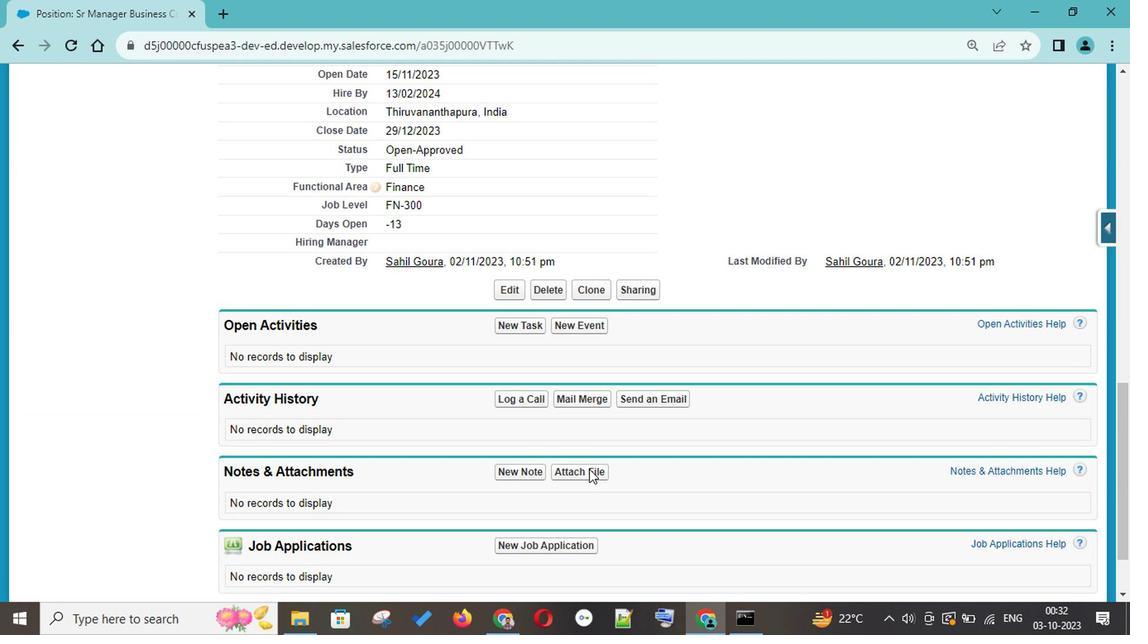 
Action: Mouse scrolled (549, 435) with delta (0, 0)
Screenshot: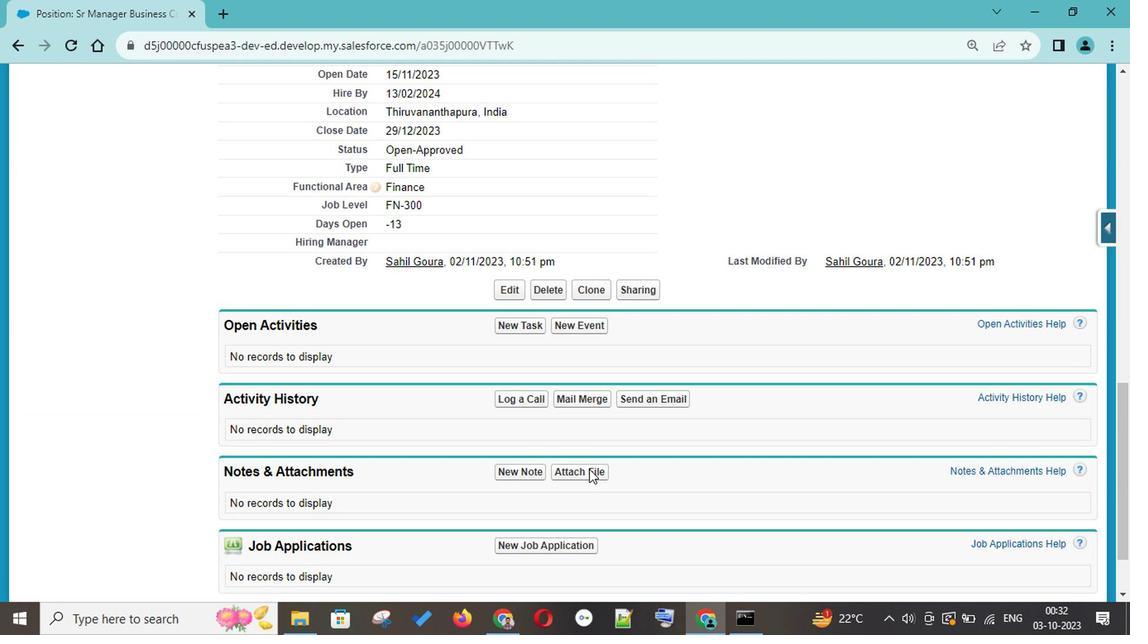
Action: Mouse scrolled (549, 435) with delta (0, 0)
Screenshot: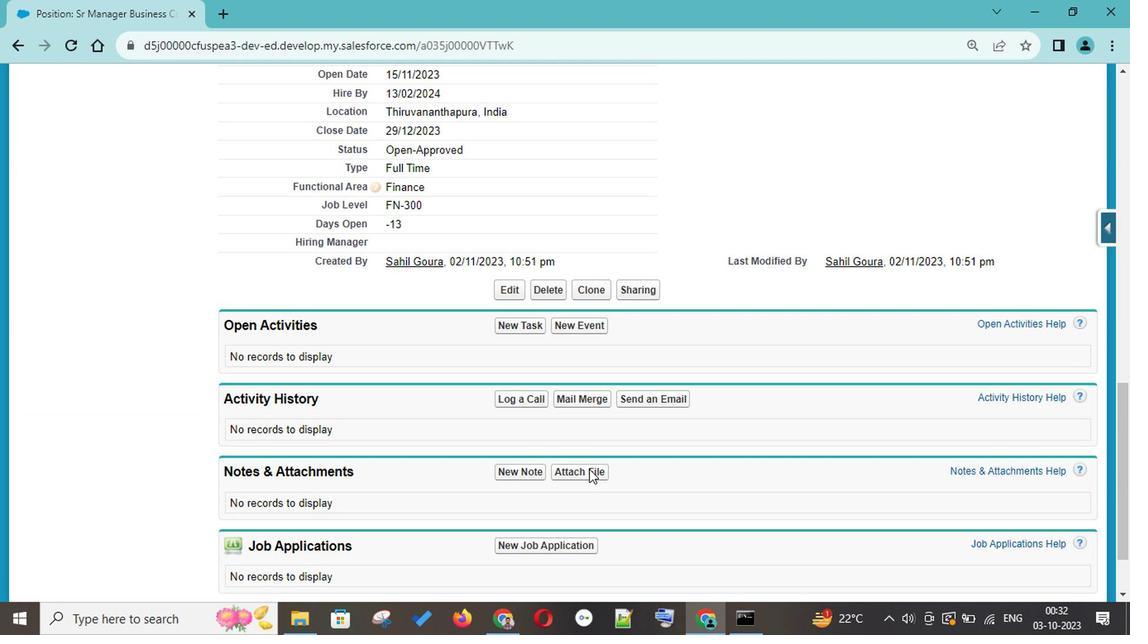 
Action: Mouse scrolled (549, 435) with delta (0, 0)
Screenshot: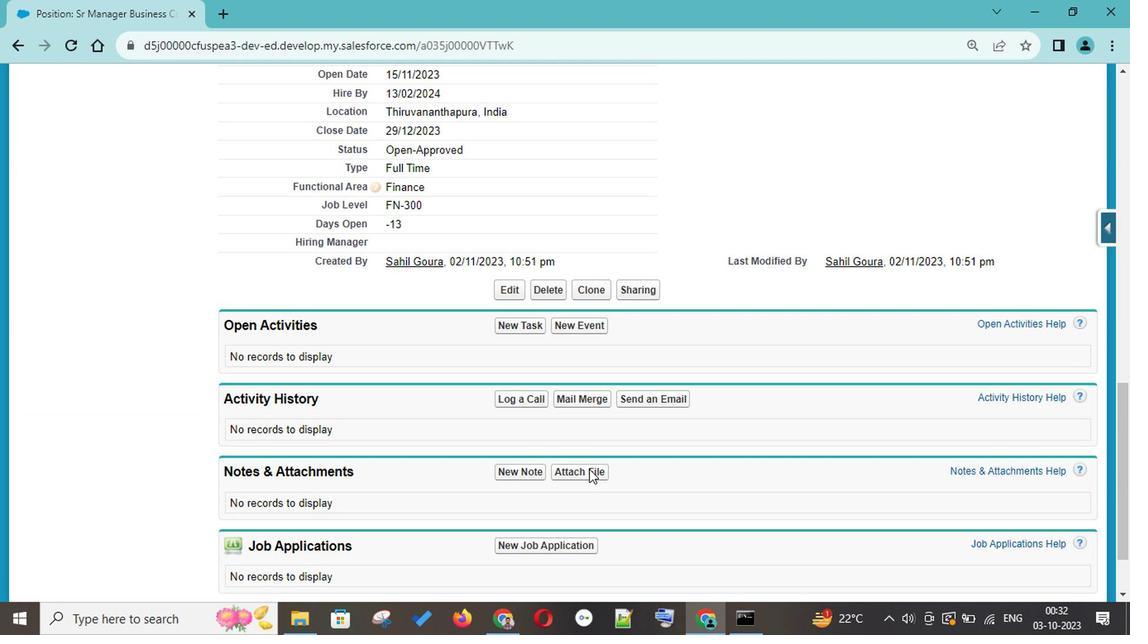 
Action: Mouse moved to (548, 432)
Screenshot: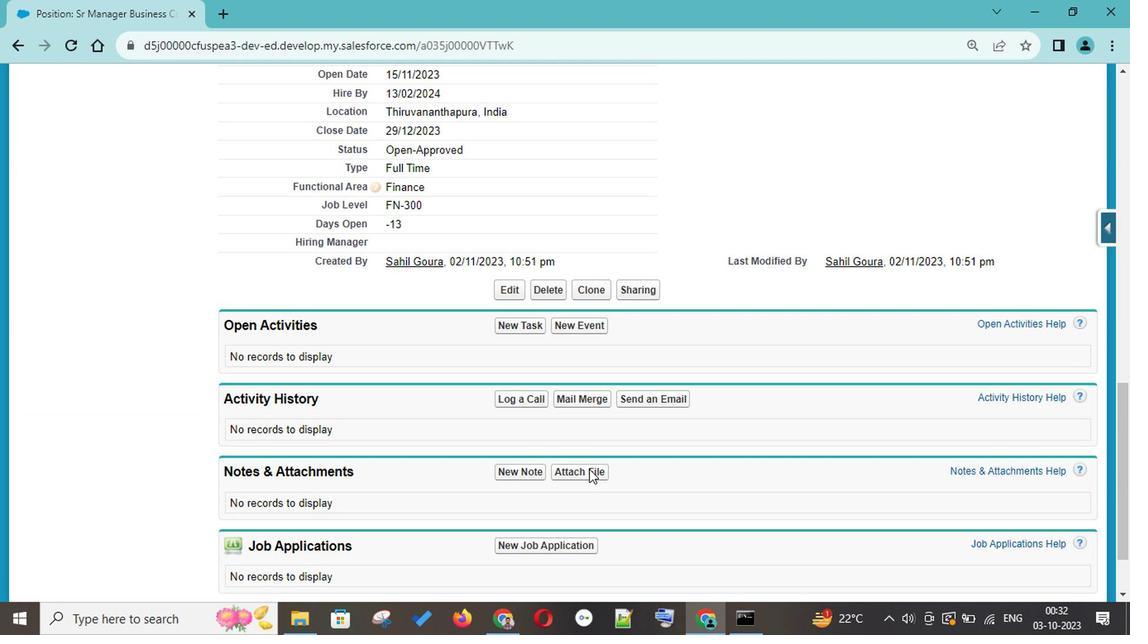 
Action: Mouse scrolled (548, 433) with delta (0, 0)
Screenshot: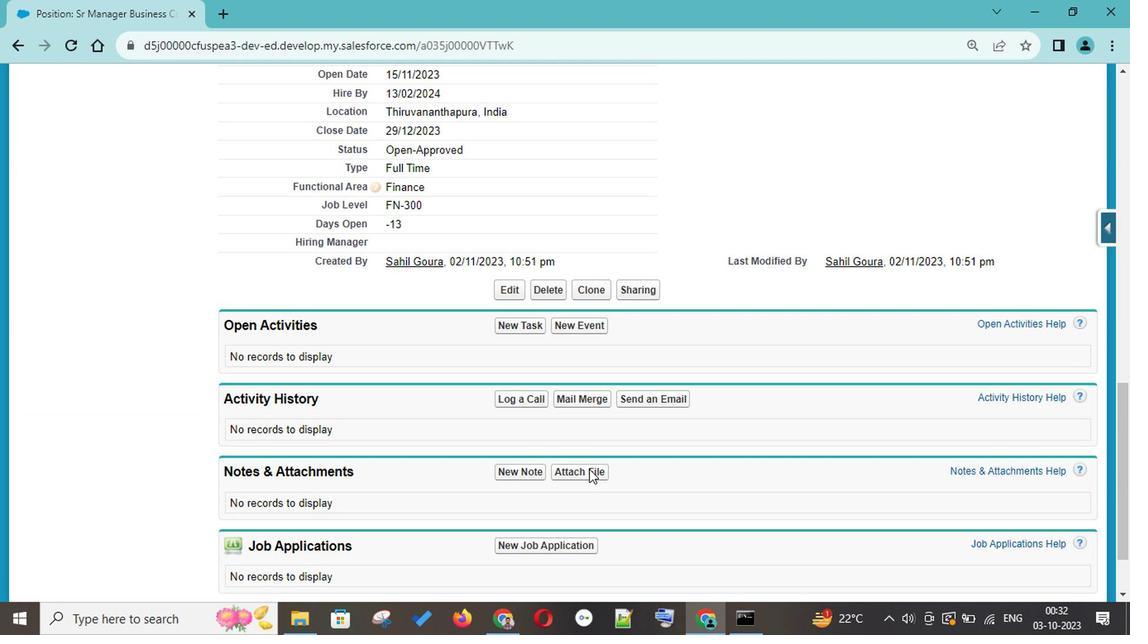 
Action: Mouse moved to (548, 432)
Screenshot: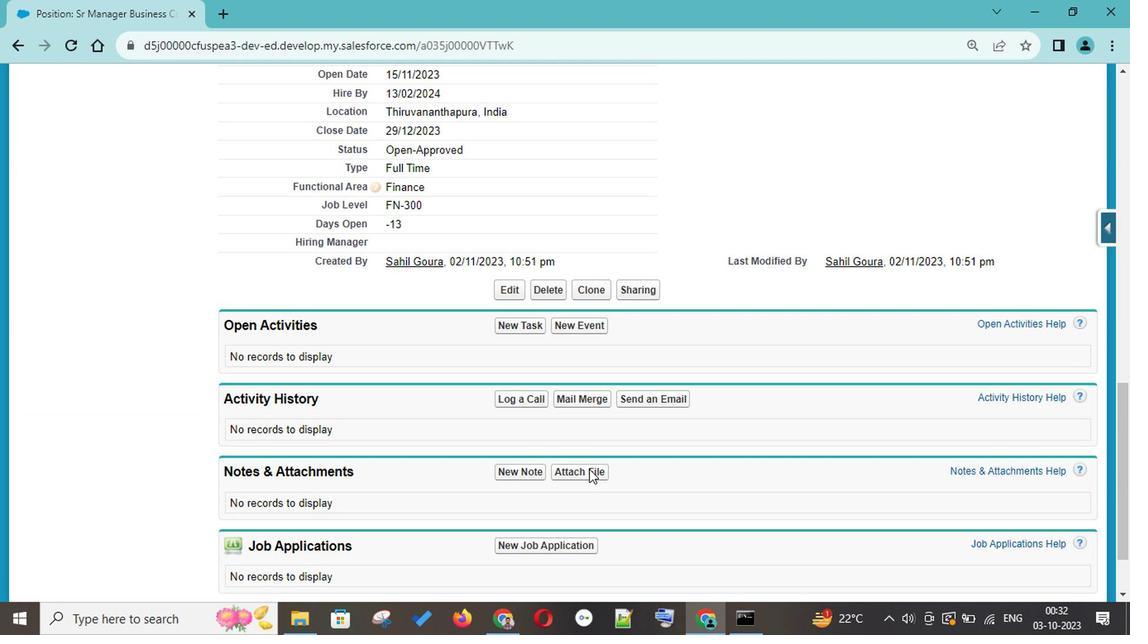 
Action: Mouse scrolled (548, 433) with delta (0, 0)
Screenshot: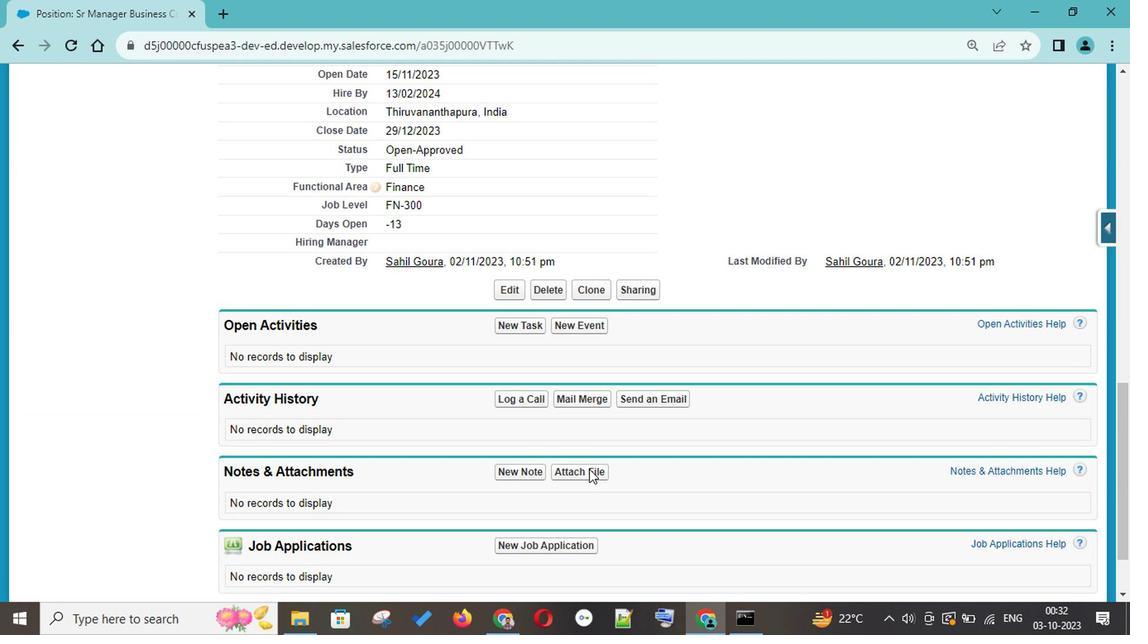 
Action: Mouse scrolled (548, 433) with delta (0, 0)
Screenshot: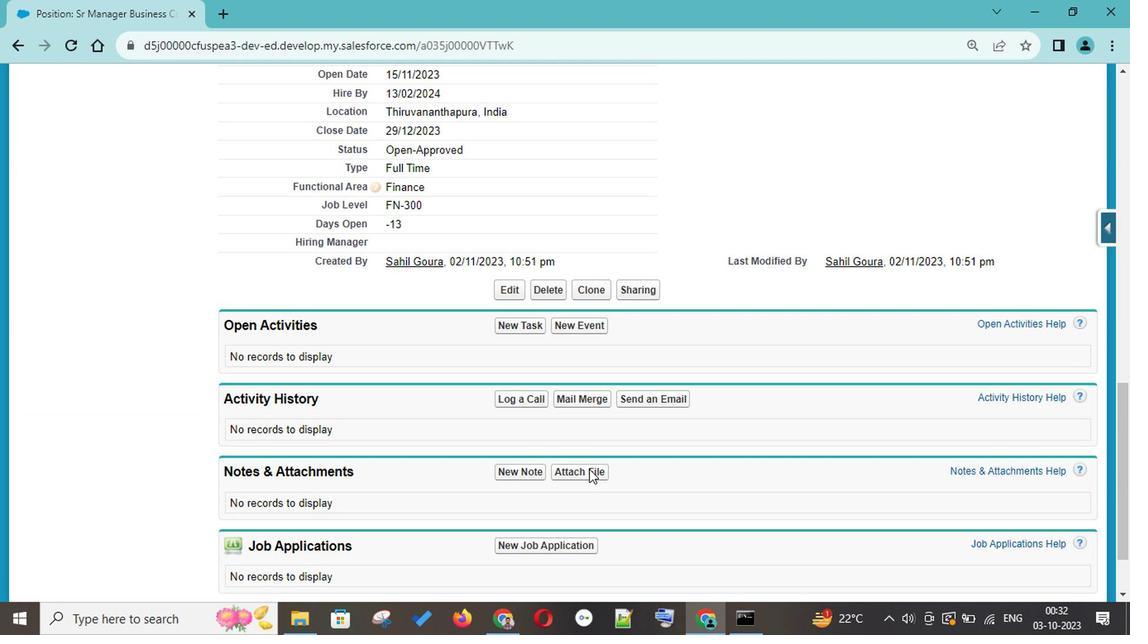 
Action: Mouse moved to (548, 431)
Screenshot: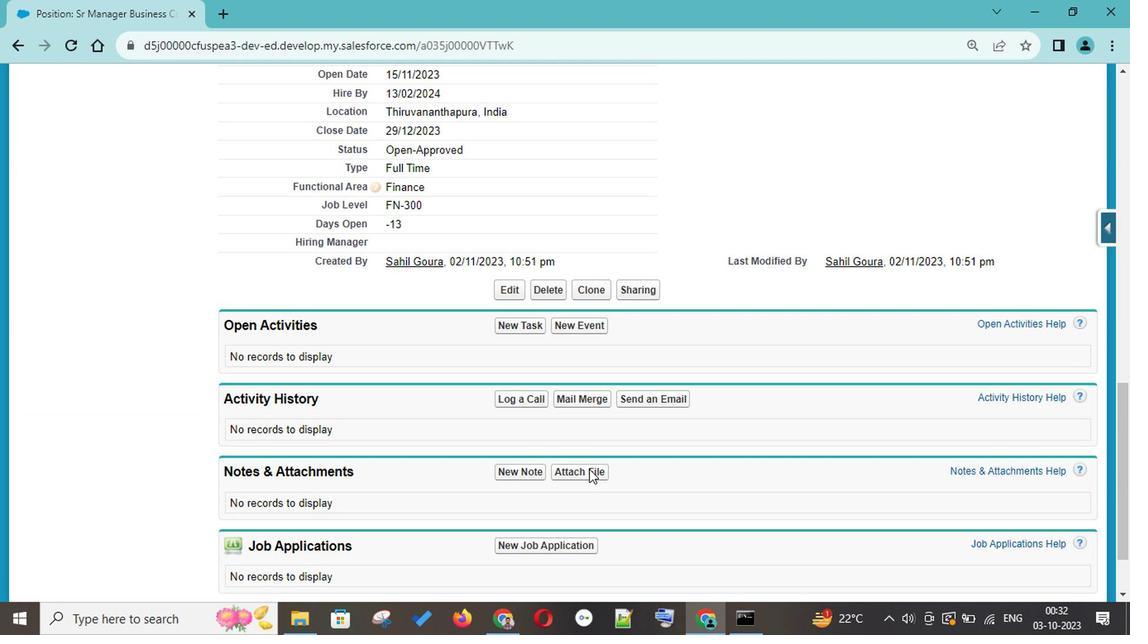 
Action: Mouse scrolled (548, 432) with delta (0, 1)
Screenshot: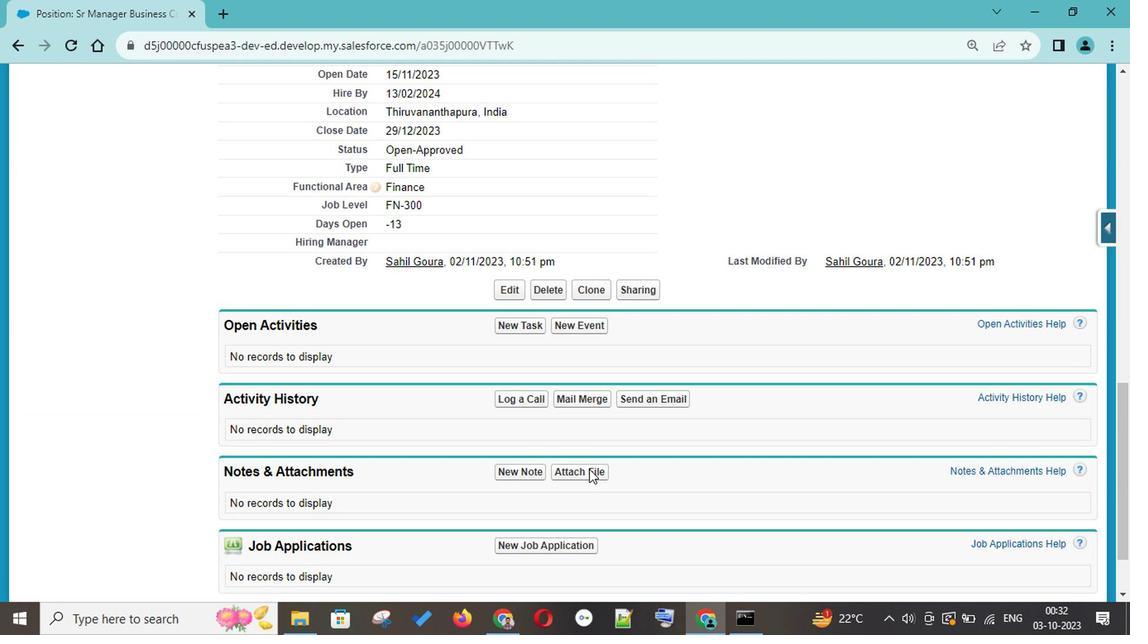 
Action: Mouse moved to (548, 429)
Screenshot: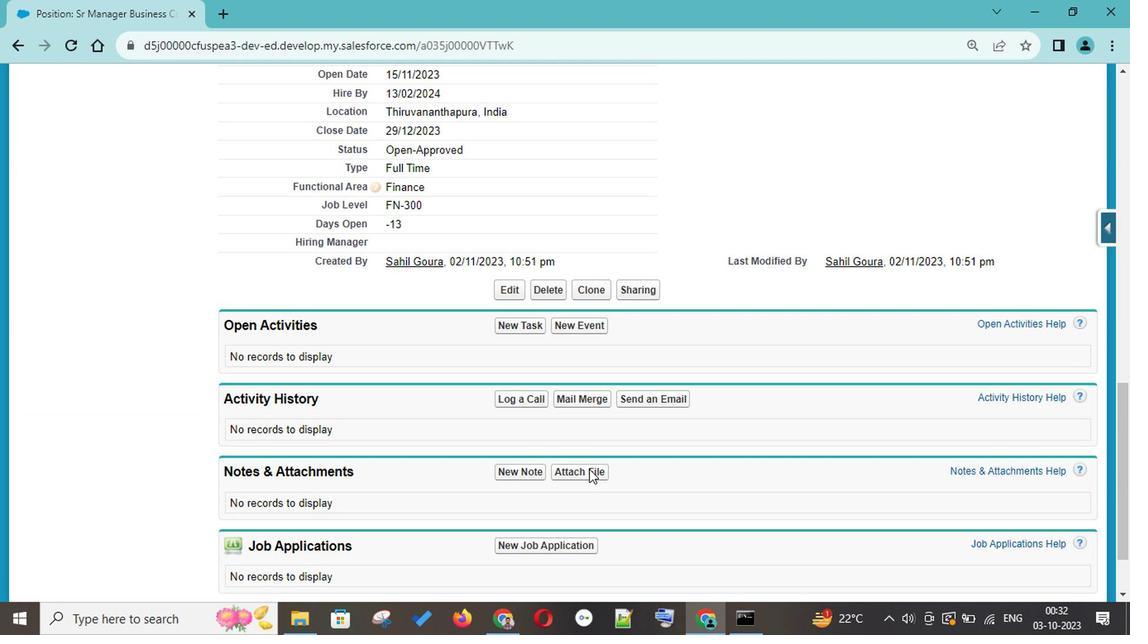 
Action: Mouse scrolled (548, 430) with delta (0, 1)
Screenshot: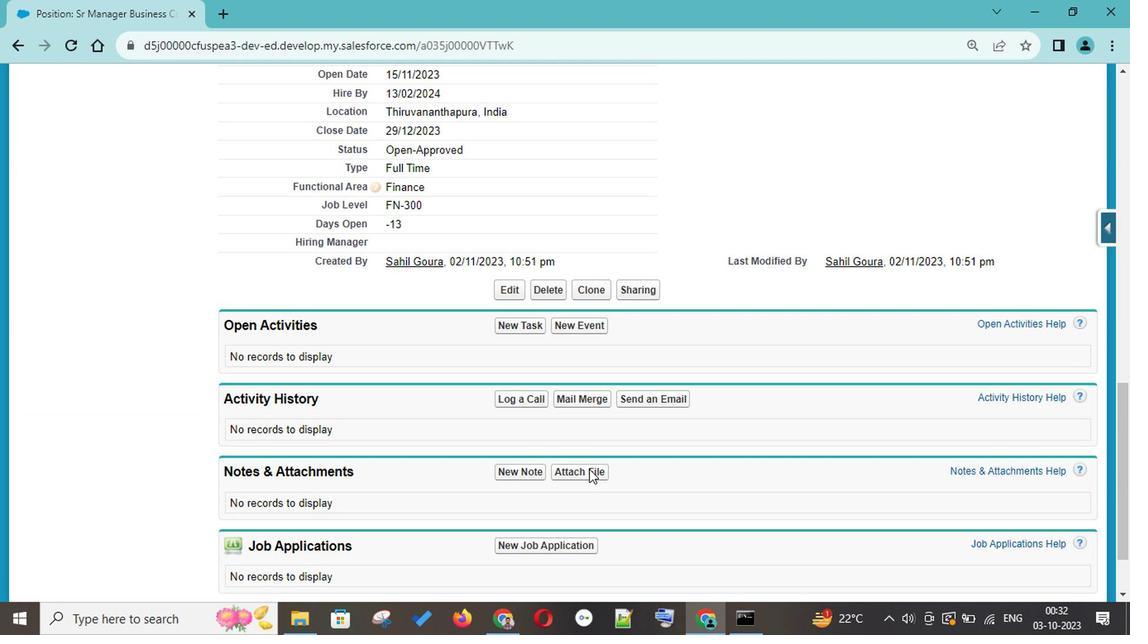 
Action: Mouse moved to (548, 429)
Screenshot: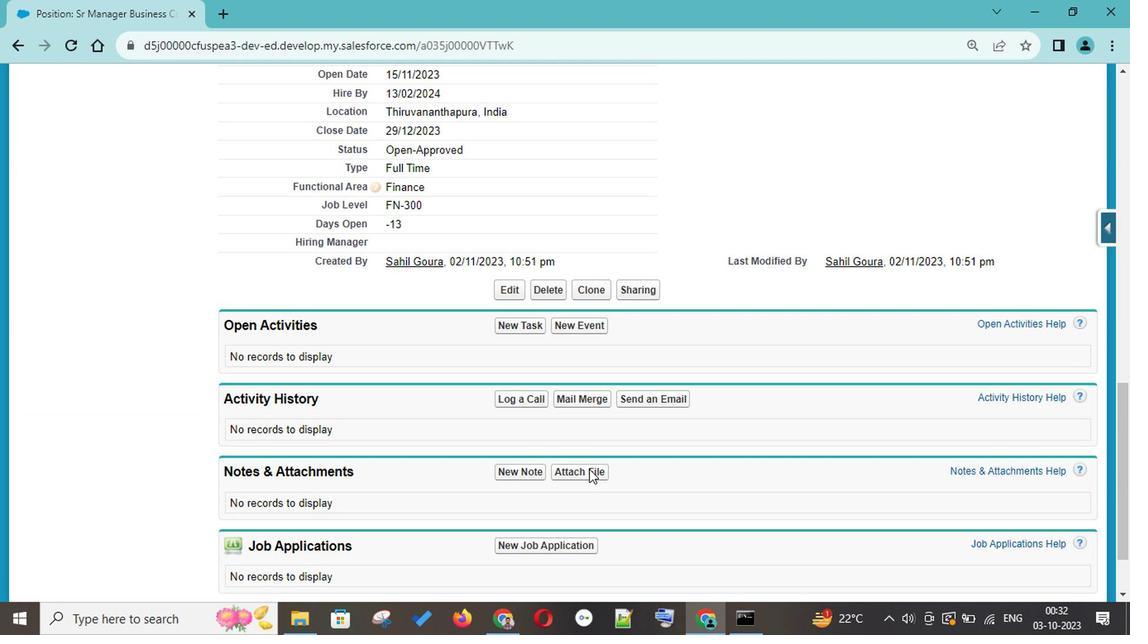 
Action: Mouse scrolled (548, 430) with delta (0, 1)
Screenshot: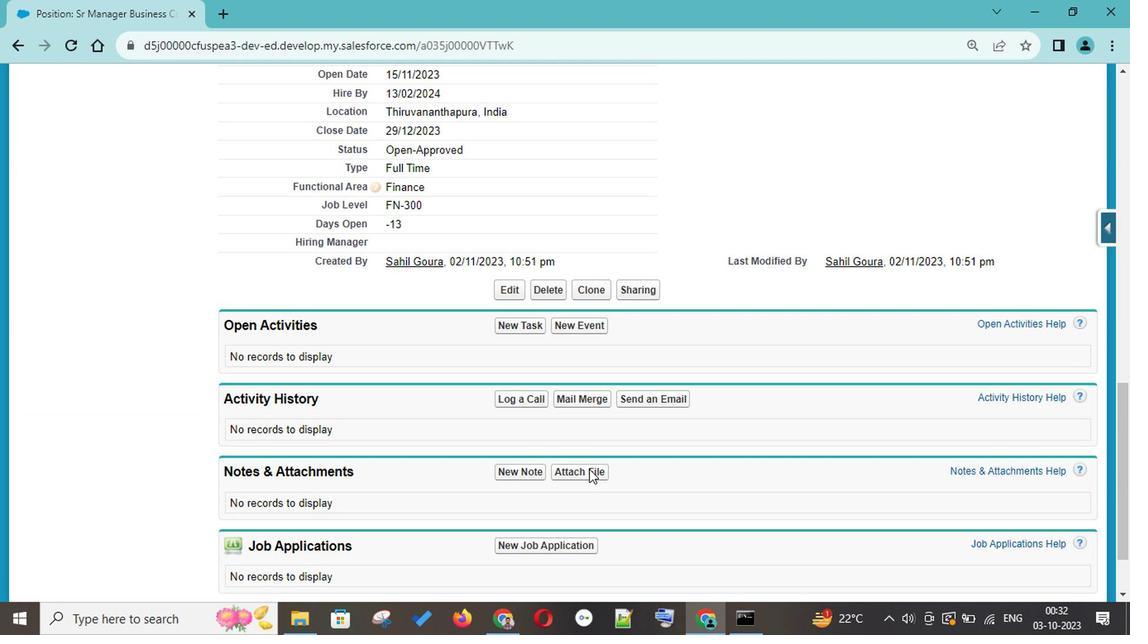 
Action: Mouse scrolled (548, 430) with delta (0, 1)
Screenshot: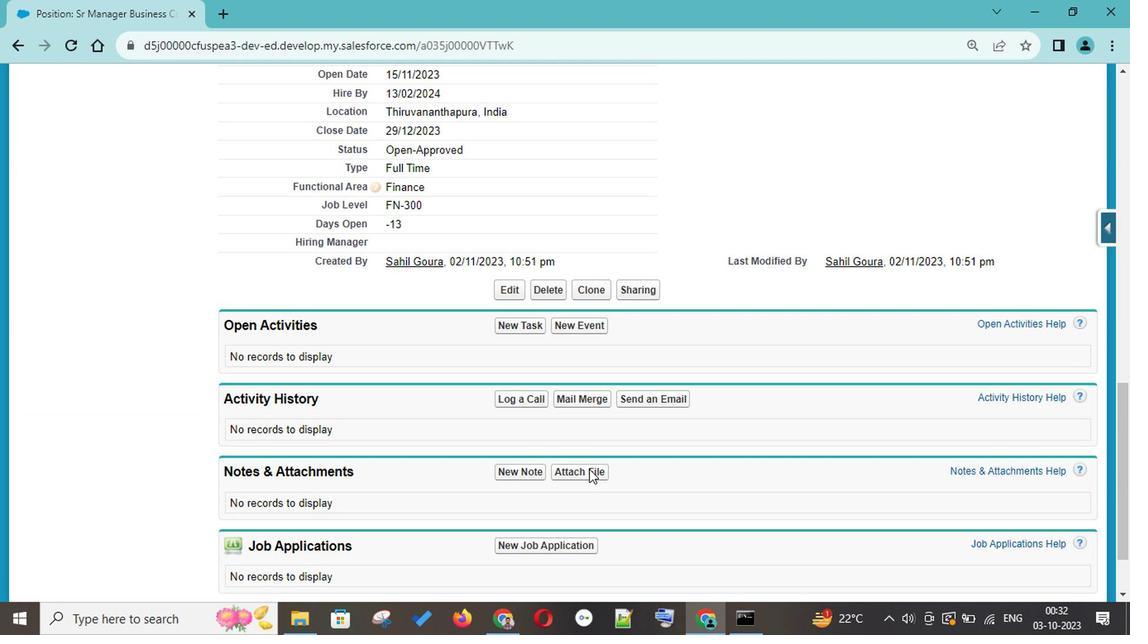 
Action: Mouse moved to (548, 428)
Screenshot: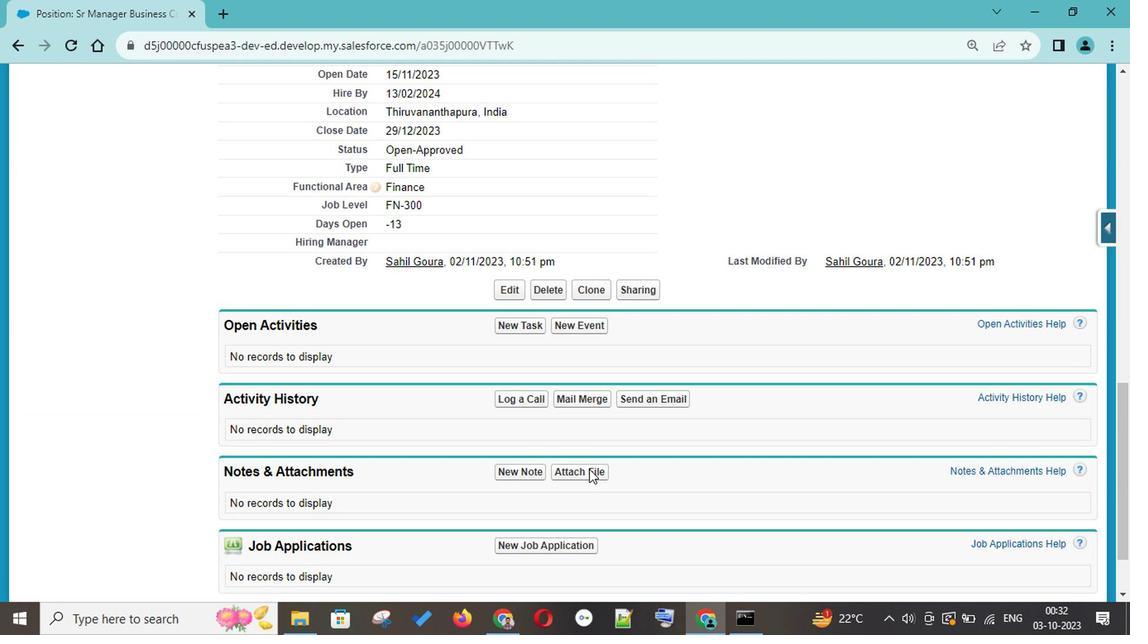 
Action: Mouse scrolled (548, 429) with delta (0, 0)
Screenshot: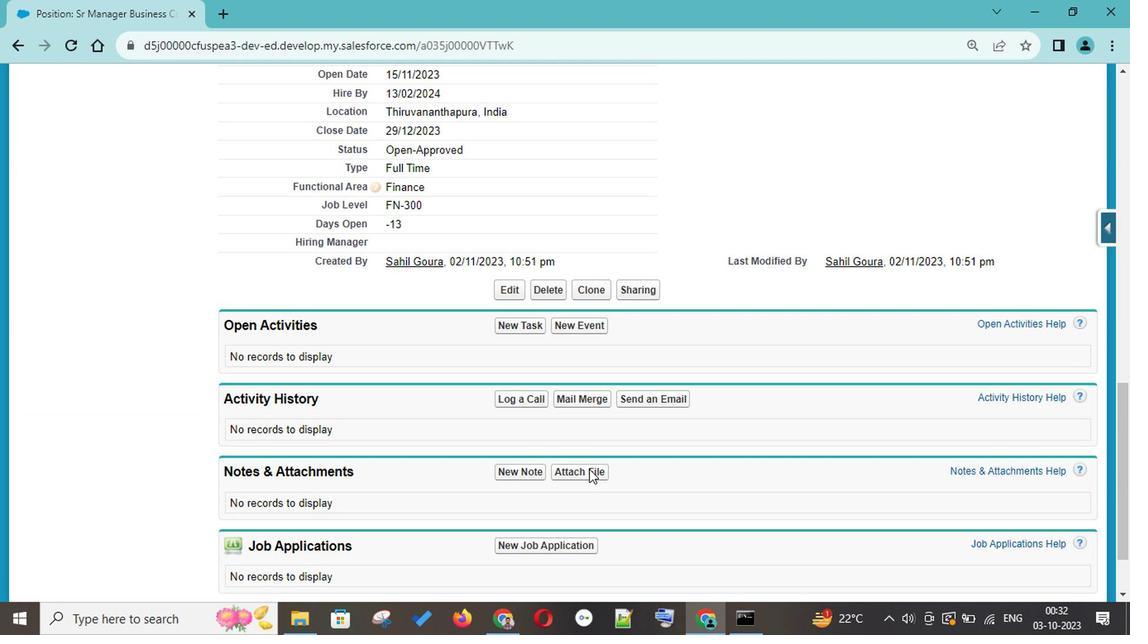 
Action: Mouse moved to (548, 428)
Screenshot: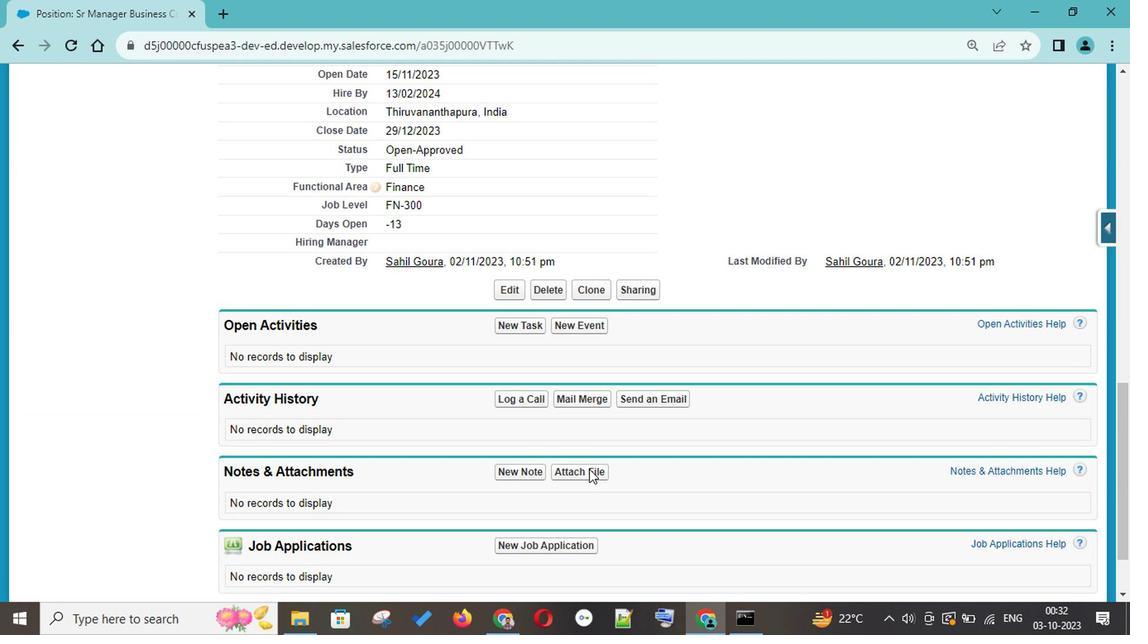 
Action: Mouse scrolled (548, 429) with delta (0, 0)
Screenshot: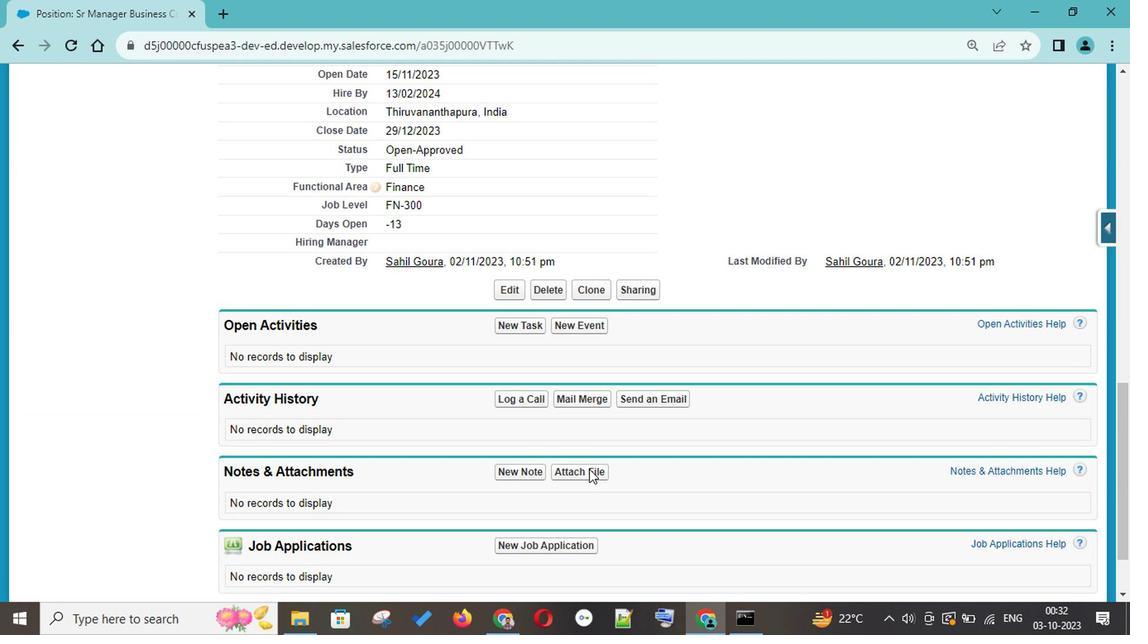 
Action: Mouse moved to (549, 428)
Screenshot: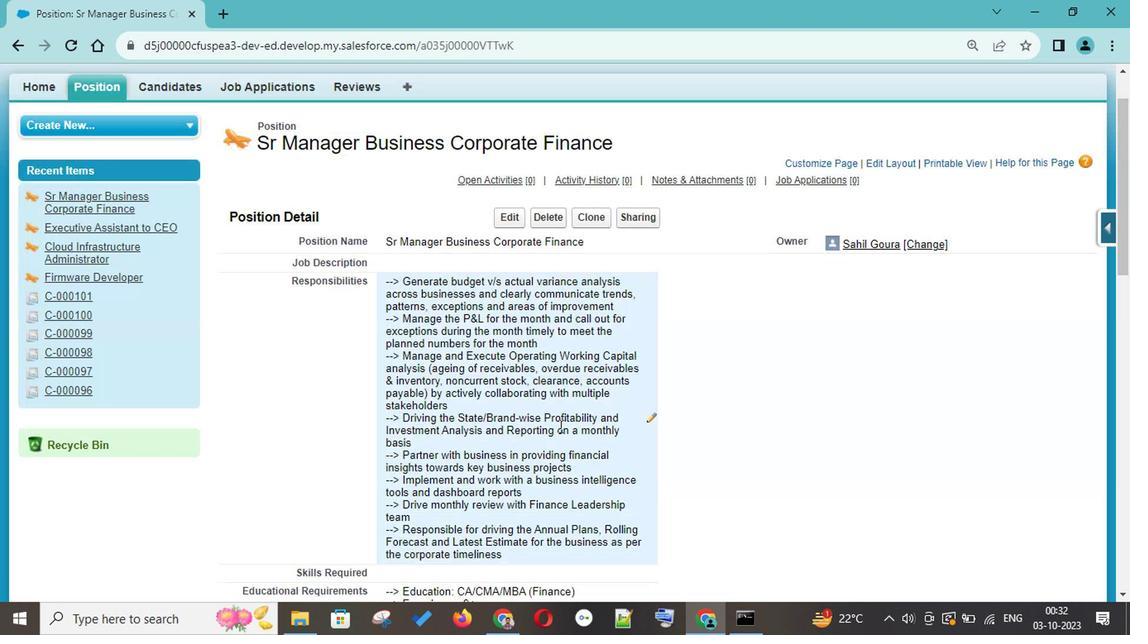 
Action: Mouse scrolled (549, 429) with delta (0, 0)
Screenshot: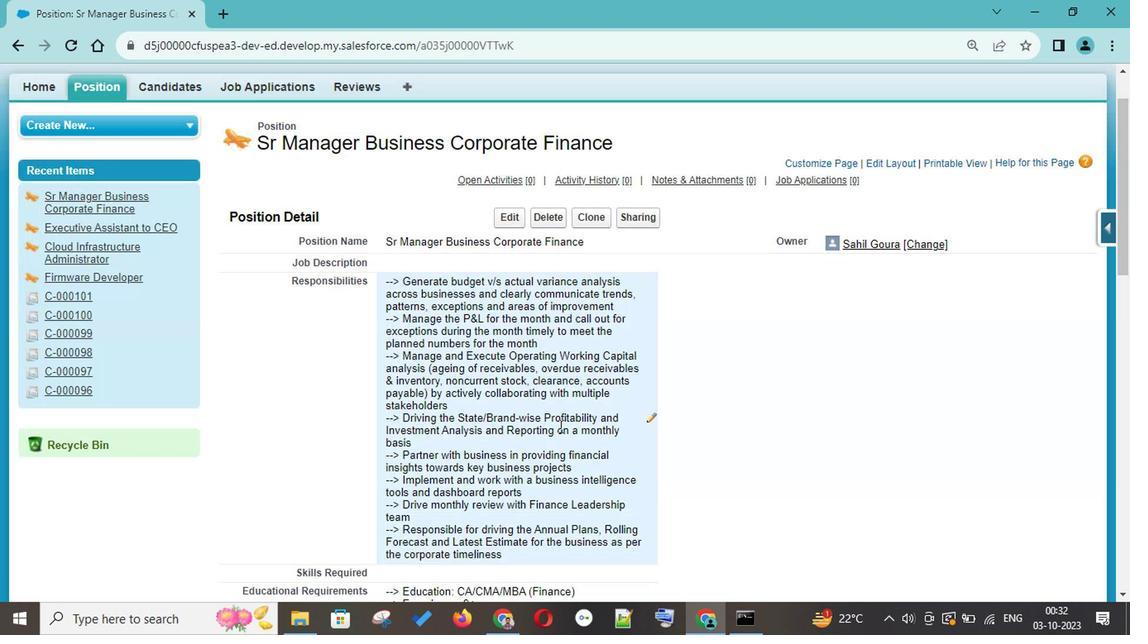 
Action: Mouse moved to (678, 156)
Screenshot: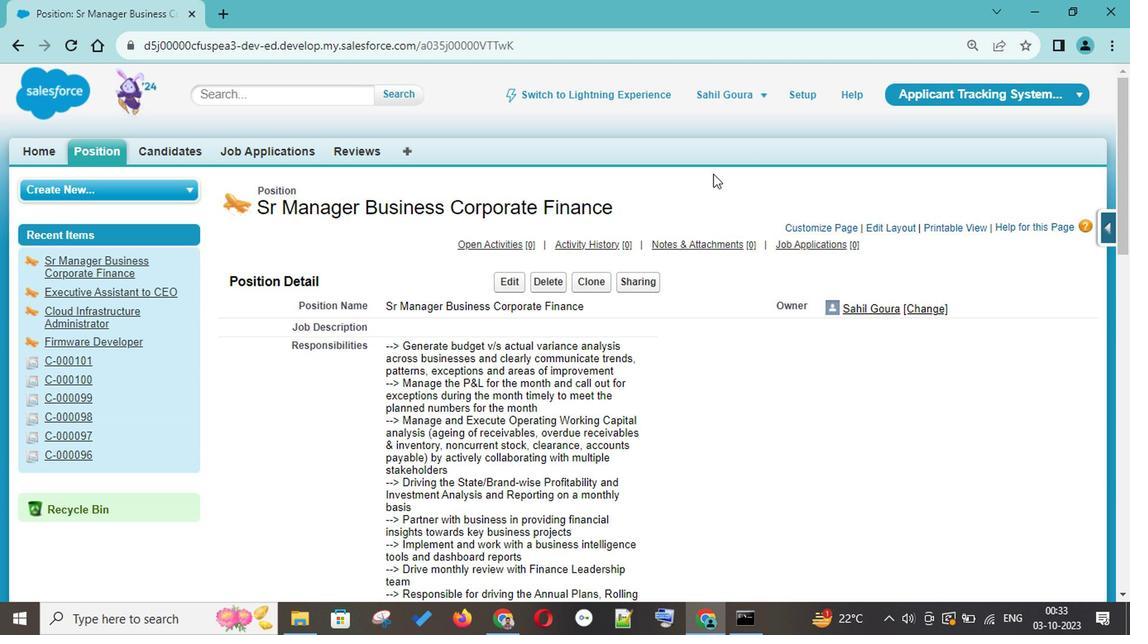 
